 Task: Research Airbnb accommodation in Ushuaia, Argentina from 9th November, 2023 to 16th November, 2023 for 2 adults.2 bedrooms having 2 beds and 1 bathroom. Property type can be flat. Amenities needed are: heating. Booking option can be shelf check-in. Look for 5 properties as per requirement.
Action: Mouse moved to (605, 122)
Screenshot: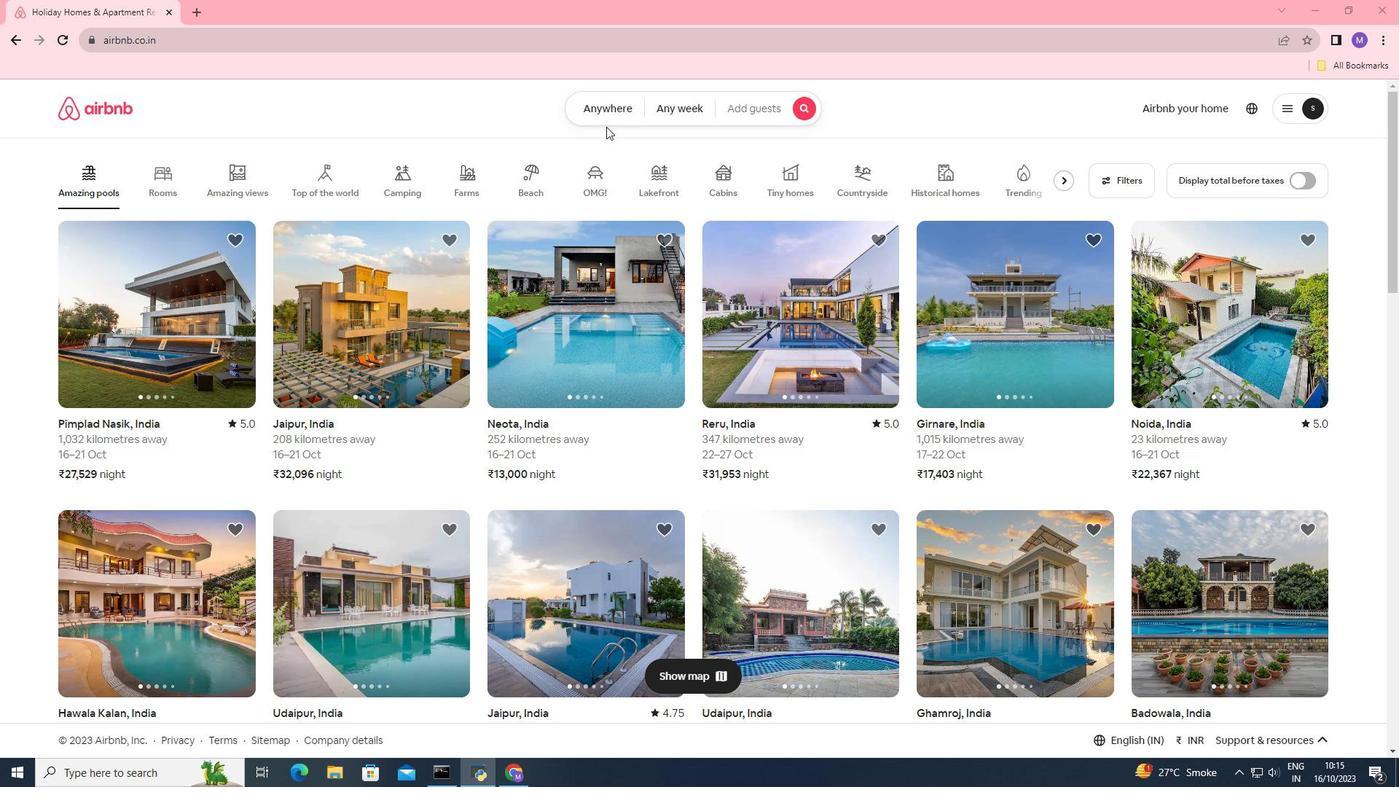 
Action: Mouse pressed left at (605, 122)
Screenshot: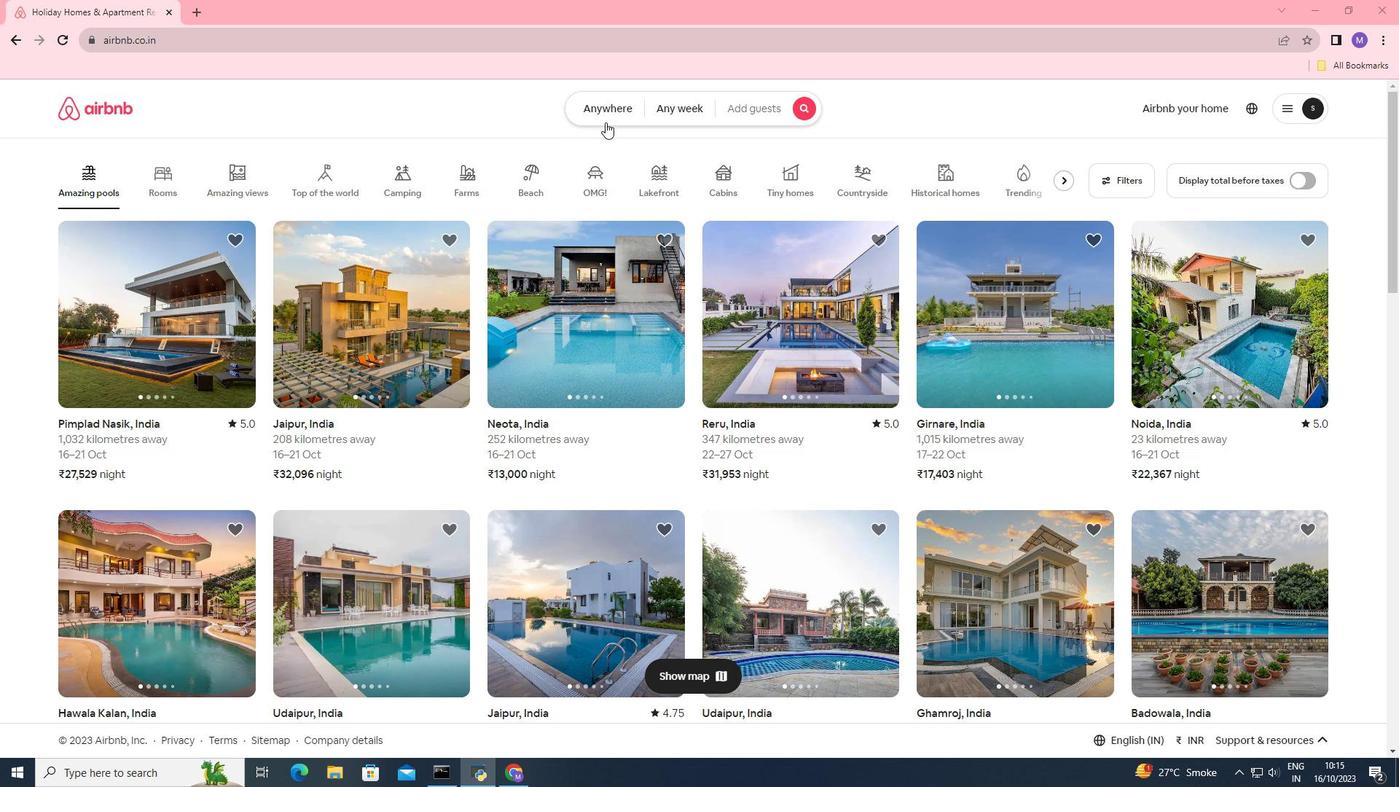 
Action: Mouse moved to (463, 159)
Screenshot: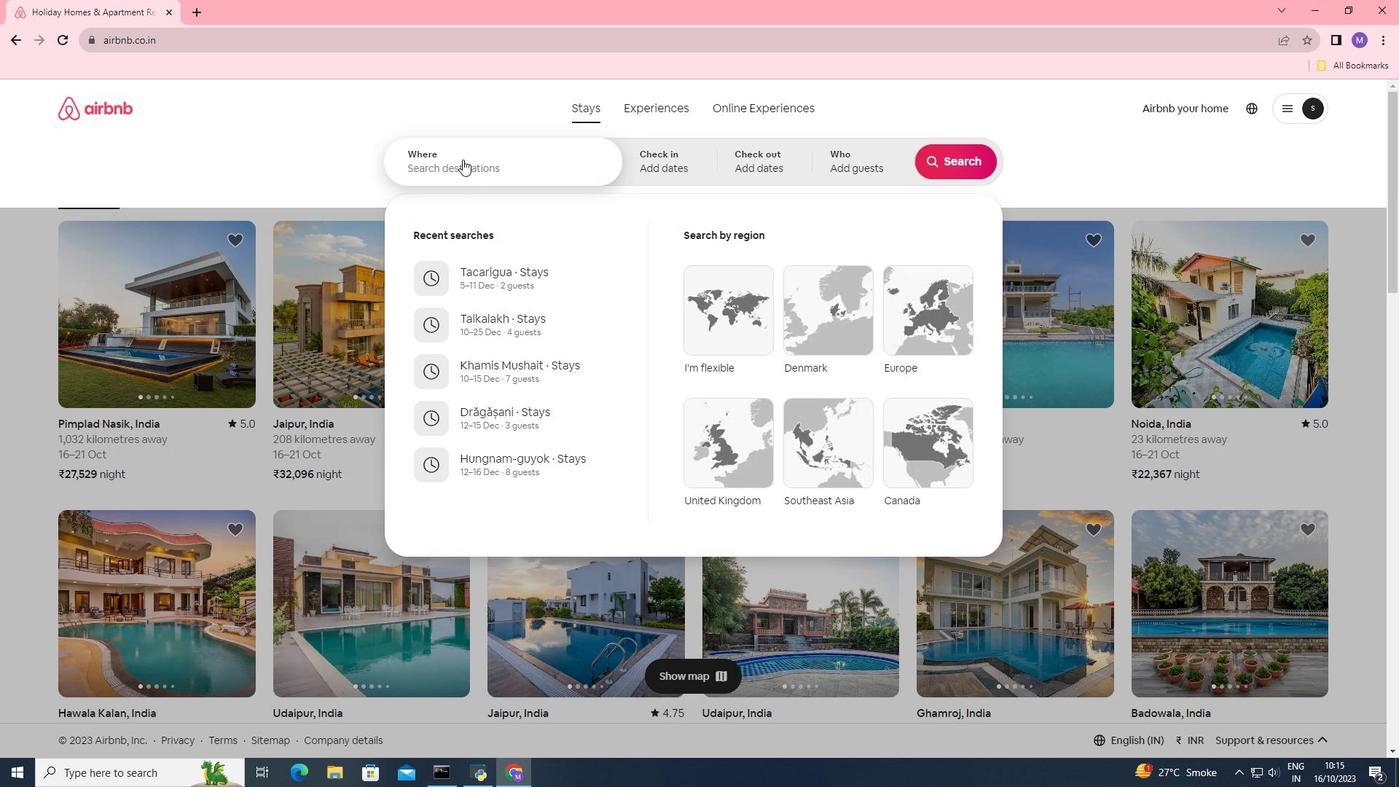 
Action: Mouse pressed left at (463, 159)
Screenshot: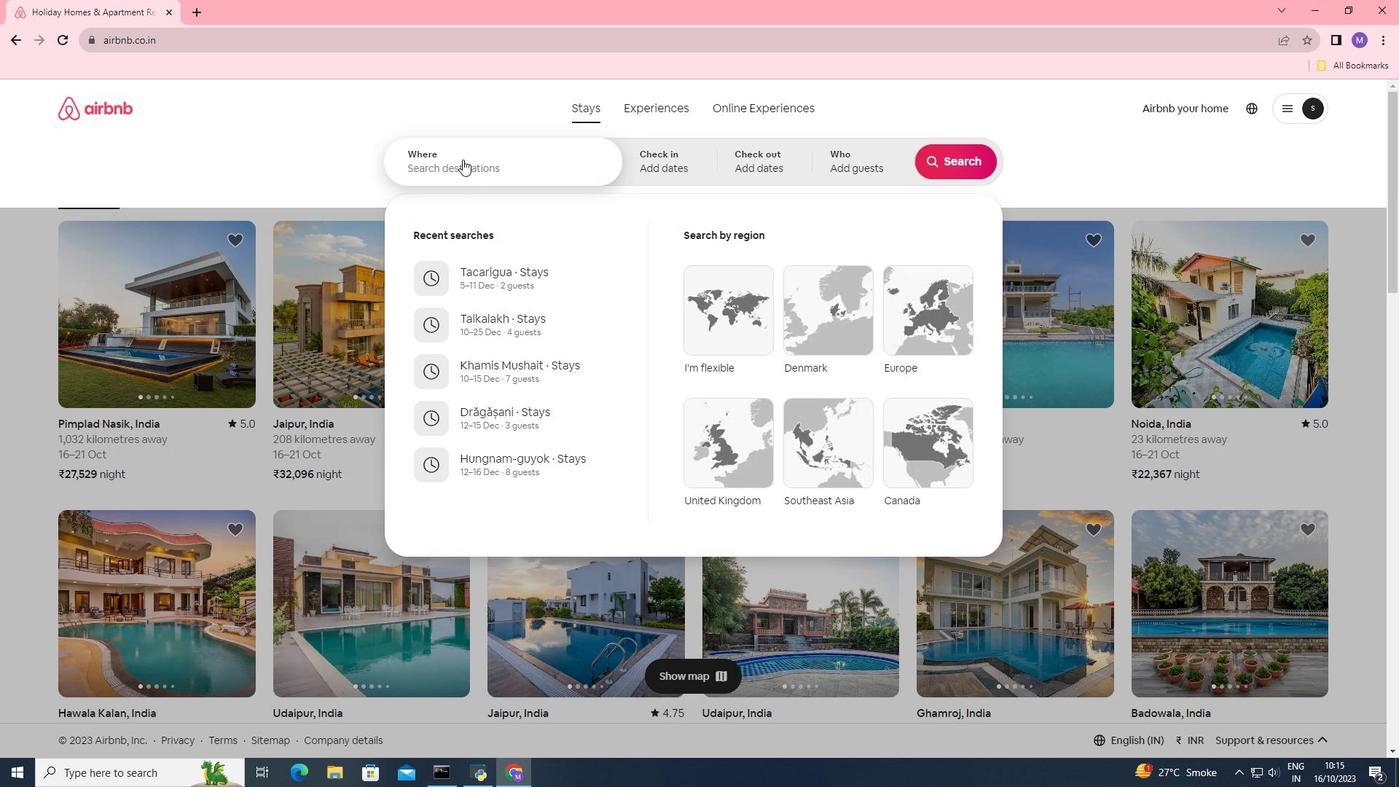 
Action: Key pressed <Key.shift>
Screenshot: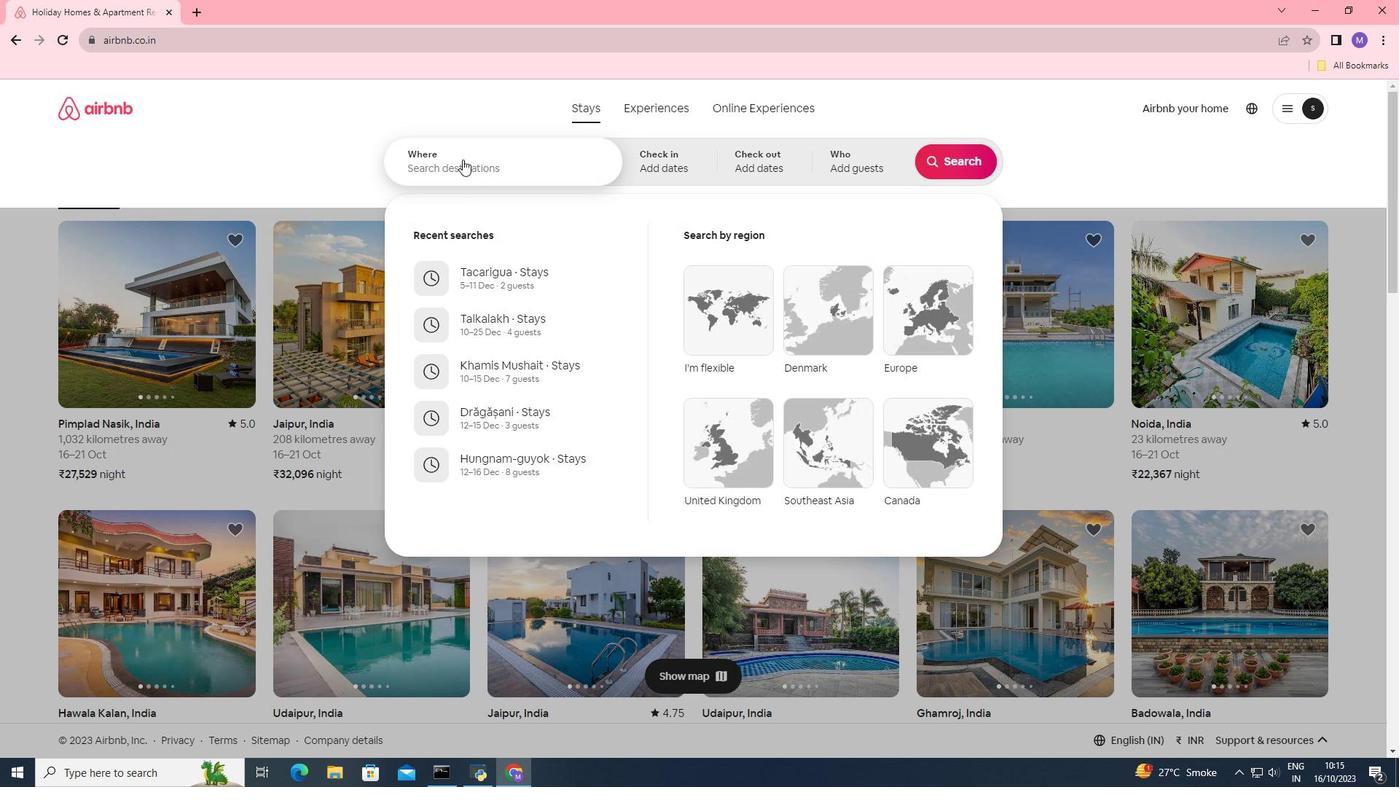 
Action: Mouse moved to (463, 158)
Screenshot: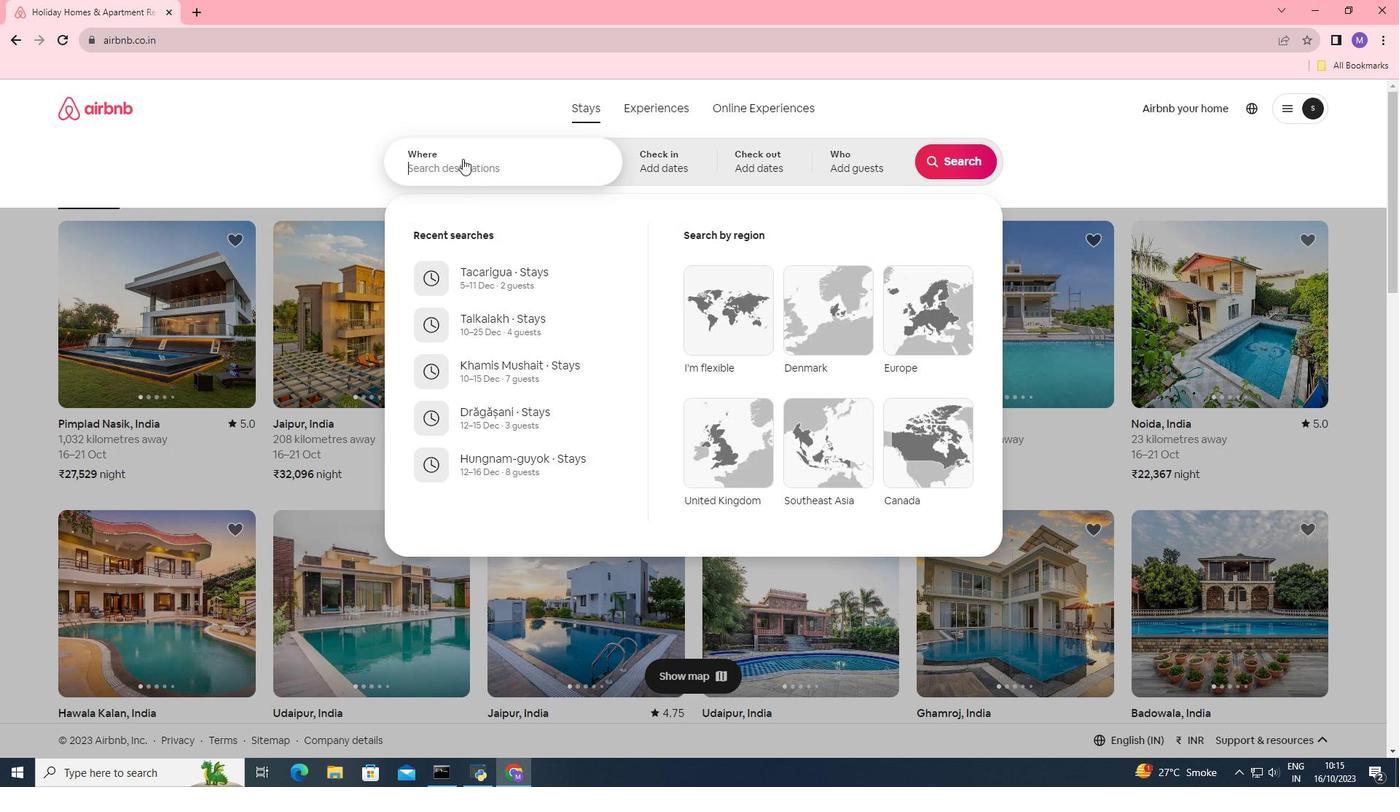 
Action: Key pressed <Key.shift><Key.shift><Key.shift><Key.shift>U
Screenshot: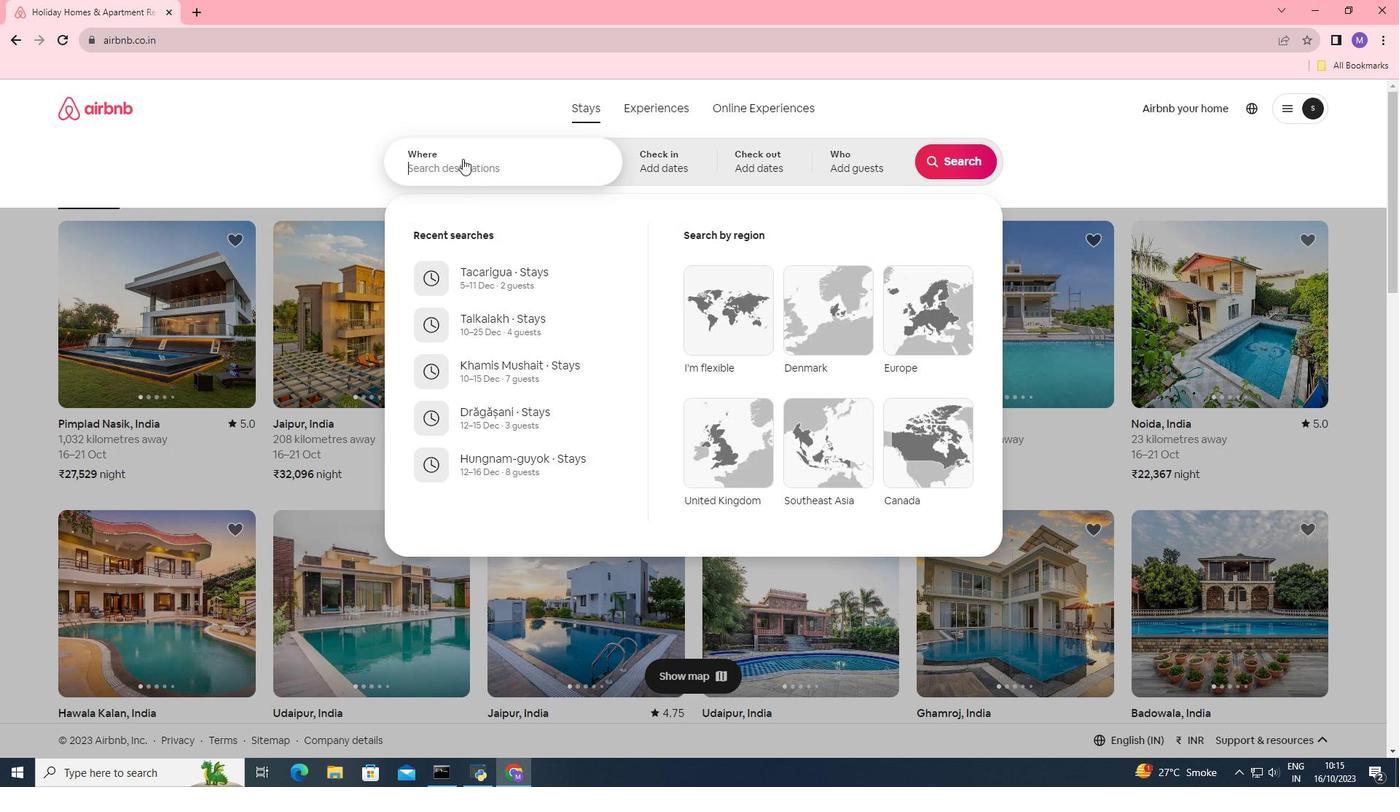 
Action: Mouse moved to (464, 158)
Screenshot: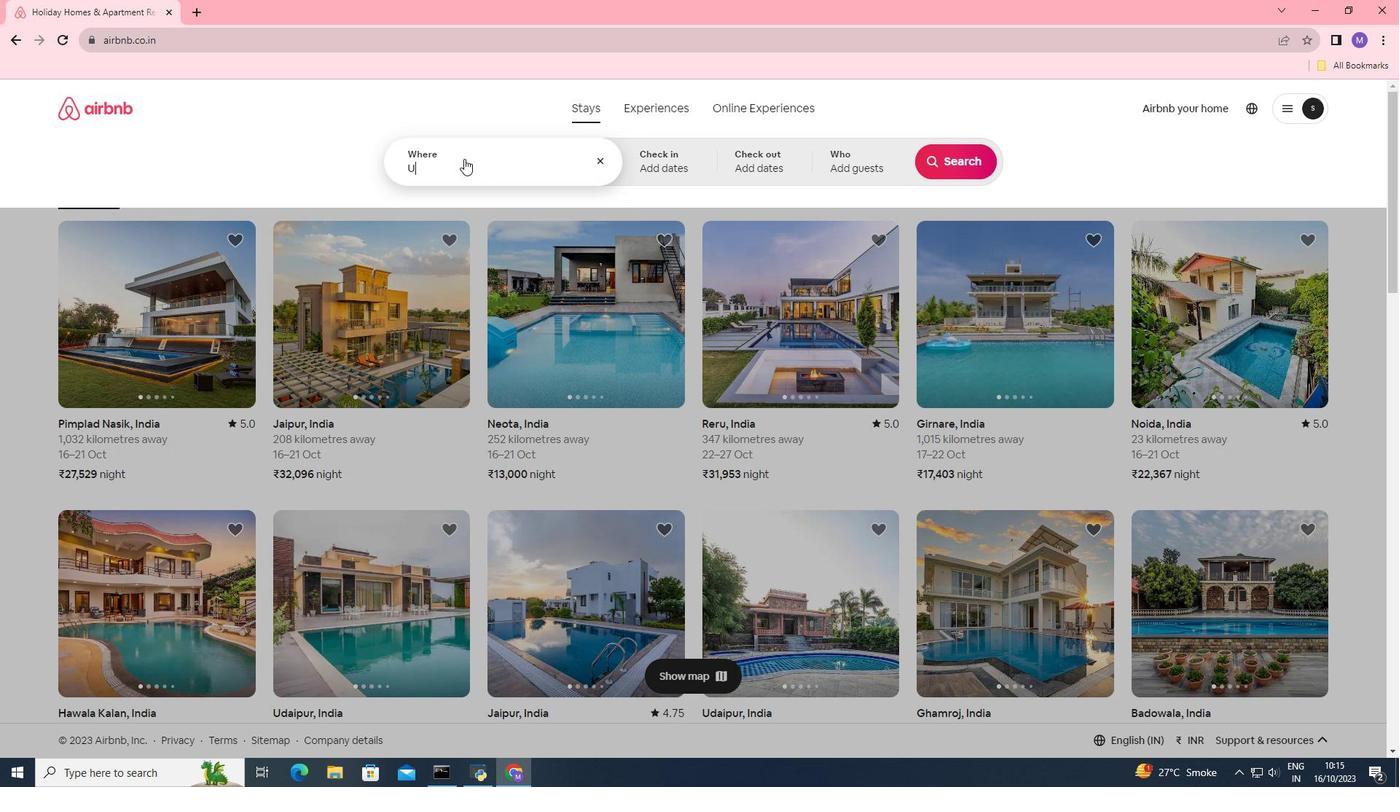 
Action: Key pressed shuaia,<Key.space><Key.shift>Argentia
Screenshot: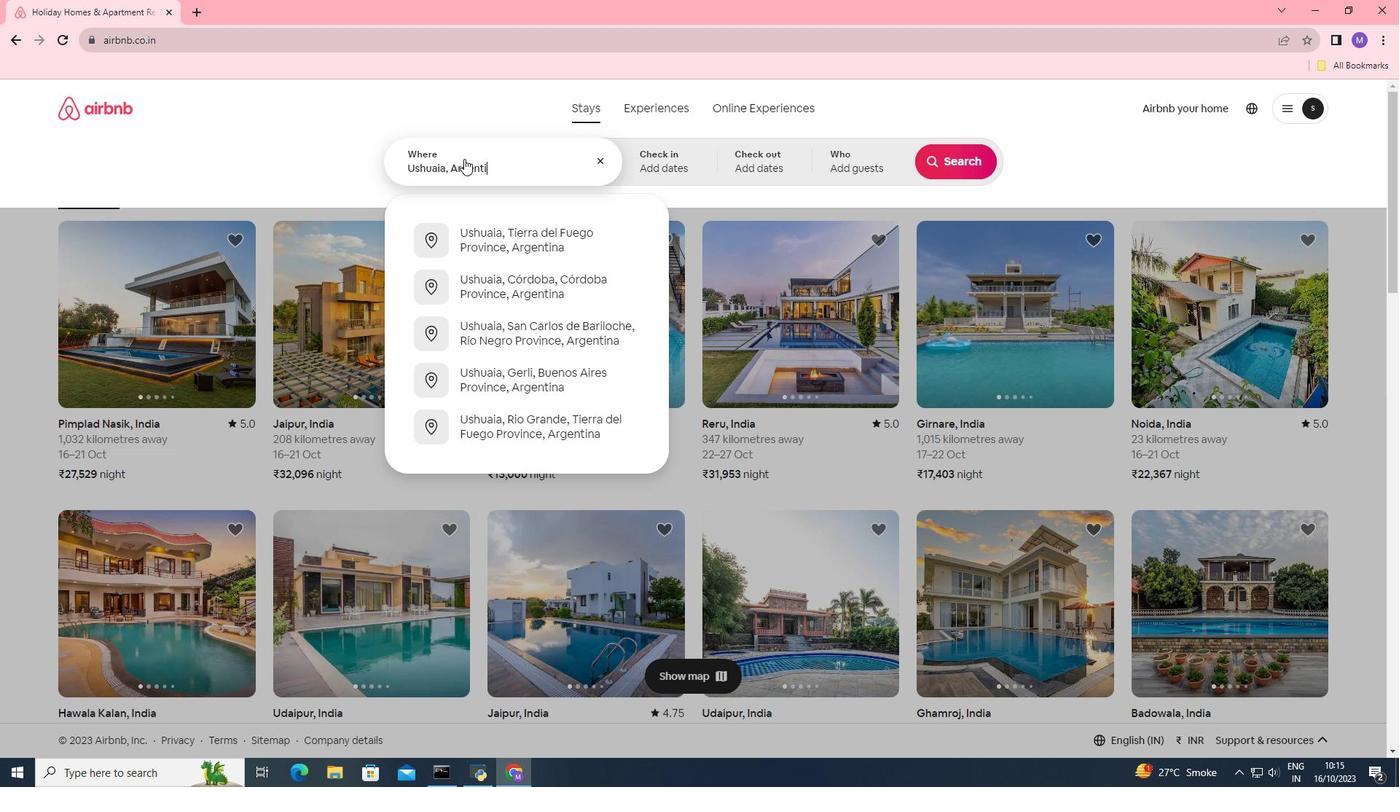 
Action: Mouse moved to (635, 169)
Screenshot: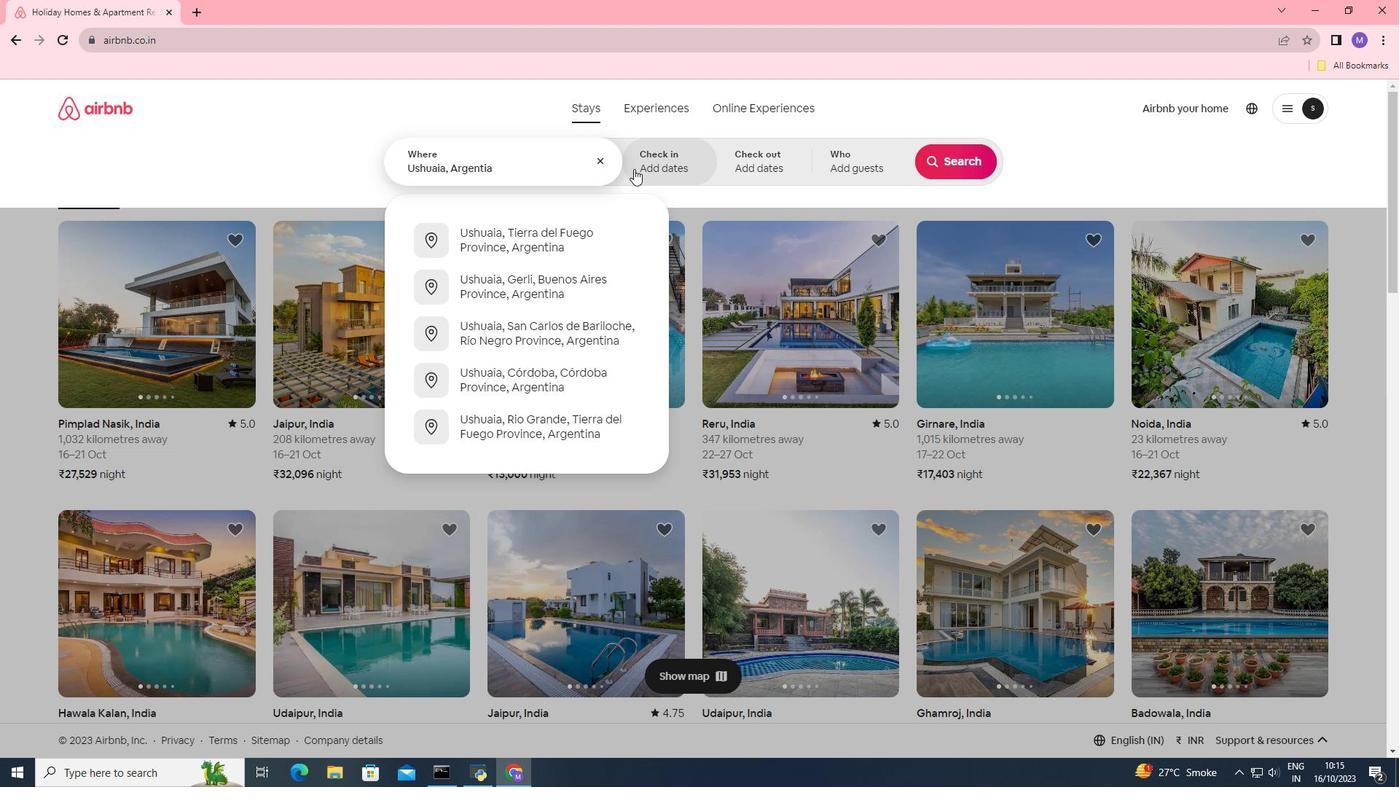 
Action: Mouse pressed left at (635, 169)
Screenshot: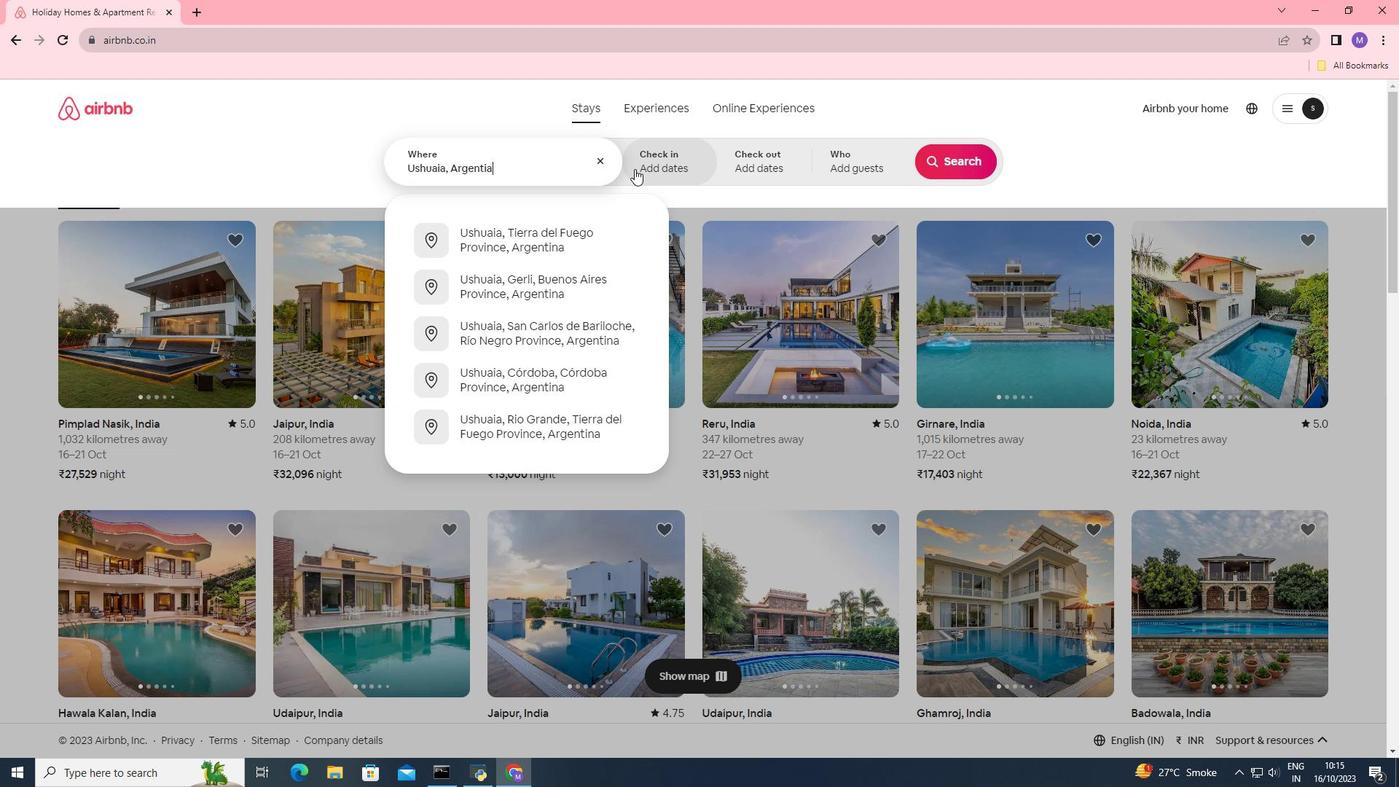 
Action: Mouse moved to (867, 377)
Screenshot: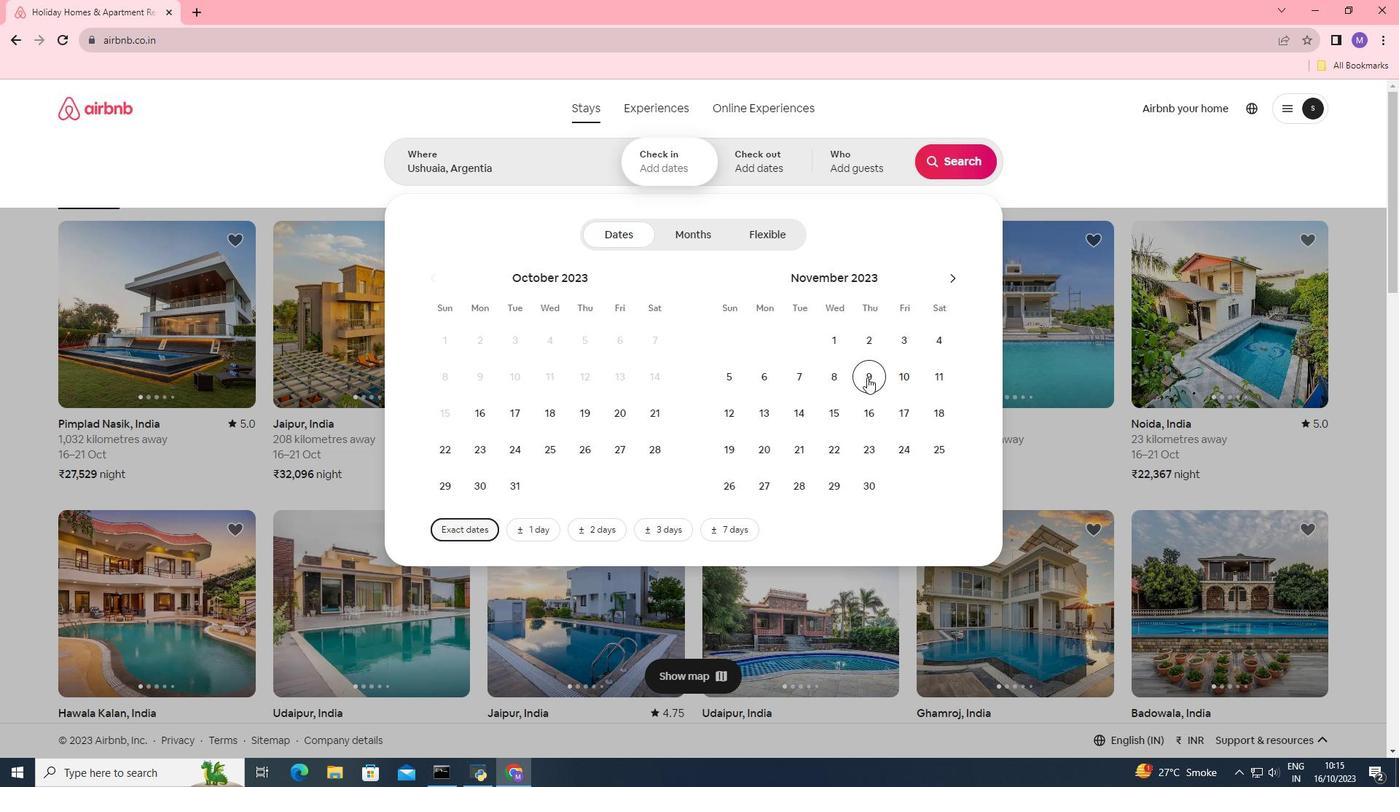 
Action: Mouse pressed left at (867, 377)
Screenshot: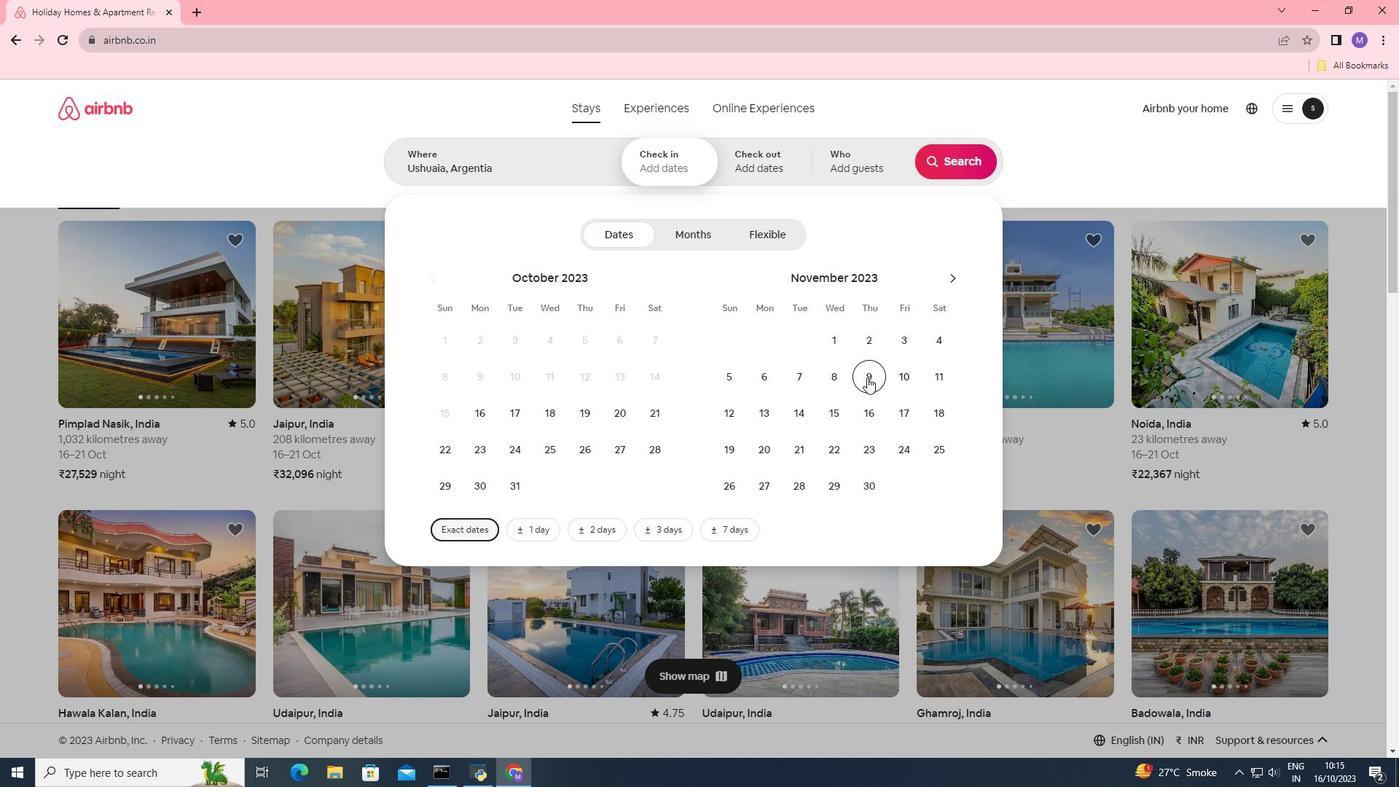 
Action: Mouse moved to (867, 421)
Screenshot: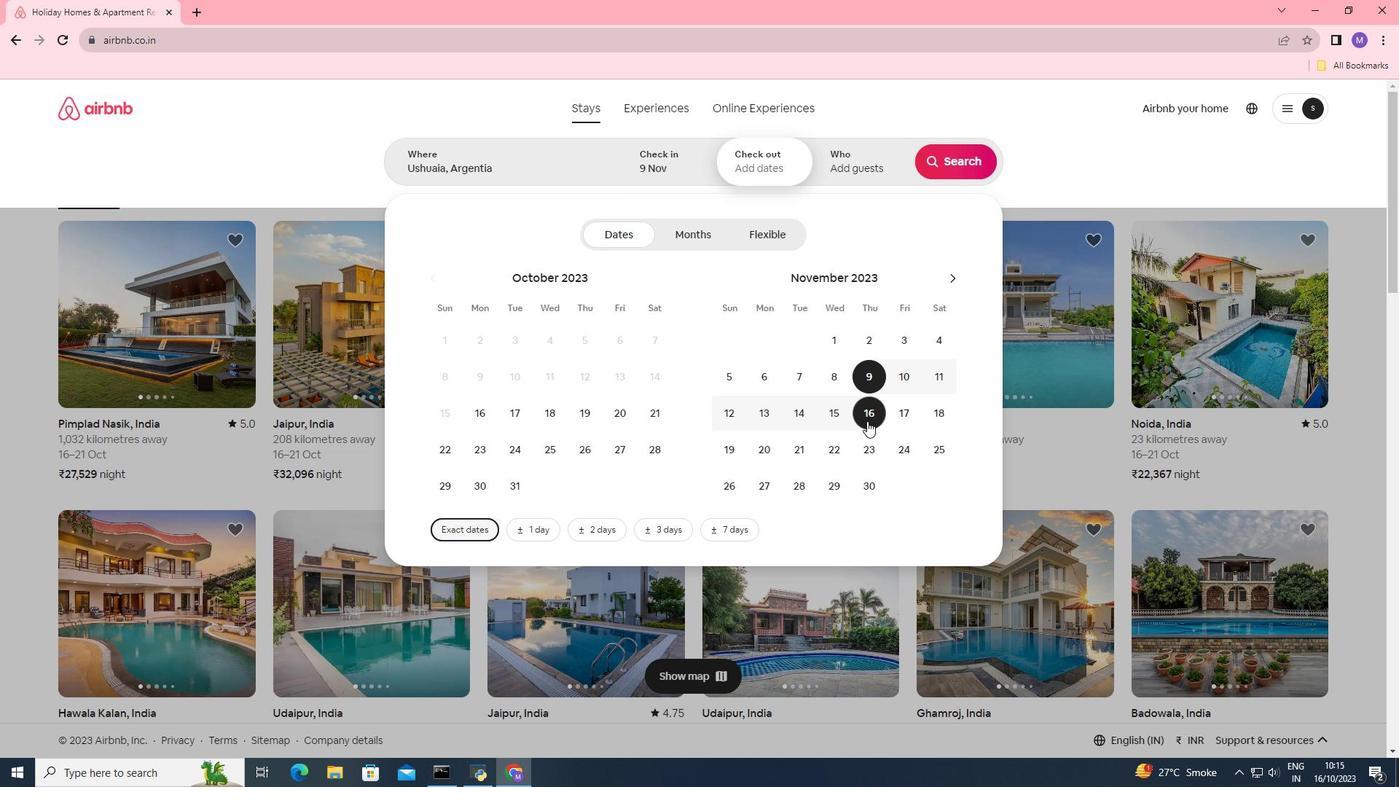 
Action: Mouse pressed left at (867, 421)
Screenshot: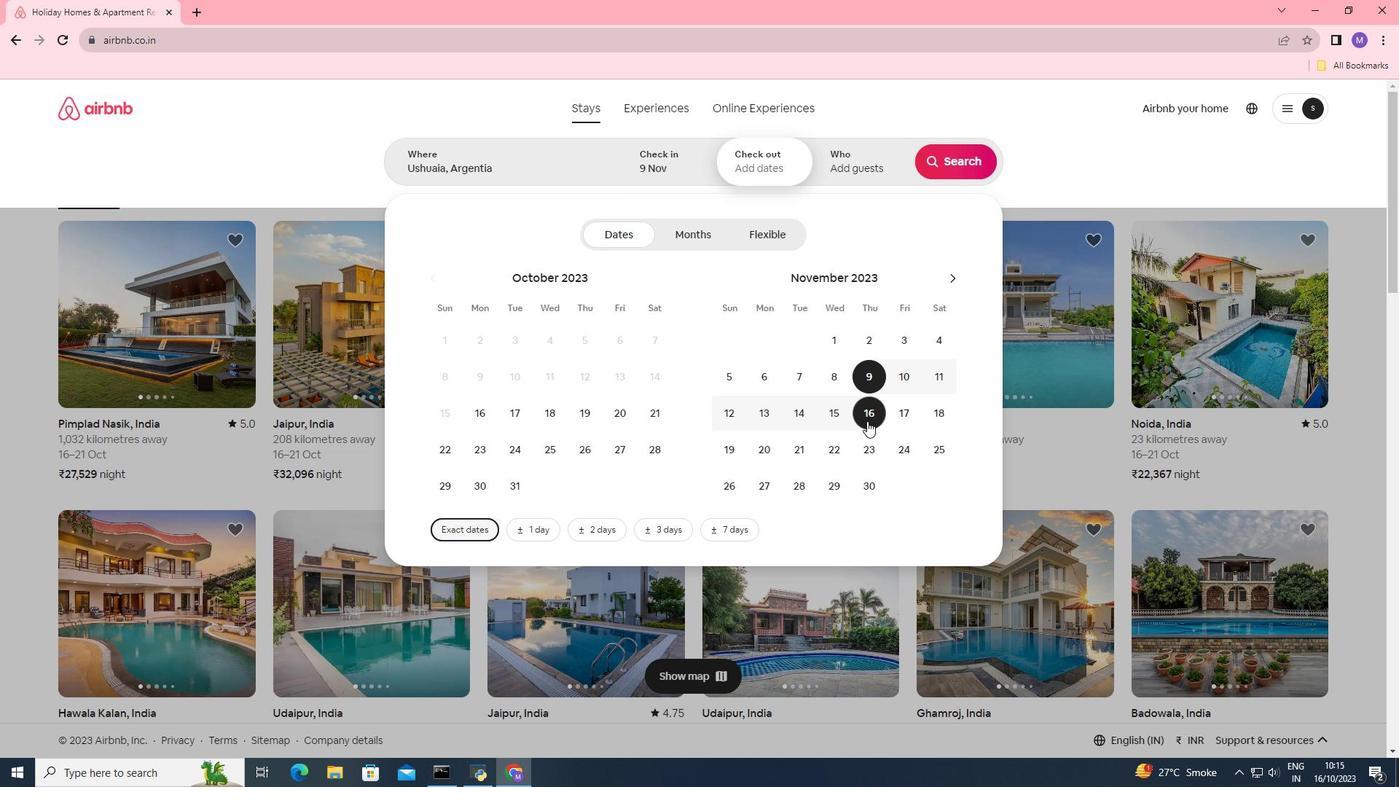 
Action: Mouse moved to (856, 158)
Screenshot: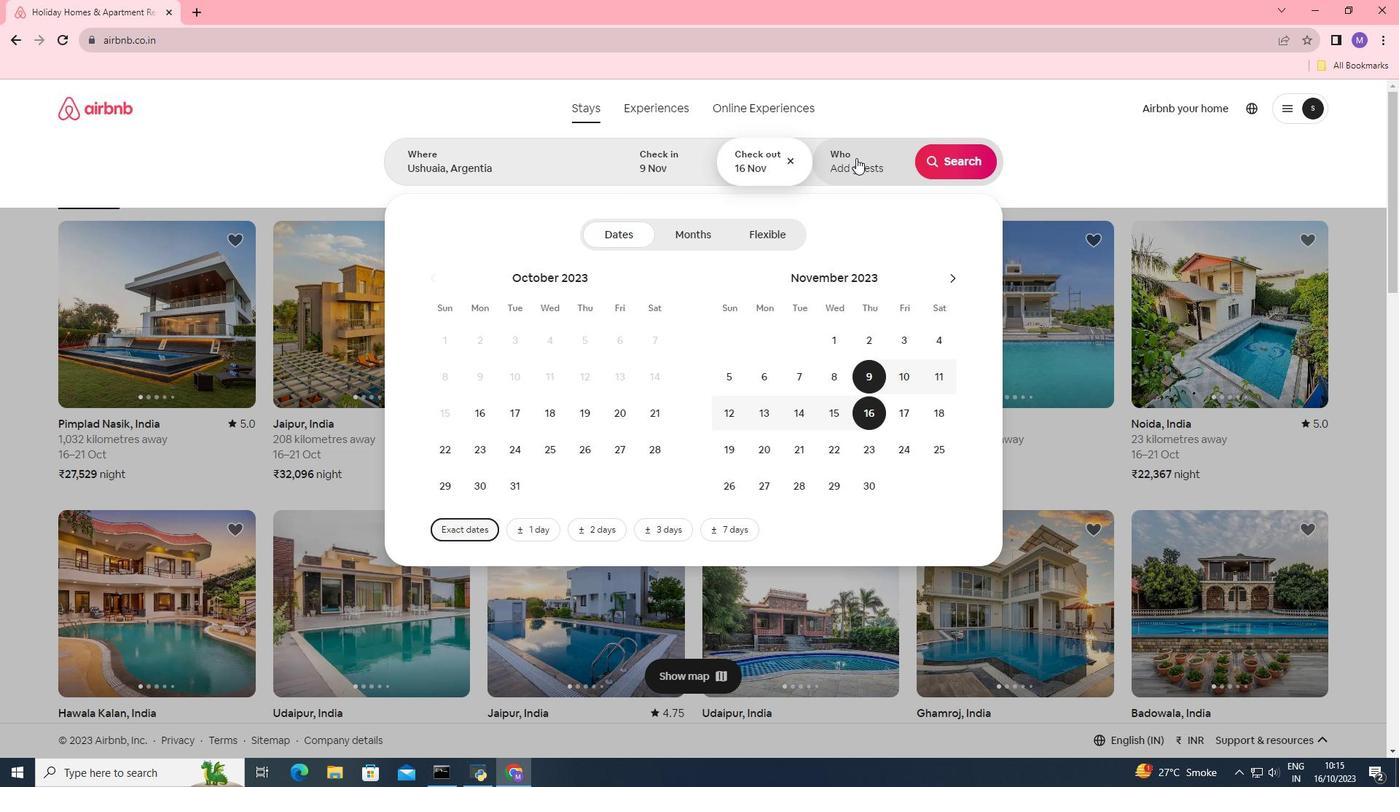 
Action: Mouse pressed left at (856, 158)
Screenshot: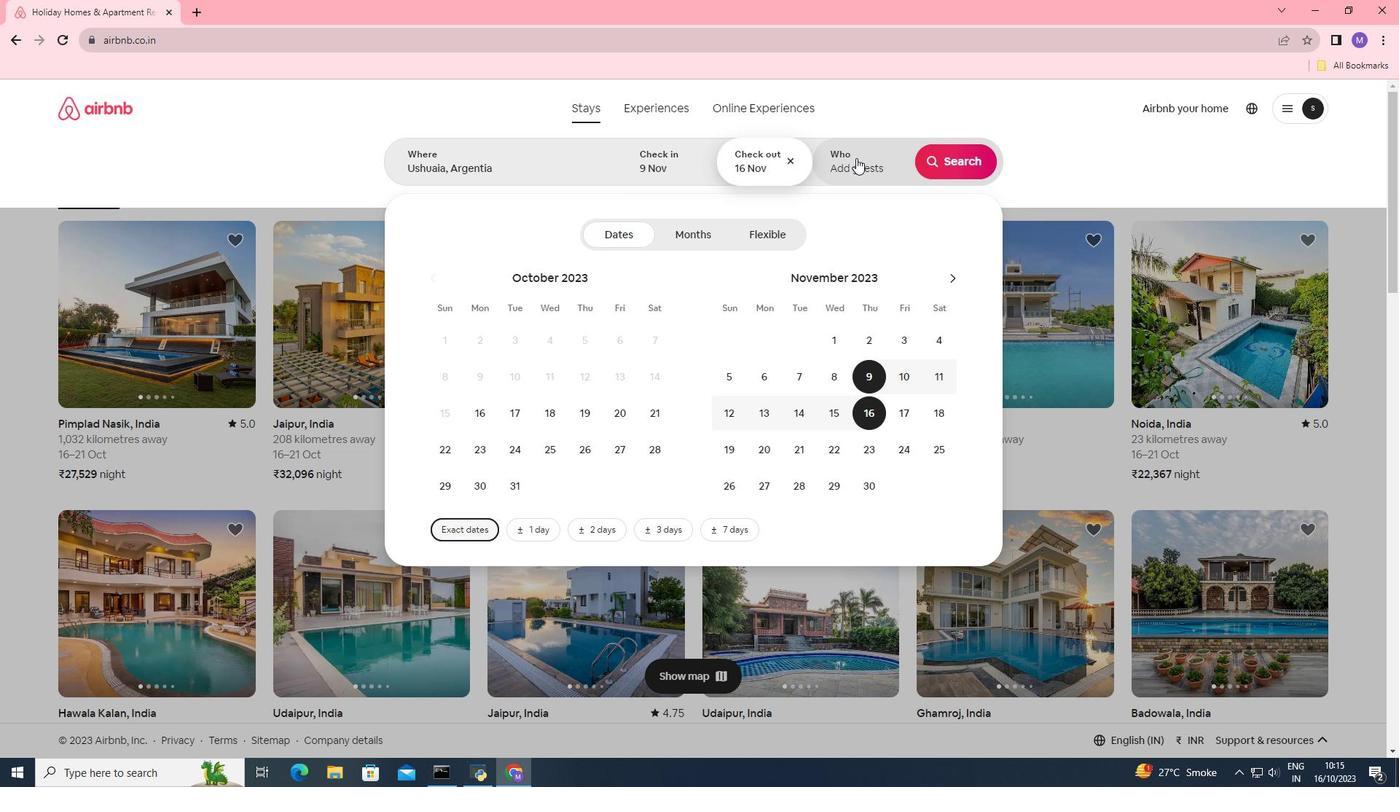
Action: Mouse moved to (961, 239)
Screenshot: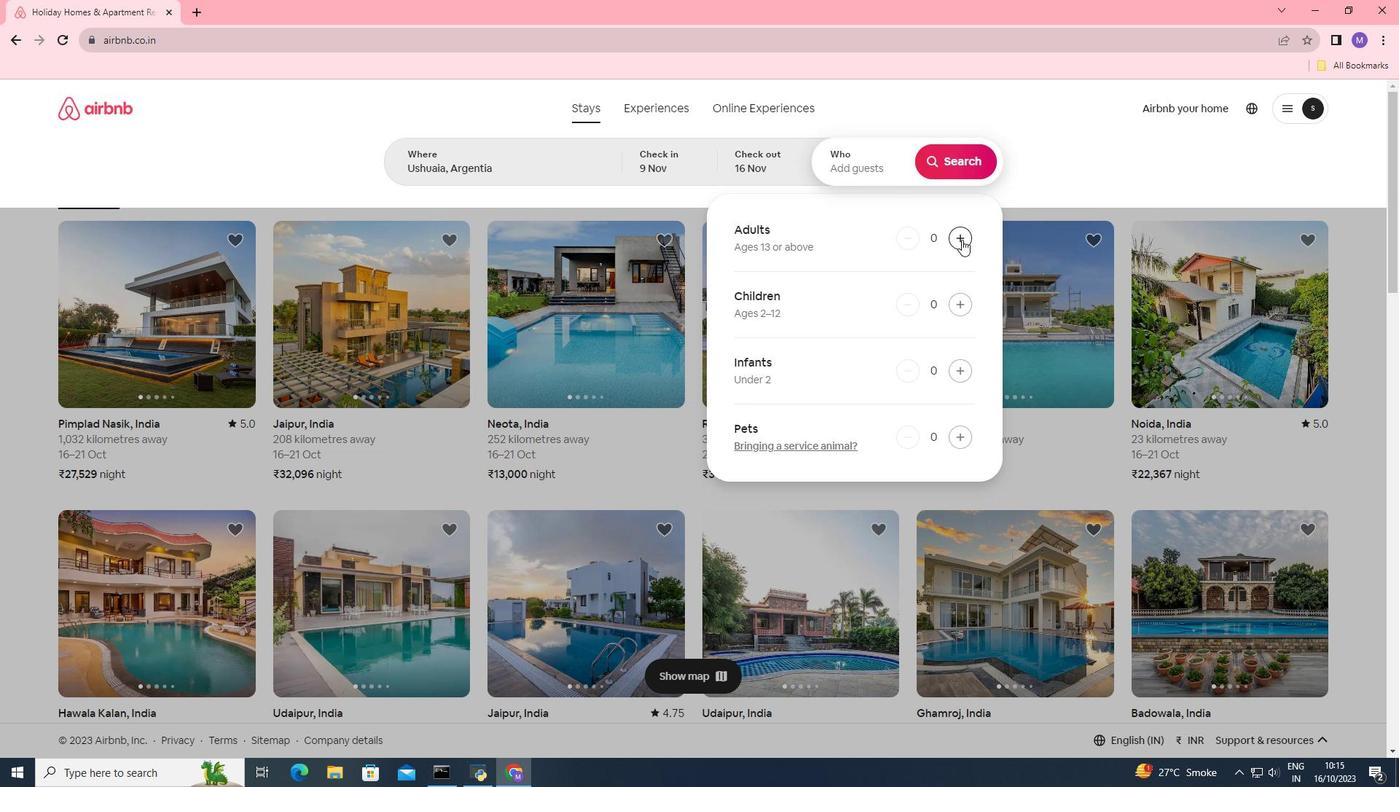 
Action: Mouse pressed left at (961, 239)
Screenshot: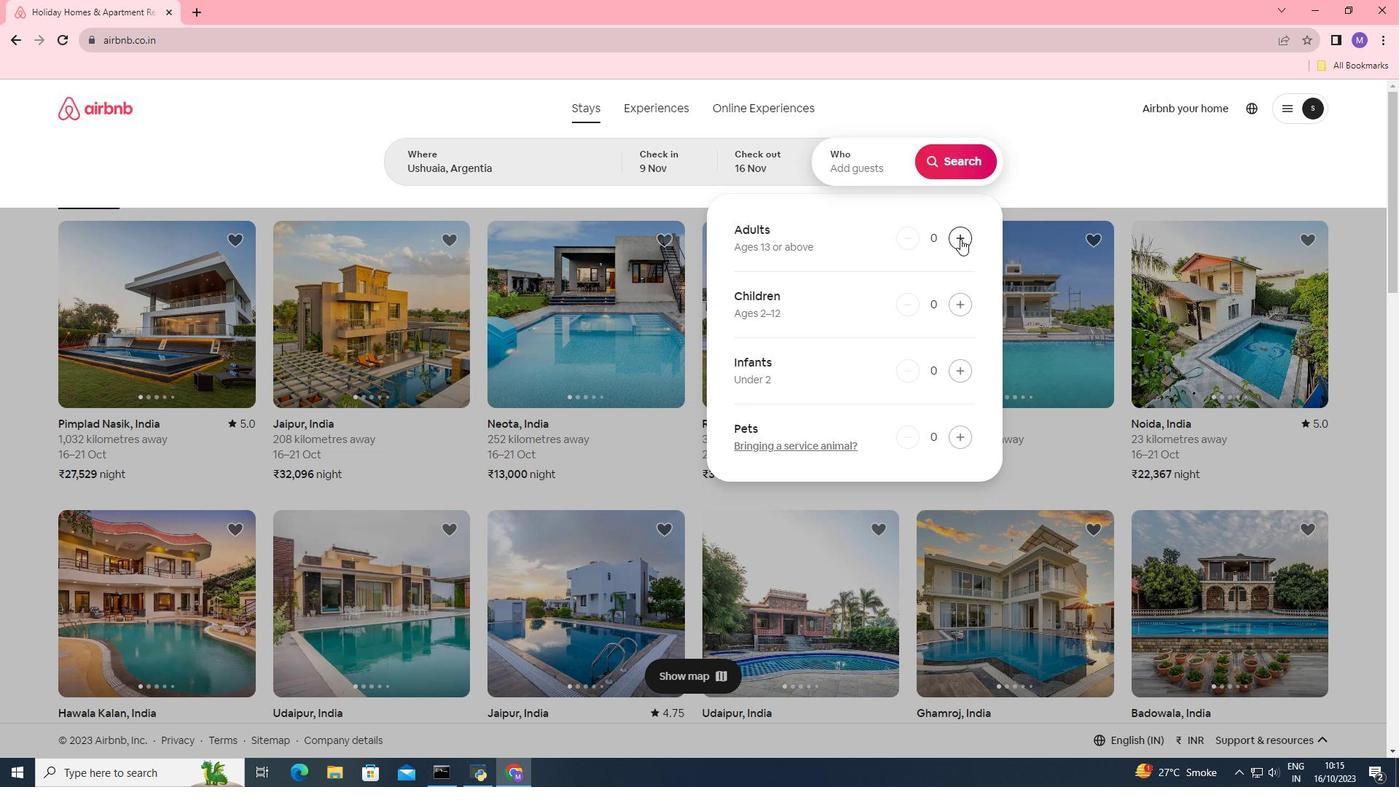 
Action: Mouse moved to (950, 241)
Screenshot: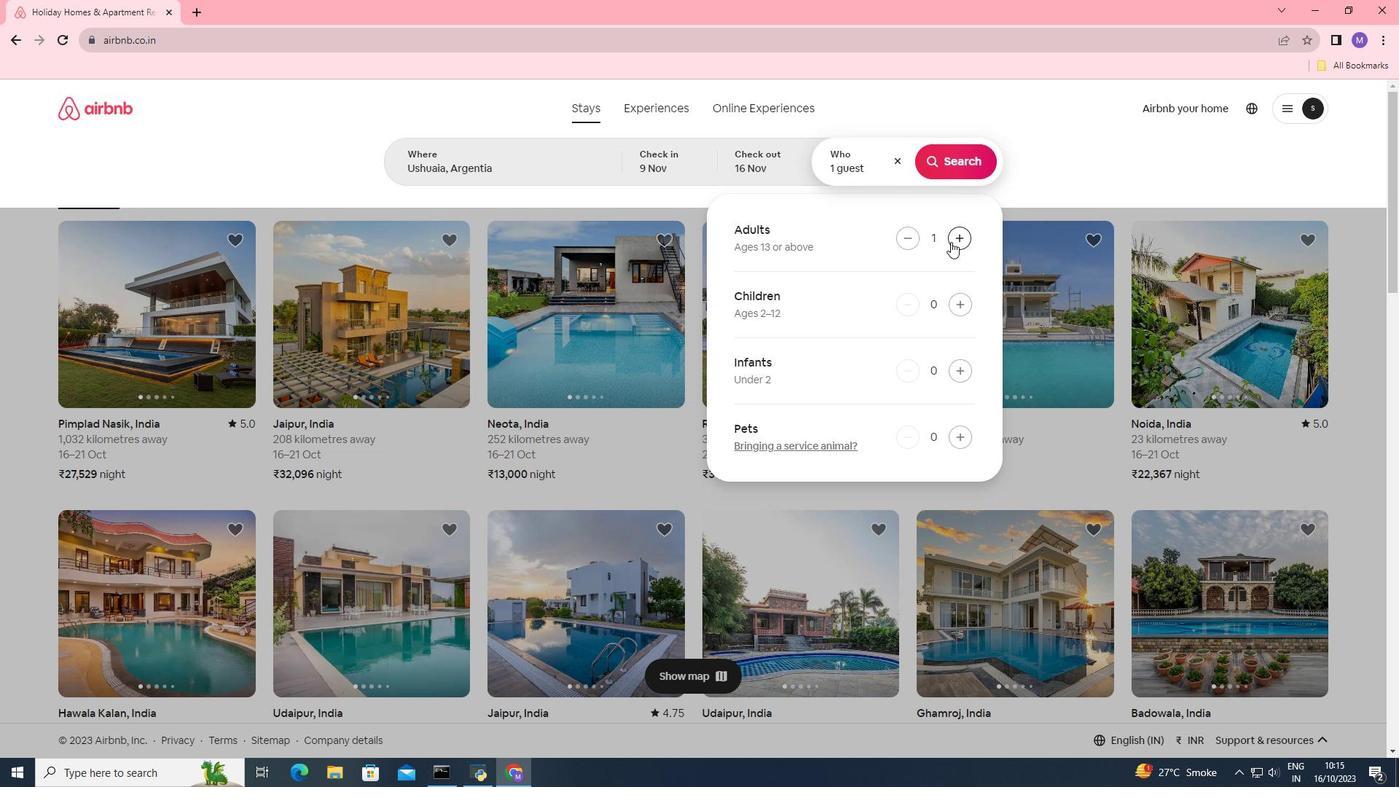 
Action: Mouse pressed left at (950, 241)
Screenshot: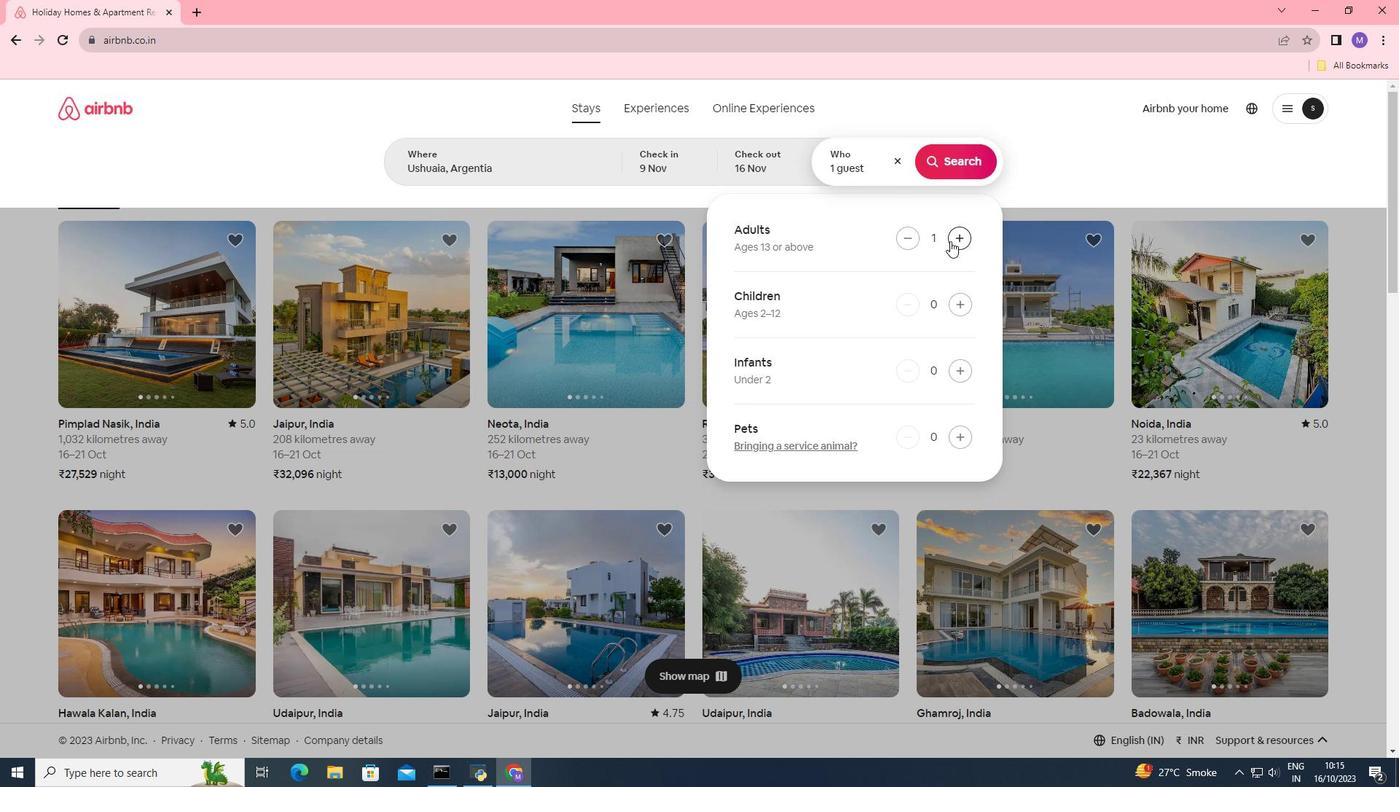 
Action: Mouse moved to (974, 161)
Screenshot: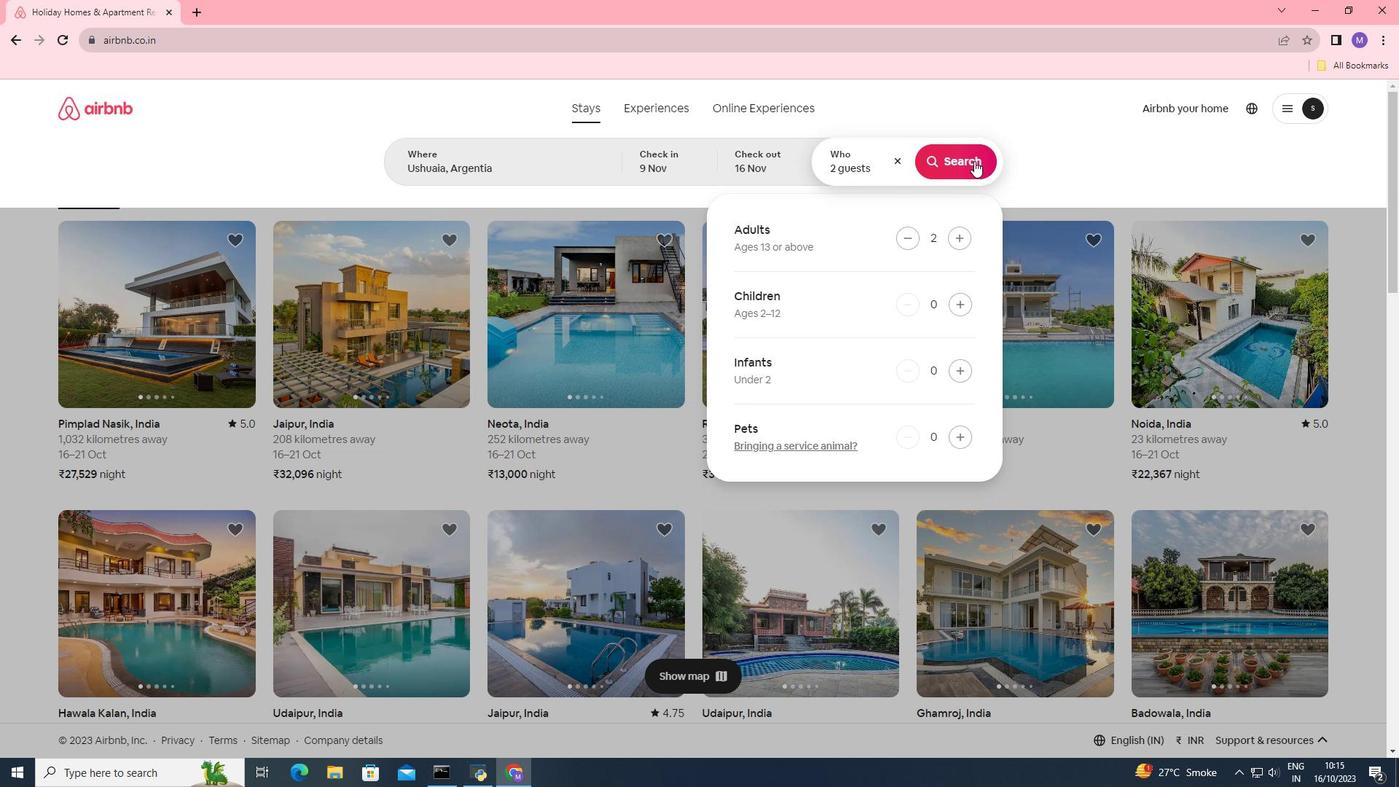 
Action: Mouse pressed left at (974, 161)
Screenshot: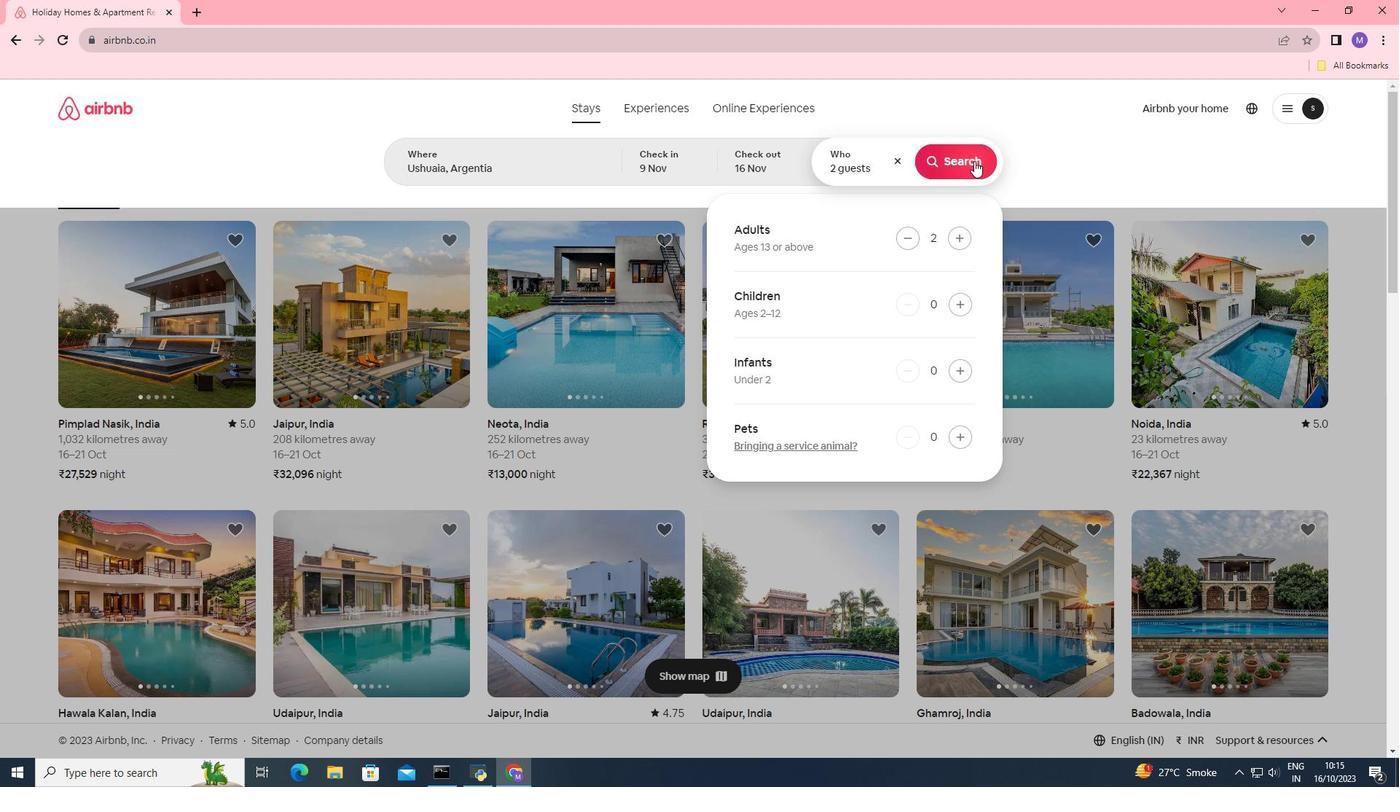 
Action: Mouse moved to (1156, 169)
Screenshot: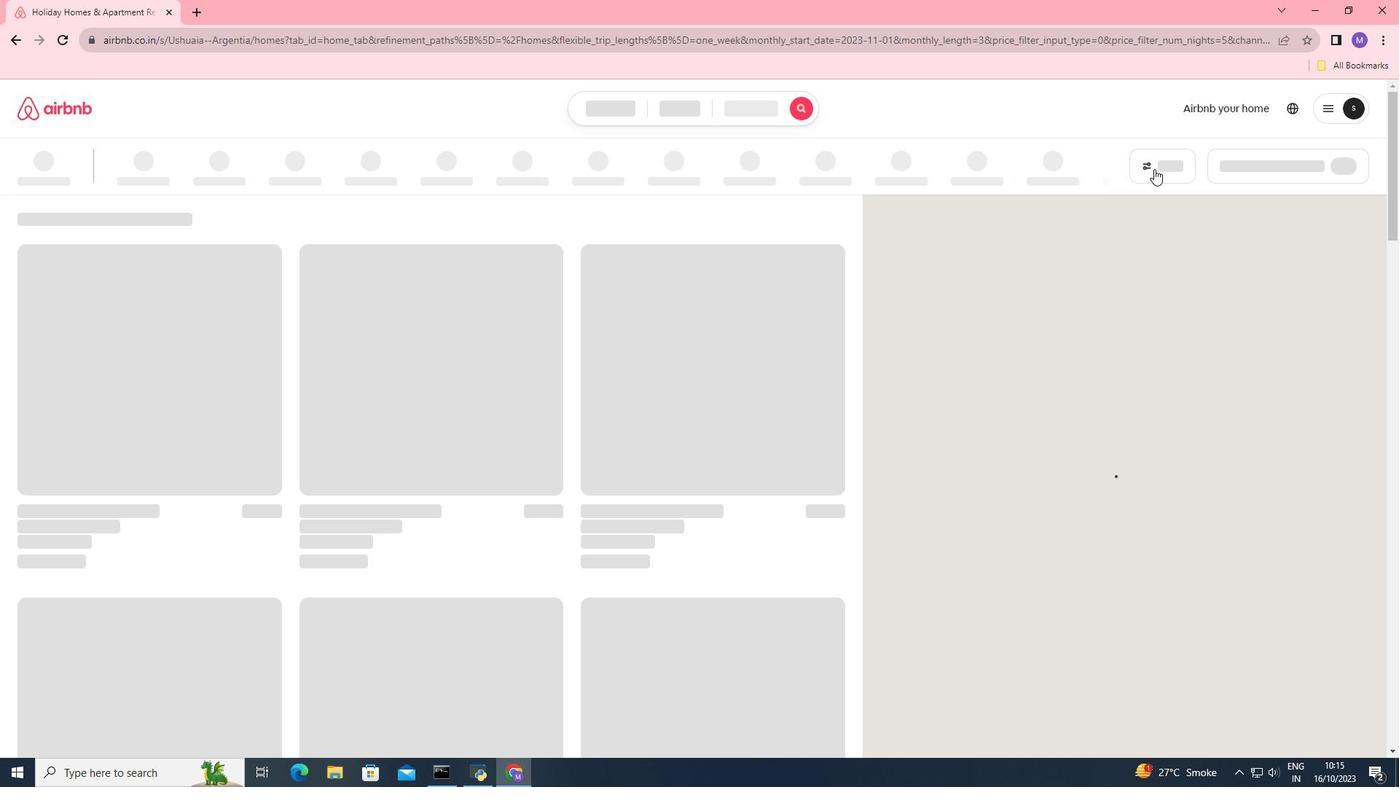 
Action: Mouse pressed left at (1156, 169)
Screenshot: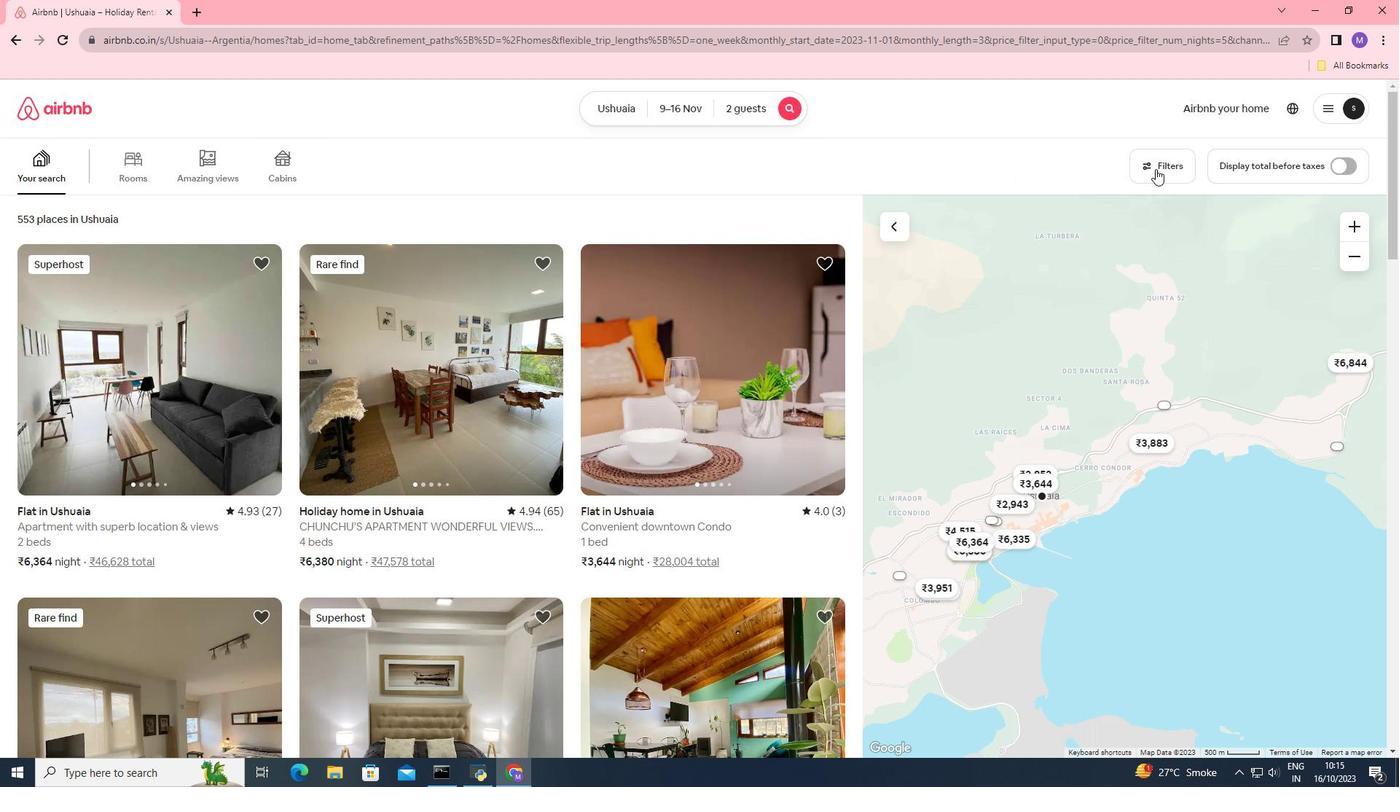 
Action: Mouse moved to (751, 468)
Screenshot: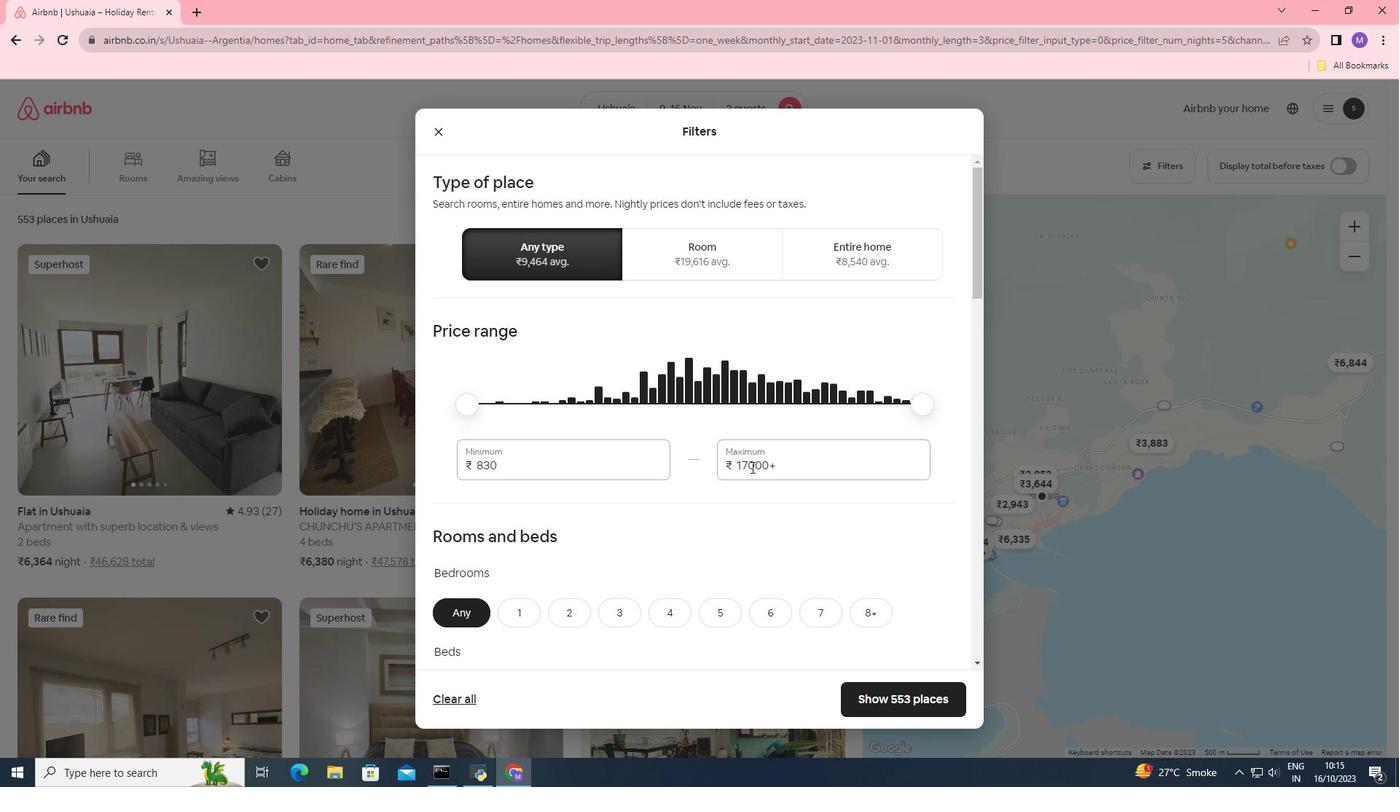 
Action: Mouse scrolled (751, 468) with delta (0, 0)
Screenshot: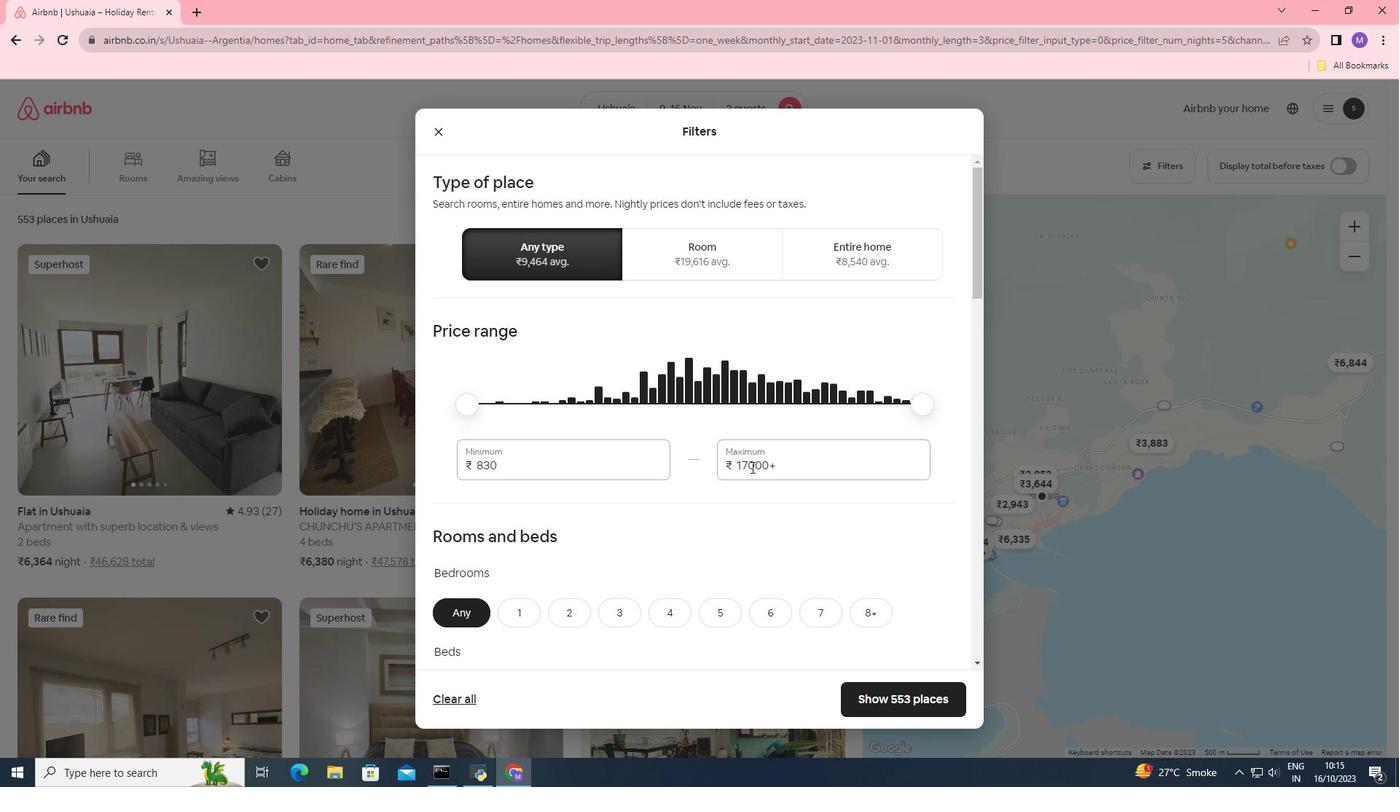 
Action: Mouse moved to (729, 409)
Screenshot: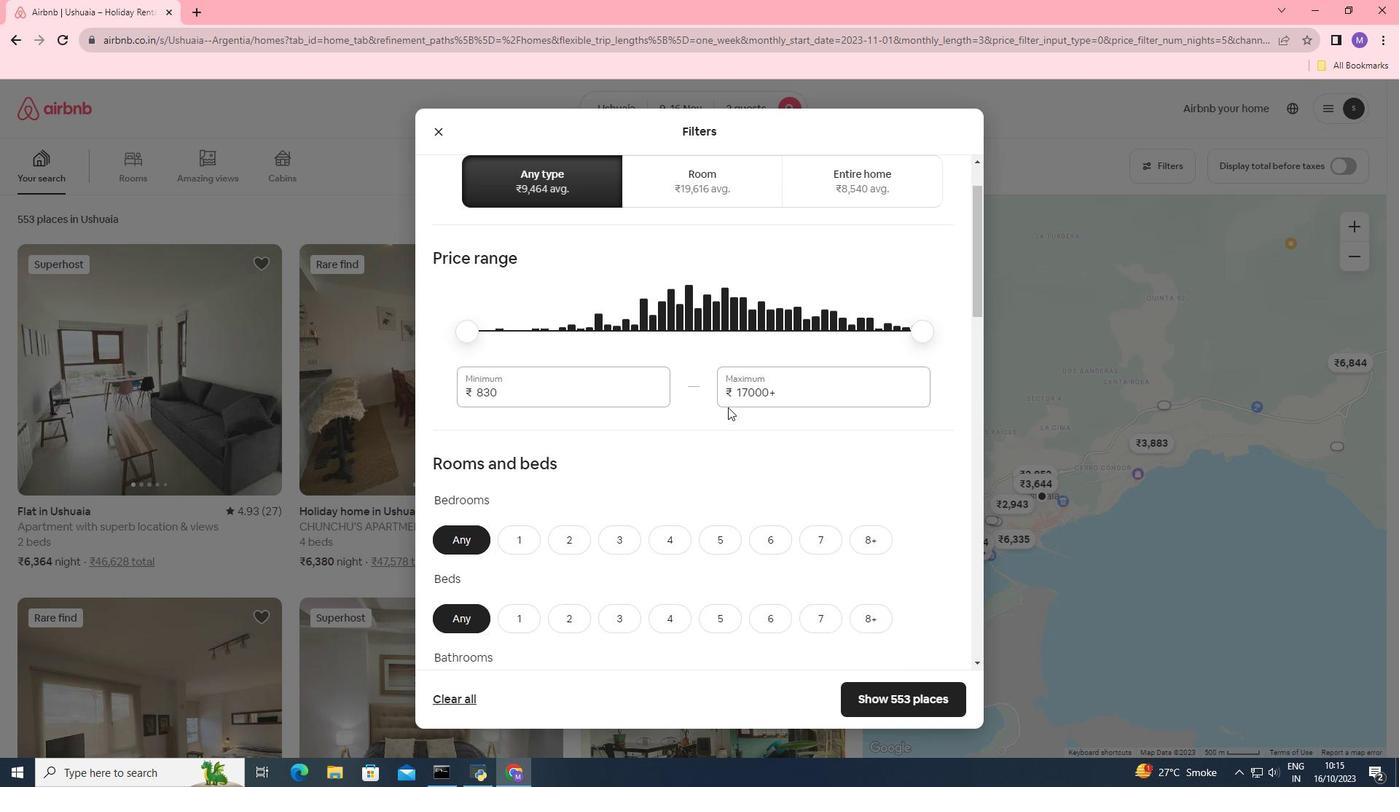 
Action: Mouse scrolled (729, 408) with delta (0, 0)
Screenshot: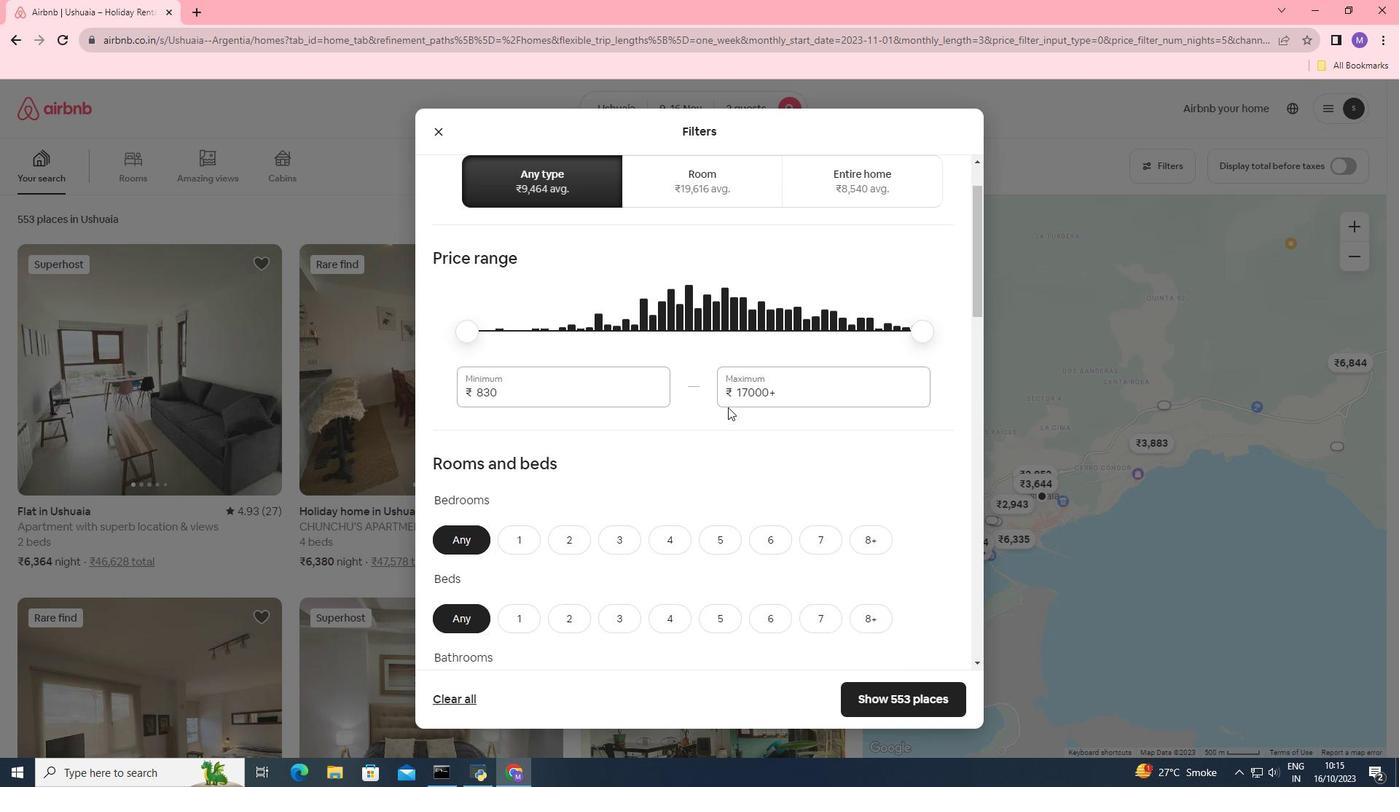 
Action: Mouse moved to (555, 470)
Screenshot: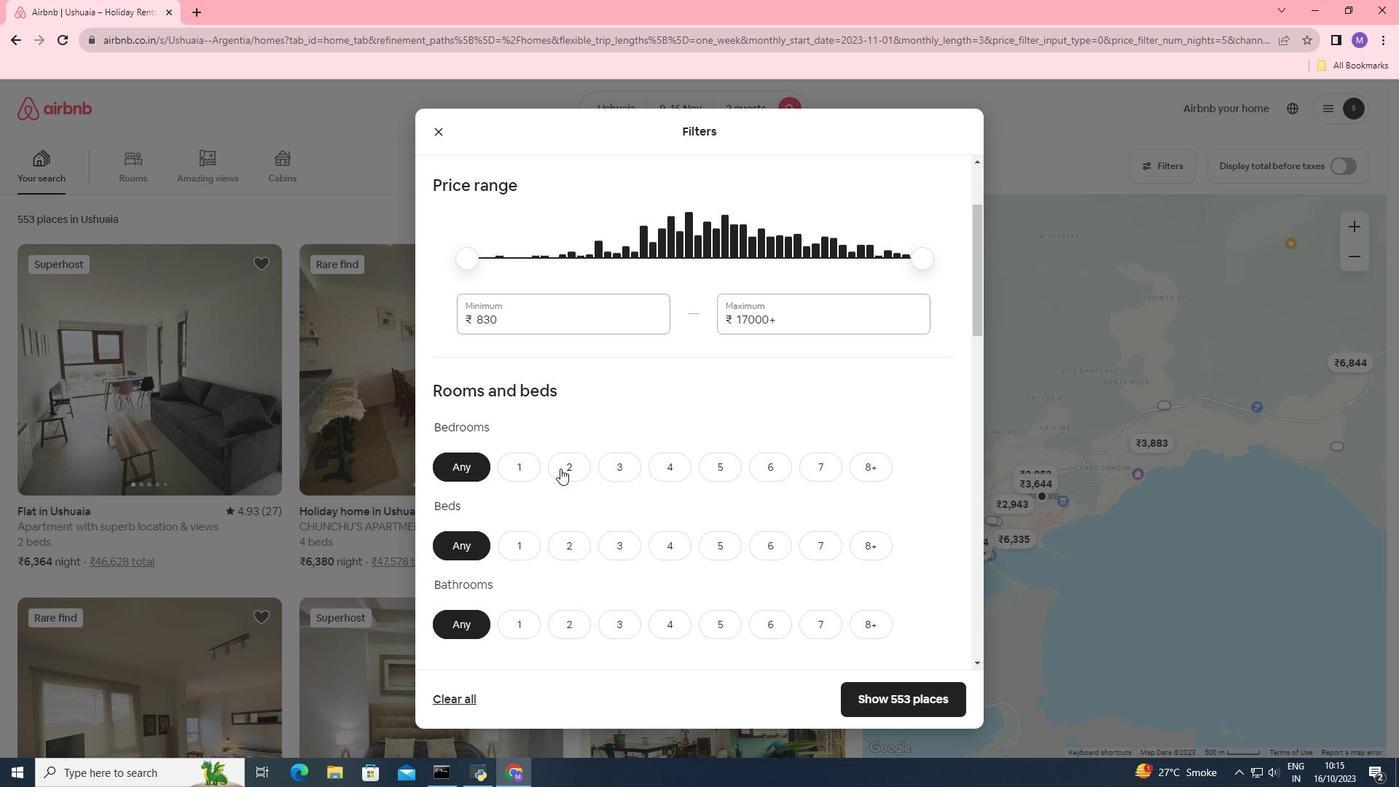 
Action: Mouse pressed left at (555, 470)
Screenshot: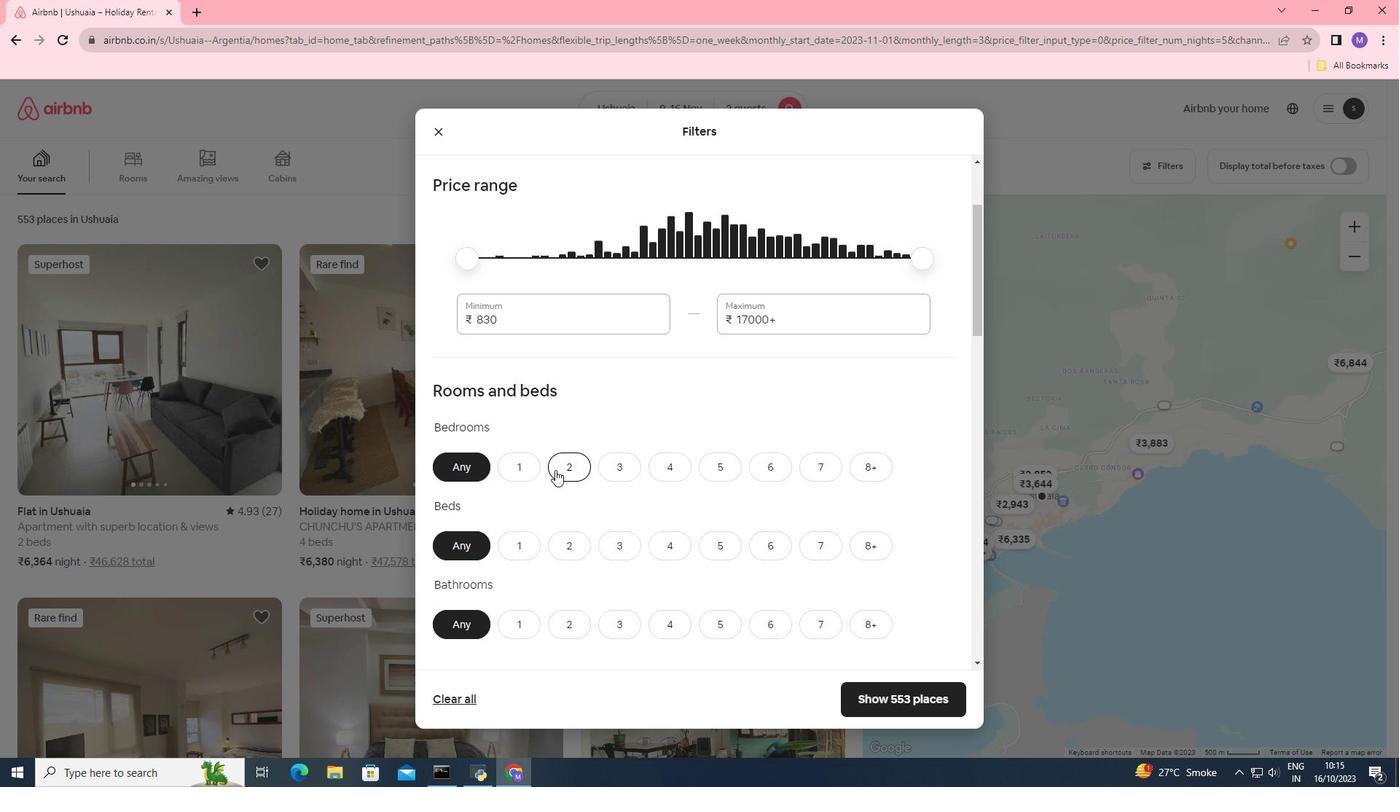 
Action: Mouse moved to (559, 543)
Screenshot: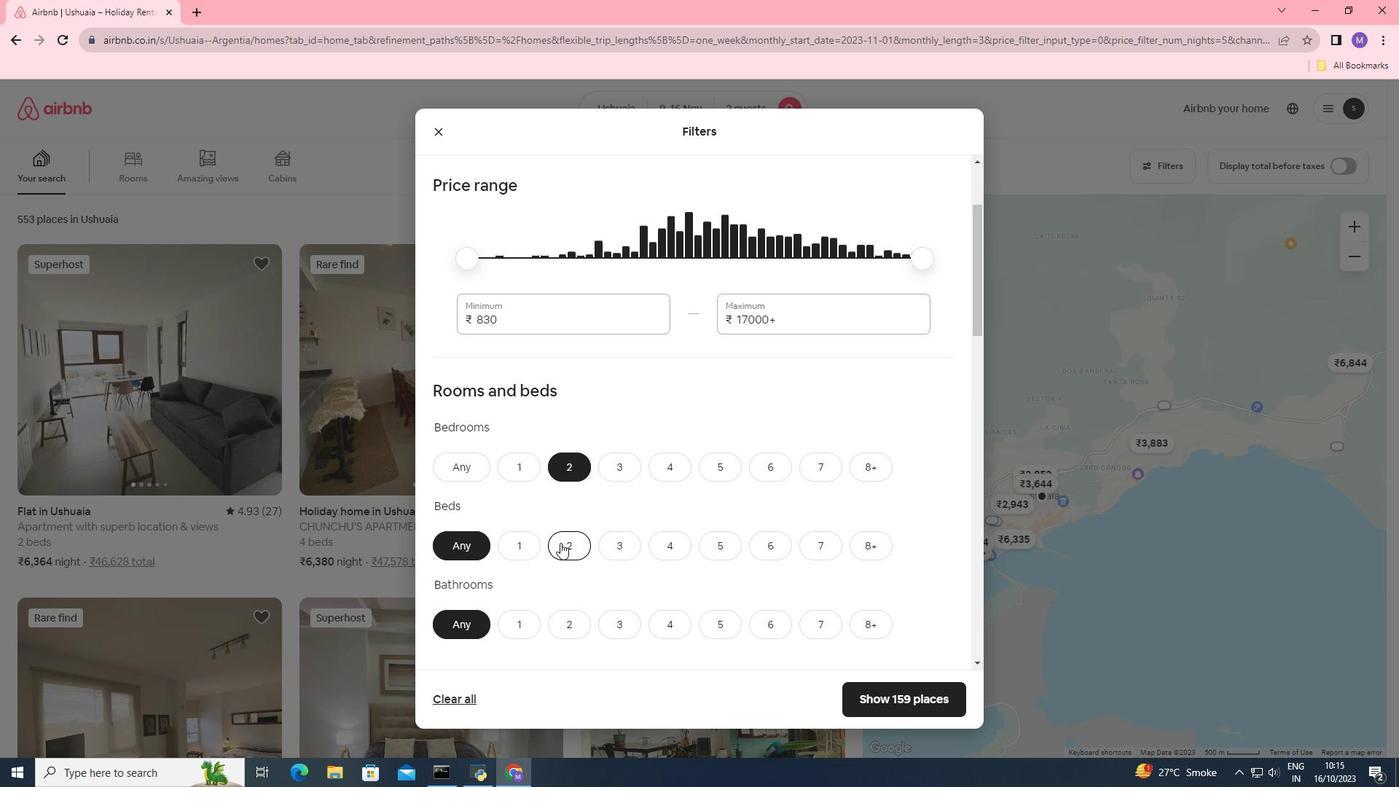 
Action: Mouse pressed left at (559, 543)
Screenshot: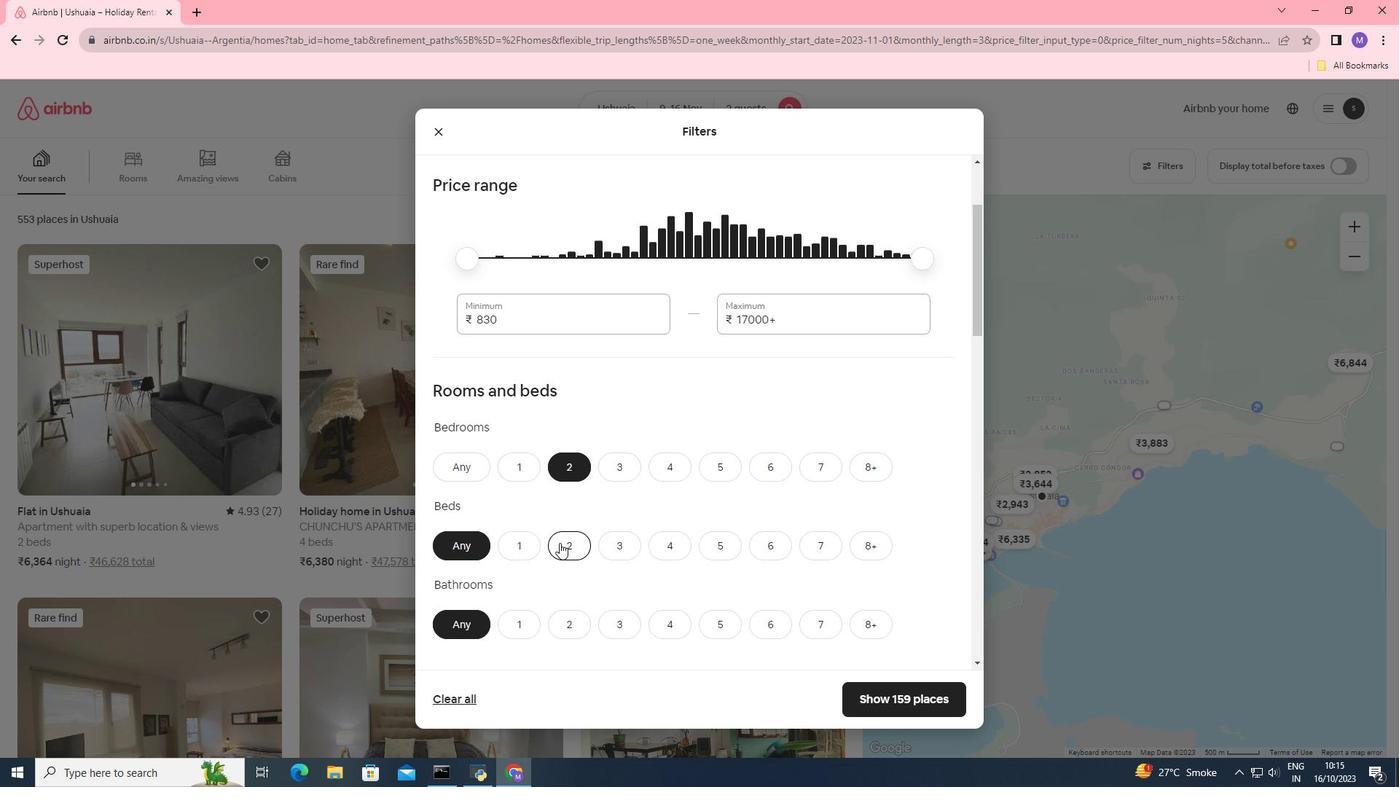 
Action: Mouse moved to (522, 624)
Screenshot: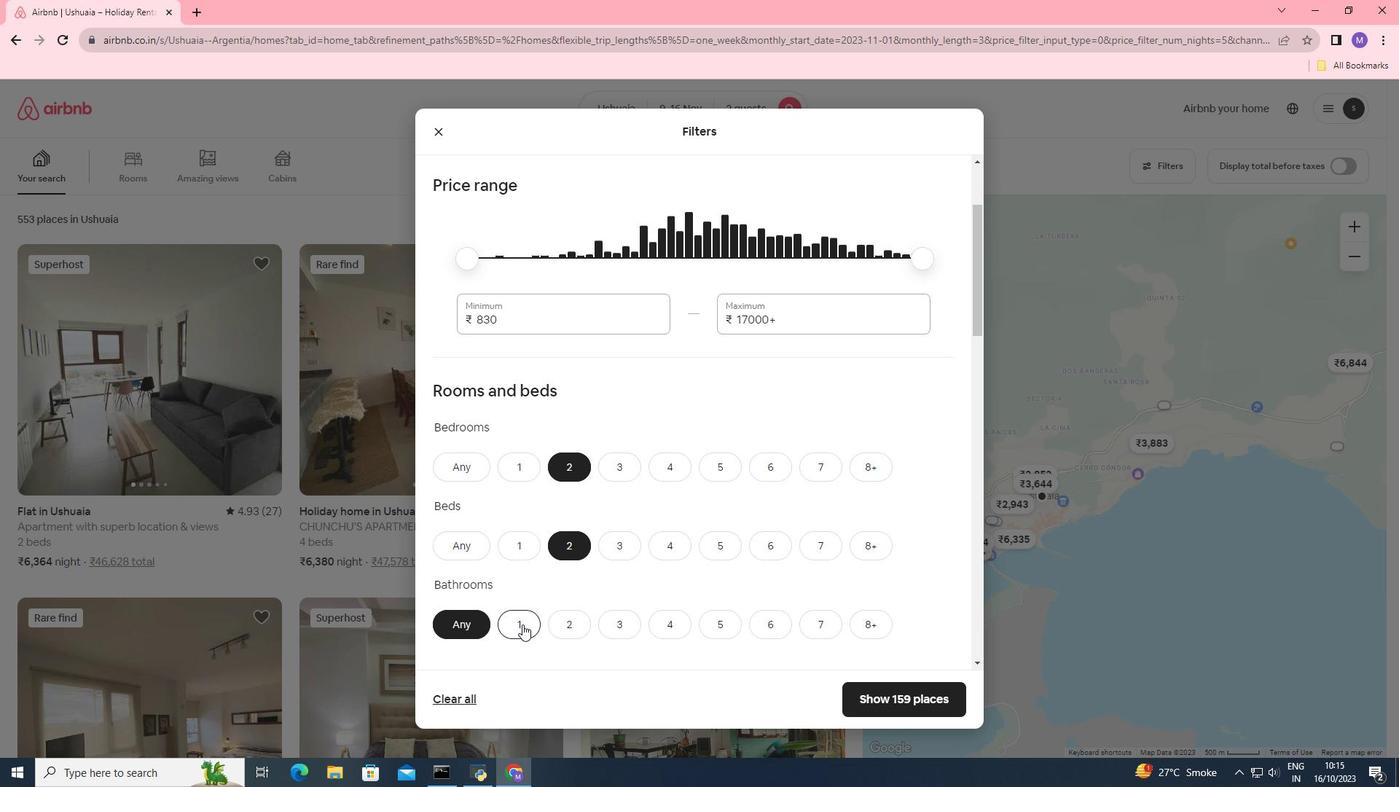 
Action: Mouse pressed left at (522, 624)
Screenshot: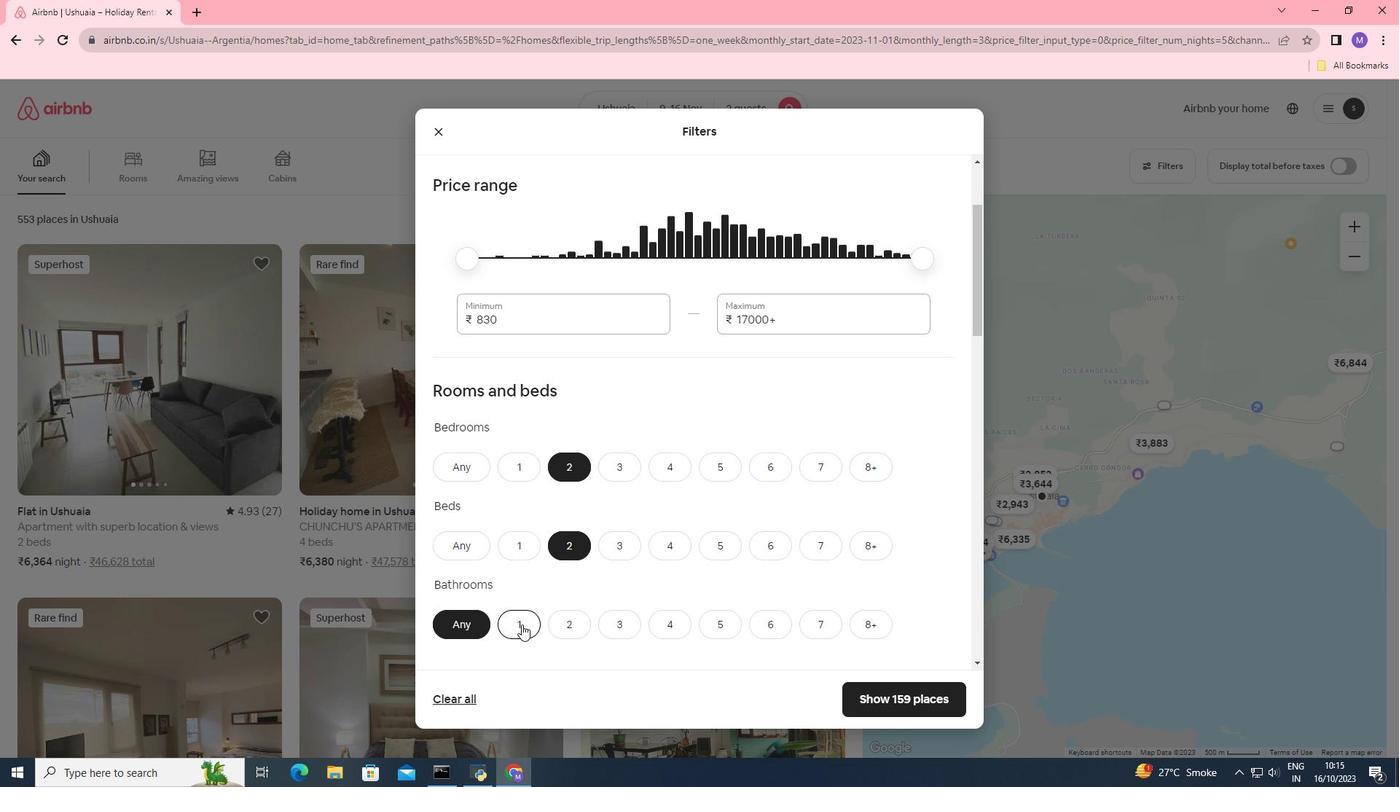 
Action: Mouse moved to (764, 448)
Screenshot: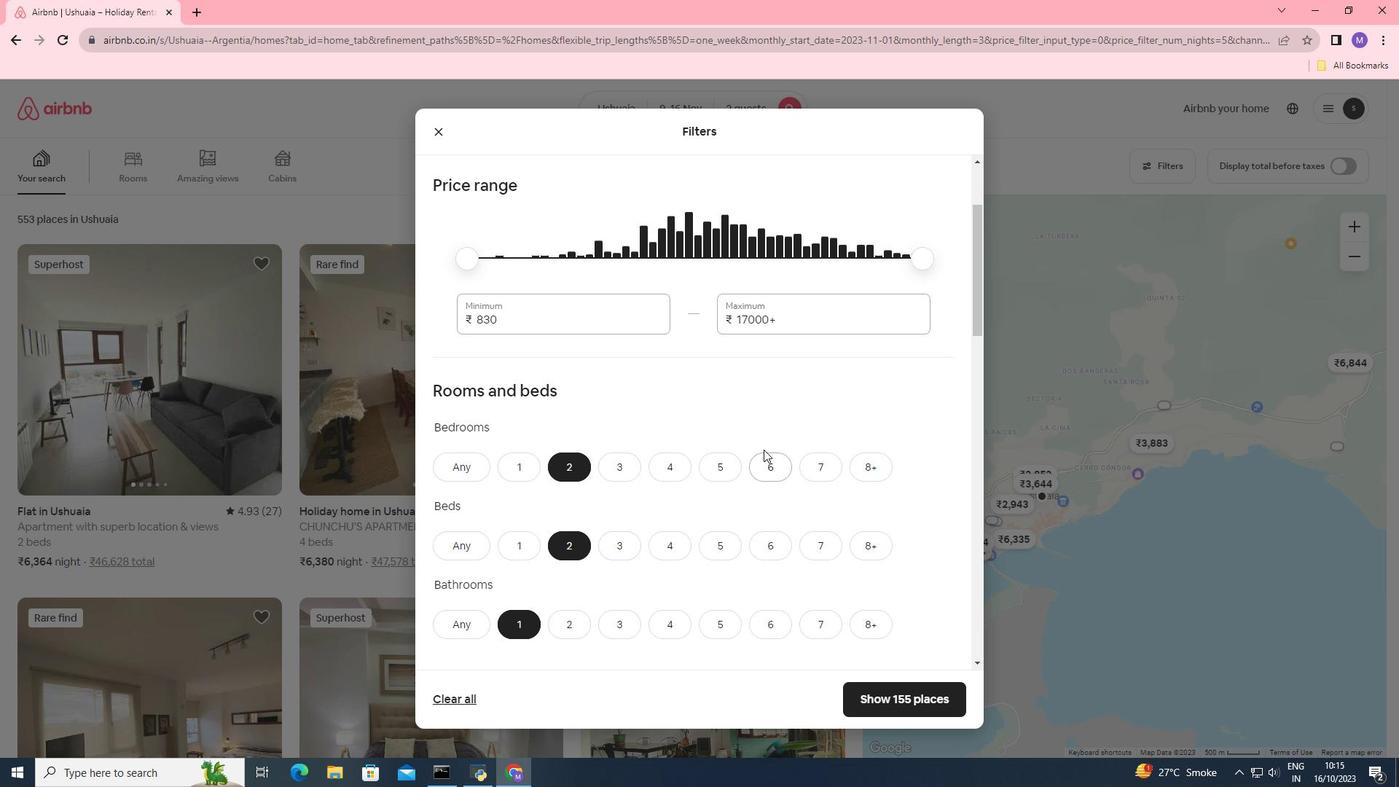
Action: Mouse scrolled (764, 447) with delta (0, 0)
Screenshot: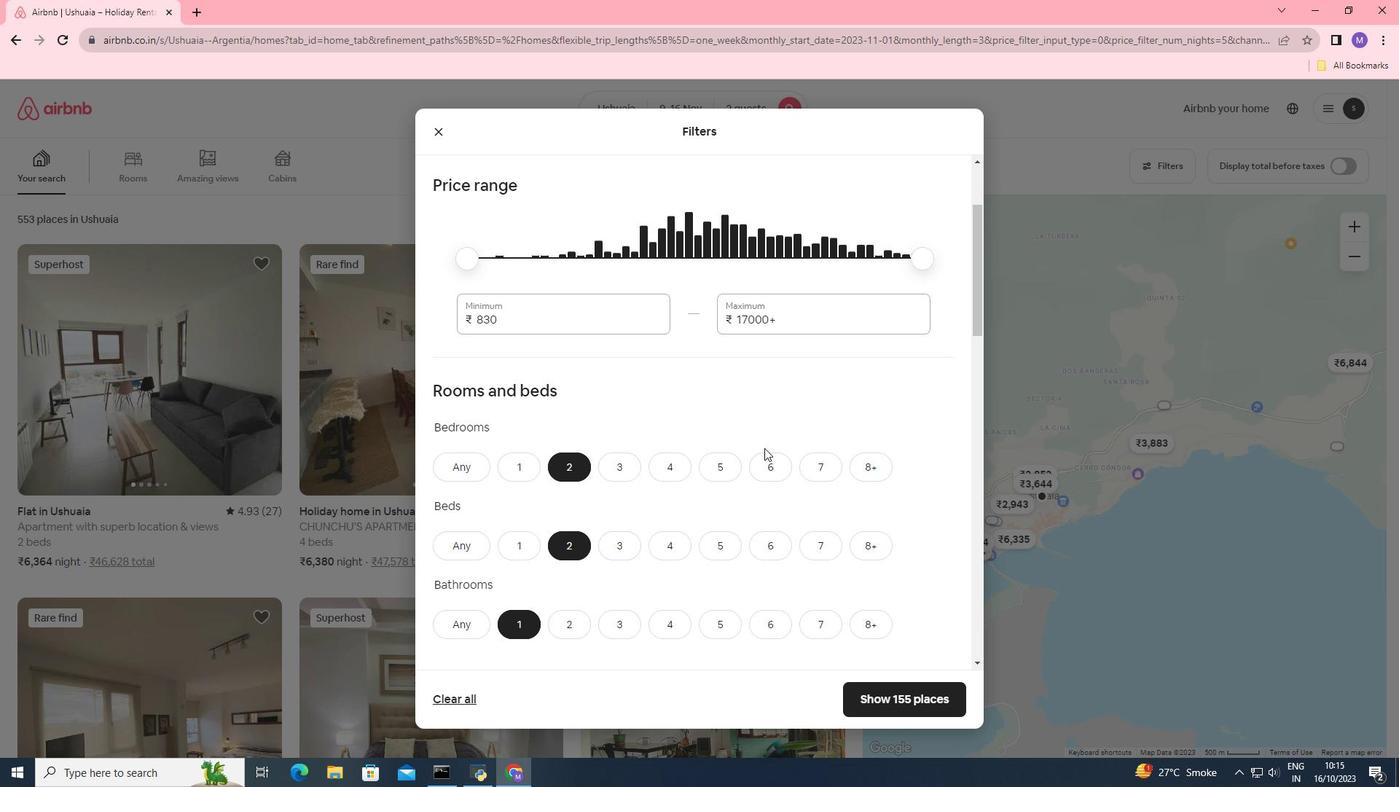 
Action: Mouse moved to (765, 448)
Screenshot: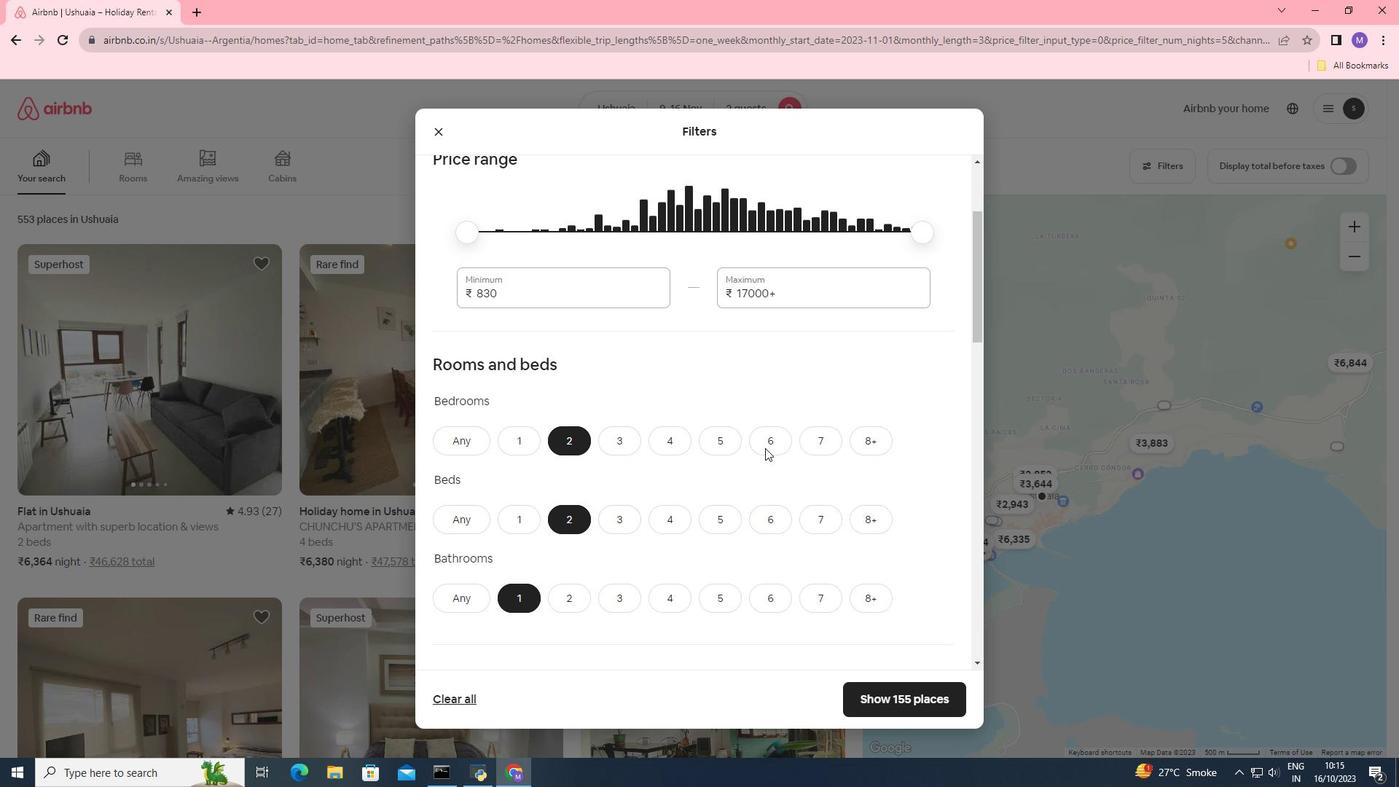 
Action: Mouse scrolled (765, 447) with delta (0, 0)
Screenshot: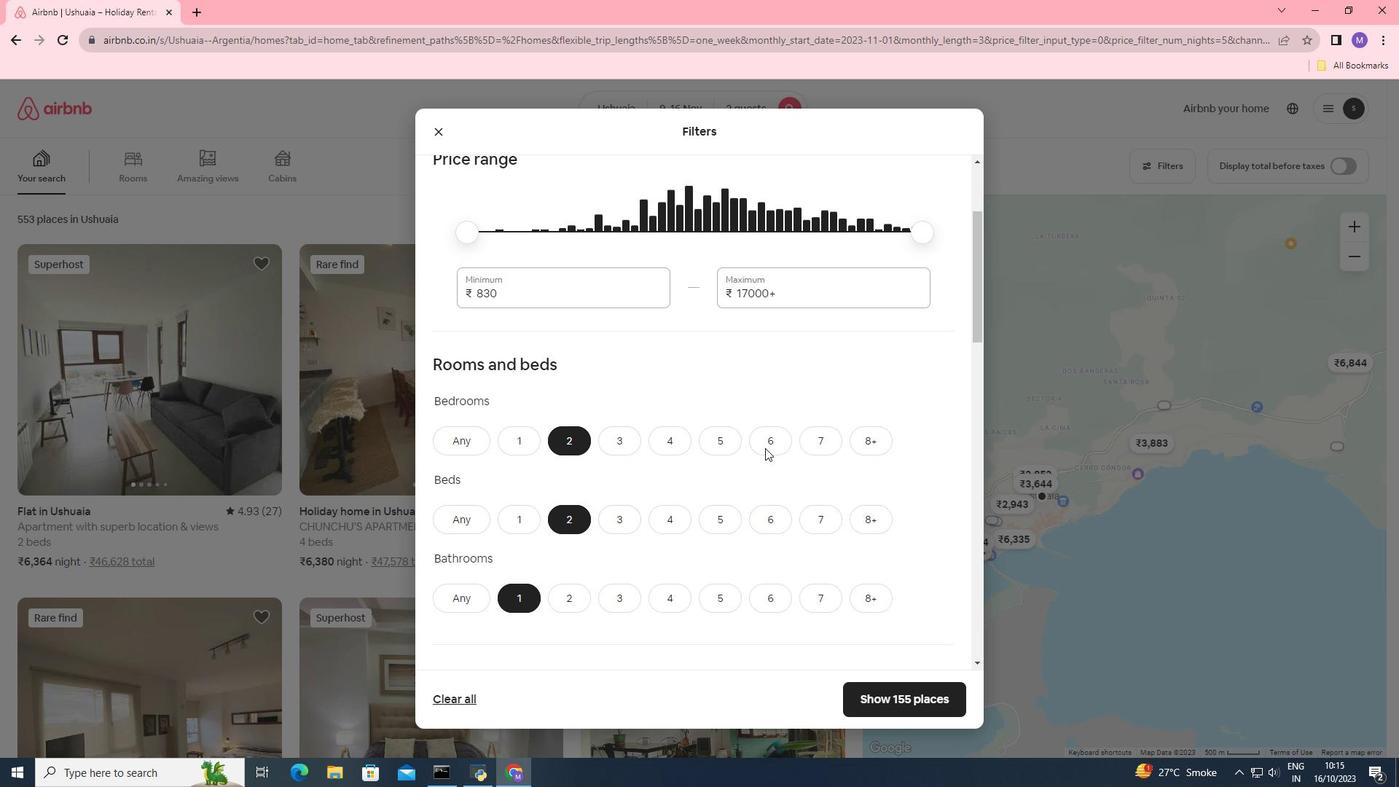 
Action: Mouse moved to (802, 448)
Screenshot: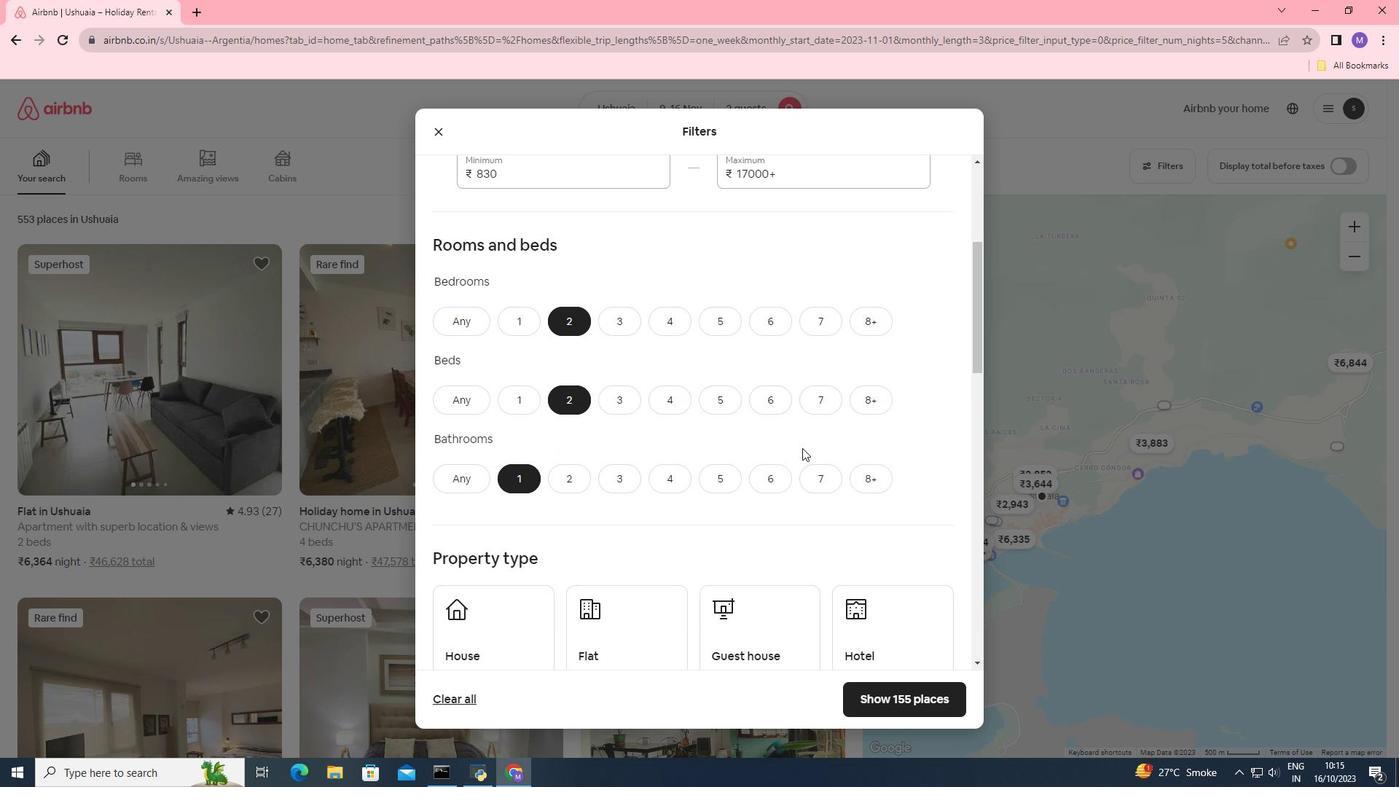 
Action: Mouse scrolled (802, 447) with delta (0, 0)
Screenshot: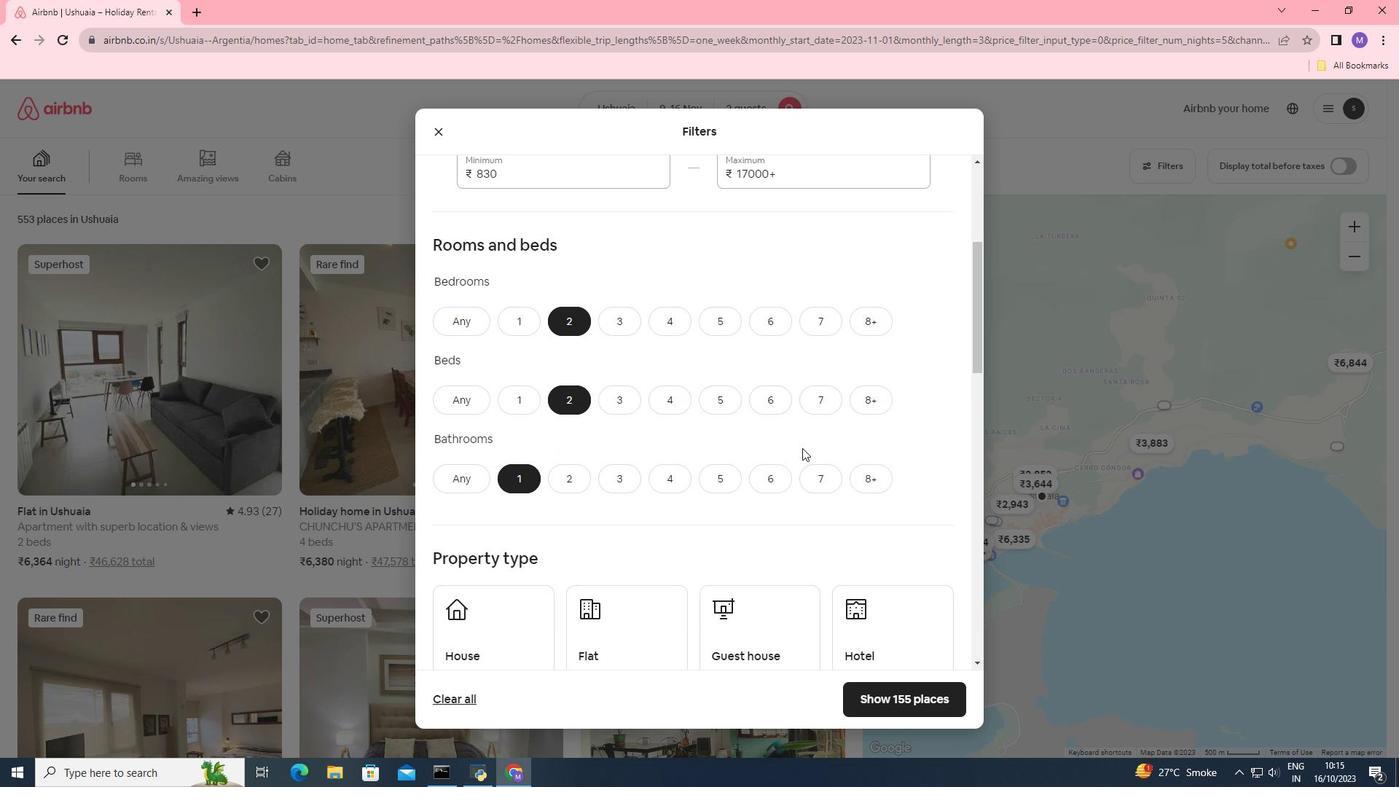 
Action: Mouse scrolled (802, 447) with delta (0, 0)
Screenshot: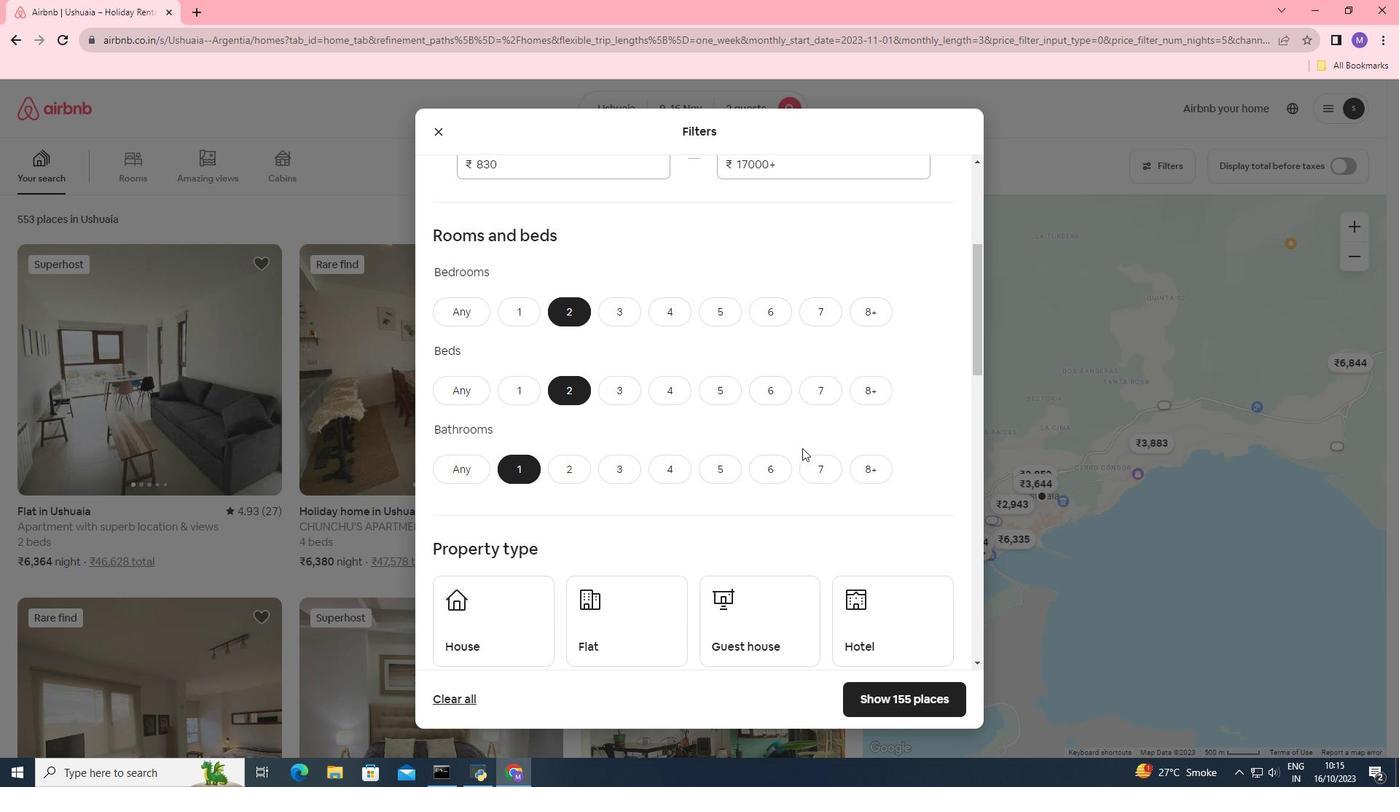 
Action: Mouse moved to (633, 464)
Screenshot: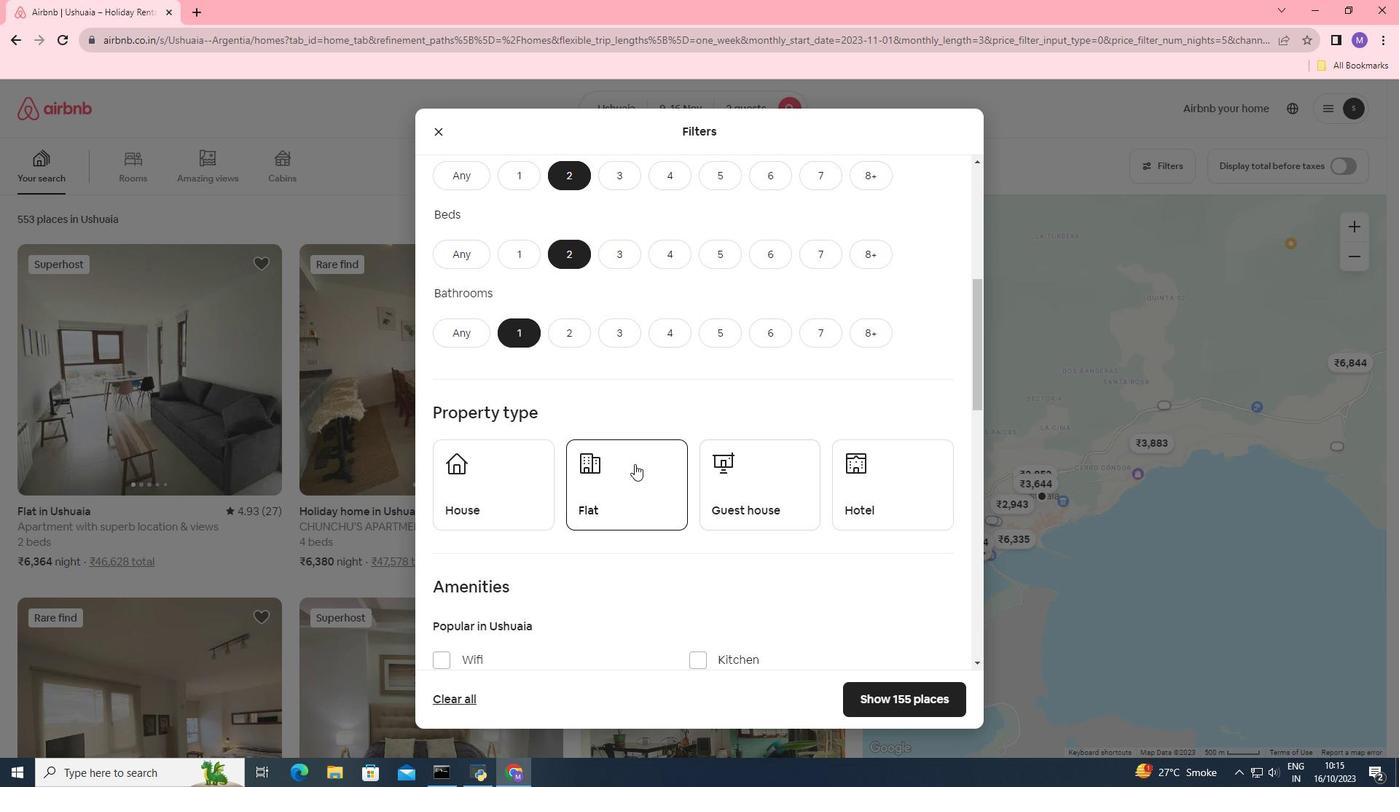 
Action: Mouse pressed left at (633, 464)
Screenshot: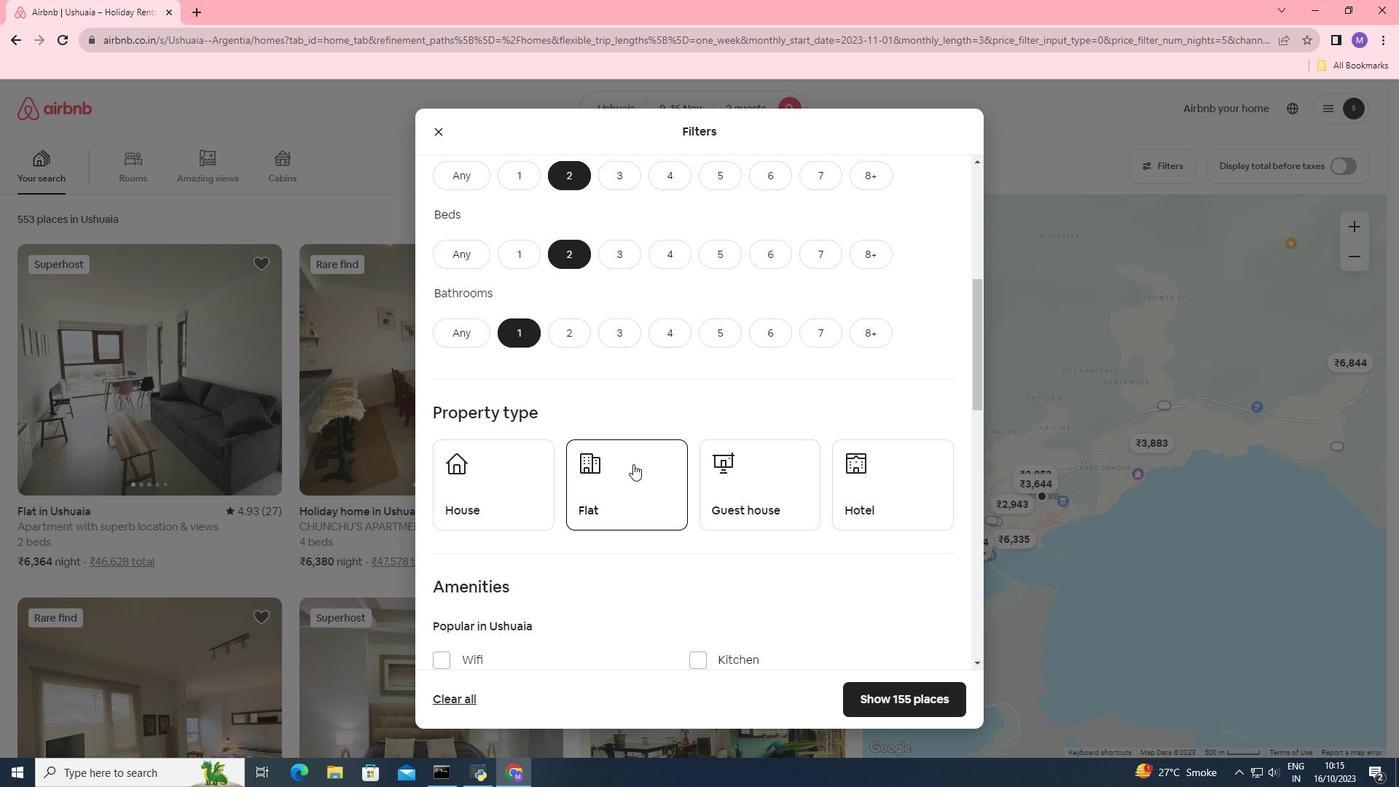 
Action: Mouse moved to (803, 361)
Screenshot: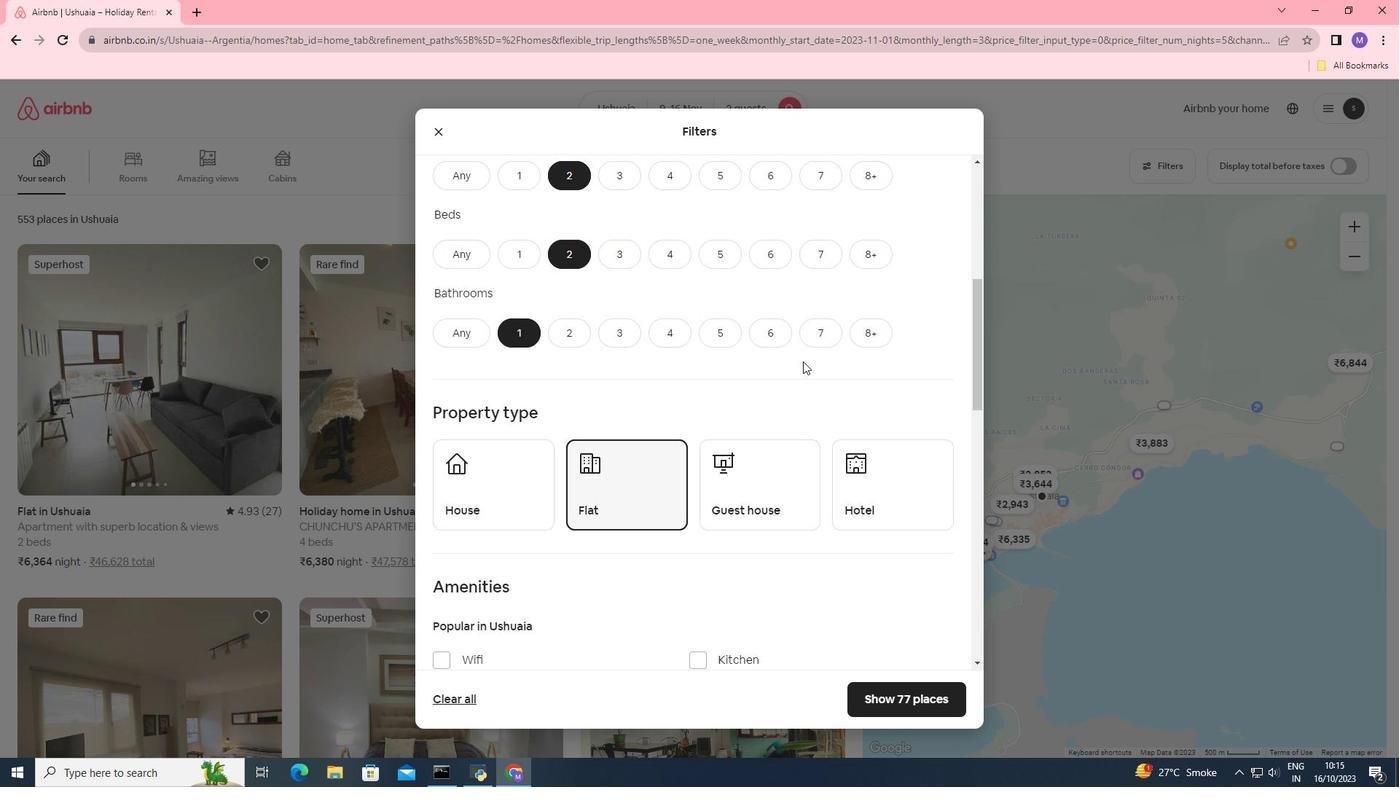 
Action: Mouse scrolled (803, 360) with delta (0, 0)
Screenshot: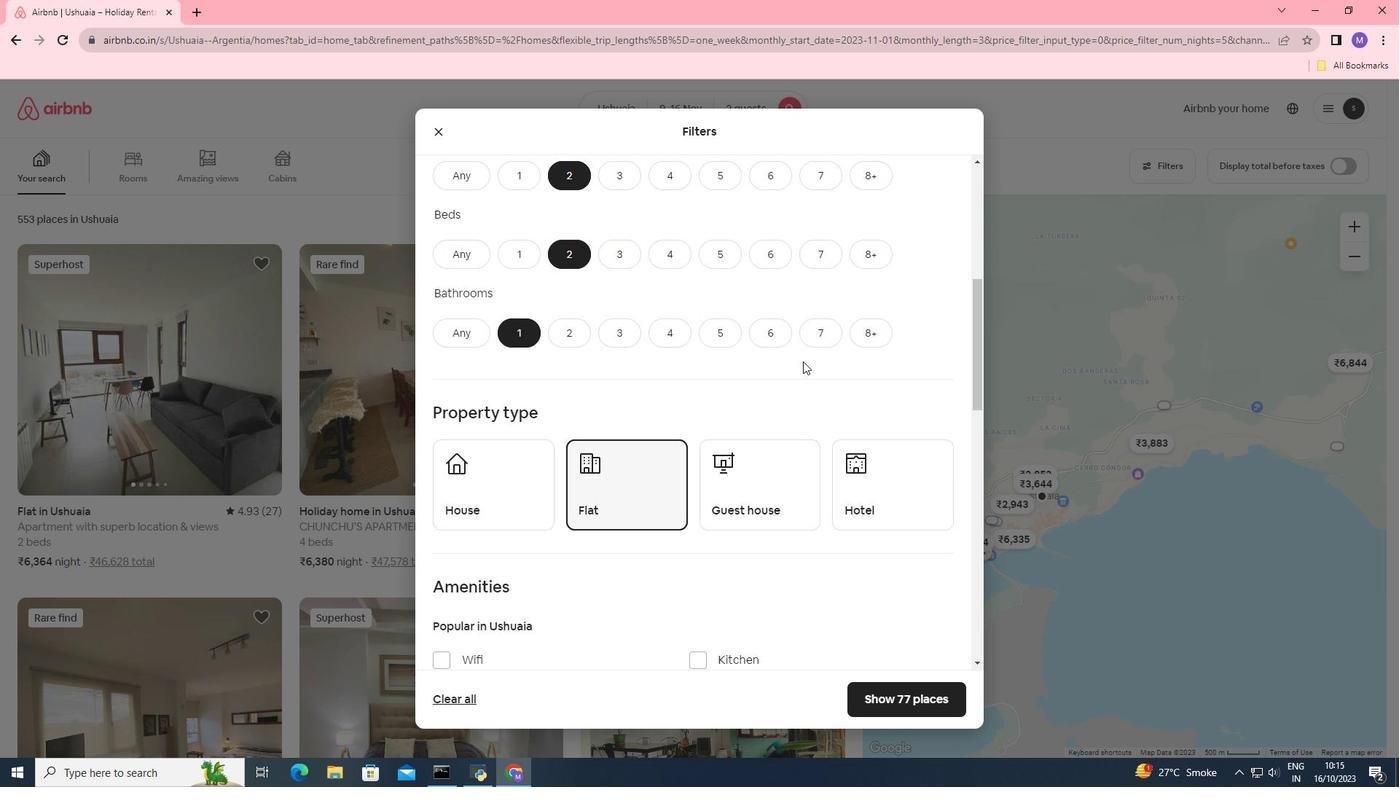
Action: Mouse scrolled (803, 360) with delta (0, 0)
Screenshot: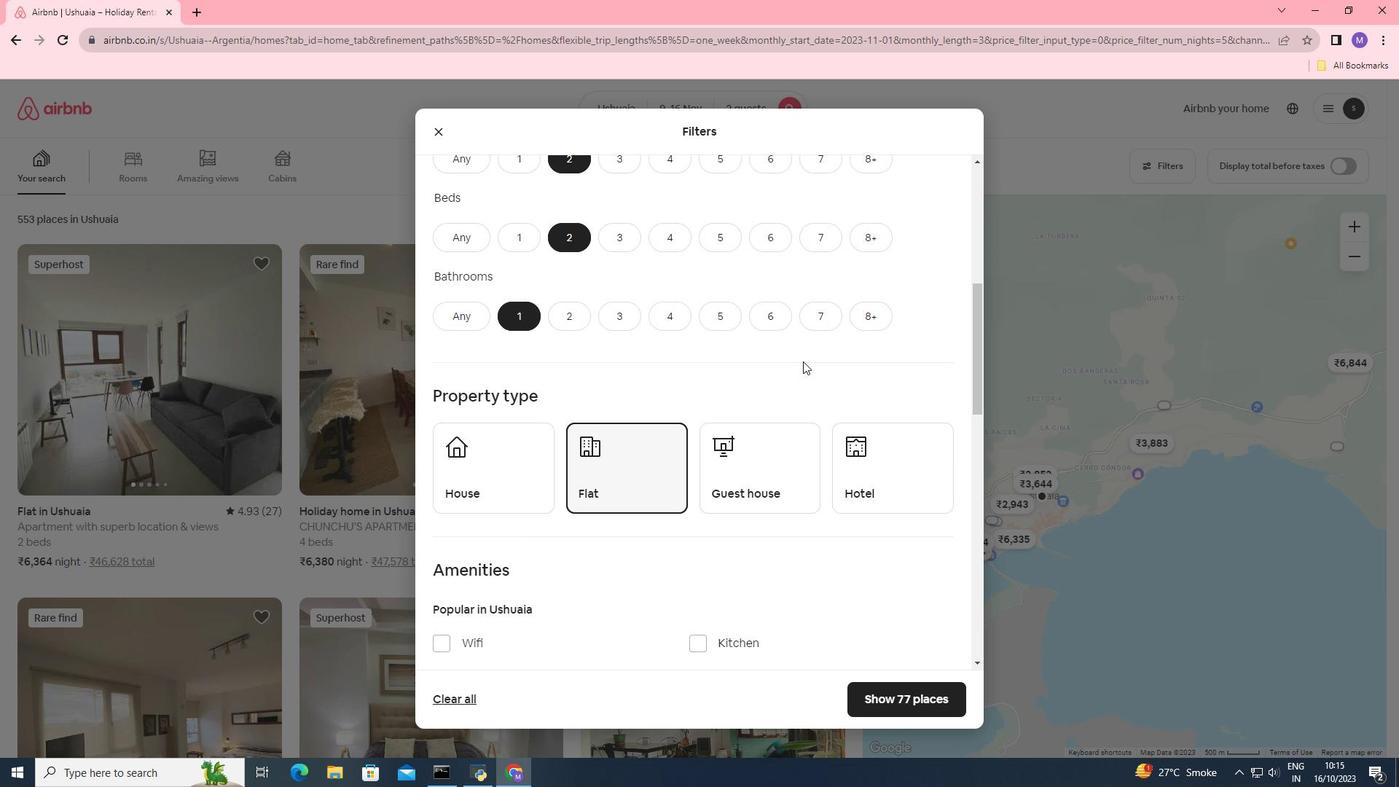 
Action: Mouse moved to (796, 361)
Screenshot: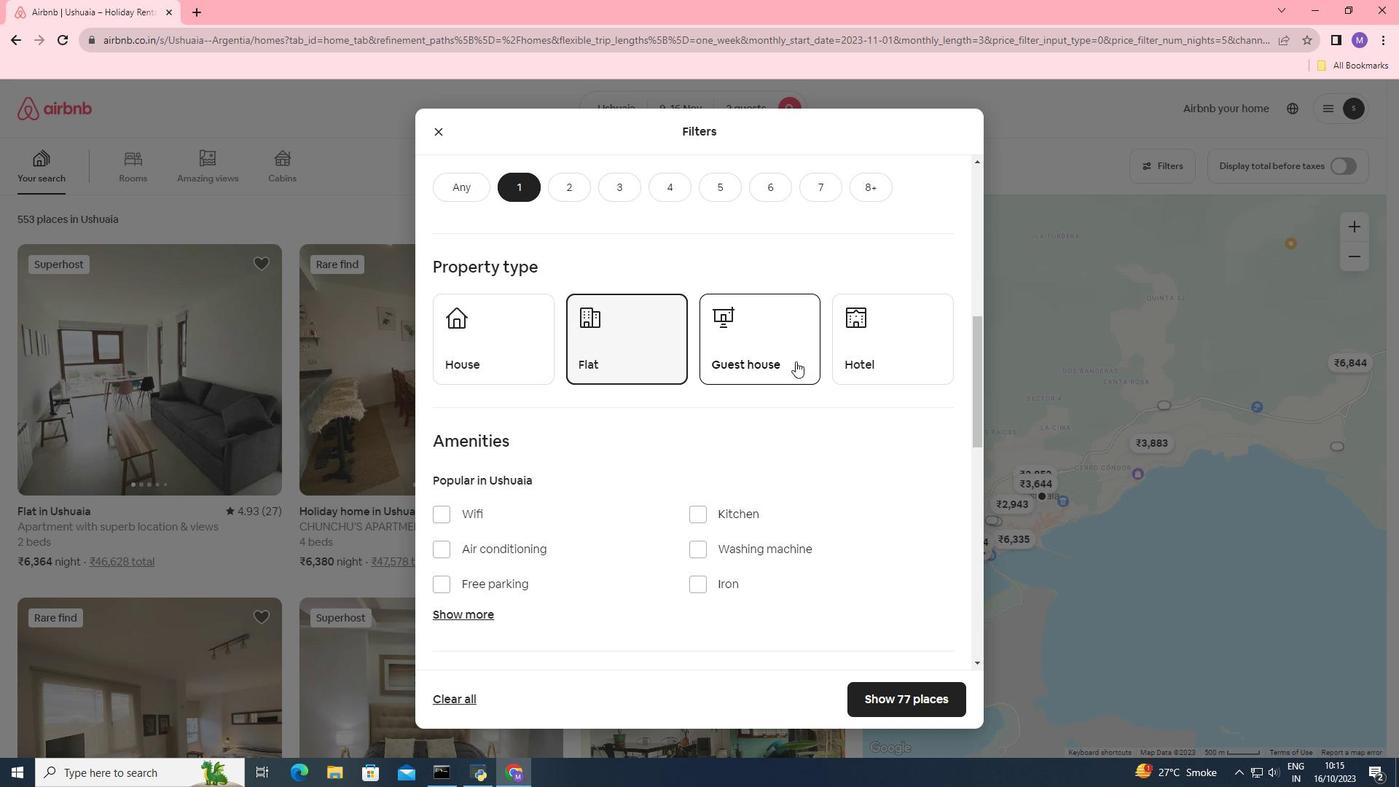 
Action: Mouse scrolled (796, 360) with delta (0, 0)
Screenshot: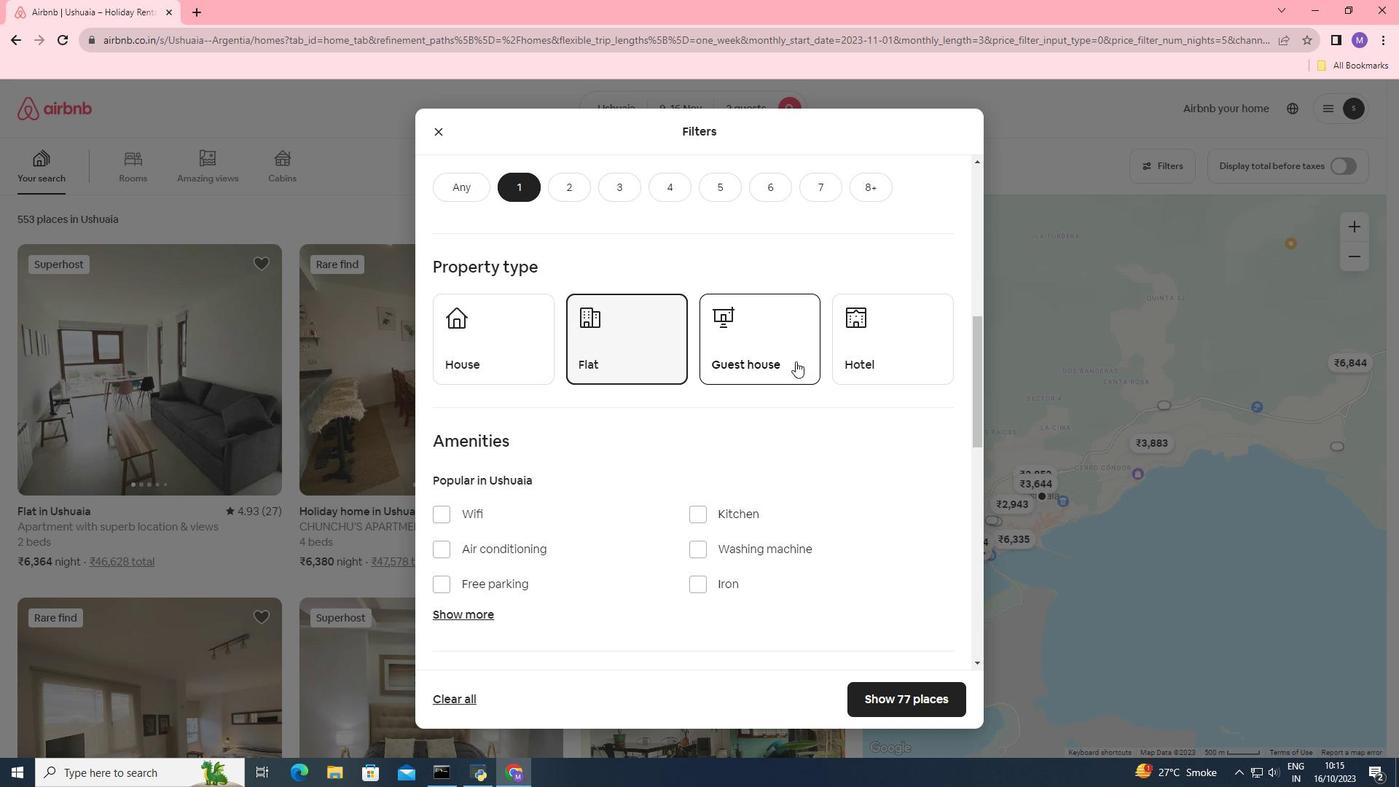
Action: Mouse moved to (446, 543)
Screenshot: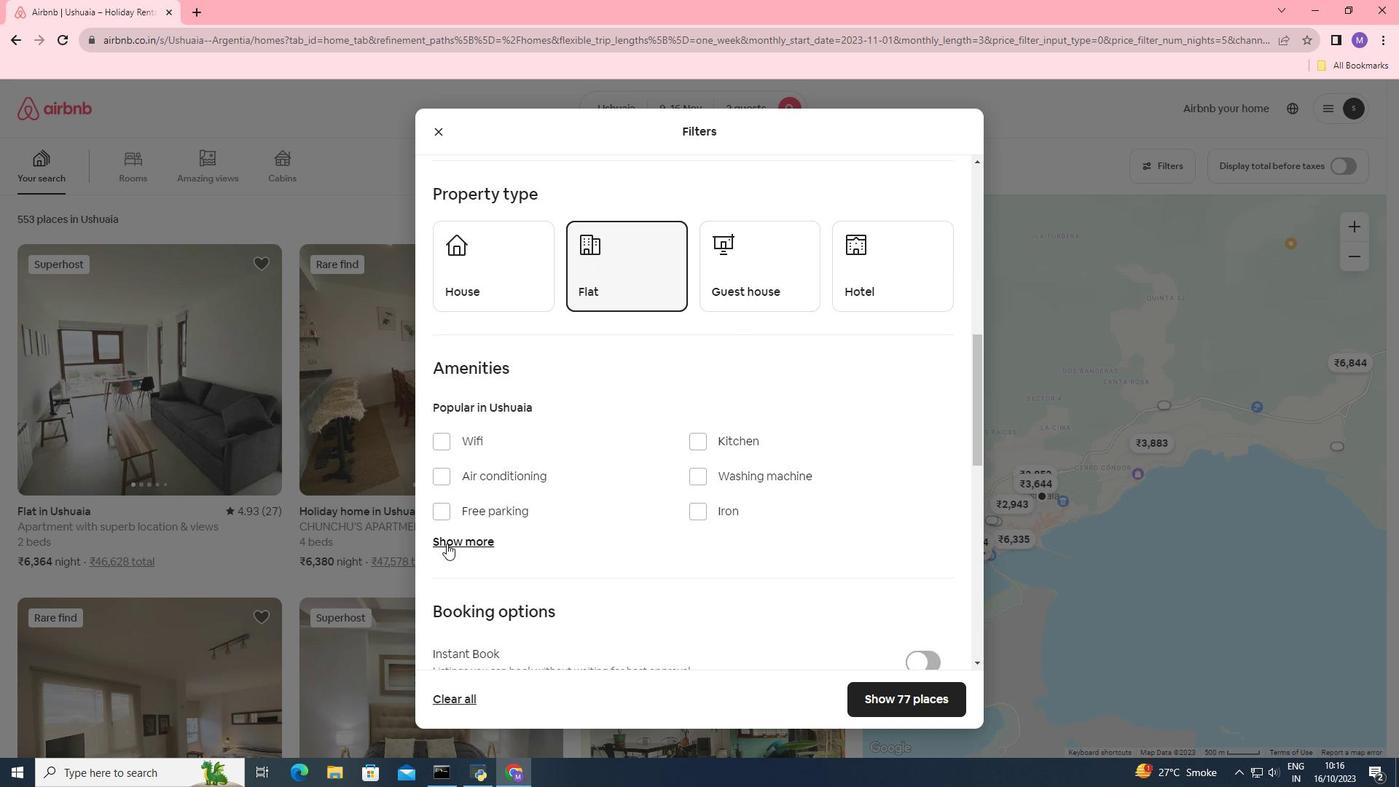 
Action: Mouse pressed left at (446, 543)
Screenshot: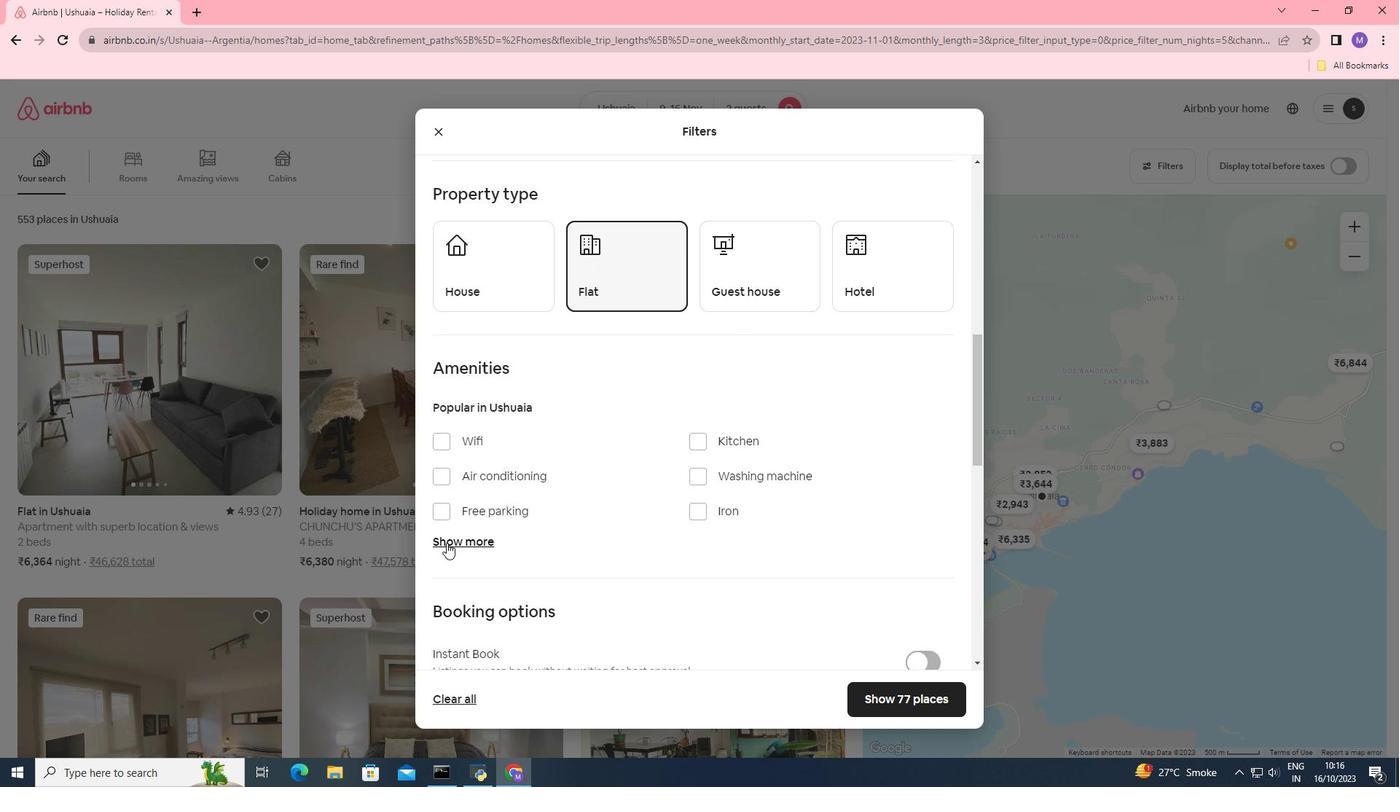 
Action: Mouse moved to (738, 473)
Screenshot: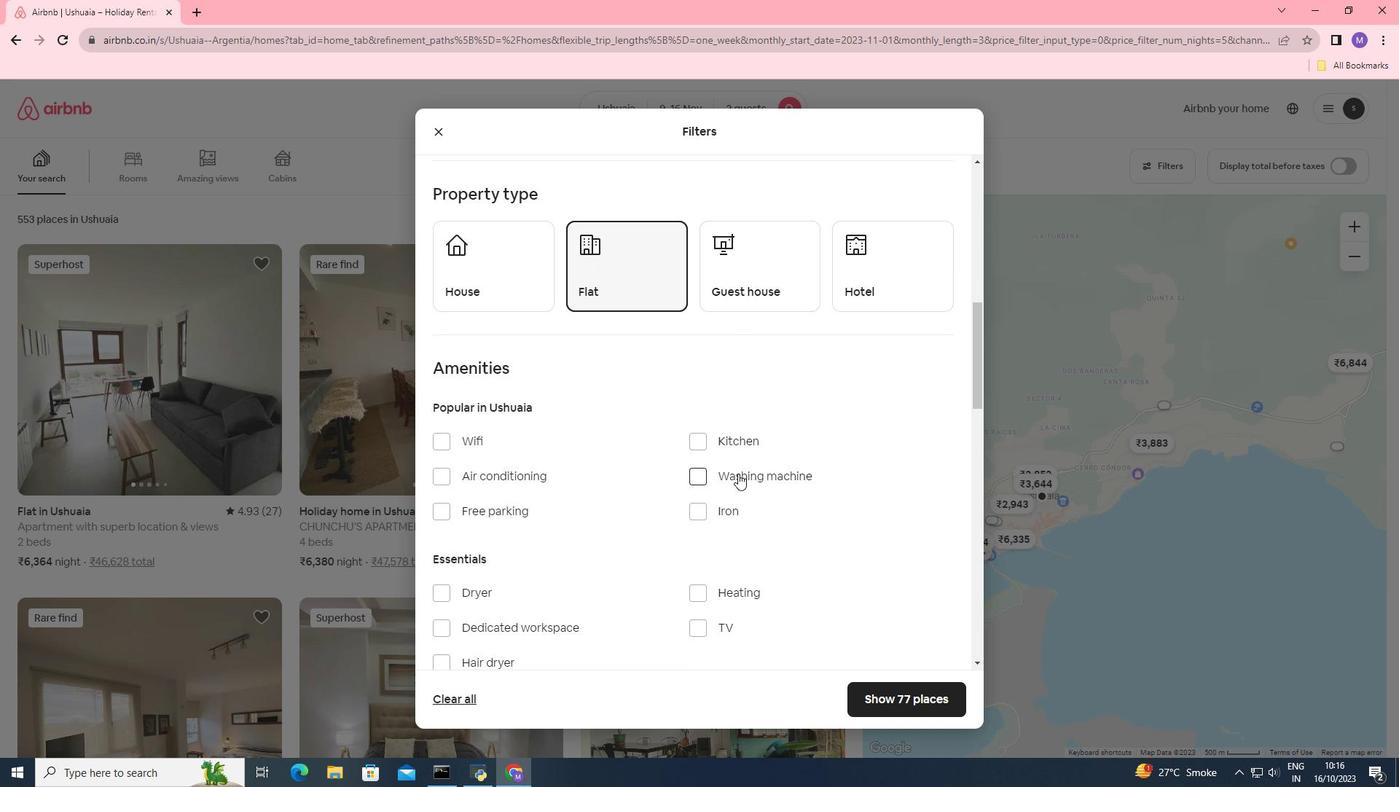 
Action: Mouse scrolled (738, 473) with delta (0, 0)
Screenshot: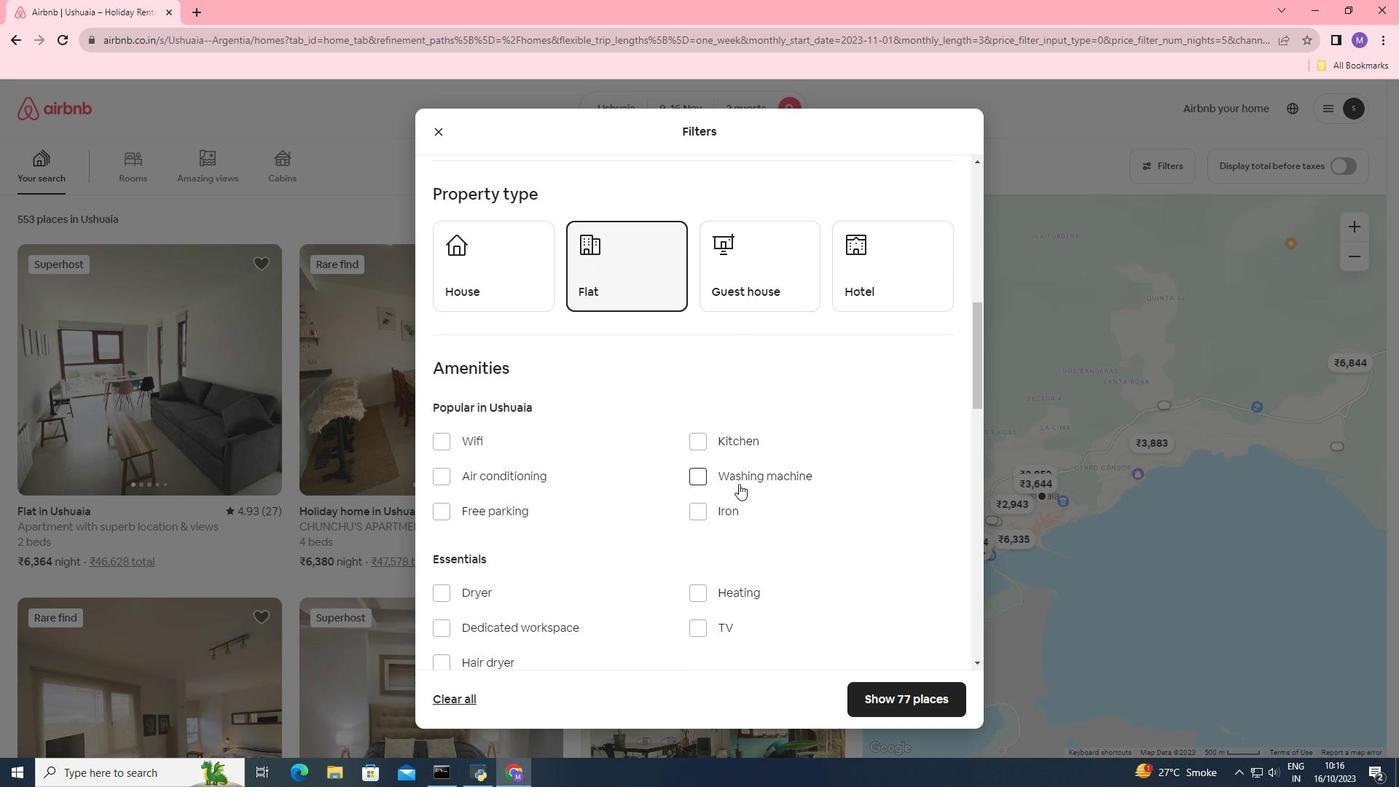 
Action: Mouse moved to (696, 523)
Screenshot: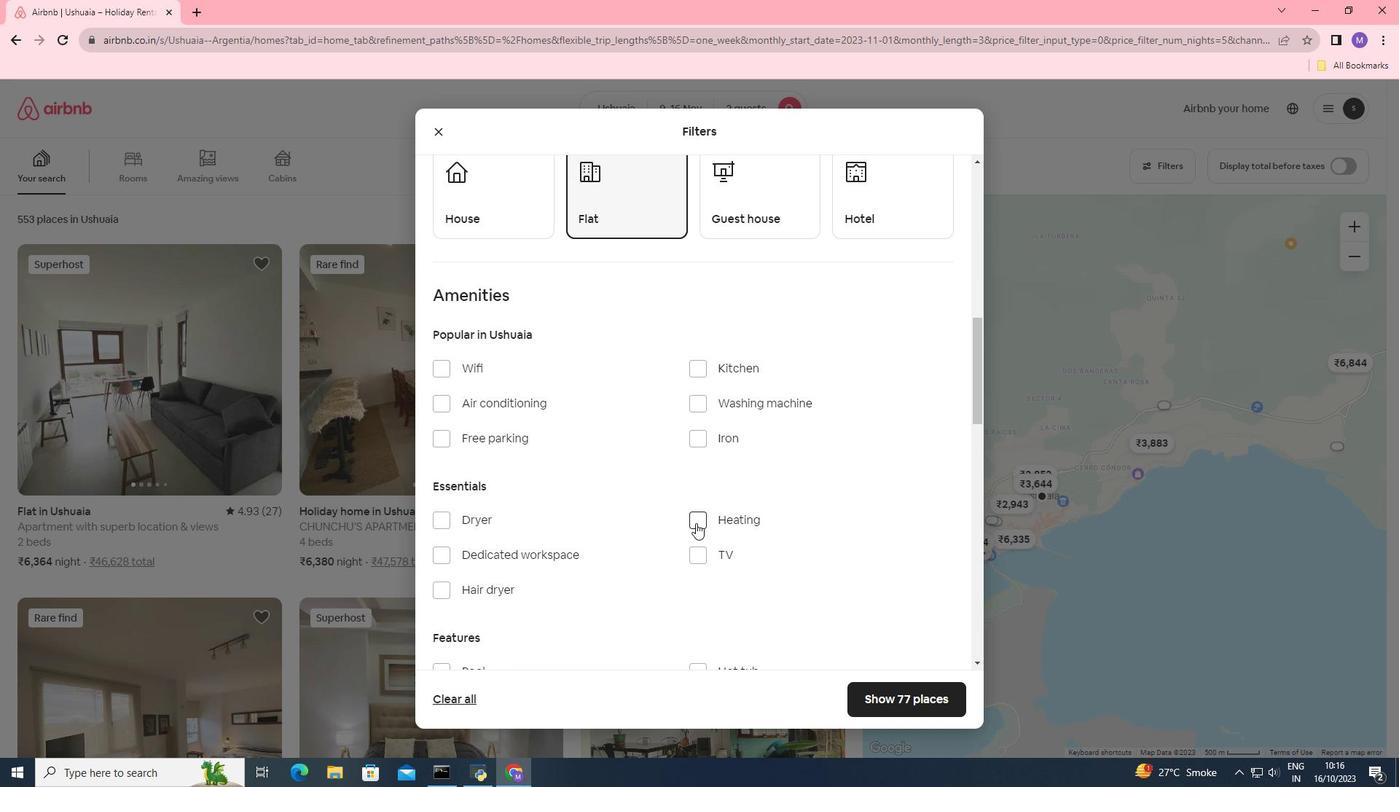 
Action: Mouse pressed left at (696, 523)
Screenshot: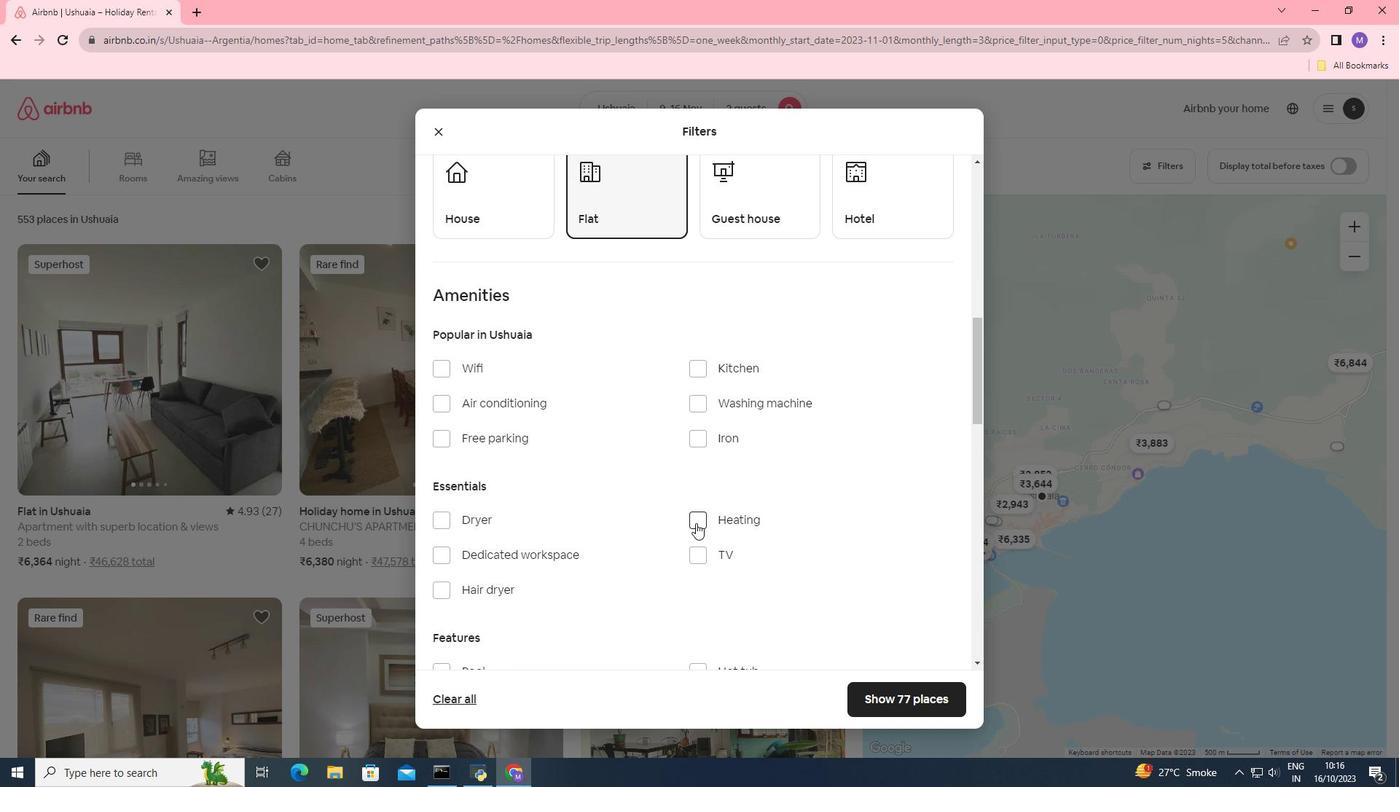 
Action: Mouse moved to (844, 409)
Screenshot: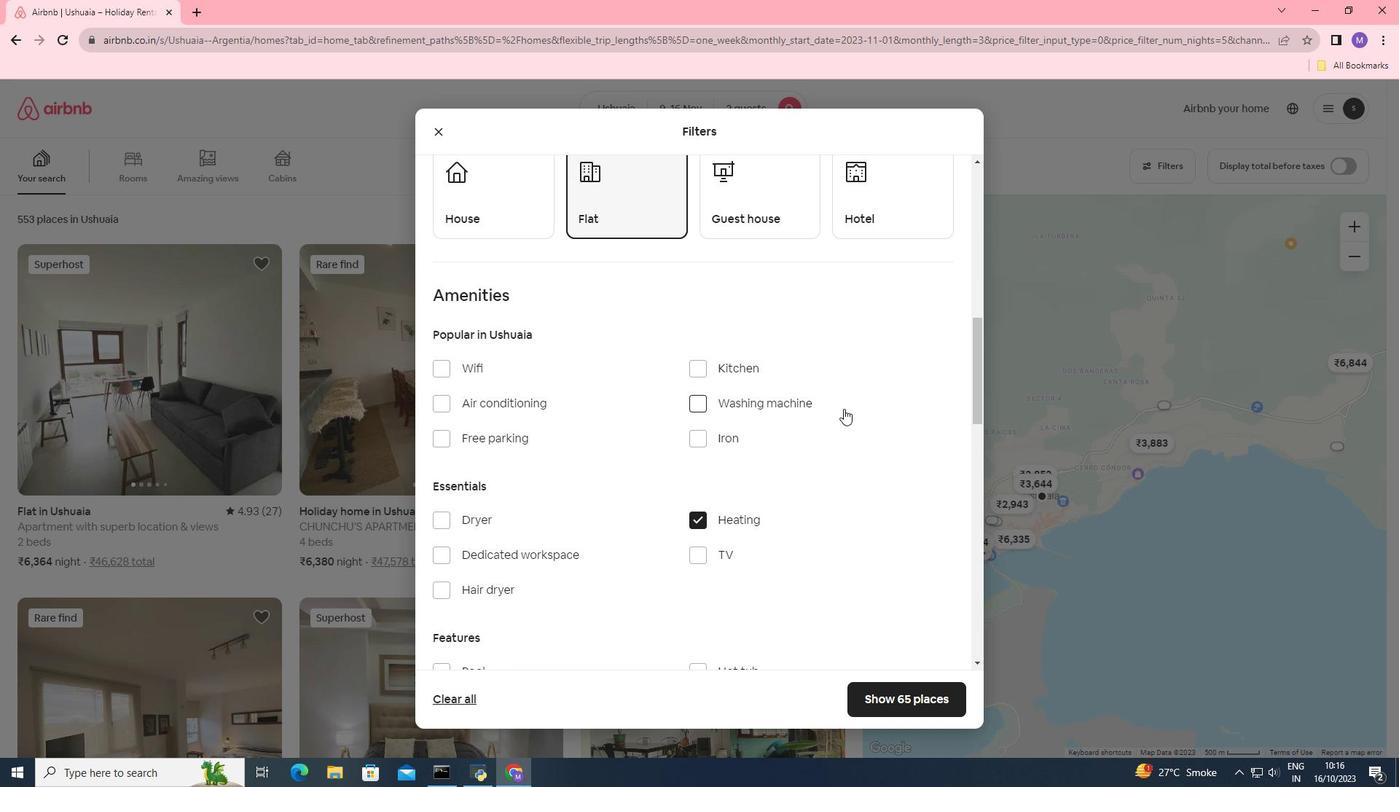 
Action: Mouse scrolled (844, 408) with delta (0, 0)
Screenshot: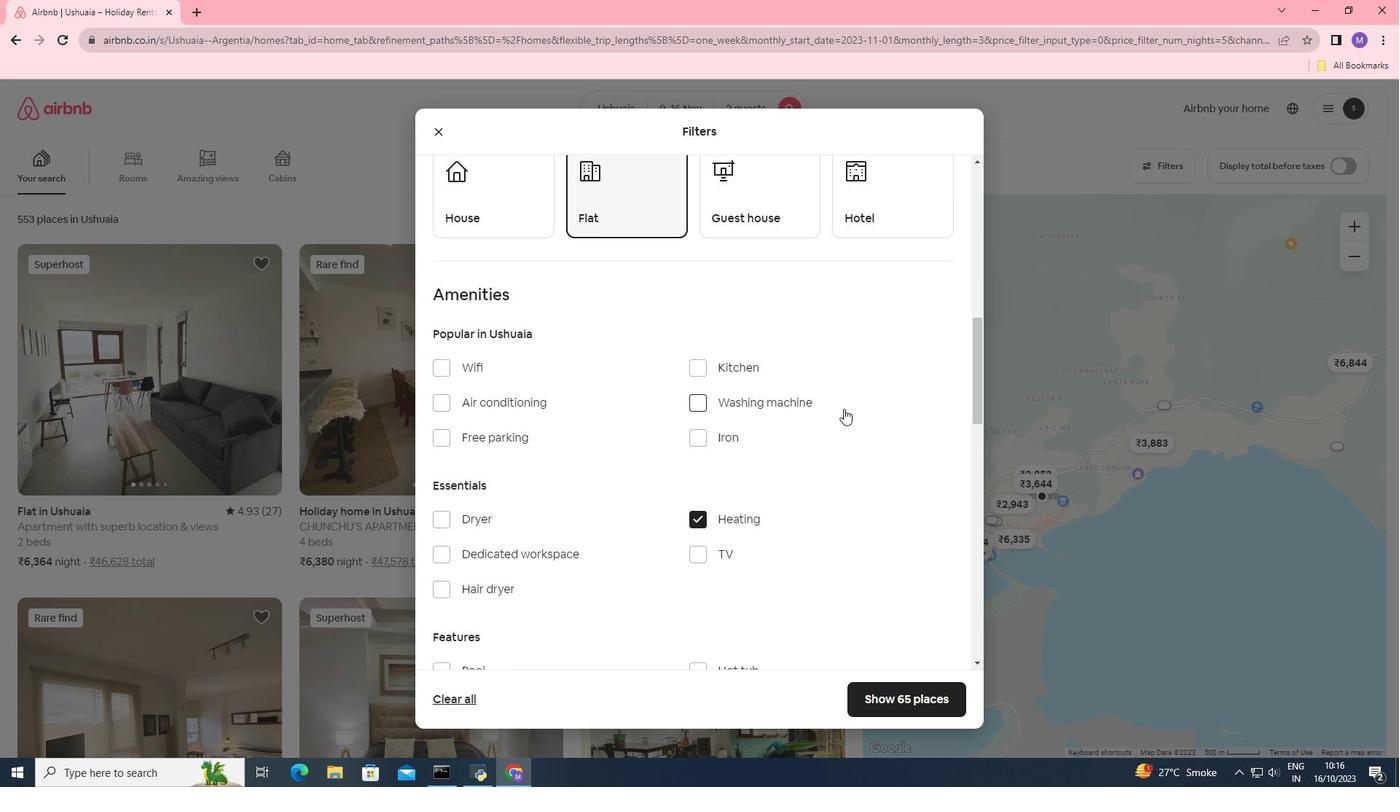 
Action: Mouse scrolled (844, 408) with delta (0, 0)
Screenshot: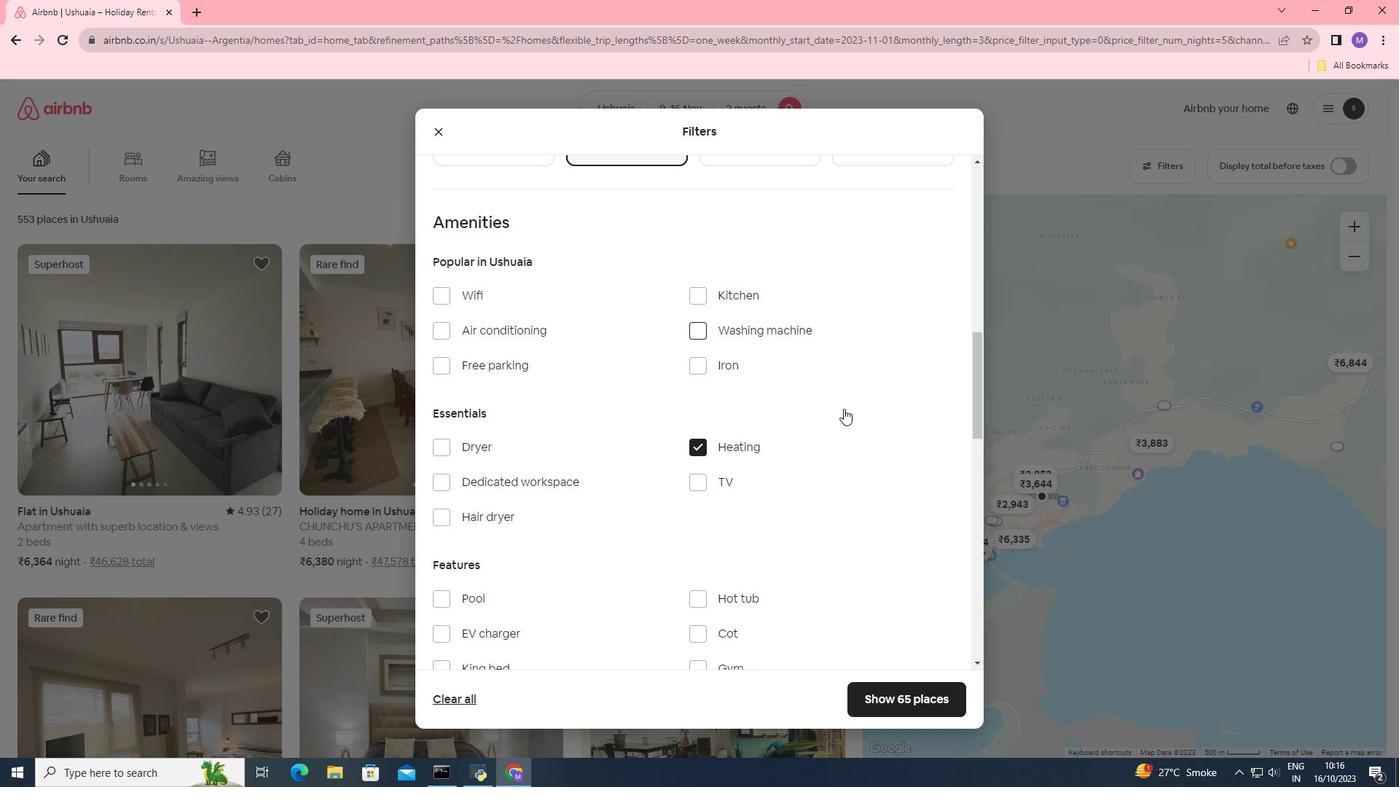 
Action: Mouse moved to (850, 406)
Screenshot: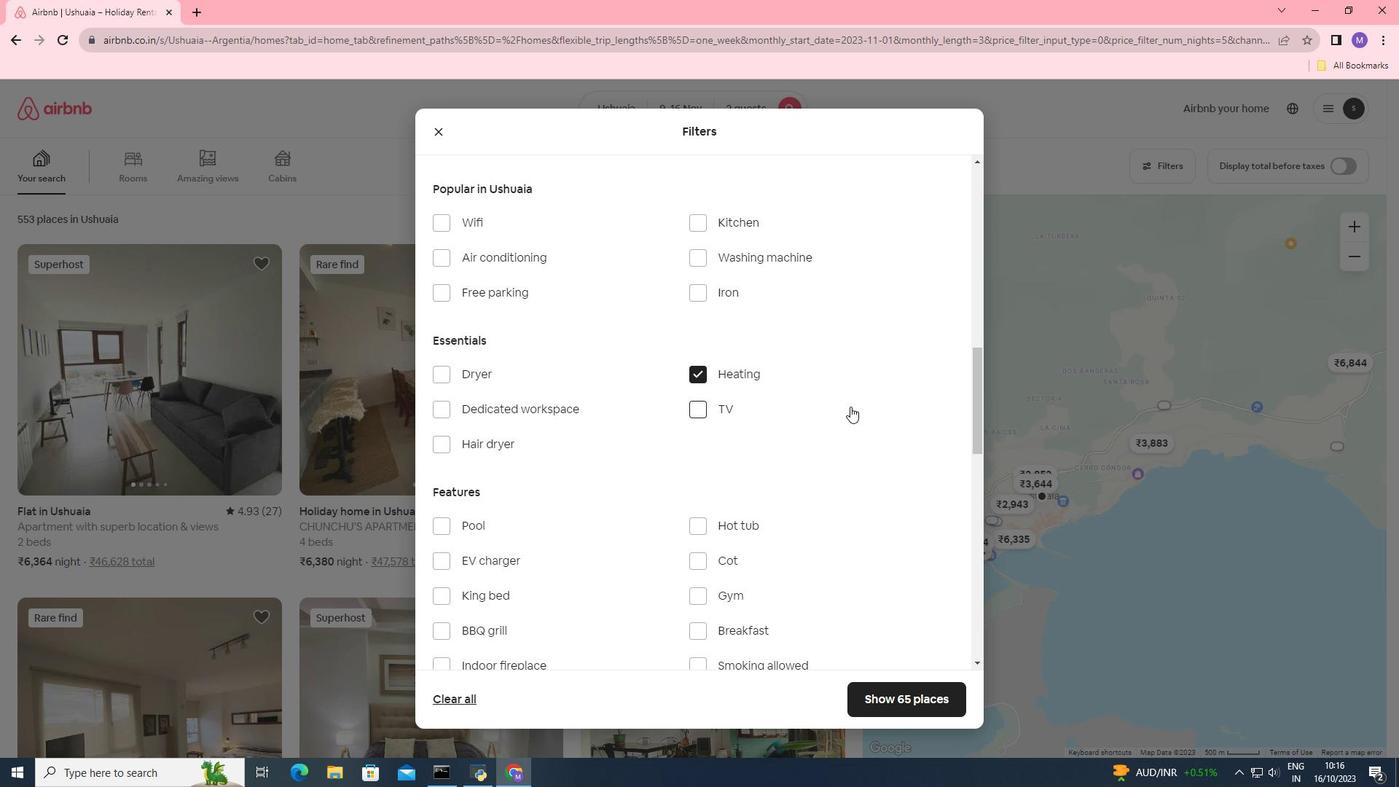 
Action: Mouse scrolled (850, 406) with delta (0, 0)
Screenshot: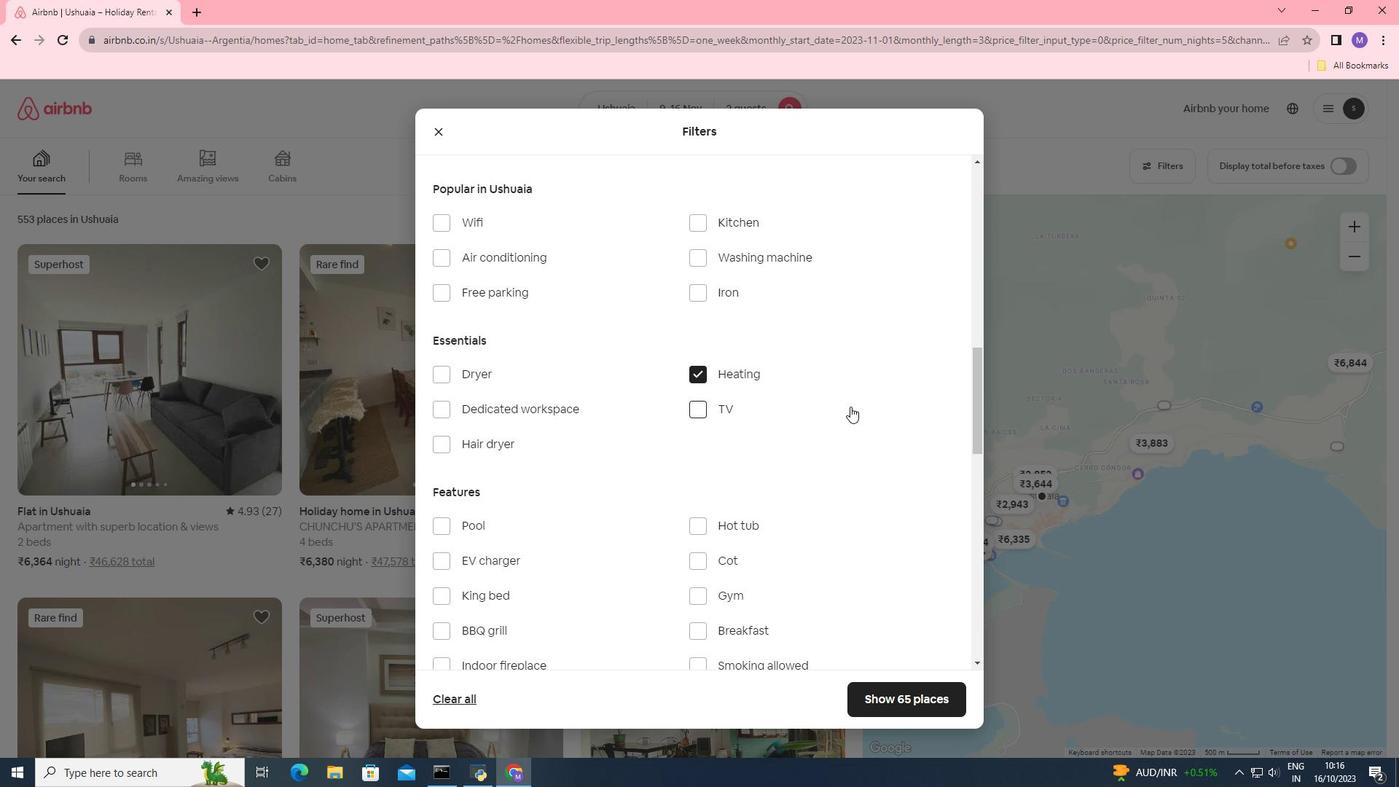 
Action: Mouse moved to (906, 438)
Screenshot: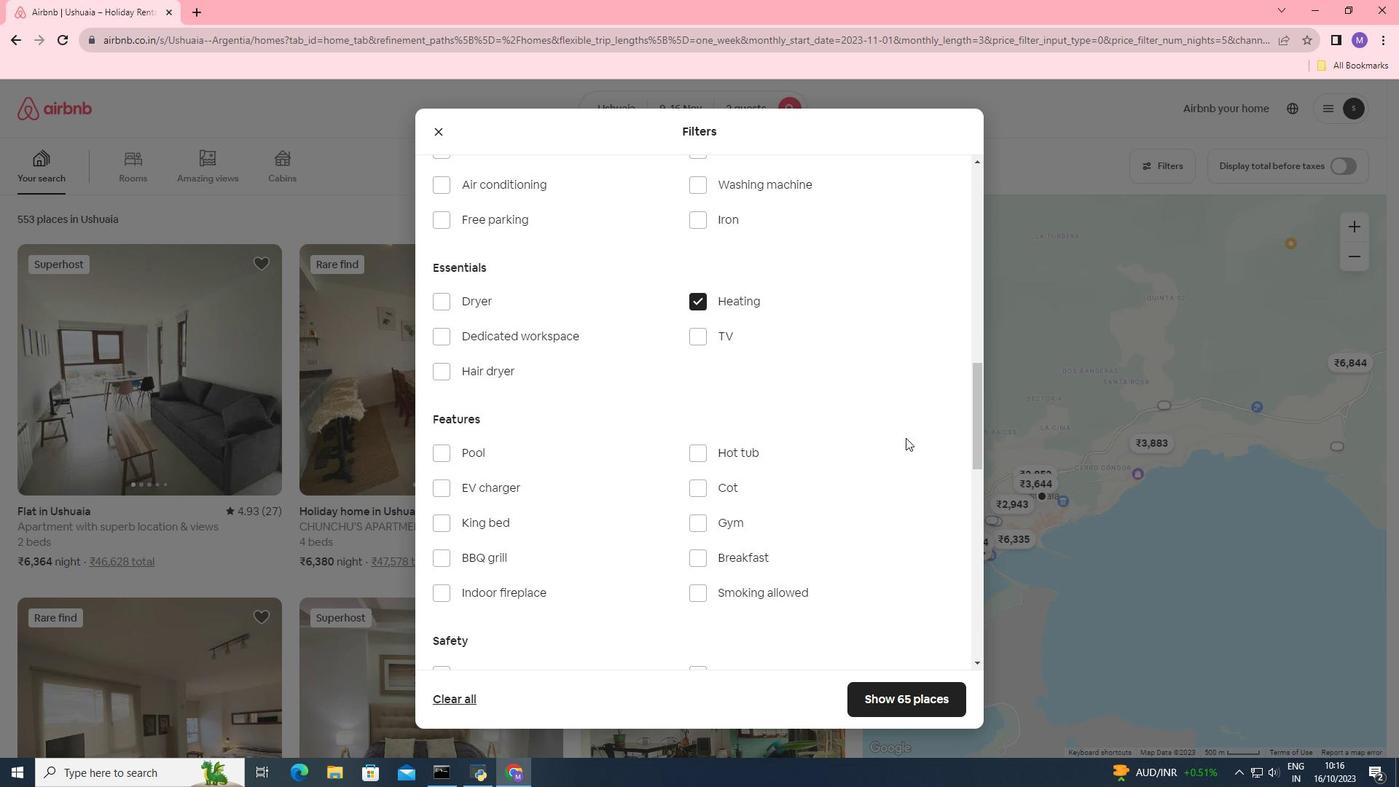 
Action: Mouse scrolled (906, 437) with delta (0, 0)
Screenshot: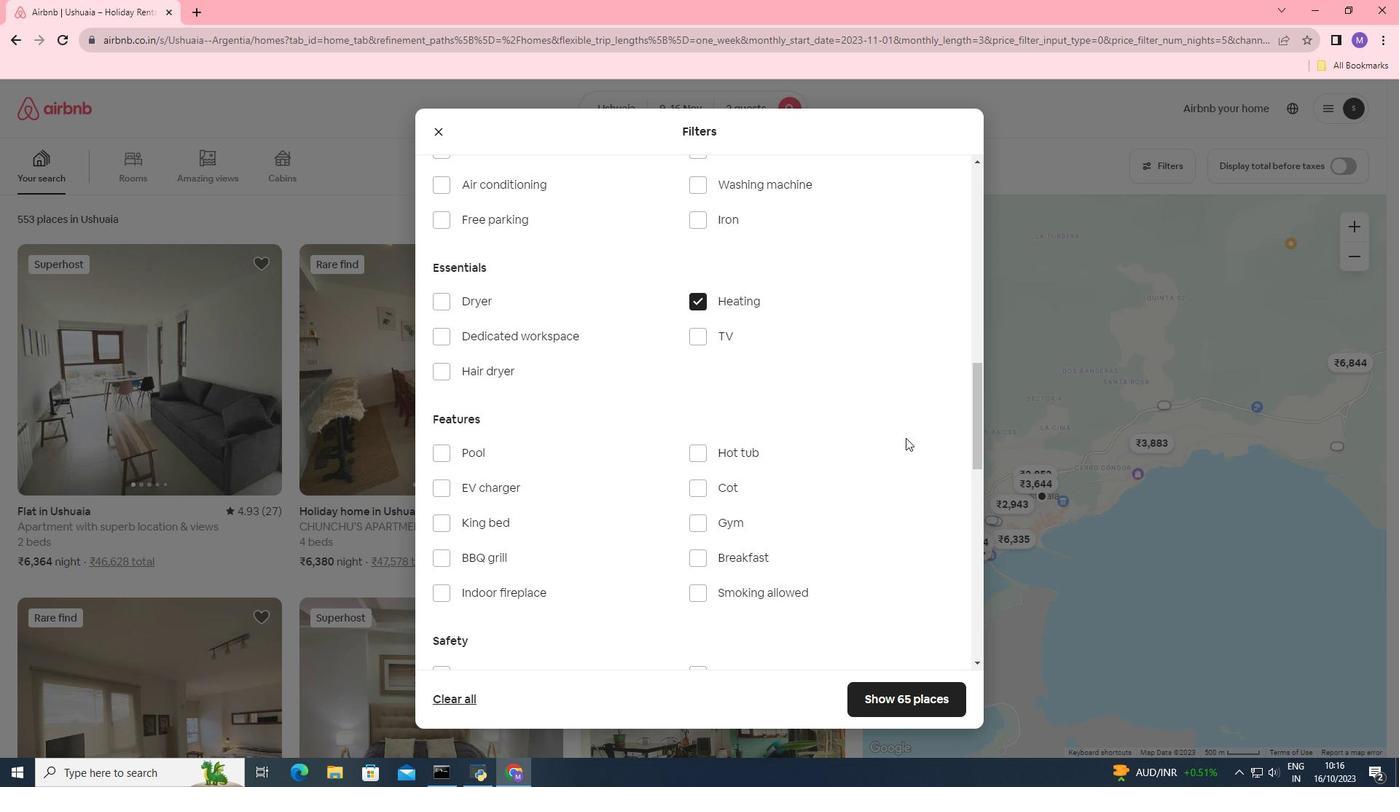 
Action: Mouse scrolled (906, 437) with delta (0, 0)
Screenshot: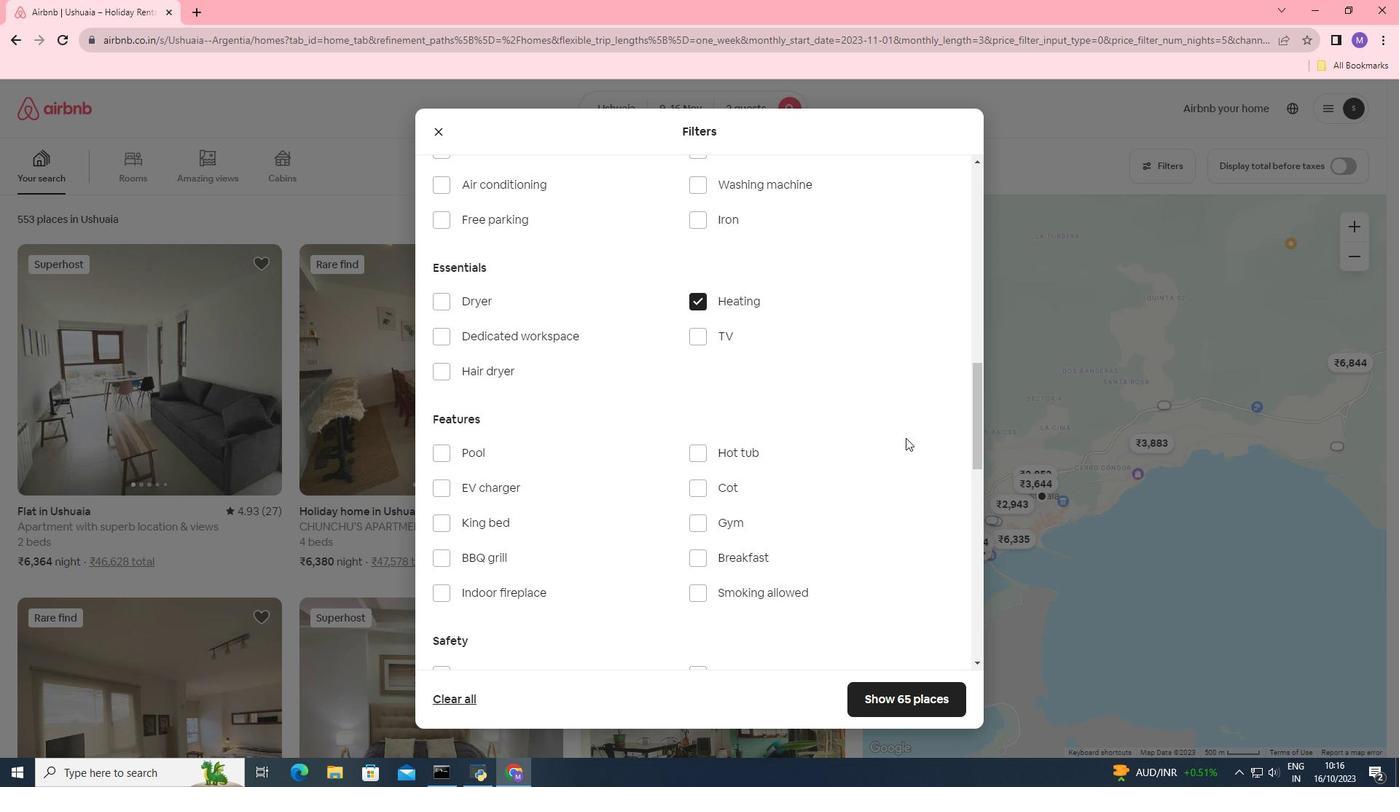
Action: Mouse moved to (934, 487)
Screenshot: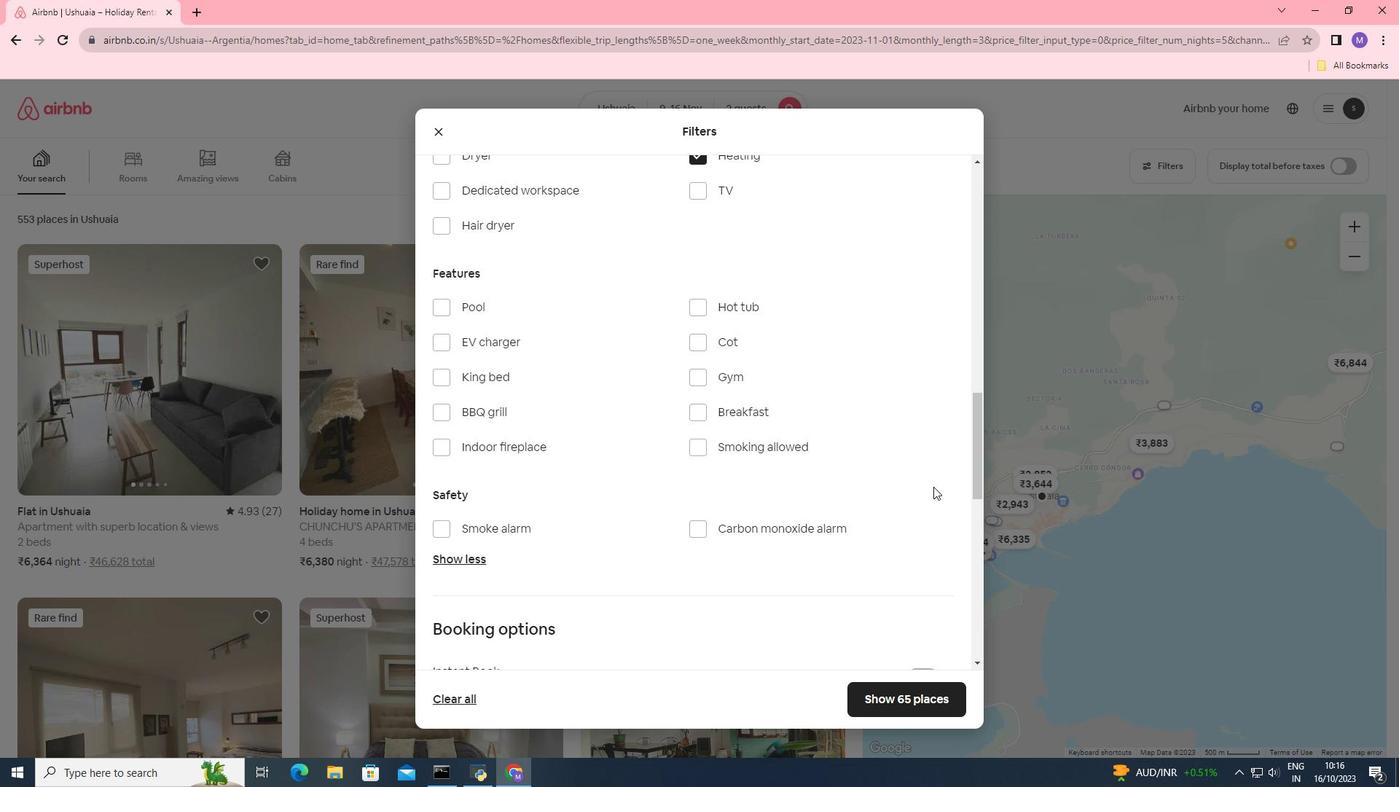 
Action: Mouse scrolled (934, 486) with delta (0, 0)
Screenshot: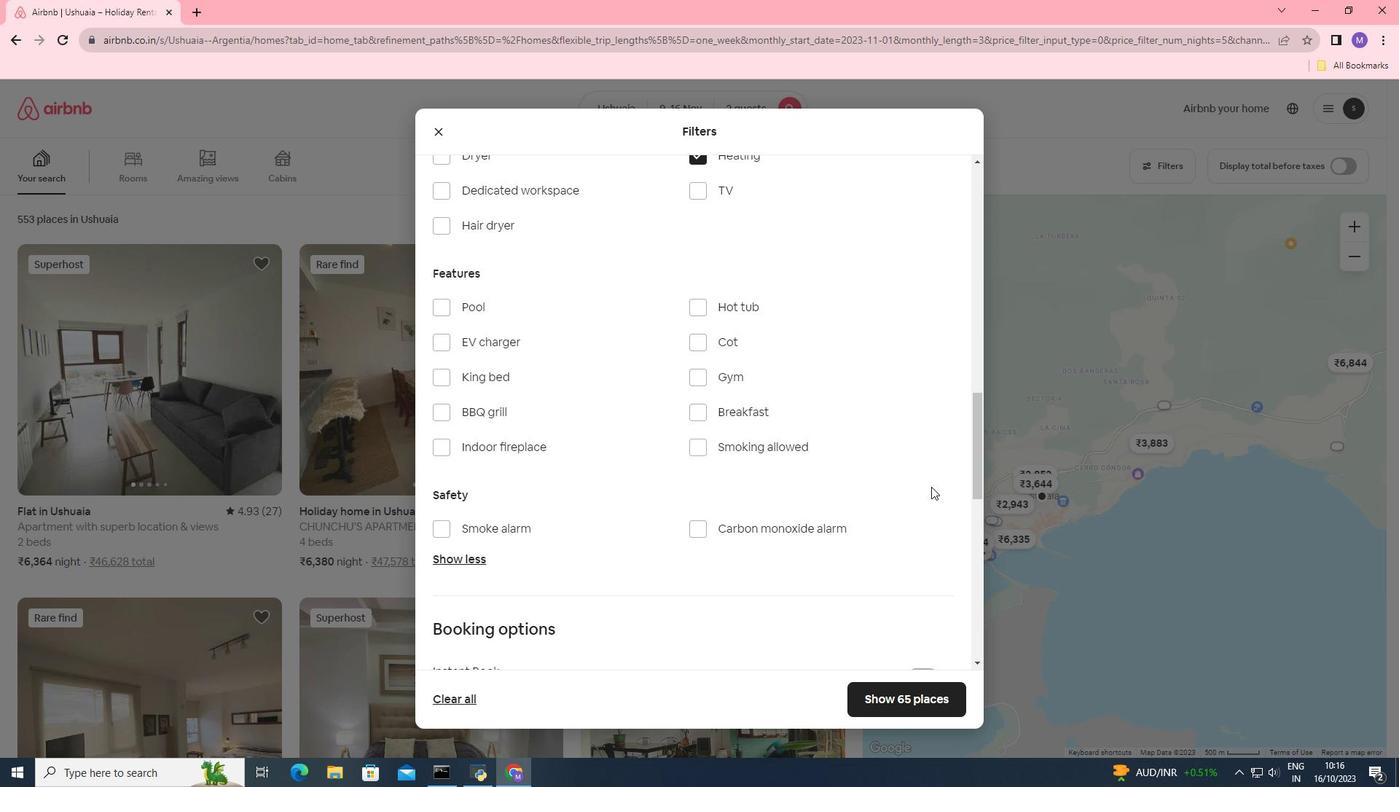 
Action: Mouse moved to (931, 487)
Screenshot: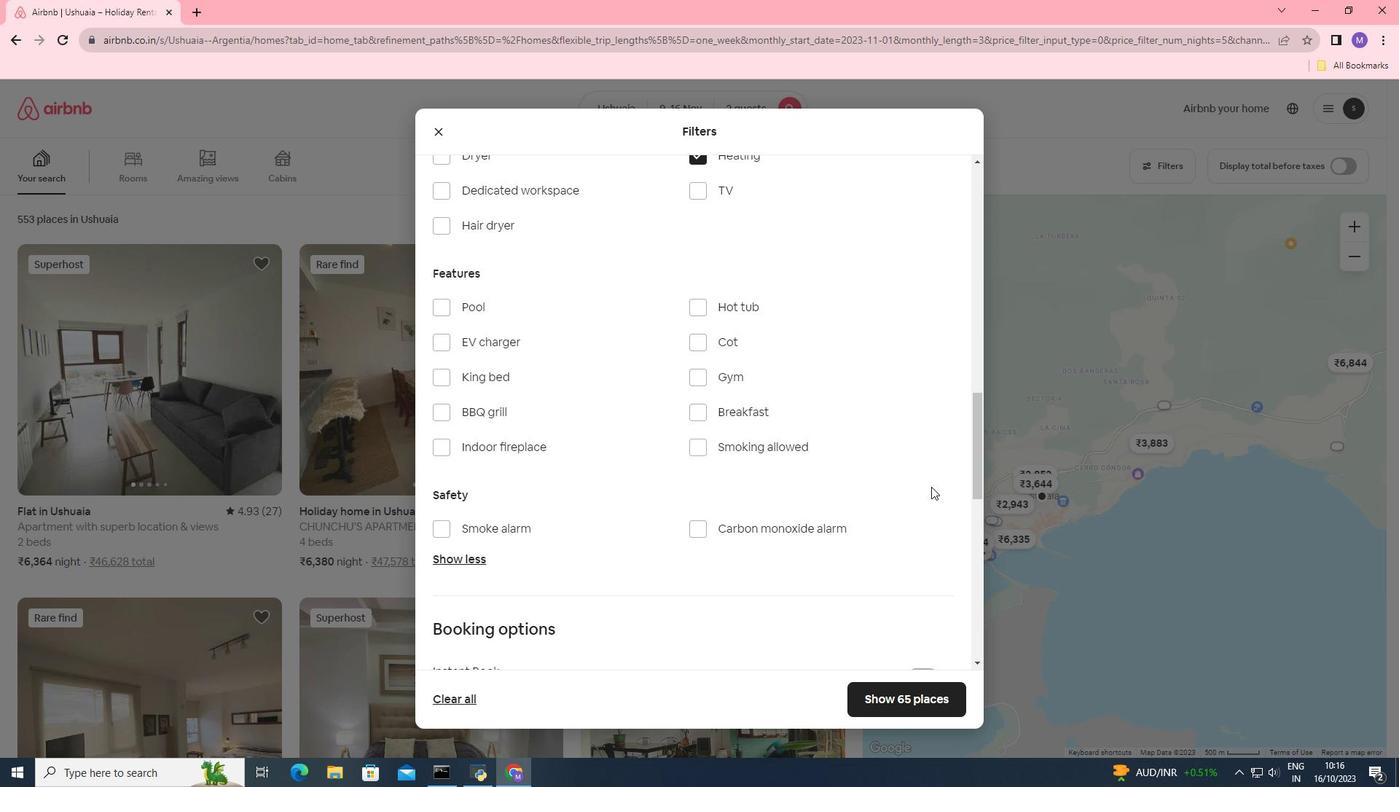 
Action: Mouse scrolled (931, 486) with delta (0, 0)
Screenshot: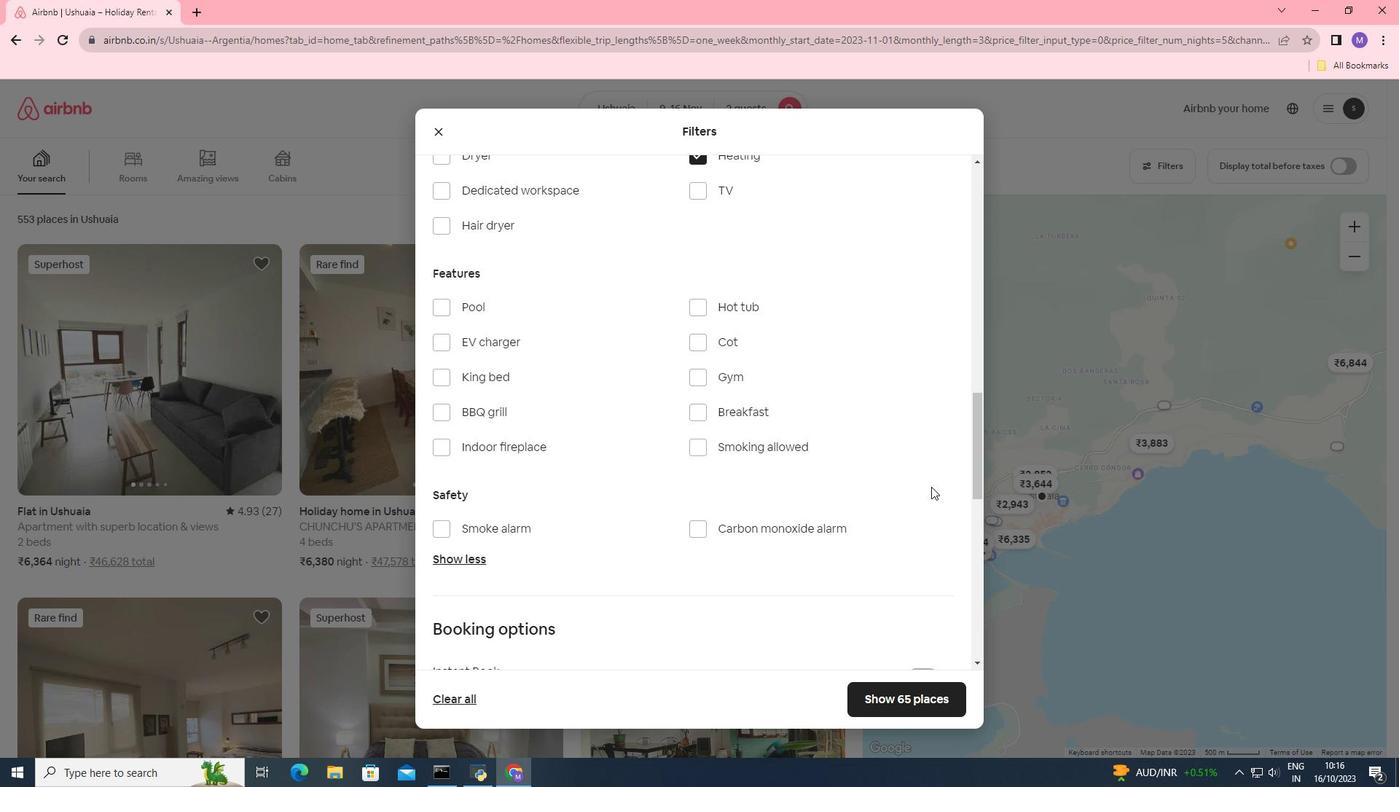
Action: Mouse moved to (930, 487)
Screenshot: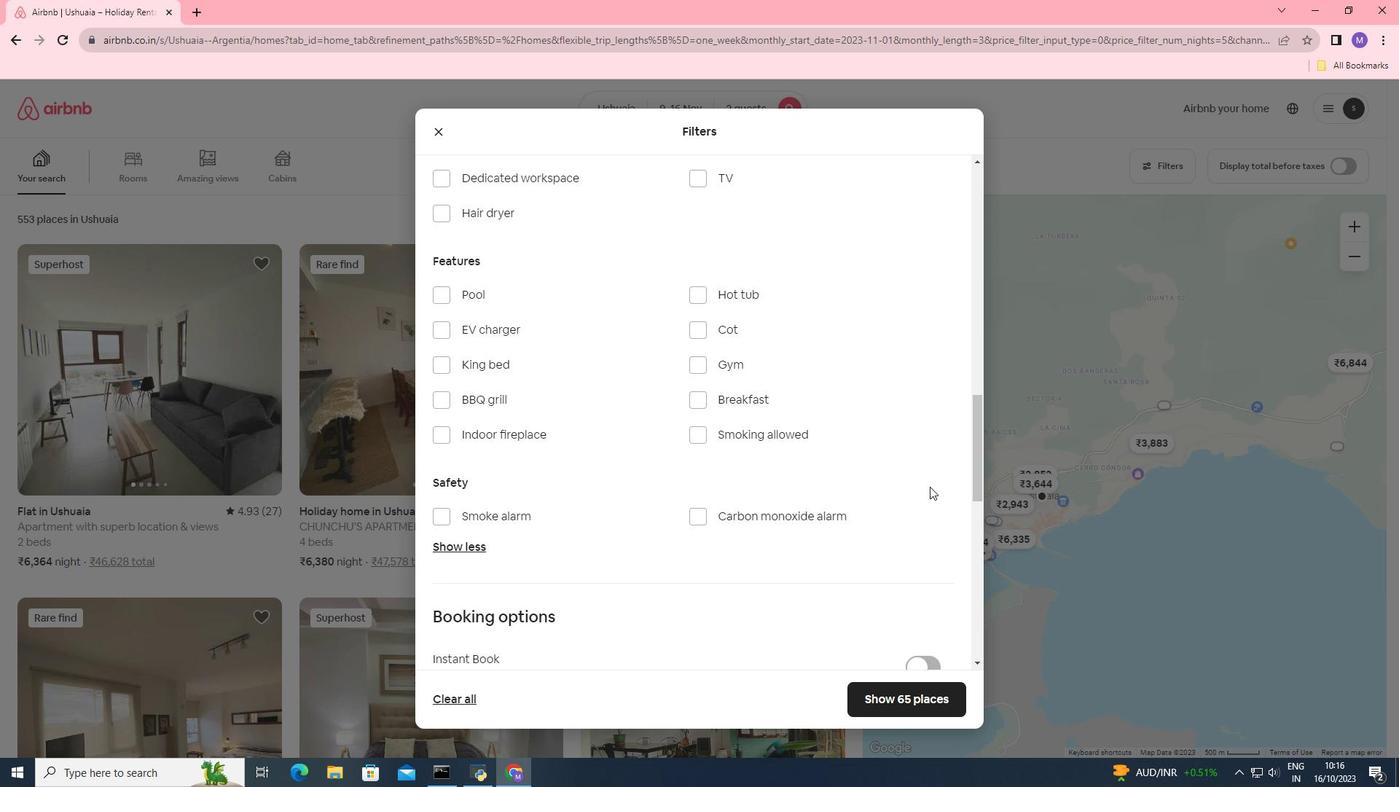 
Action: Mouse scrolled (930, 486) with delta (0, 0)
Screenshot: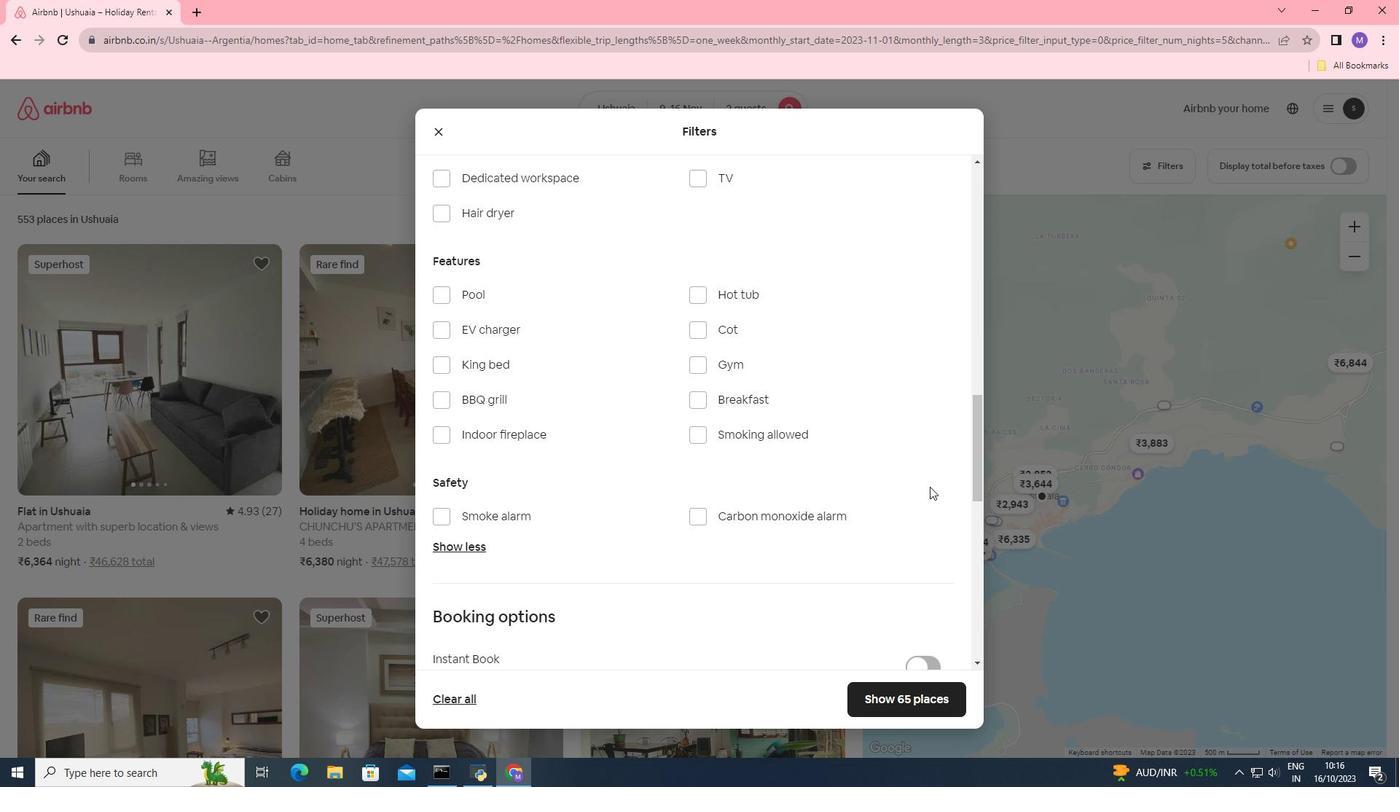 
Action: Mouse moved to (929, 510)
Screenshot: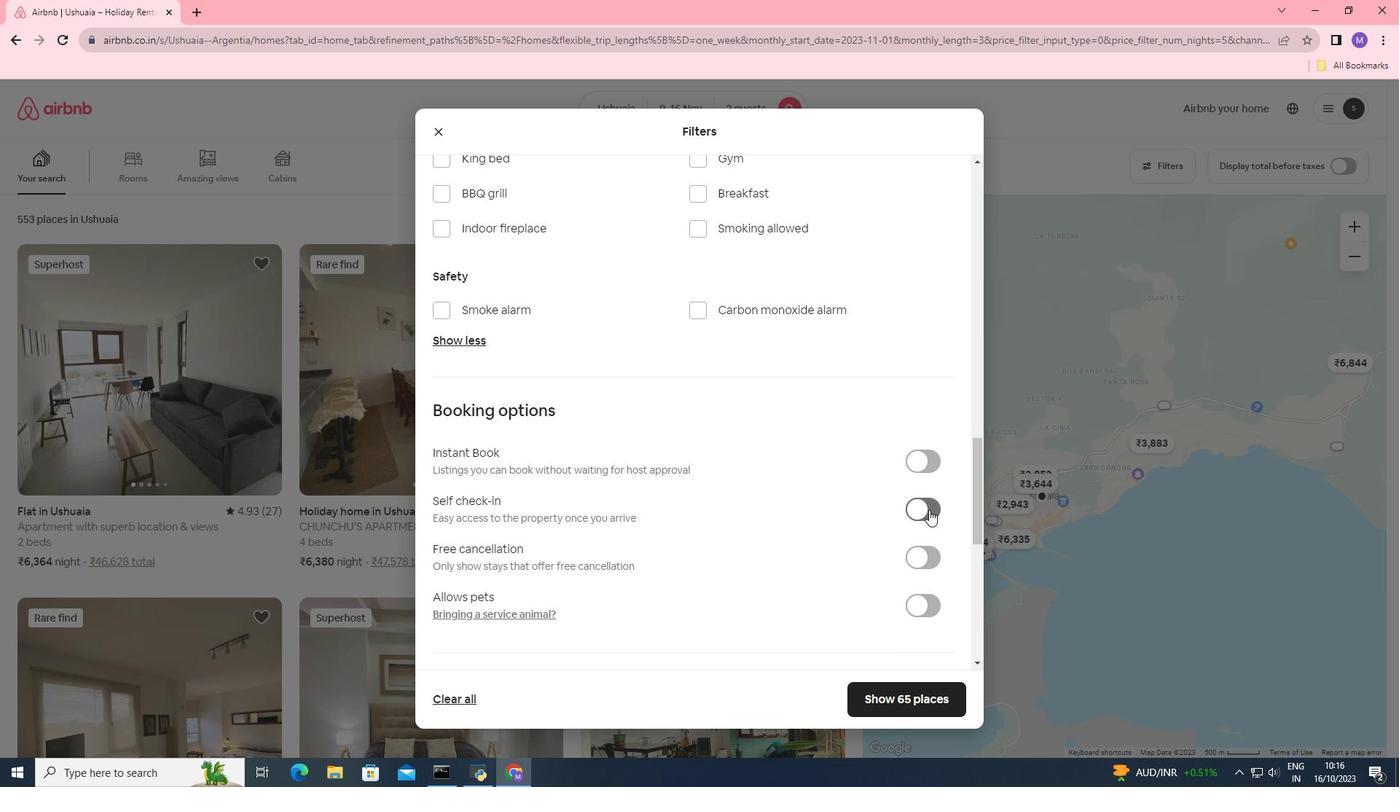
Action: Mouse pressed left at (929, 510)
Screenshot: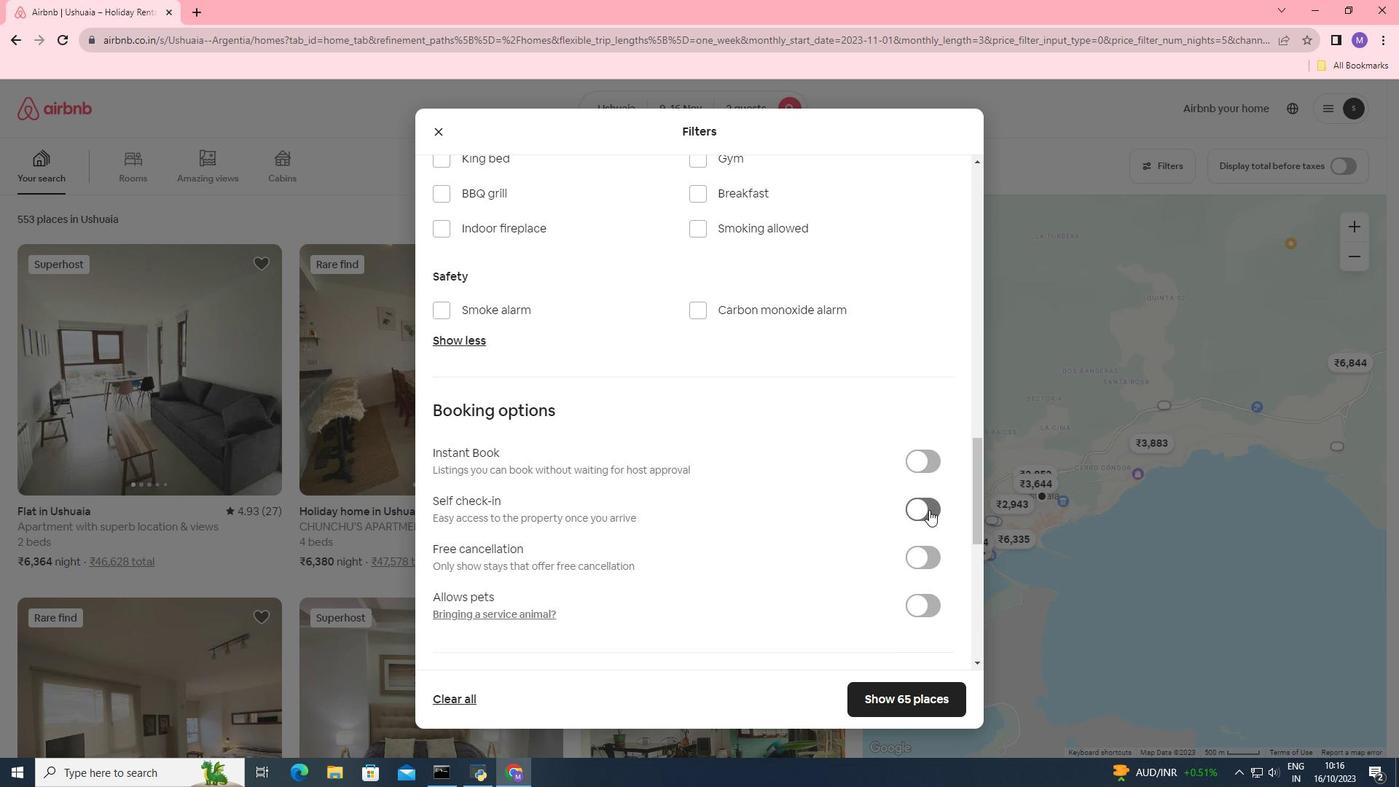 
Action: Mouse moved to (885, 698)
Screenshot: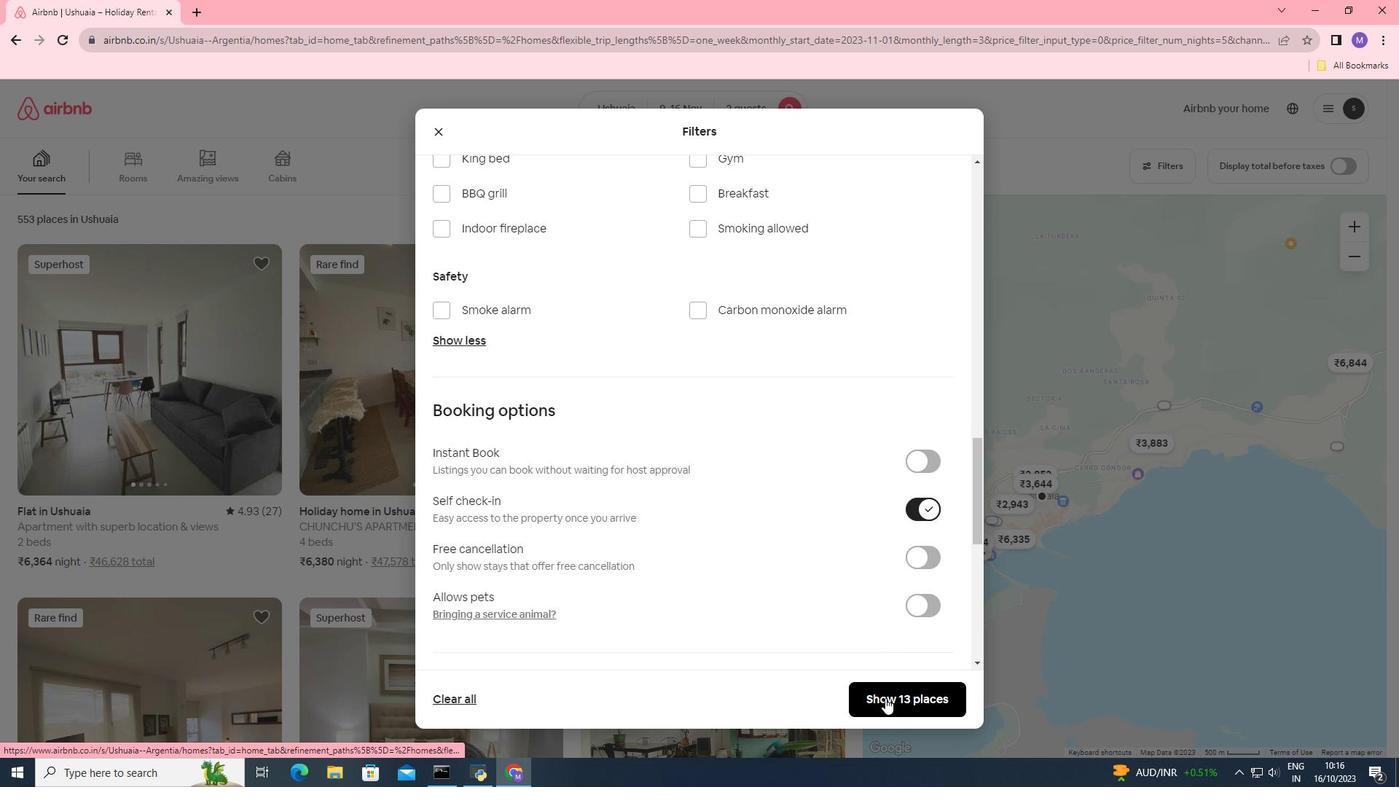 
Action: Mouse pressed left at (885, 698)
Screenshot: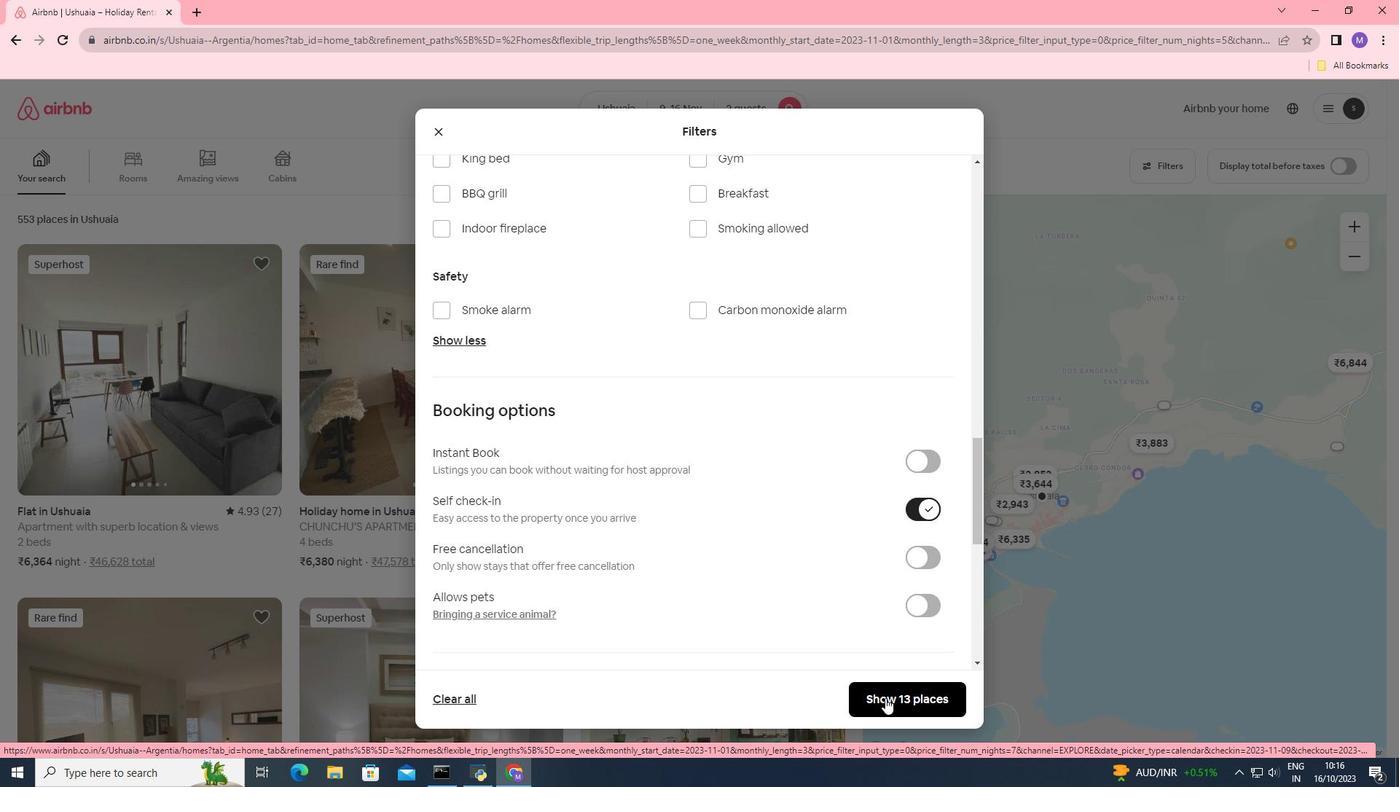 
Action: Mouse moved to (156, 382)
Screenshot: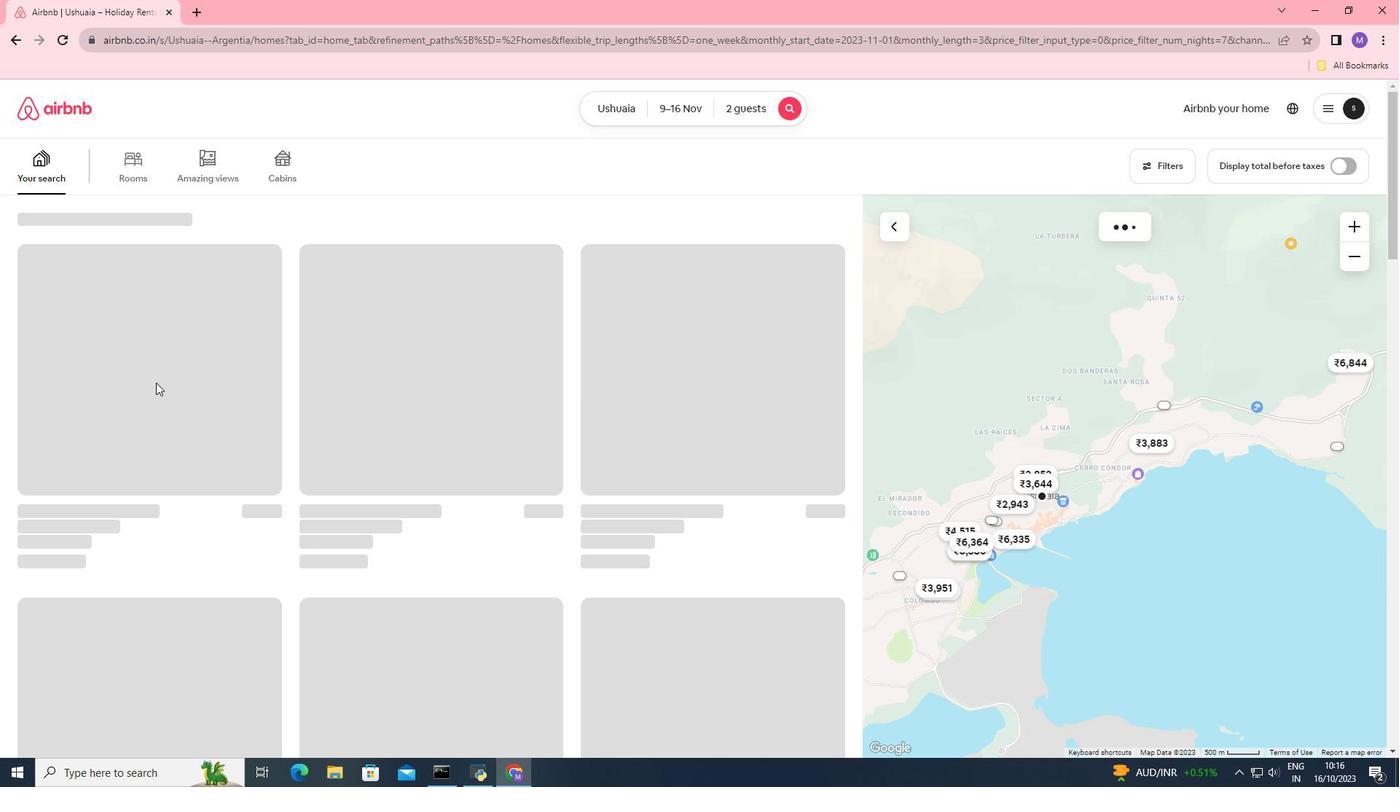 
Action: Mouse pressed left at (156, 382)
Screenshot: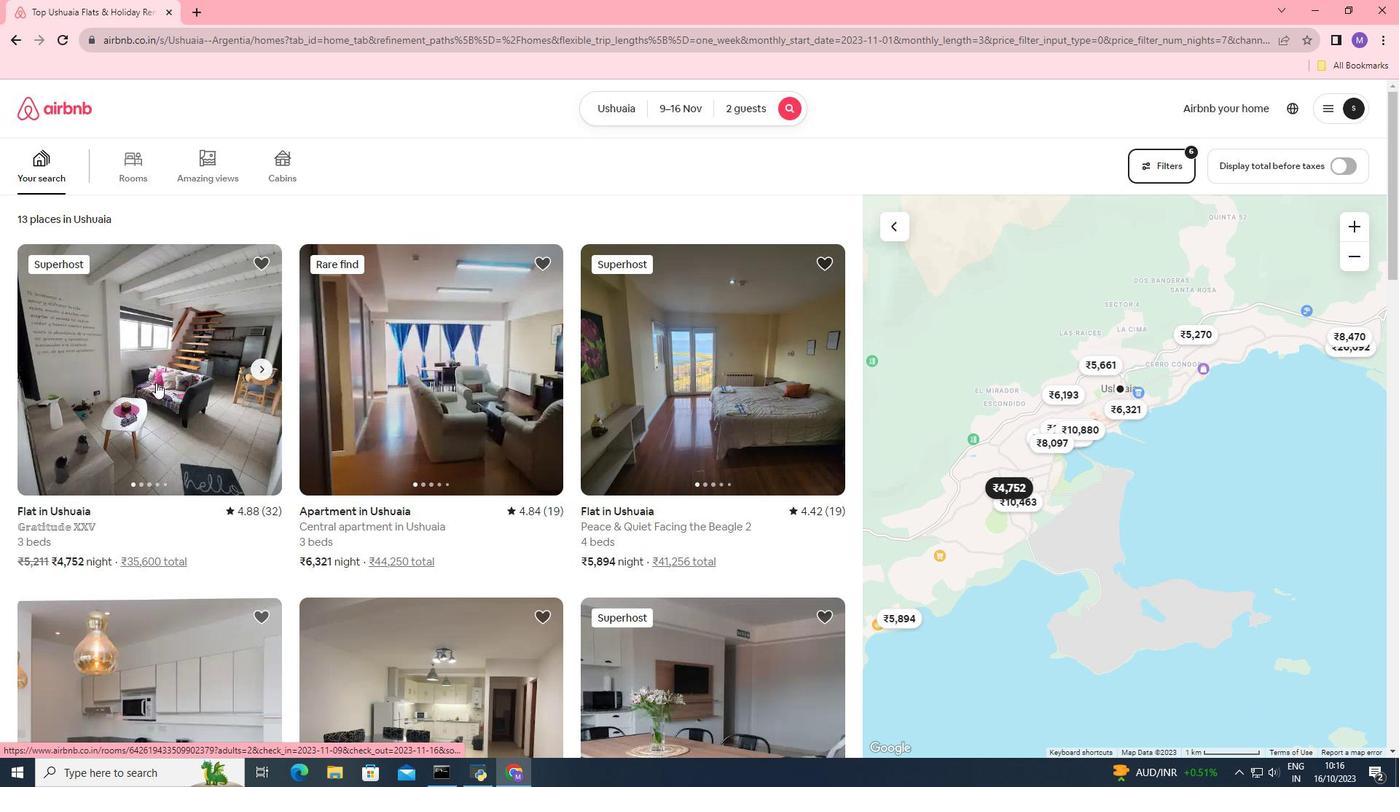 
Action: Mouse moved to (1017, 548)
Screenshot: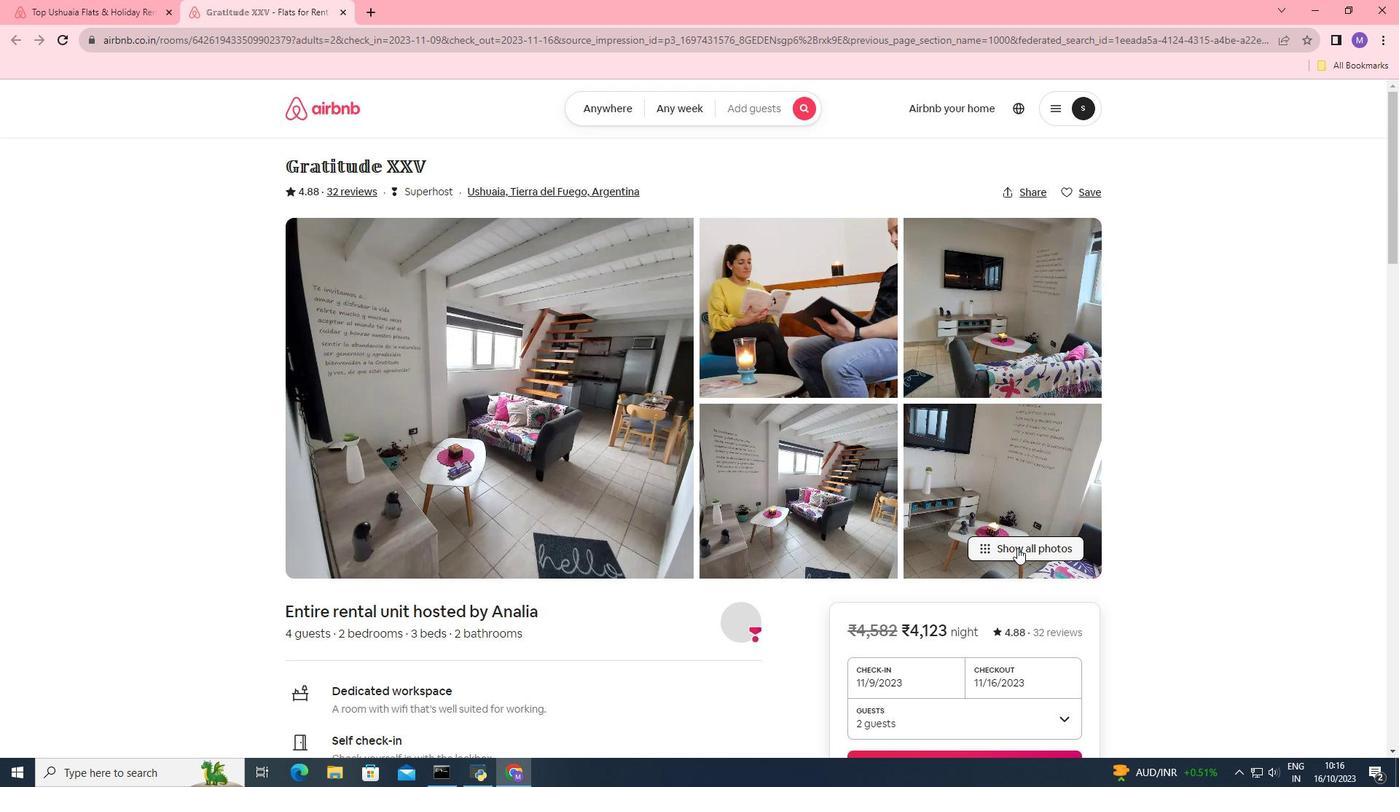 
Action: Mouse pressed left at (1017, 548)
Screenshot: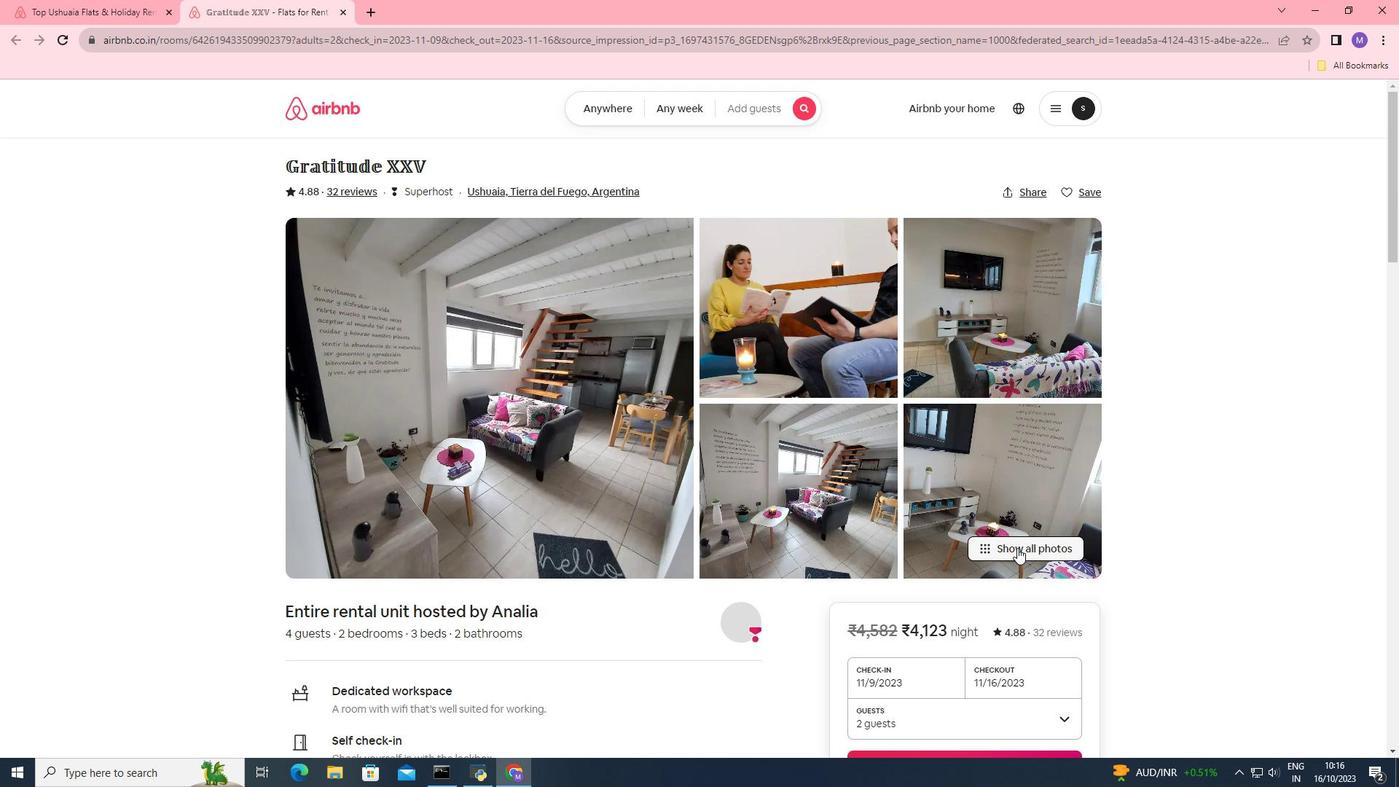 
Action: Mouse moved to (798, 434)
Screenshot: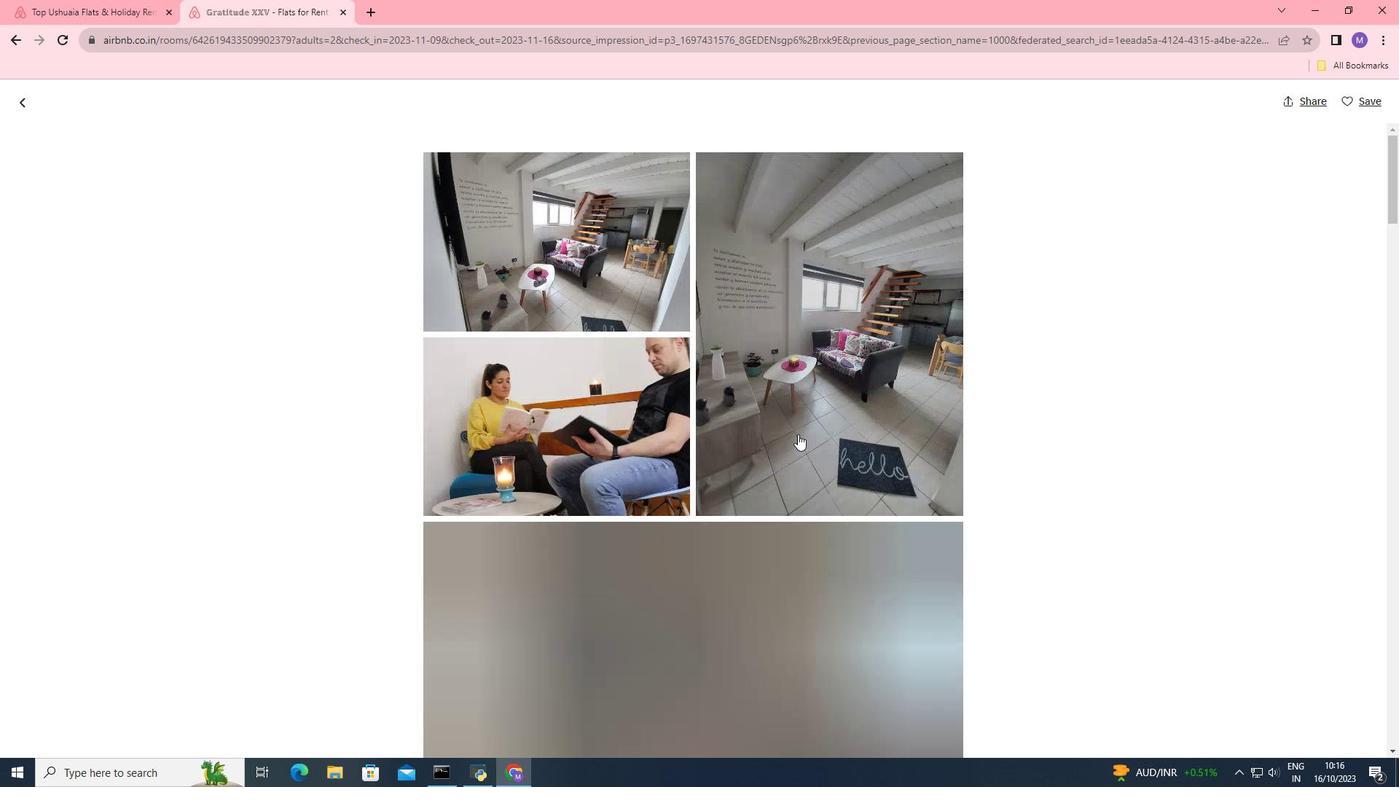 
Action: Mouse scrolled (798, 433) with delta (0, 0)
Screenshot: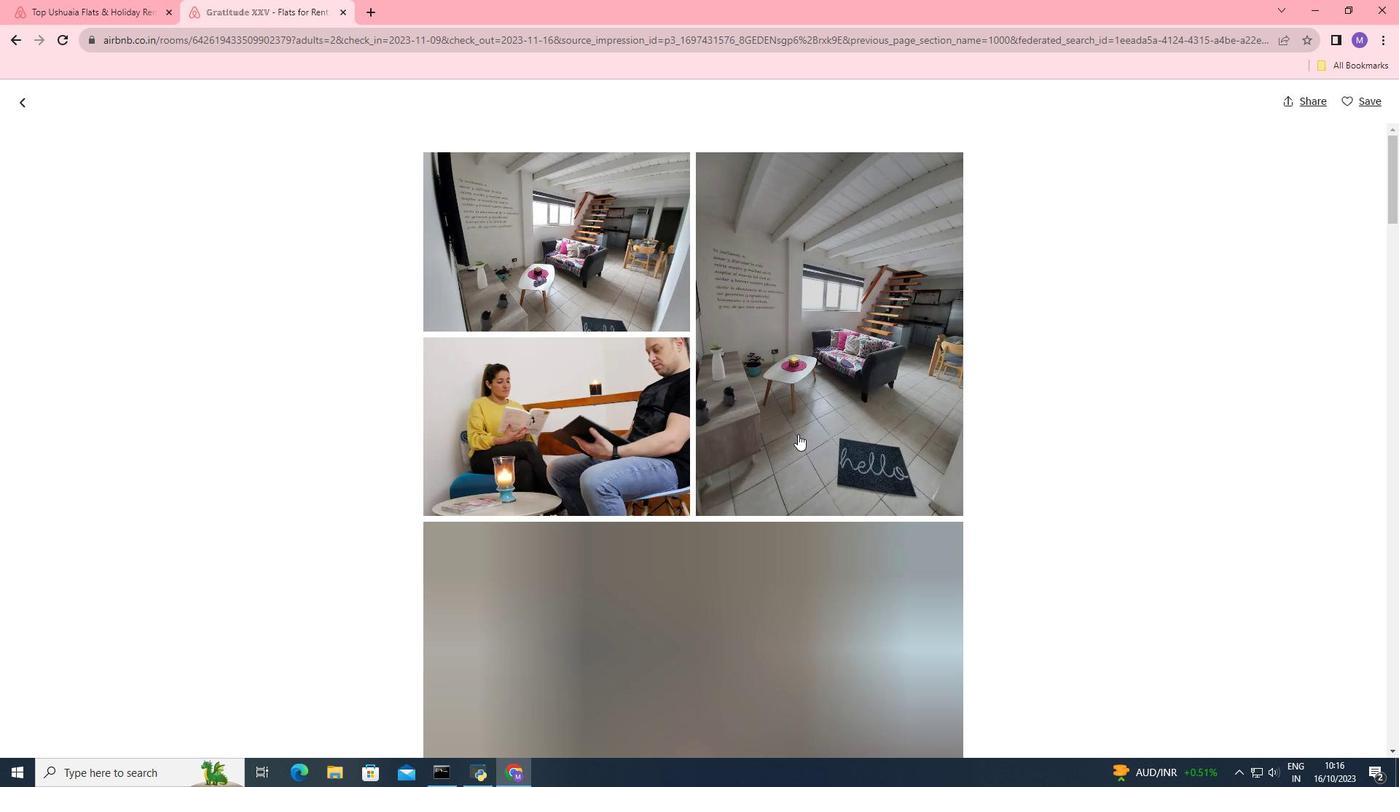 
Action: Mouse scrolled (798, 433) with delta (0, 0)
Screenshot: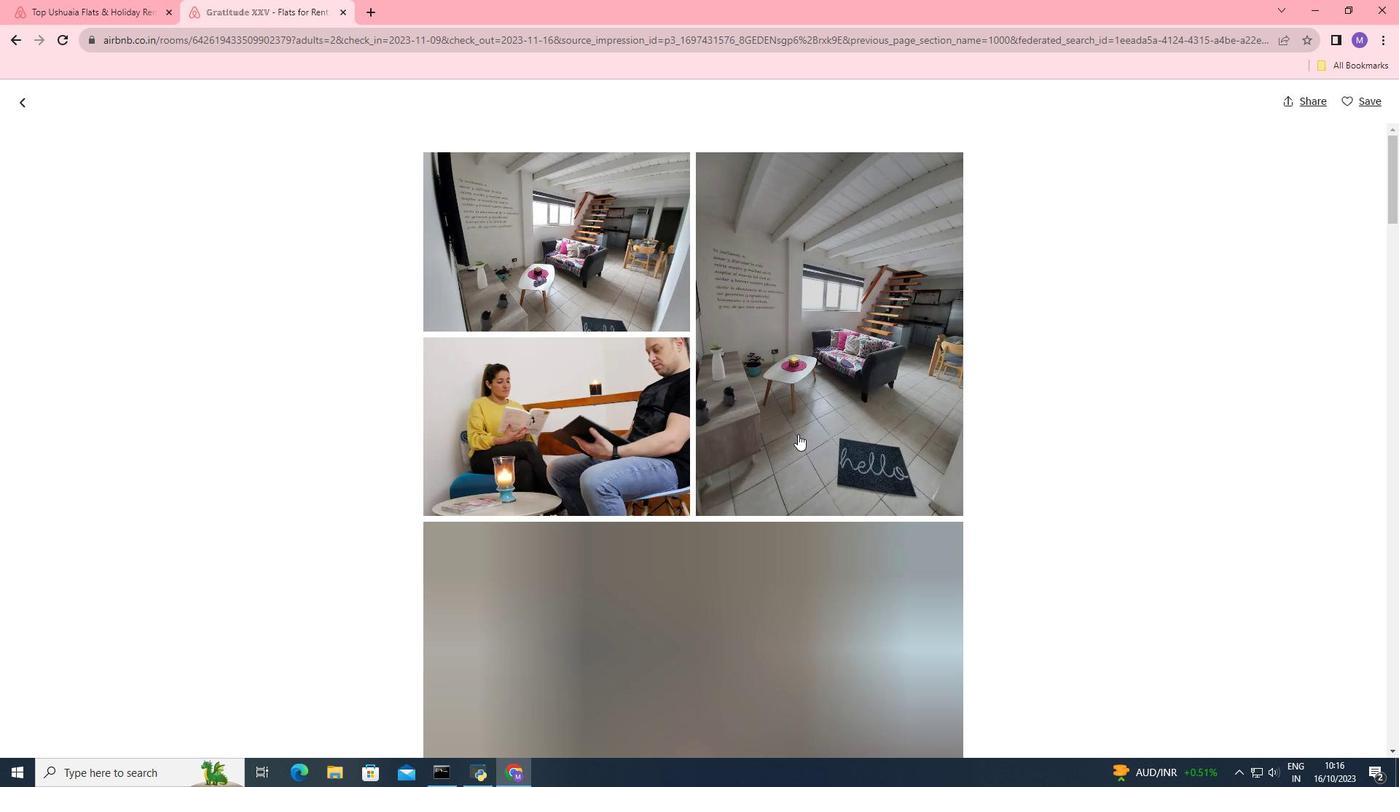 
Action: Mouse scrolled (798, 433) with delta (0, 0)
Screenshot: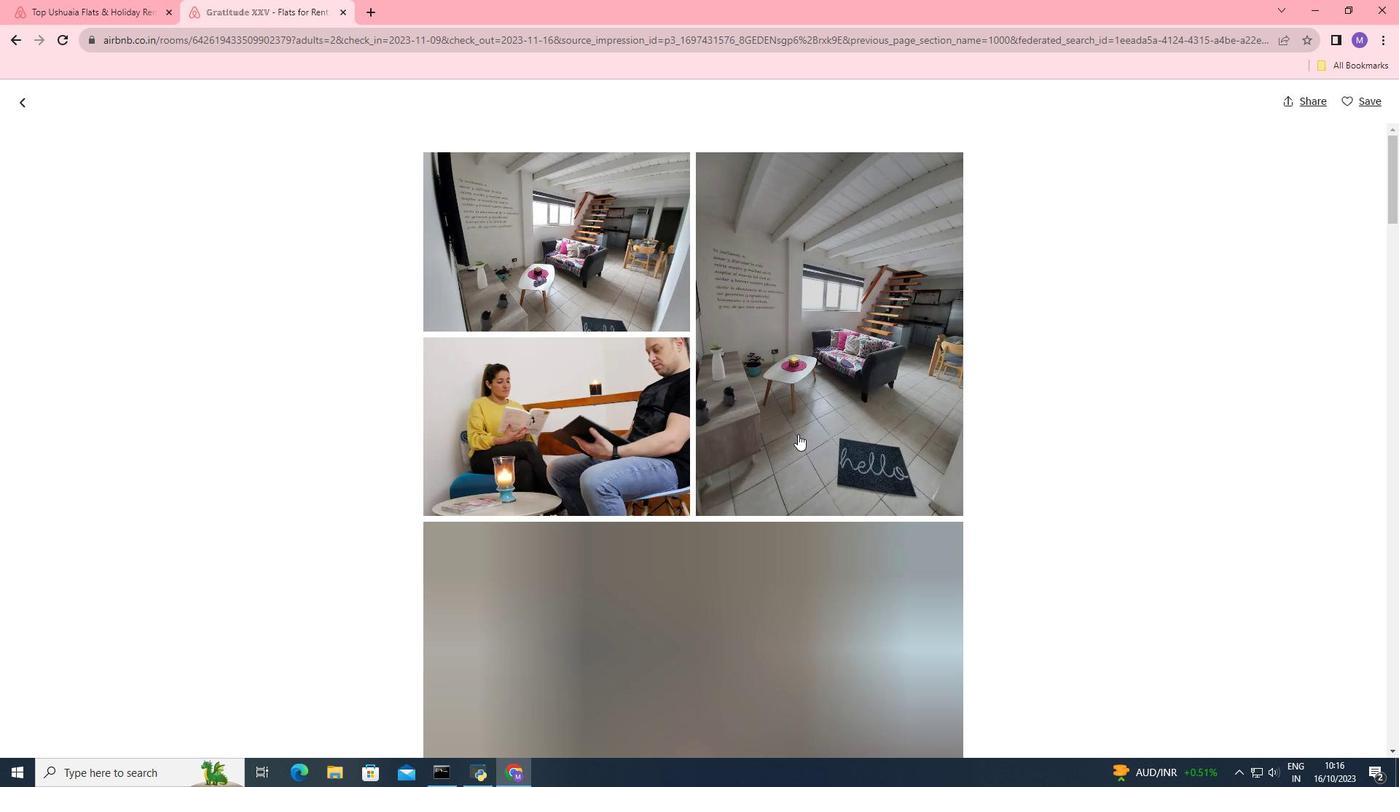
Action: Mouse scrolled (798, 433) with delta (0, 0)
Screenshot: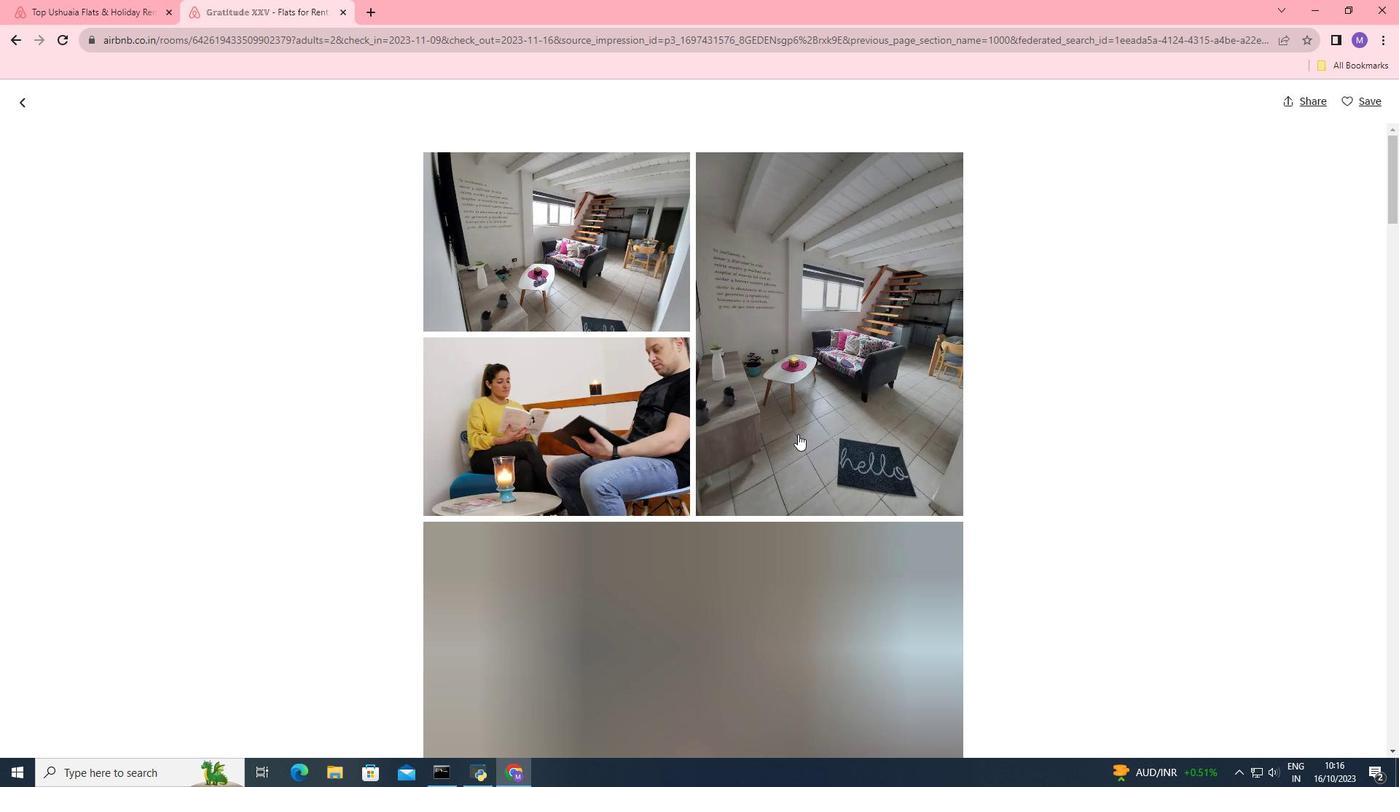 
Action: Mouse scrolled (798, 433) with delta (0, 0)
Screenshot: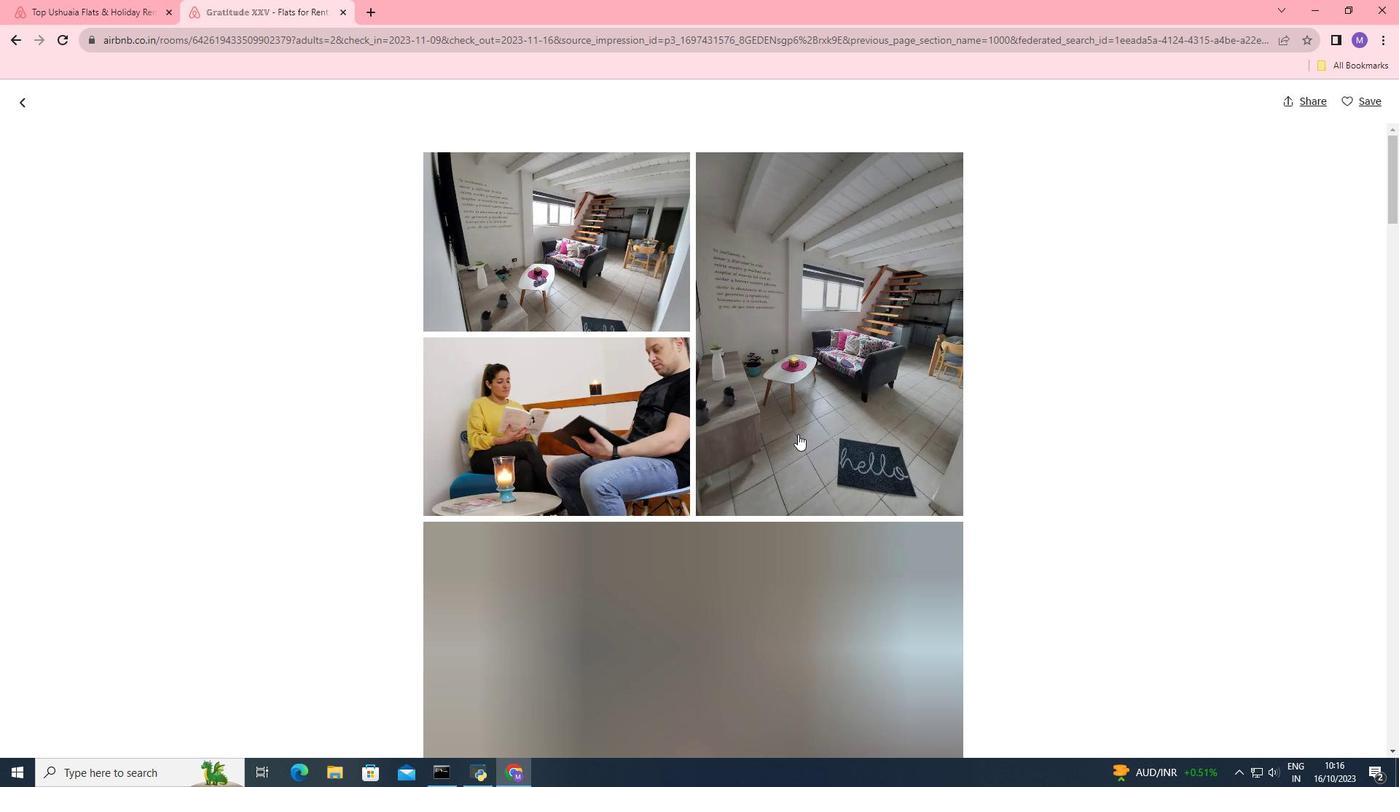 
Action: Mouse scrolled (798, 433) with delta (0, 0)
Screenshot: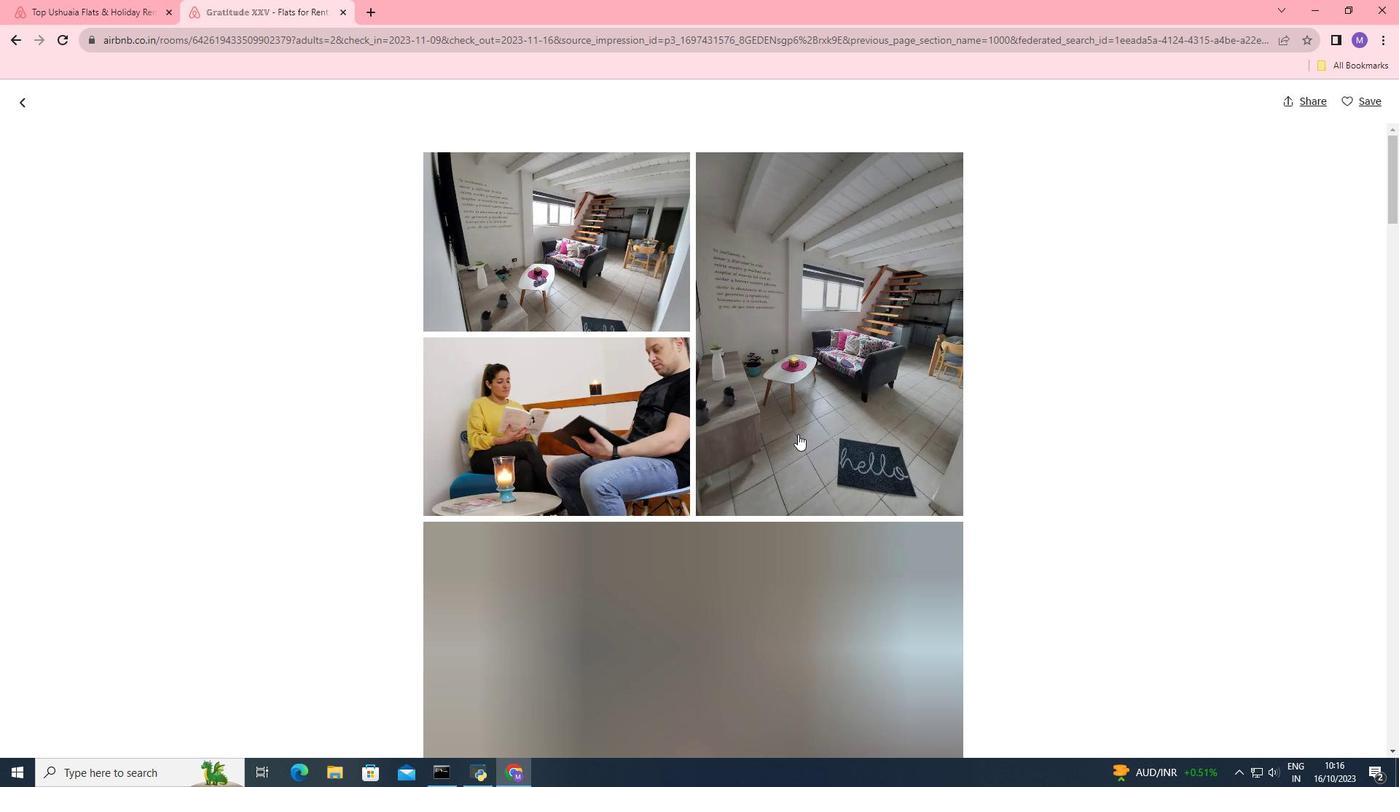
Action: Mouse scrolled (798, 433) with delta (0, 0)
Screenshot: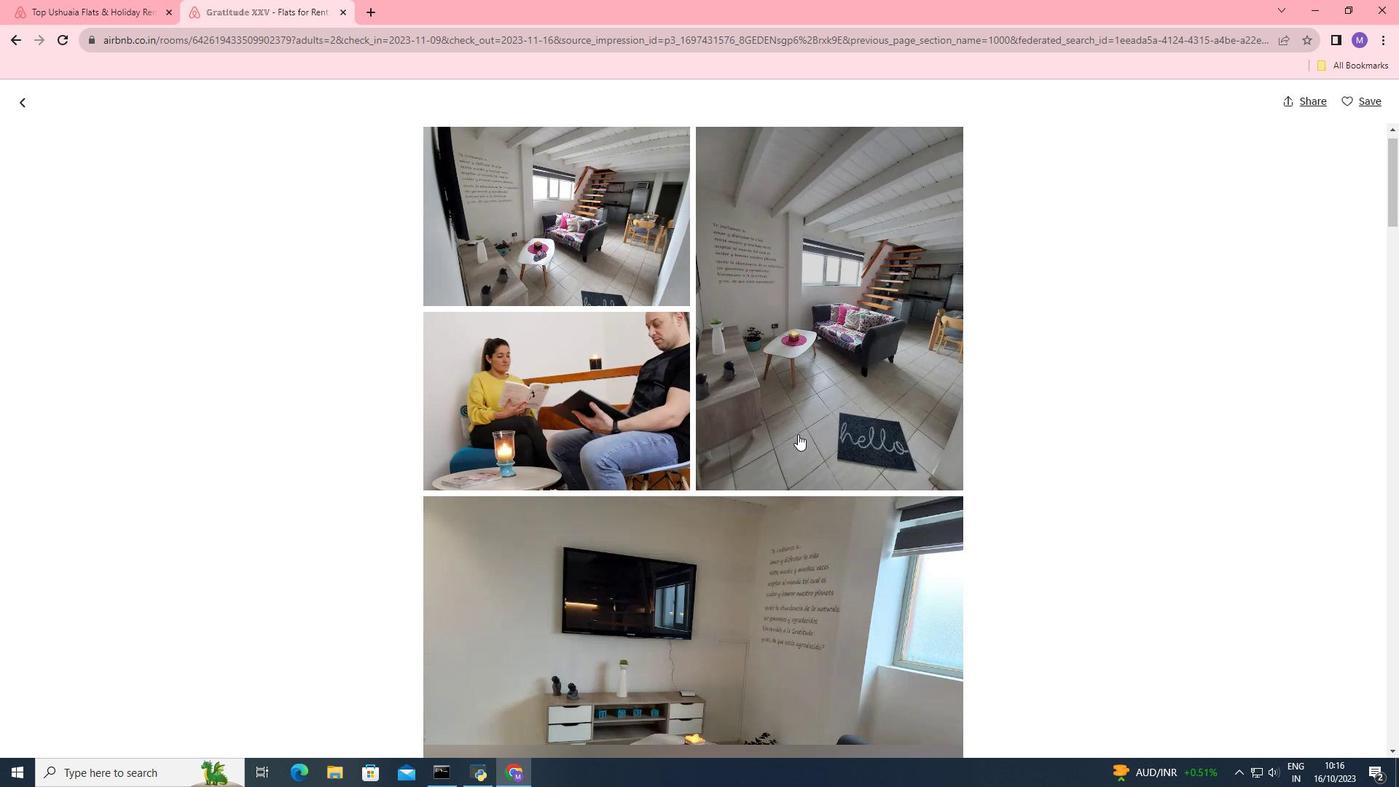 
Action: Mouse scrolled (798, 433) with delta (0, 0)
Screenshot: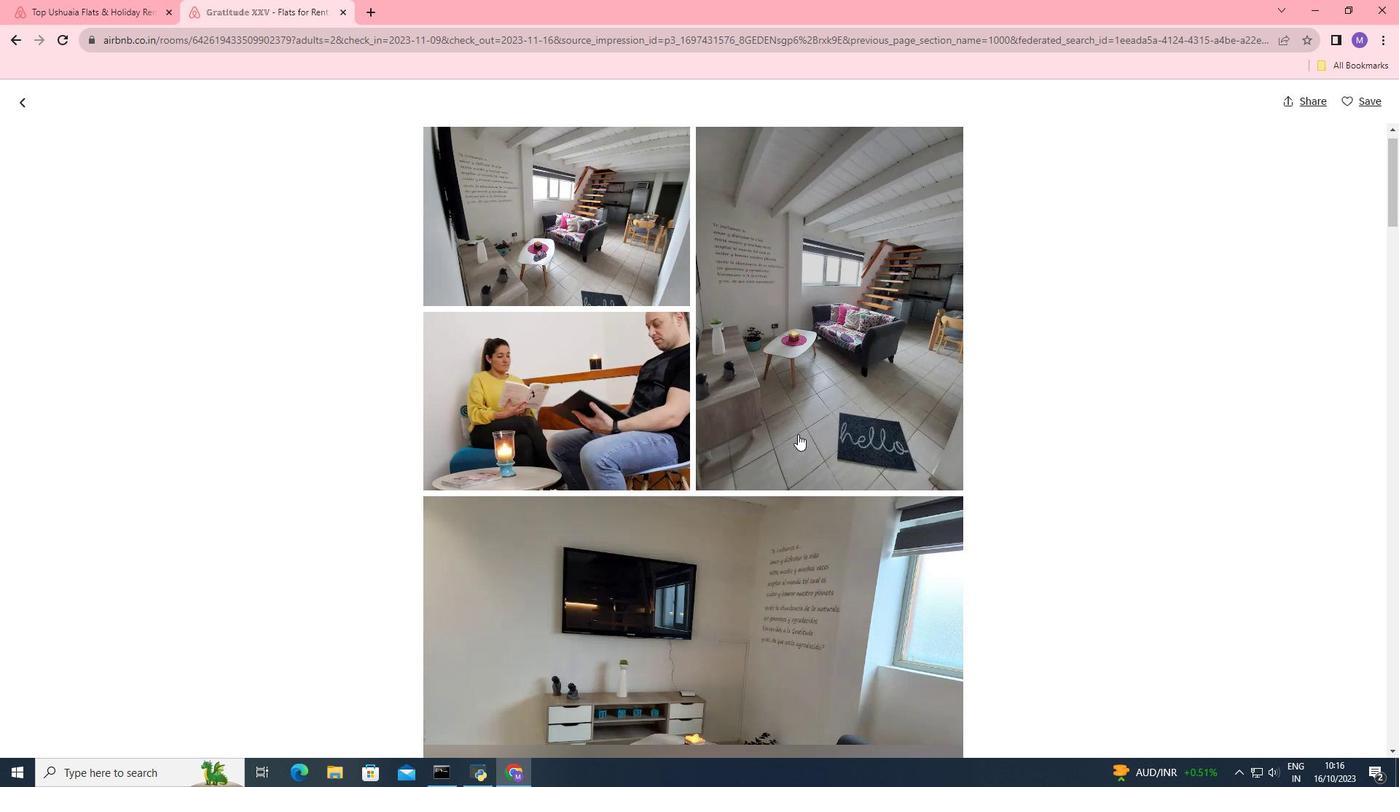 
Action: Mouse scrolled (798, 433) with delta (0, 0)
Screenshot: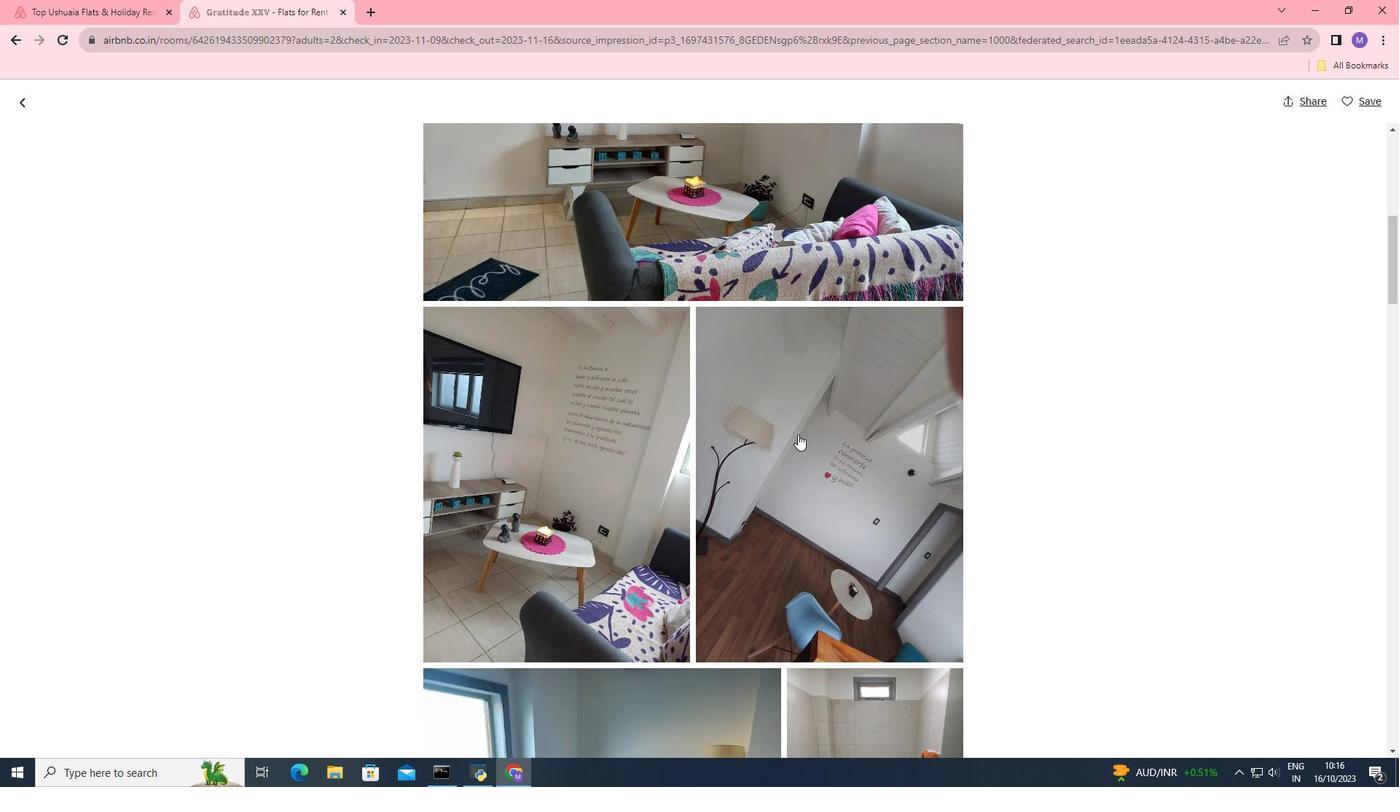 
Action: Mouse scrolled (798, 433) with delta (0, 0)
Screenshot: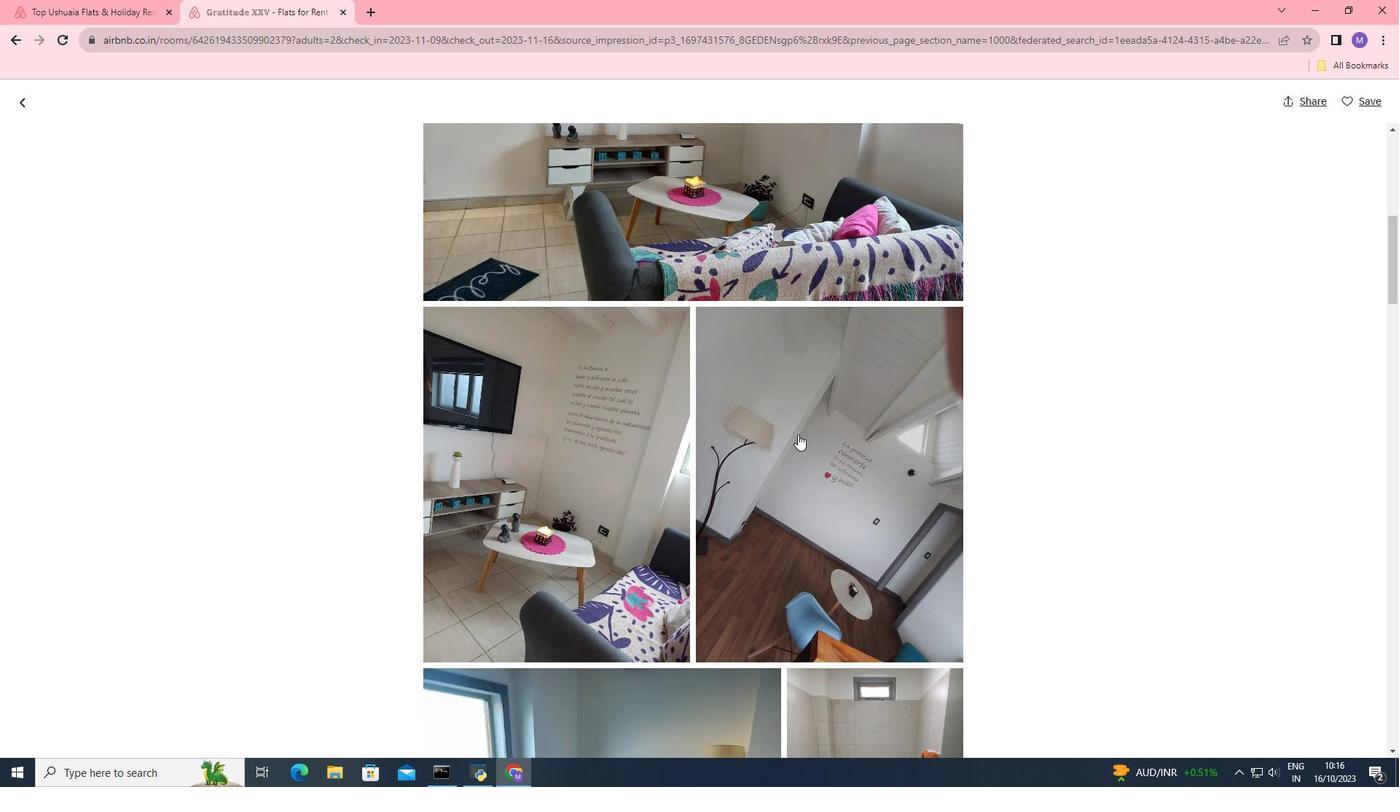 
Action: Mouse scrolled (798, 433) with delta (0, 0)
Screenshot: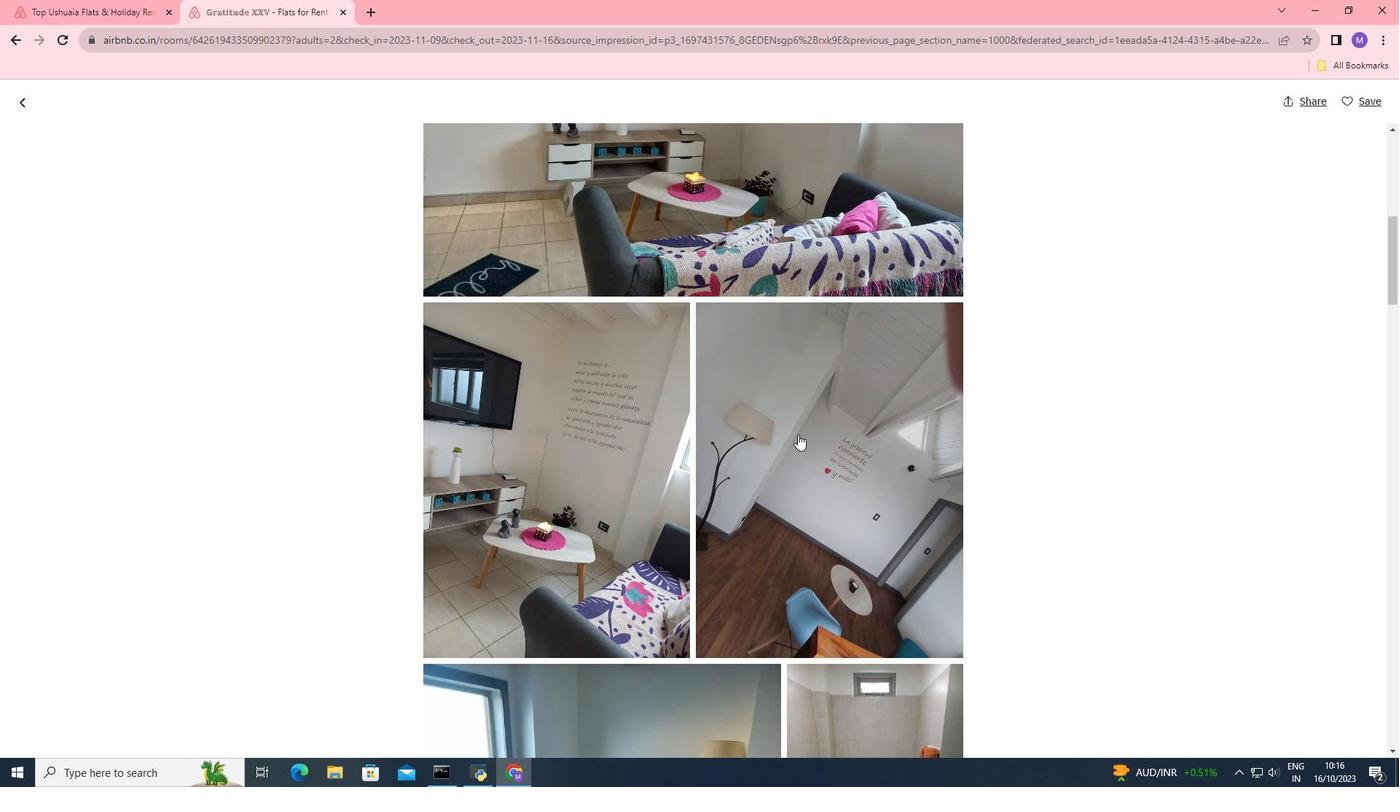 
Action: Mouse scrolled (798, 433) with delta (0, 0)
Screenshot: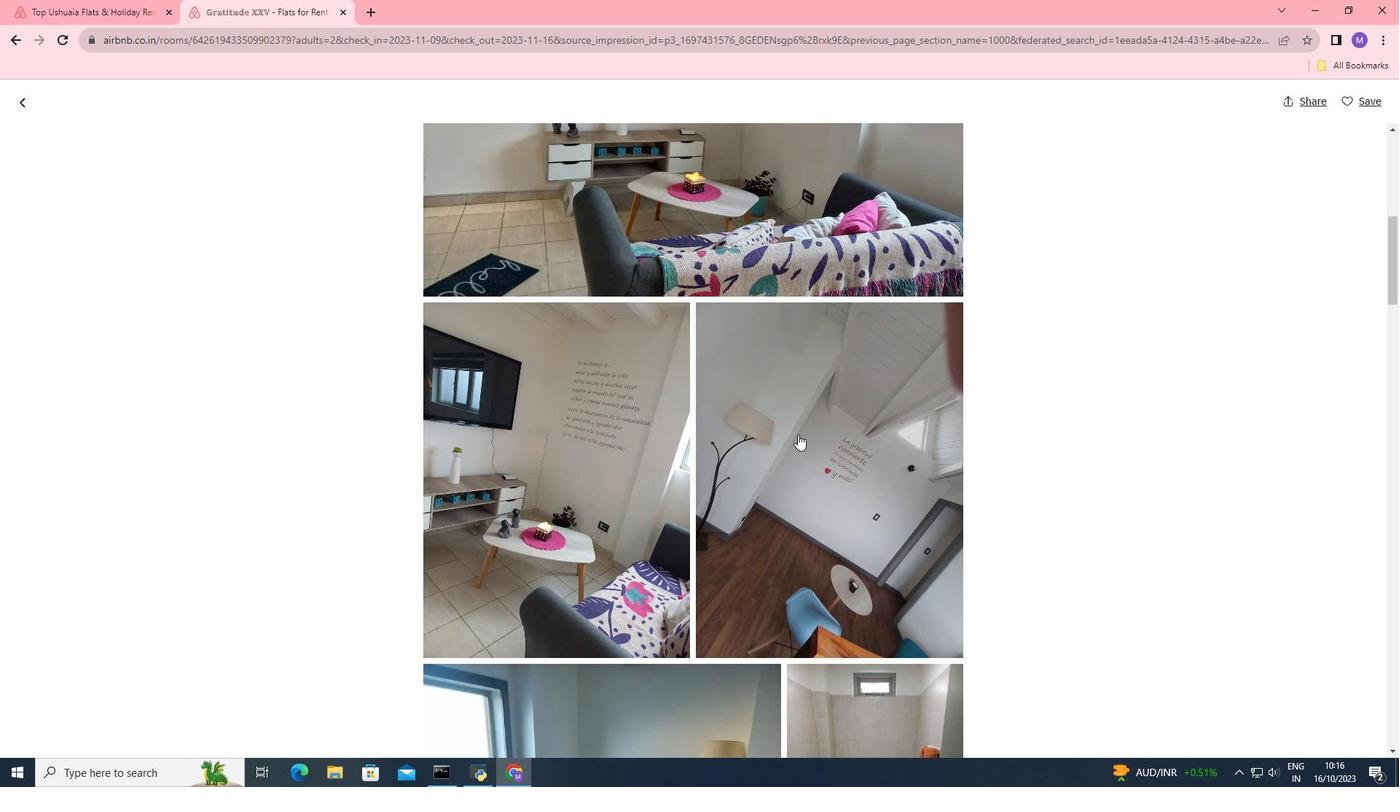 
Action: Mouse scrolled (798, 433) with delta (0, 0)
Screenshot: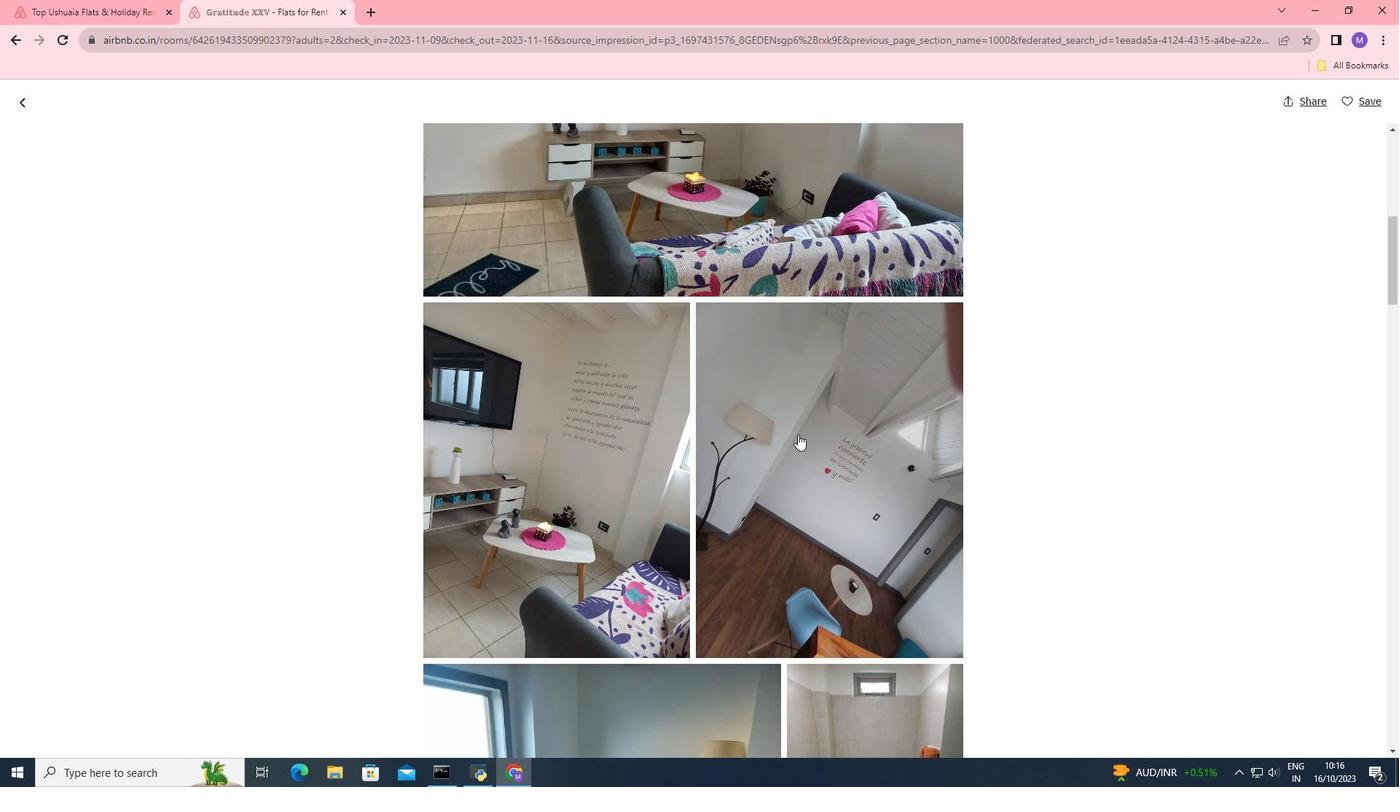 
Action: Mouse scrolled (798, 433) with delta (0, 0)
Screenshot: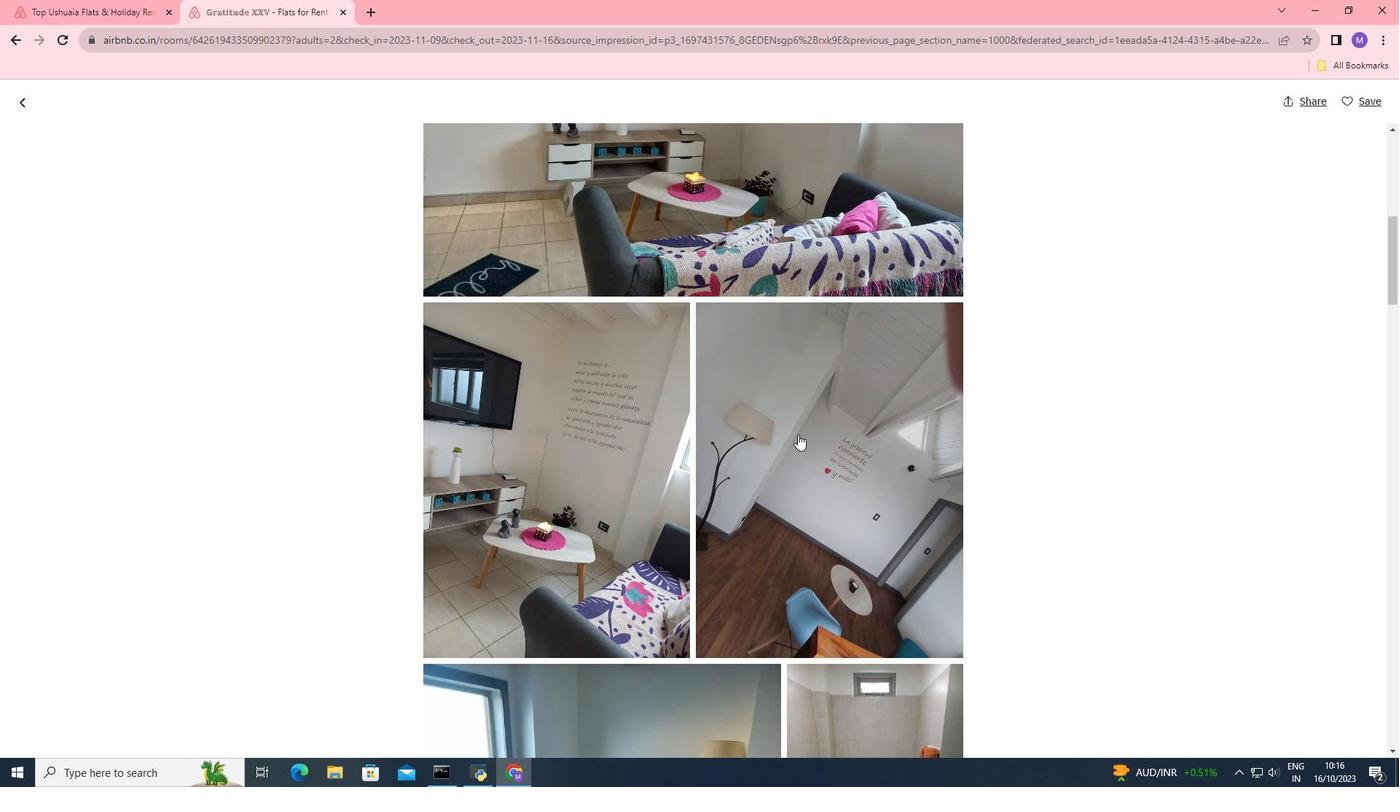 
Action: Mouse scrolled (798, 433) with delta (0, 0)
Screenshot: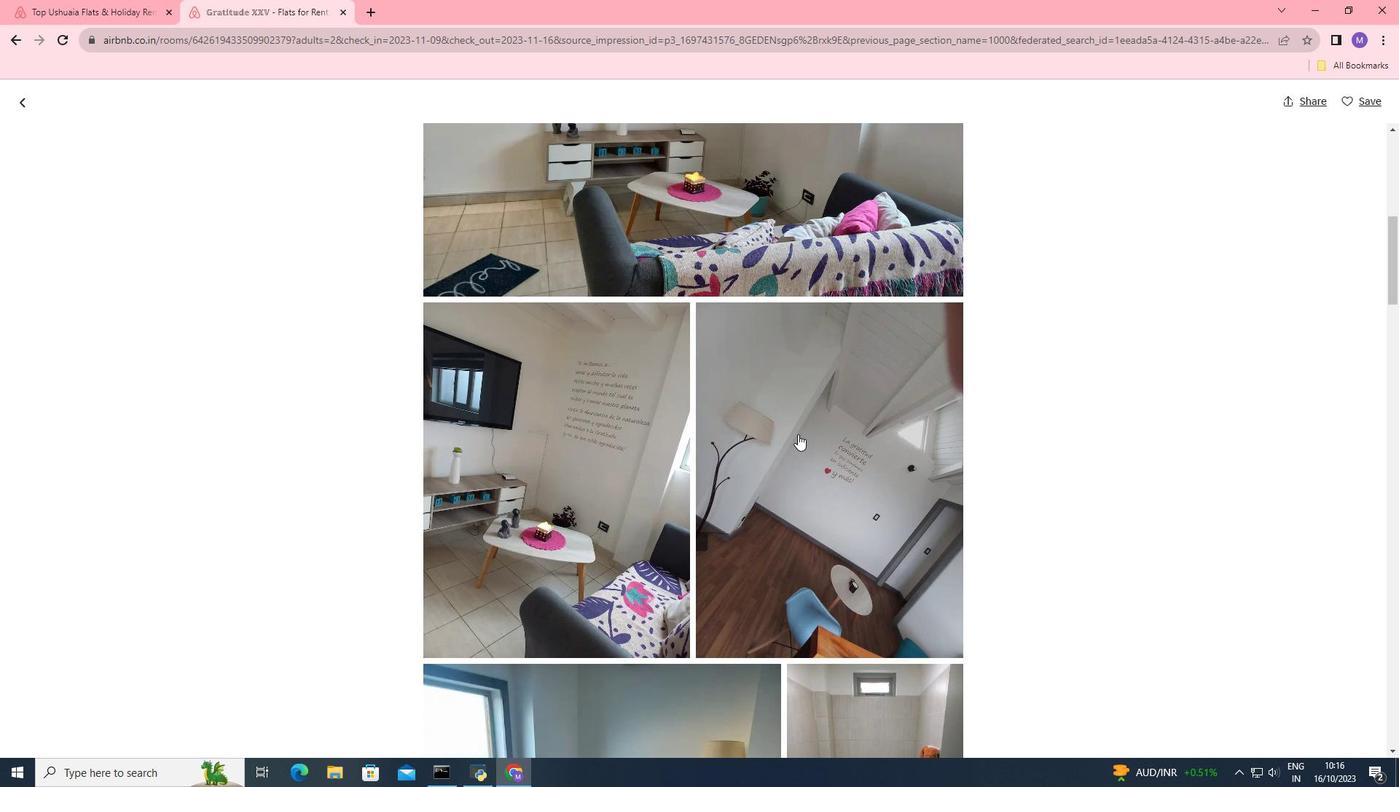 
Action: Mouse scrolled (798, 433) with delta (0, 0)
Screenshot: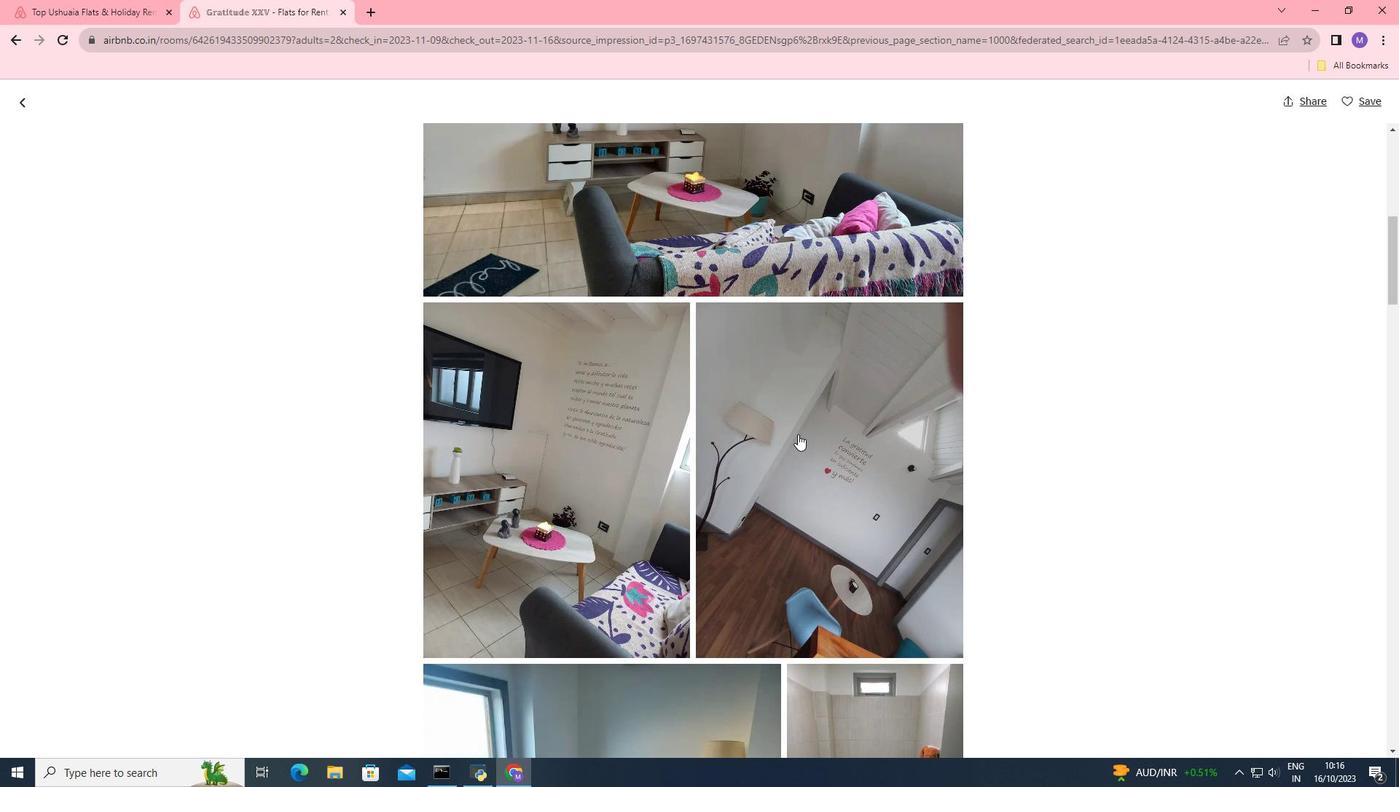 
Action: Mouse scrolled (798, 433) with delta (0, 0)
Screenshot: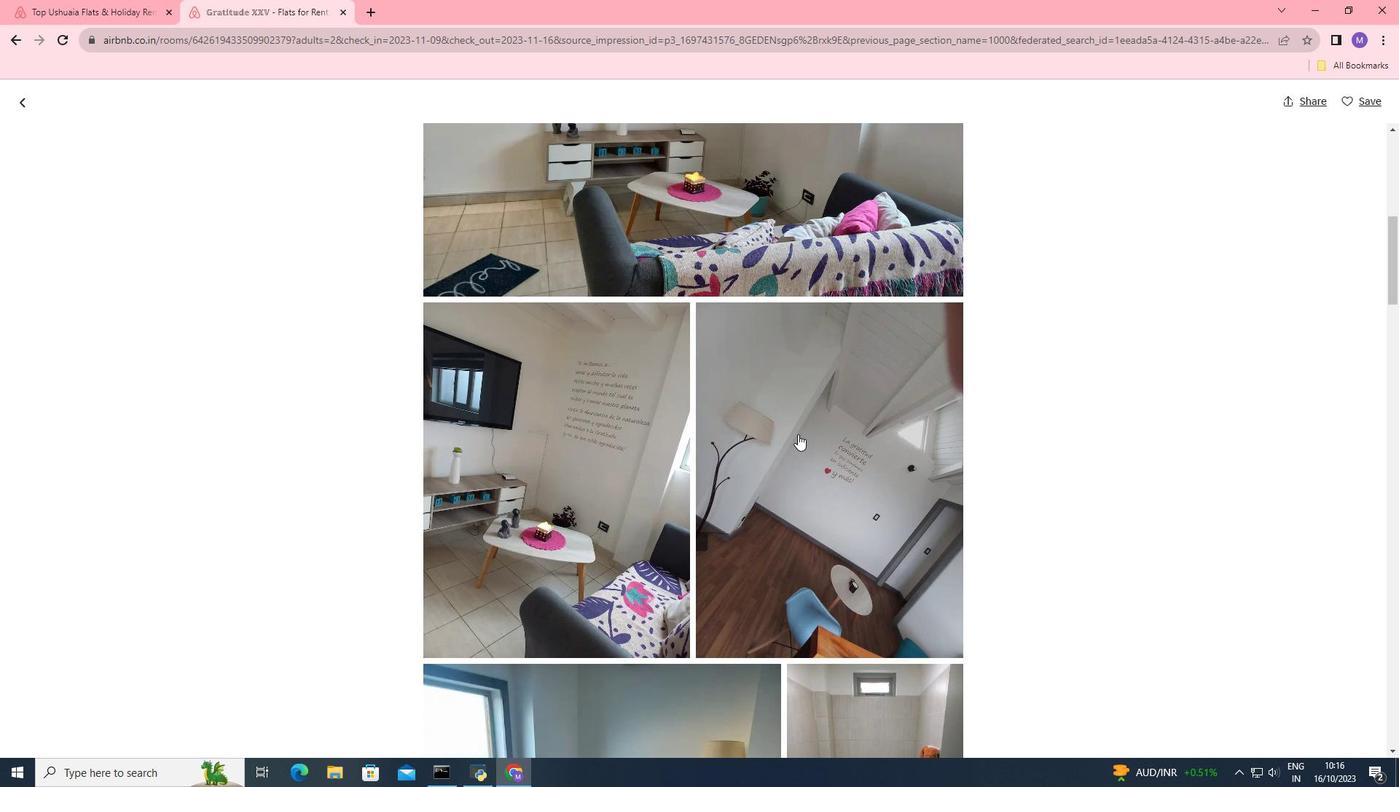 
Action: Mouse scrolled (798, 433) with delta (0, 0)
Screenshot: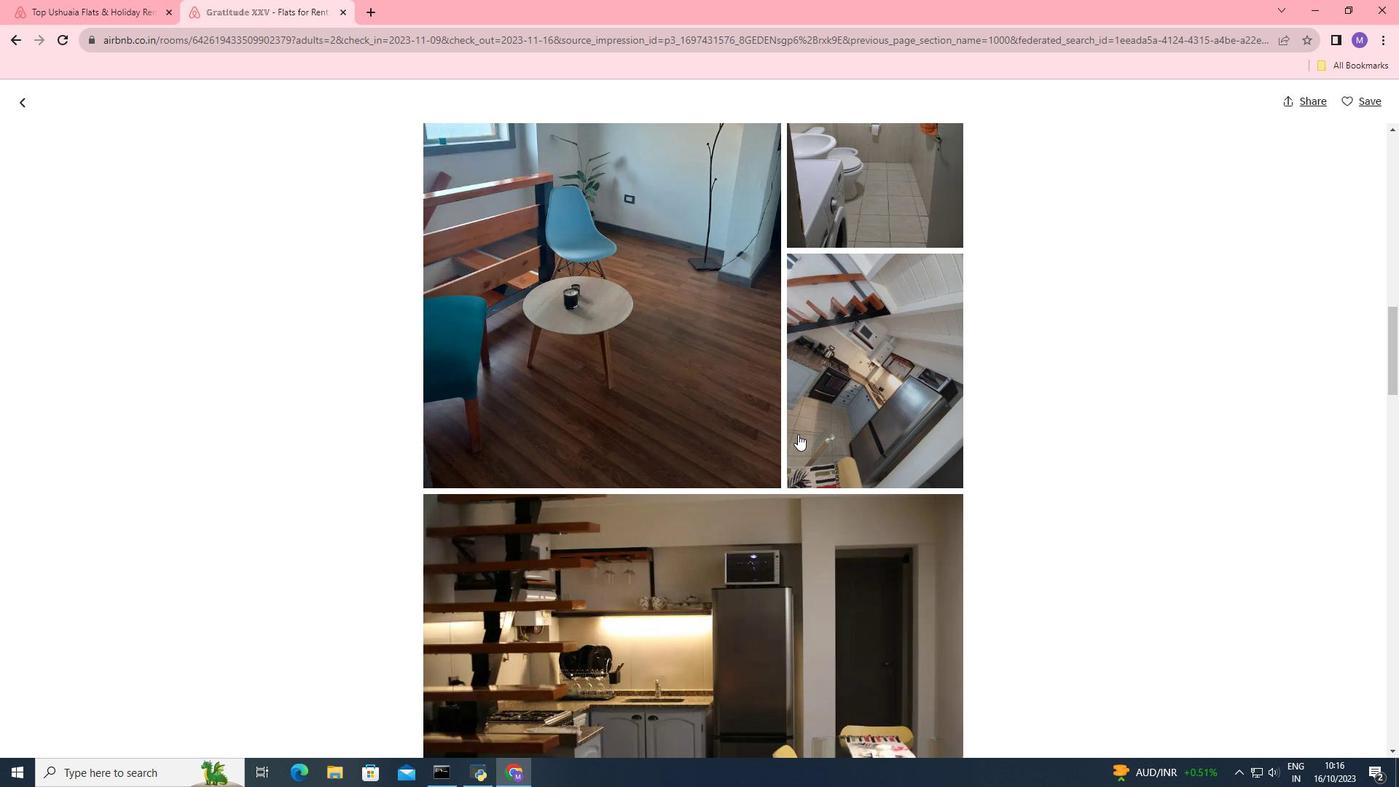 
Action: Mouse scrolled (798, 433) with delta (0, 0)
Screenshot: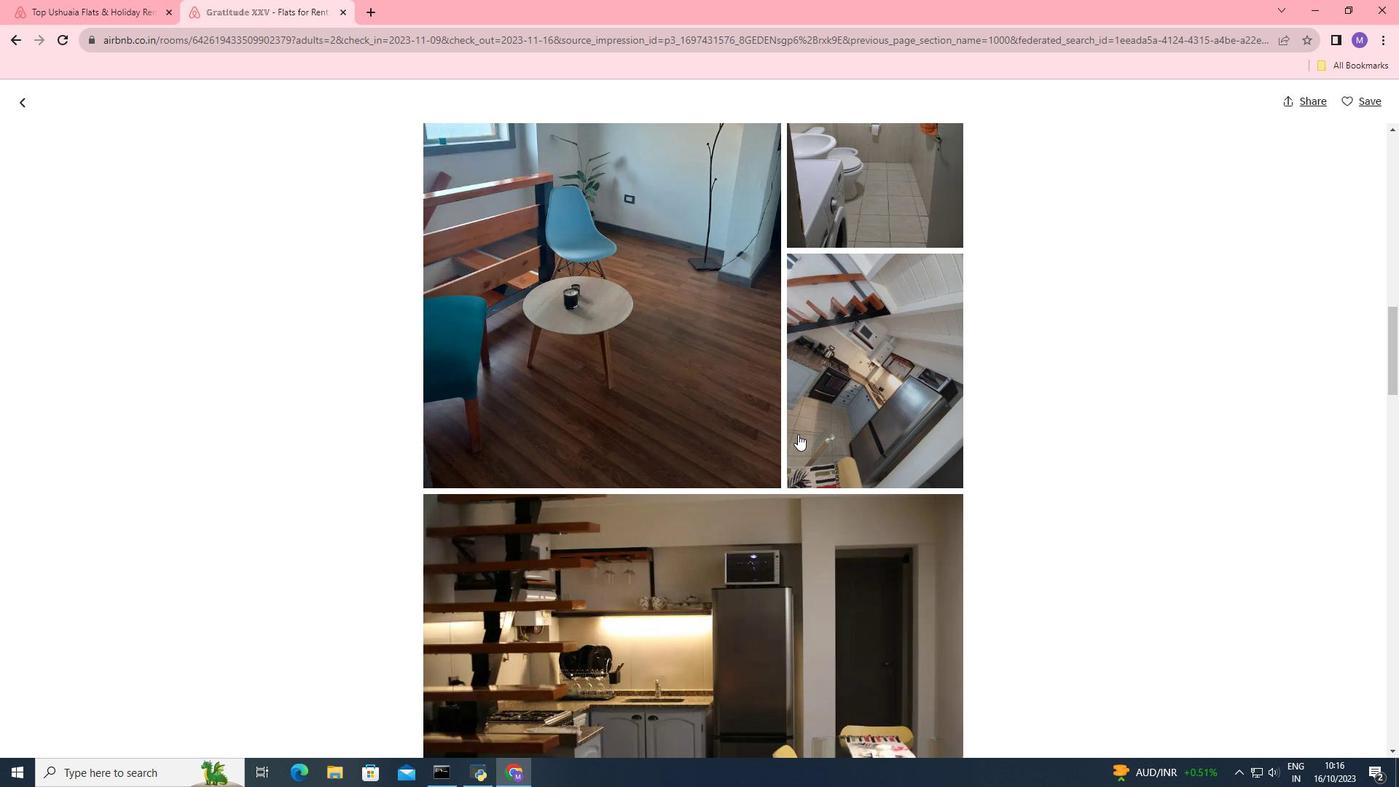 
Action: Mouse scrolled (798, 433) with delta (0, 0)
Screenshot: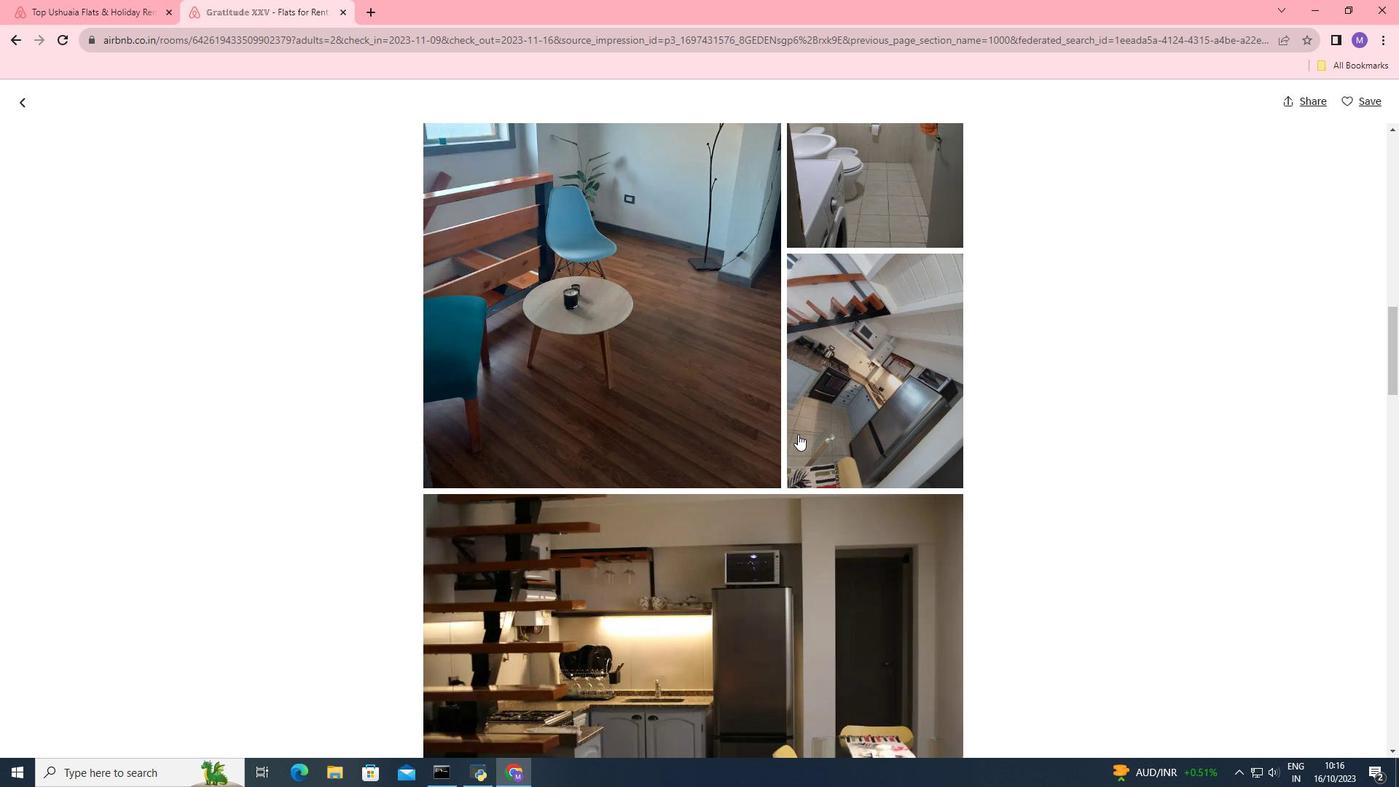 
Action: Mouse scrolled (798, 433) with delta (0, 0)
Screenshot: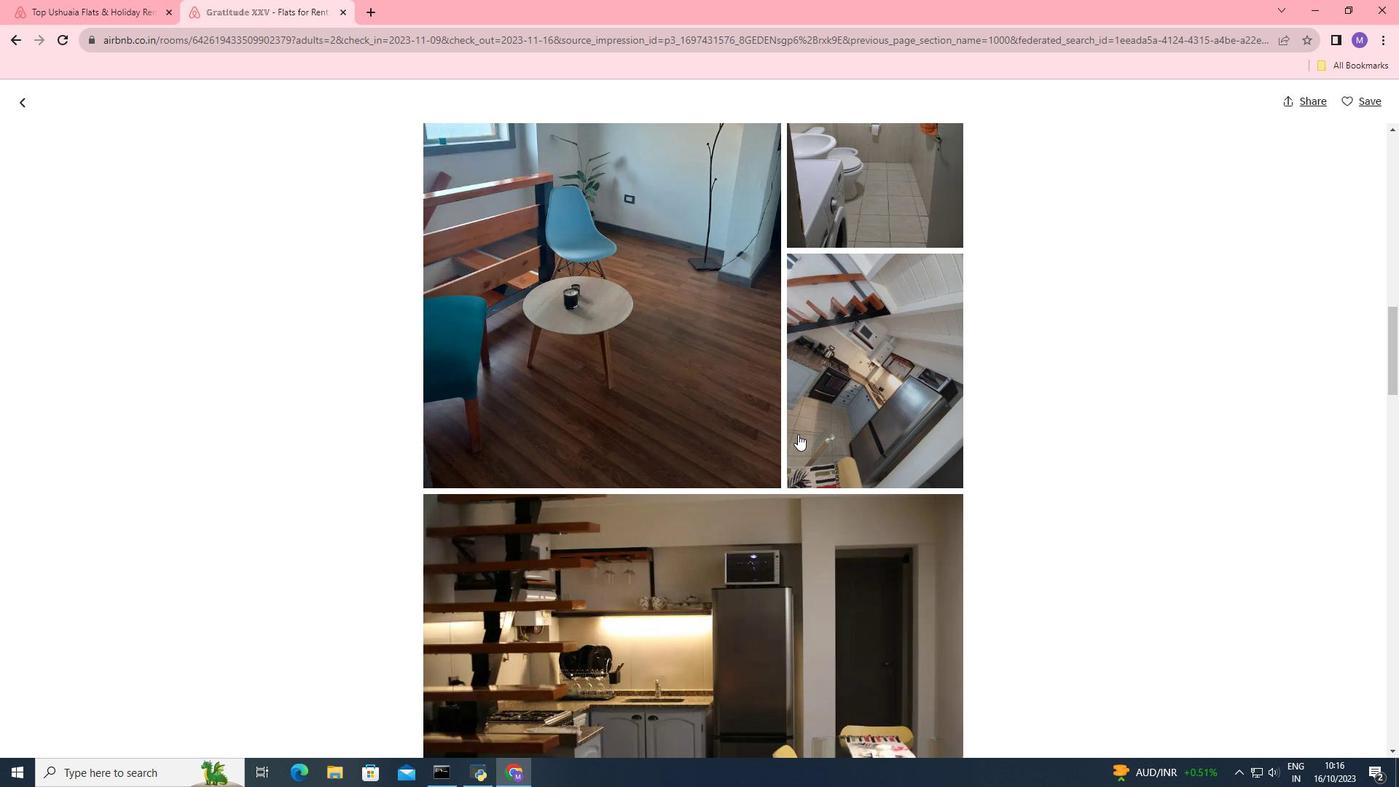 
Action: Mouse scrolled (798, 433) with delta (0, 0)
Screenshot: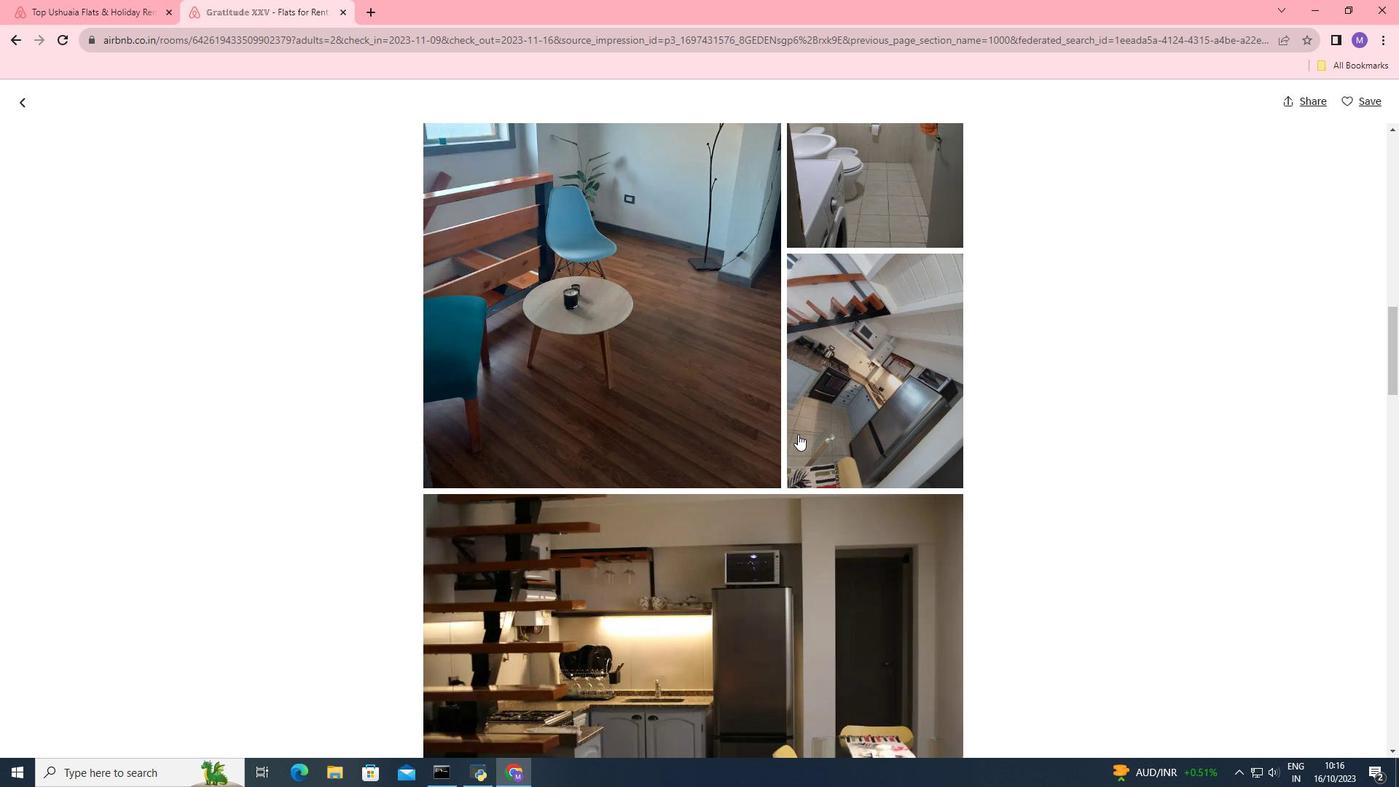 
Action: Mouse scrolled (798, 433) with delta (0, 0)
Screenshot: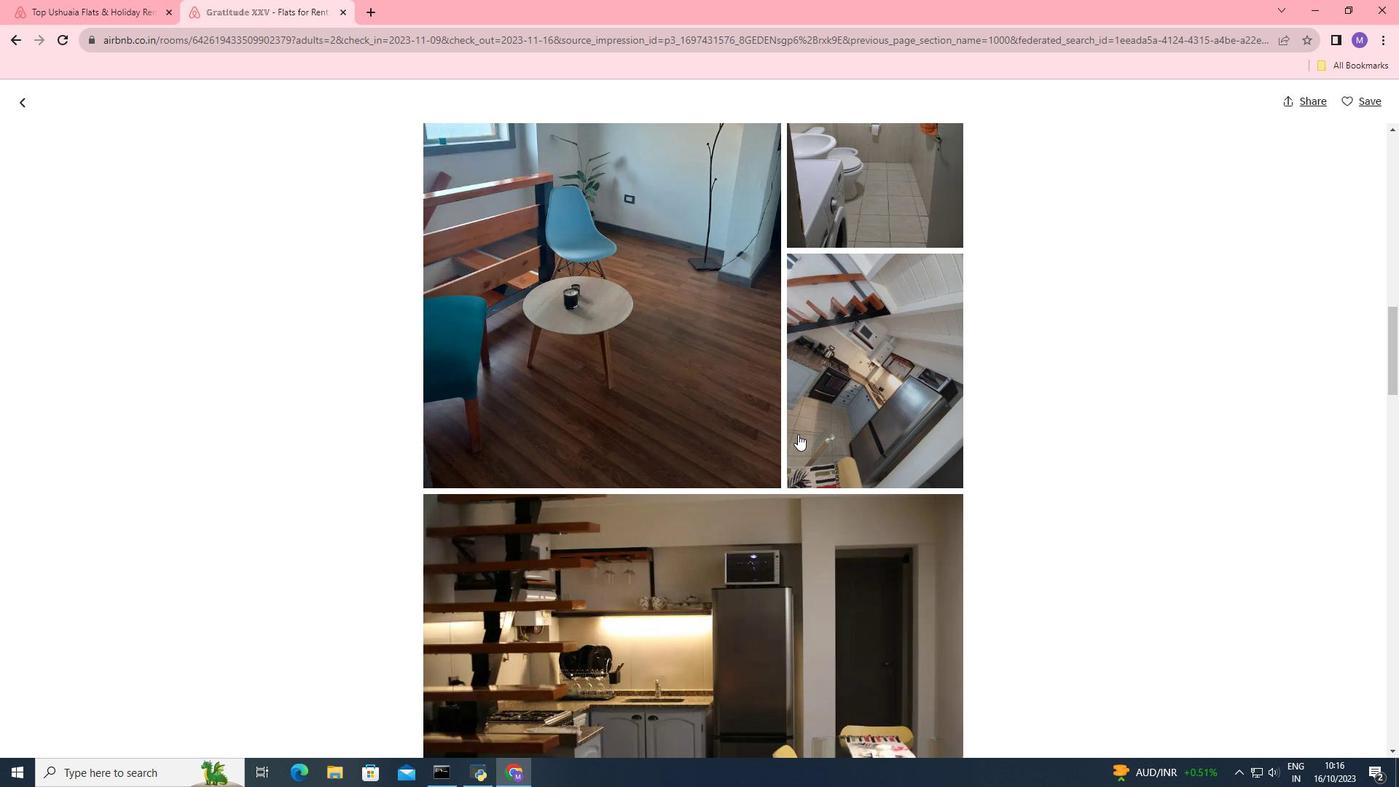 
Action: Mouse scrolled (798, 433) with delta (0, 0)
Screenshot: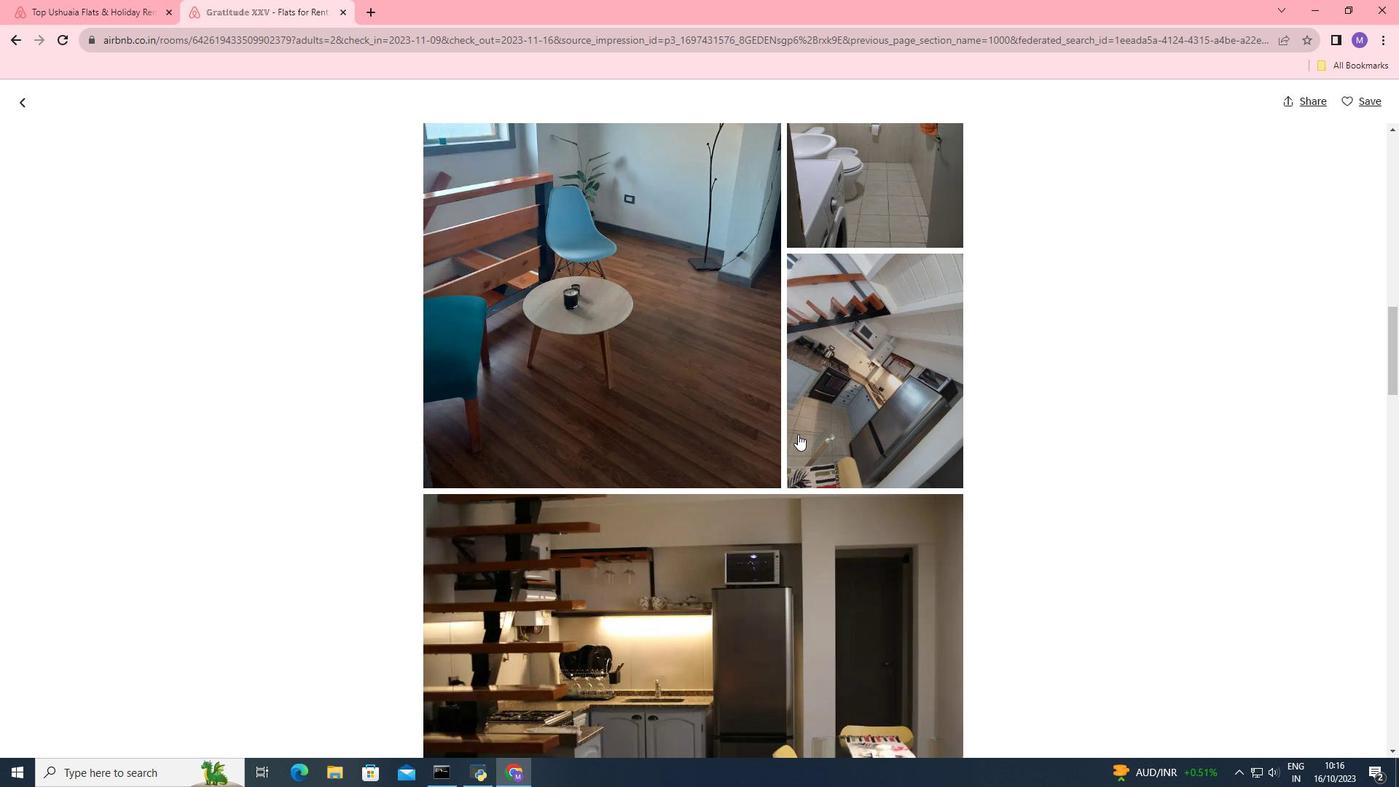
Action: Mouse scrolled (798, 433) with delta (0, 0)
Screenshot: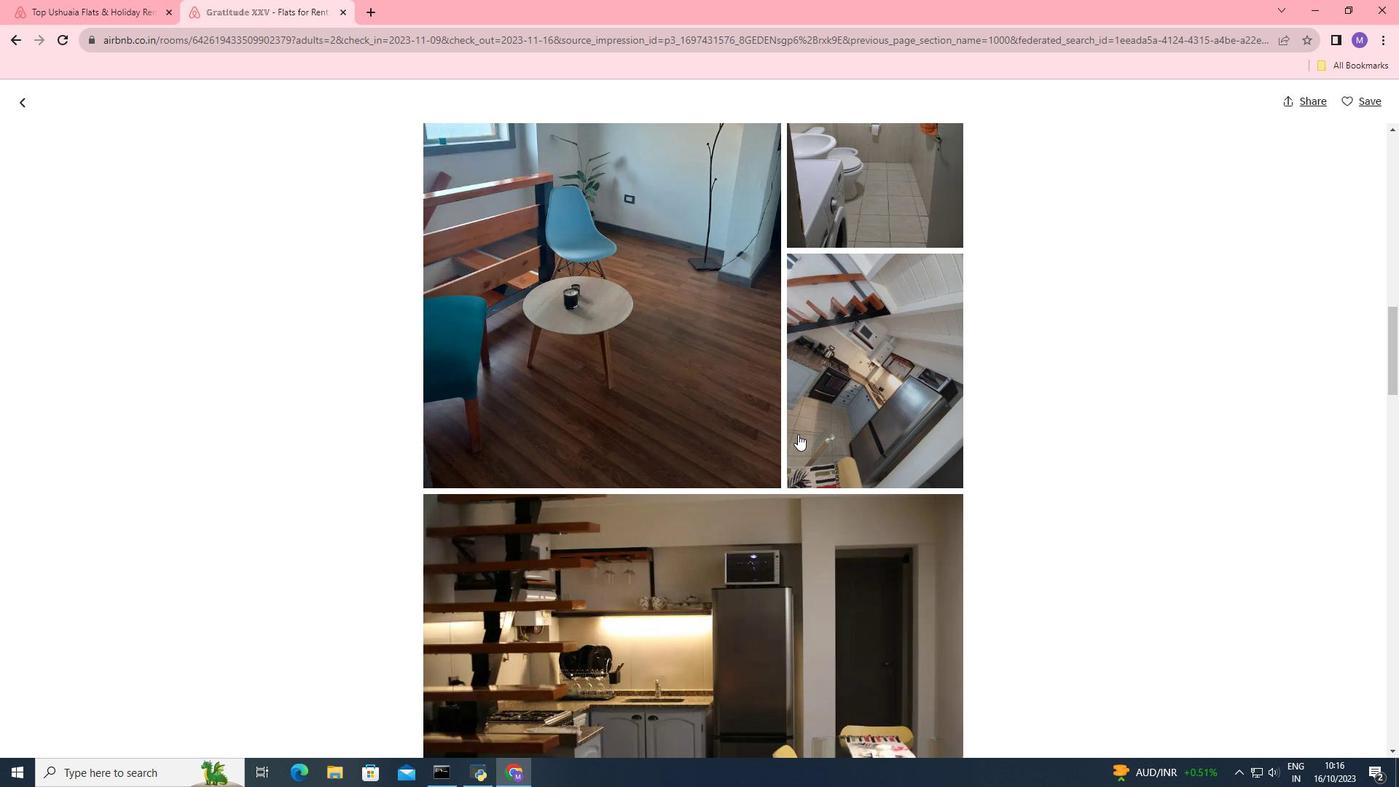 
Action: Mouse scrolled (798, 433) with delta (0, 0)
Screenshot: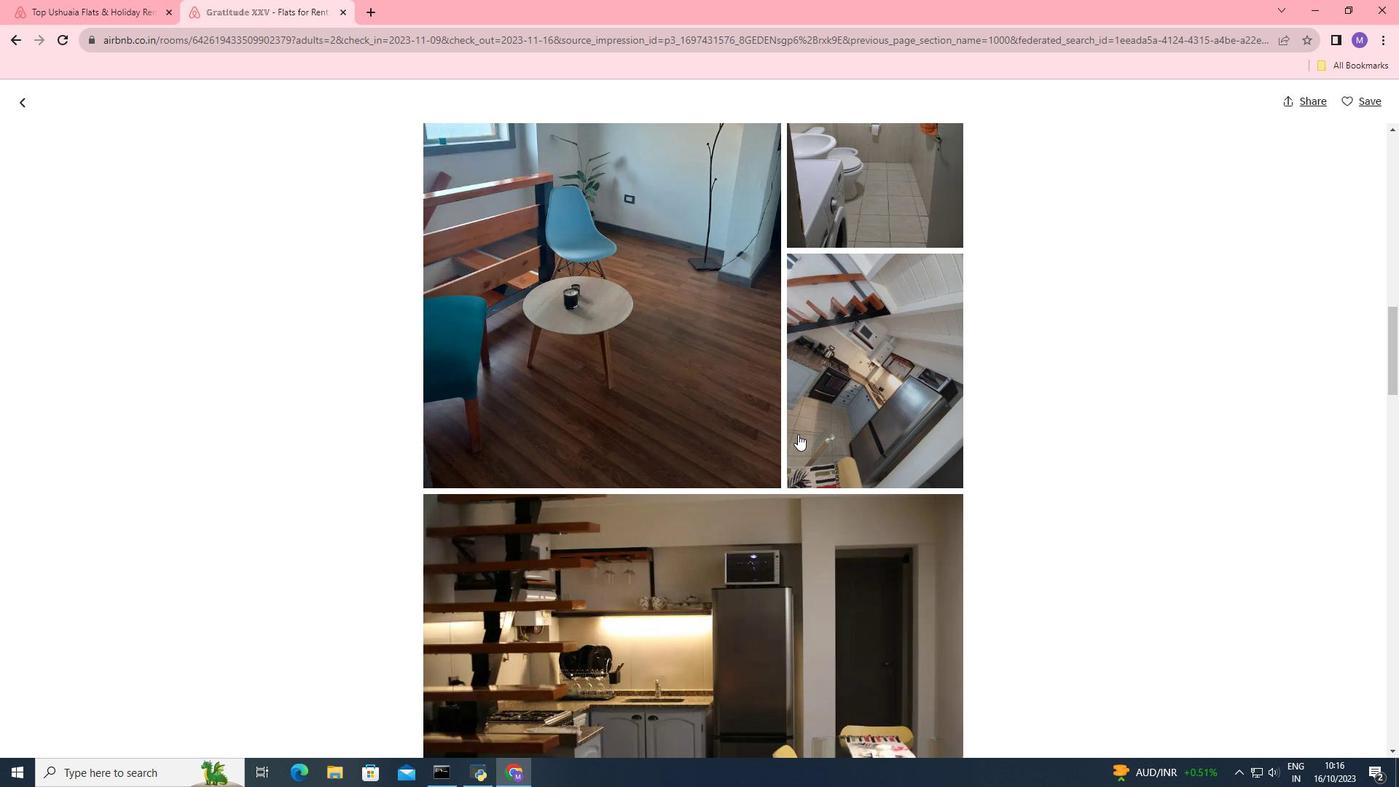 
Action: Mouse moved to (869, 479)
Screenshot: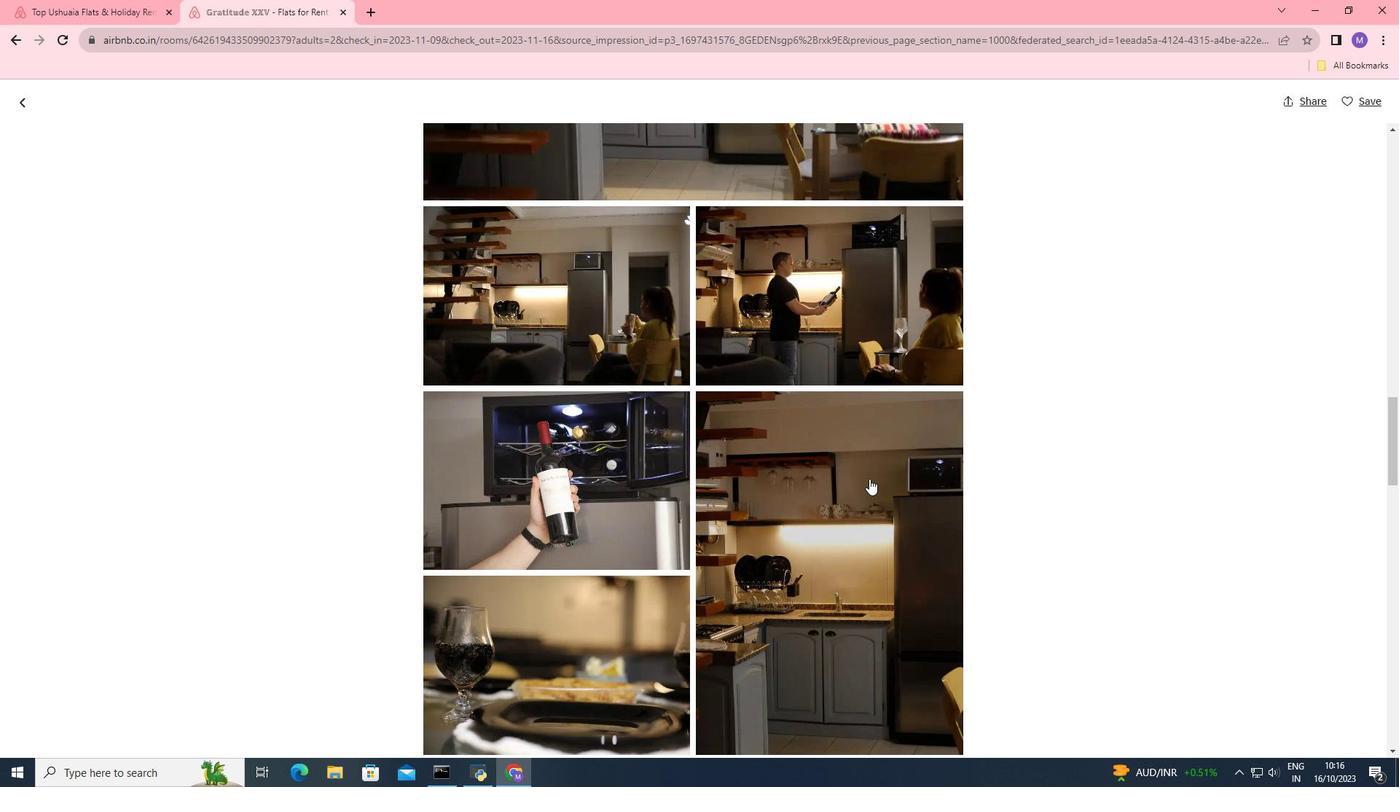 
Action: Mouse scrolled (869, 478) with delta (0, 0)
Screenshot: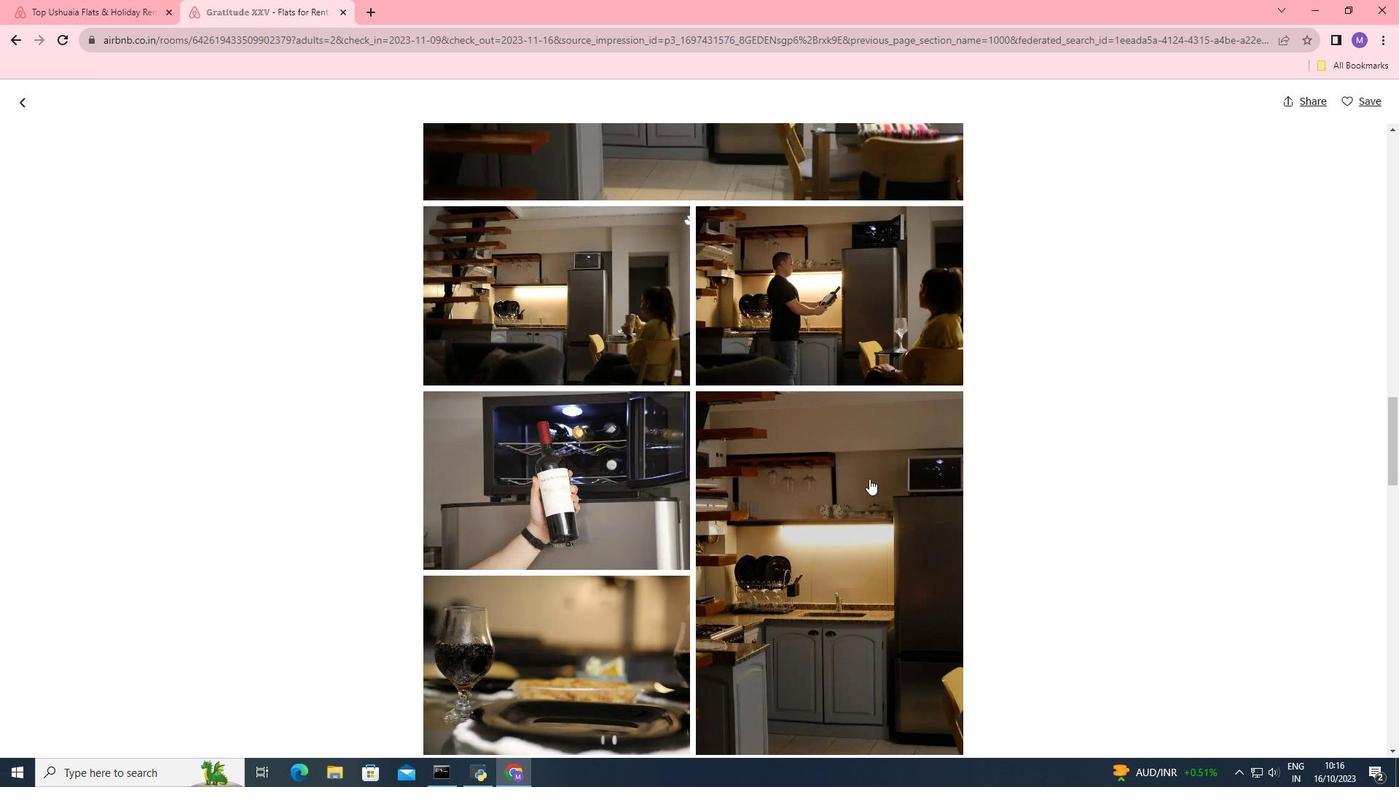 
Action: Mouse scrolled (869, 478) with delta (0, 0)
Screenshot: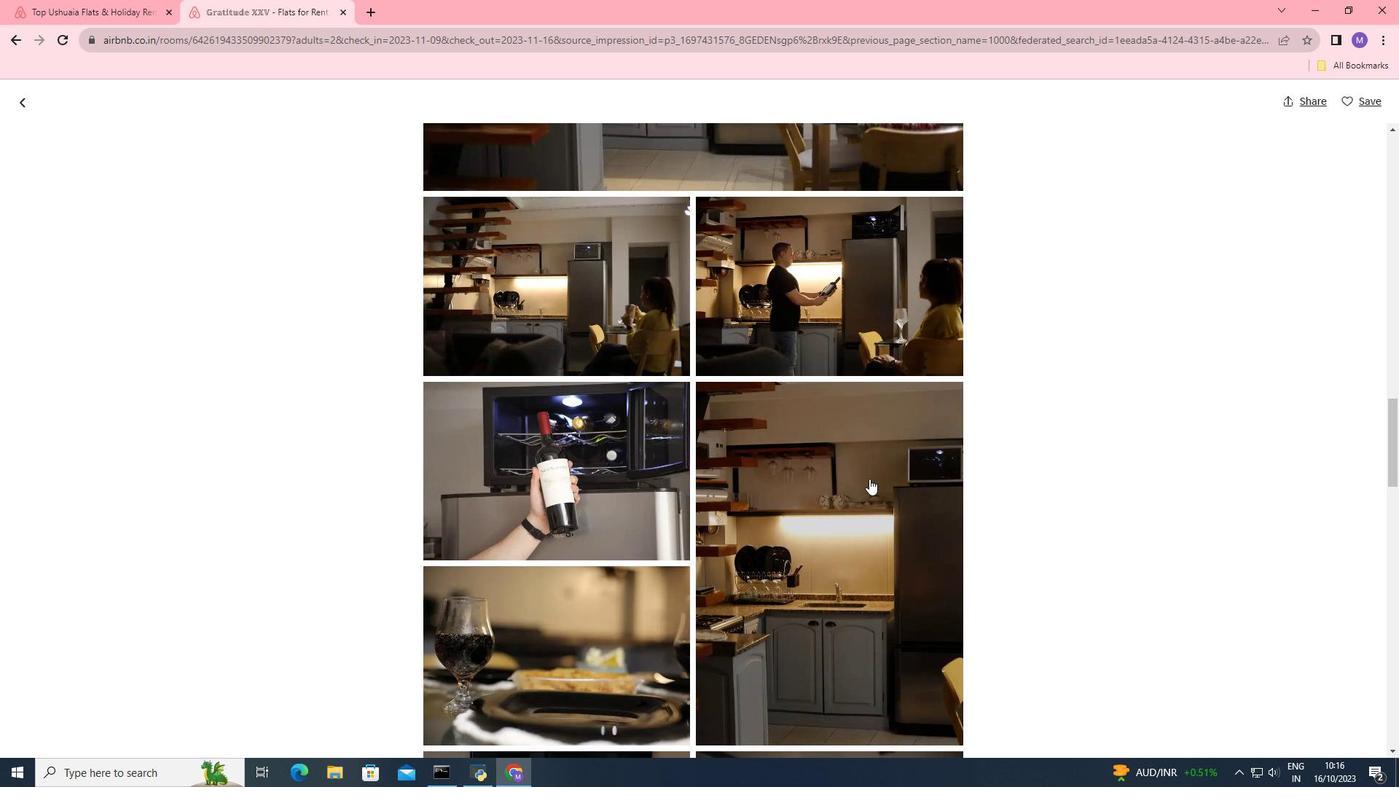 
Action: Mouse scrolled (869, 478) with delta (0, 0)
Screenshot: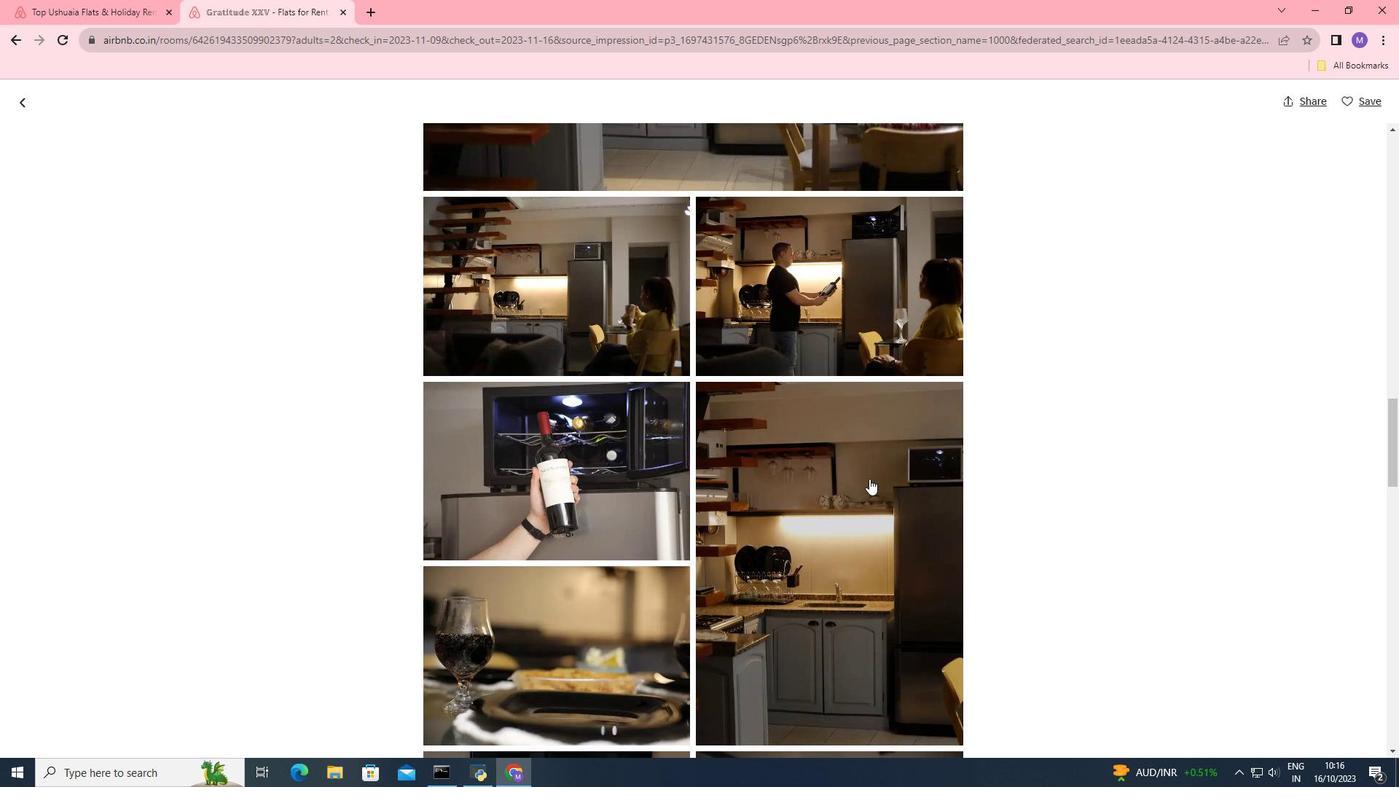 
Action: Mouse scrolled (869, 478) with delta (0, 0)
Screenshot: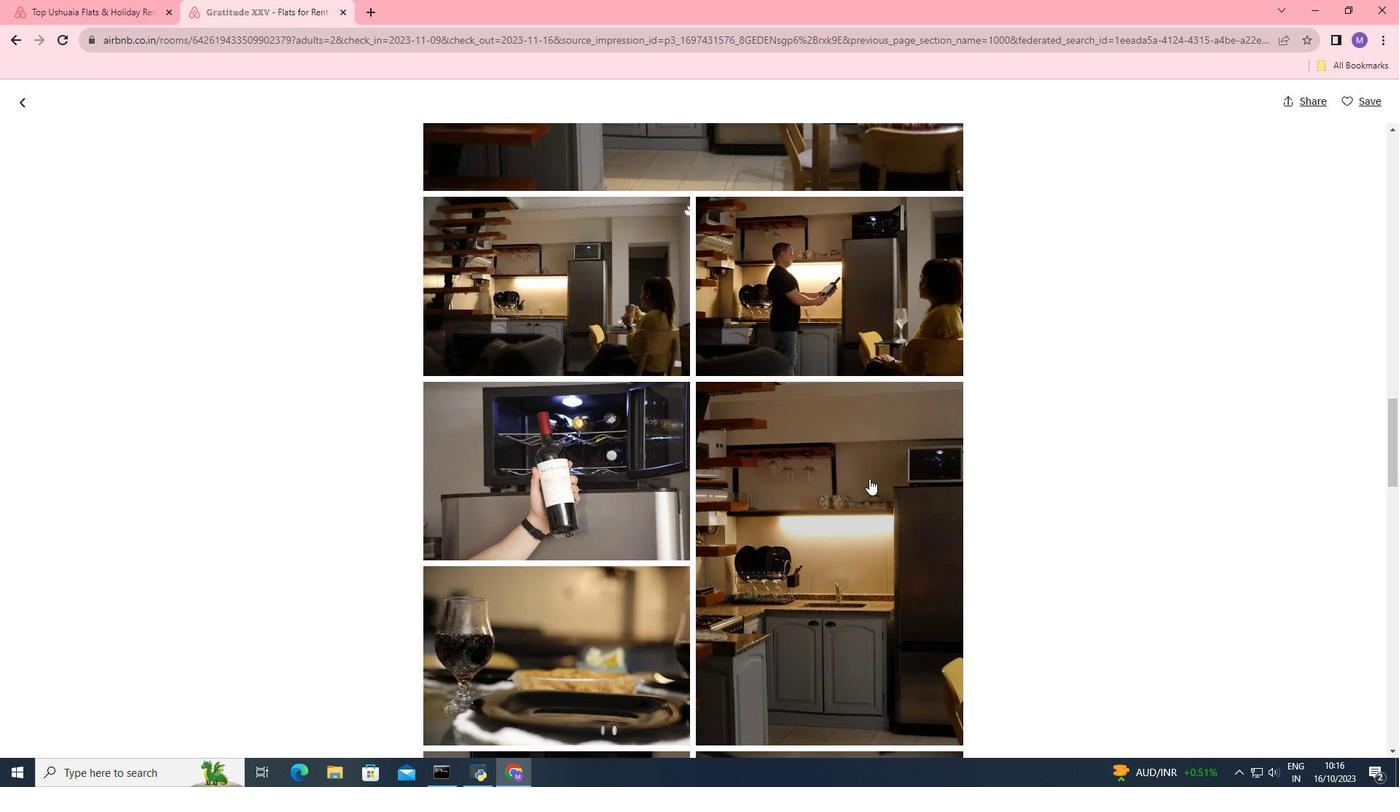 
Action: Mouse scrolled (869, 478) with delta (0, 0)
Screenshot: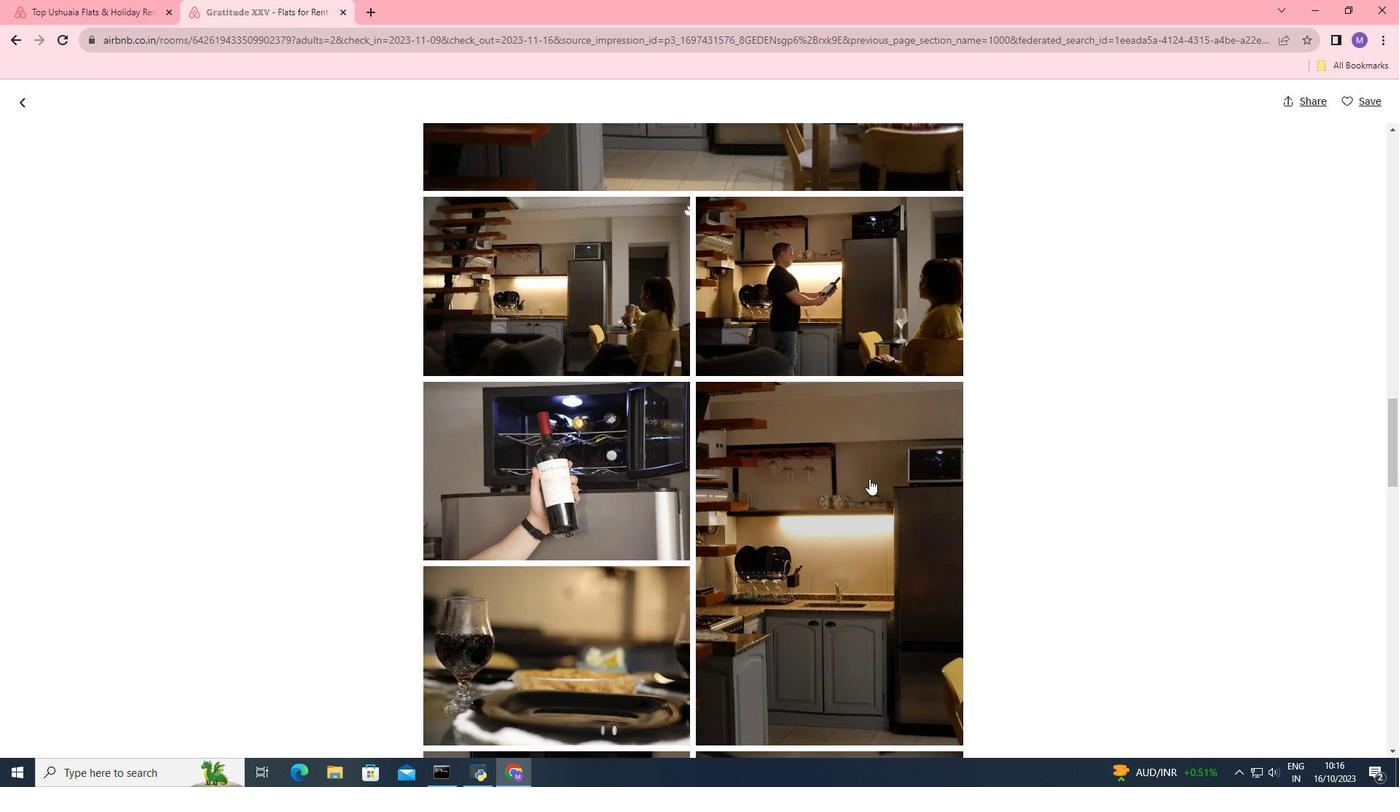 
Action: Mouse scrolled (869, 478) with delta (0, 0)
Screenshot: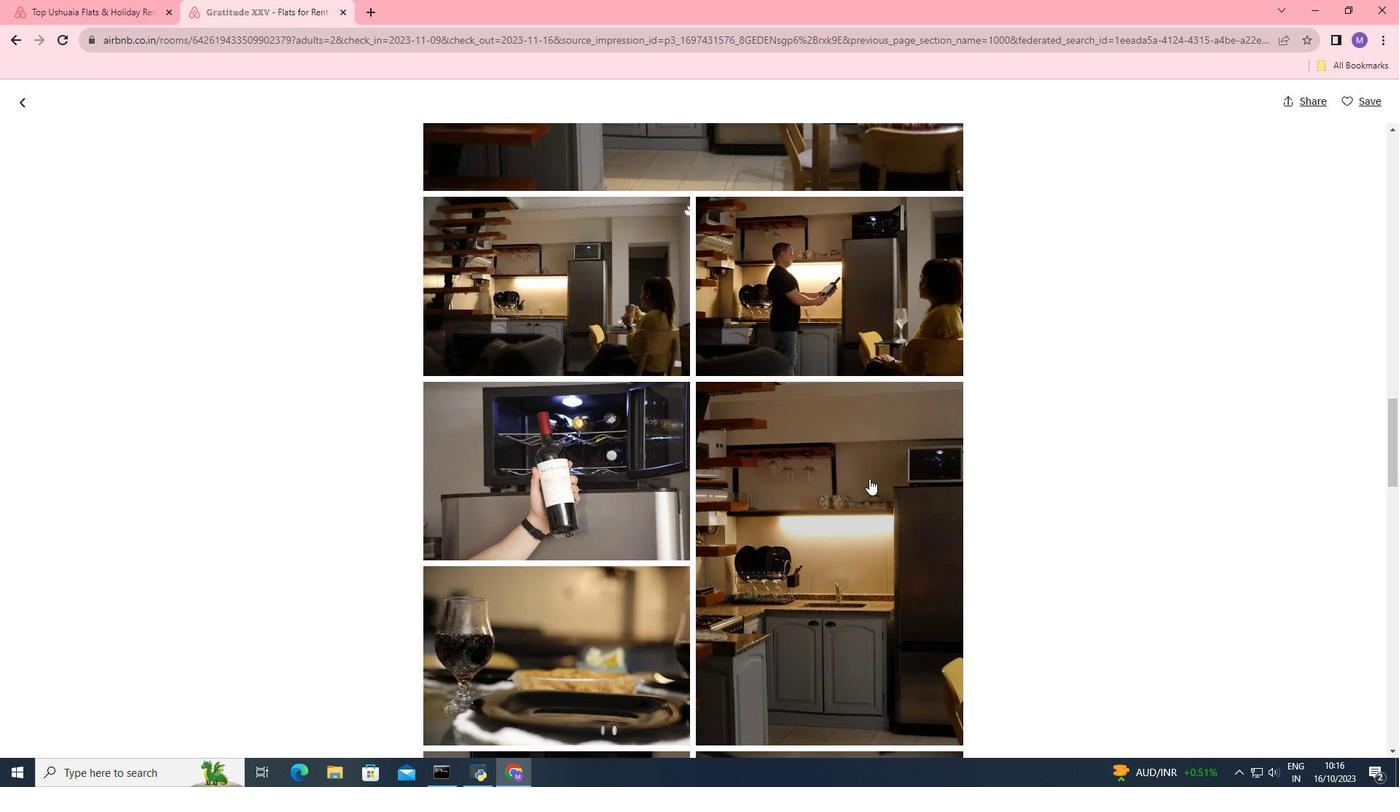 
Action: Mouse scrolled (869, 478) with delta (0, 0)
Screenshot: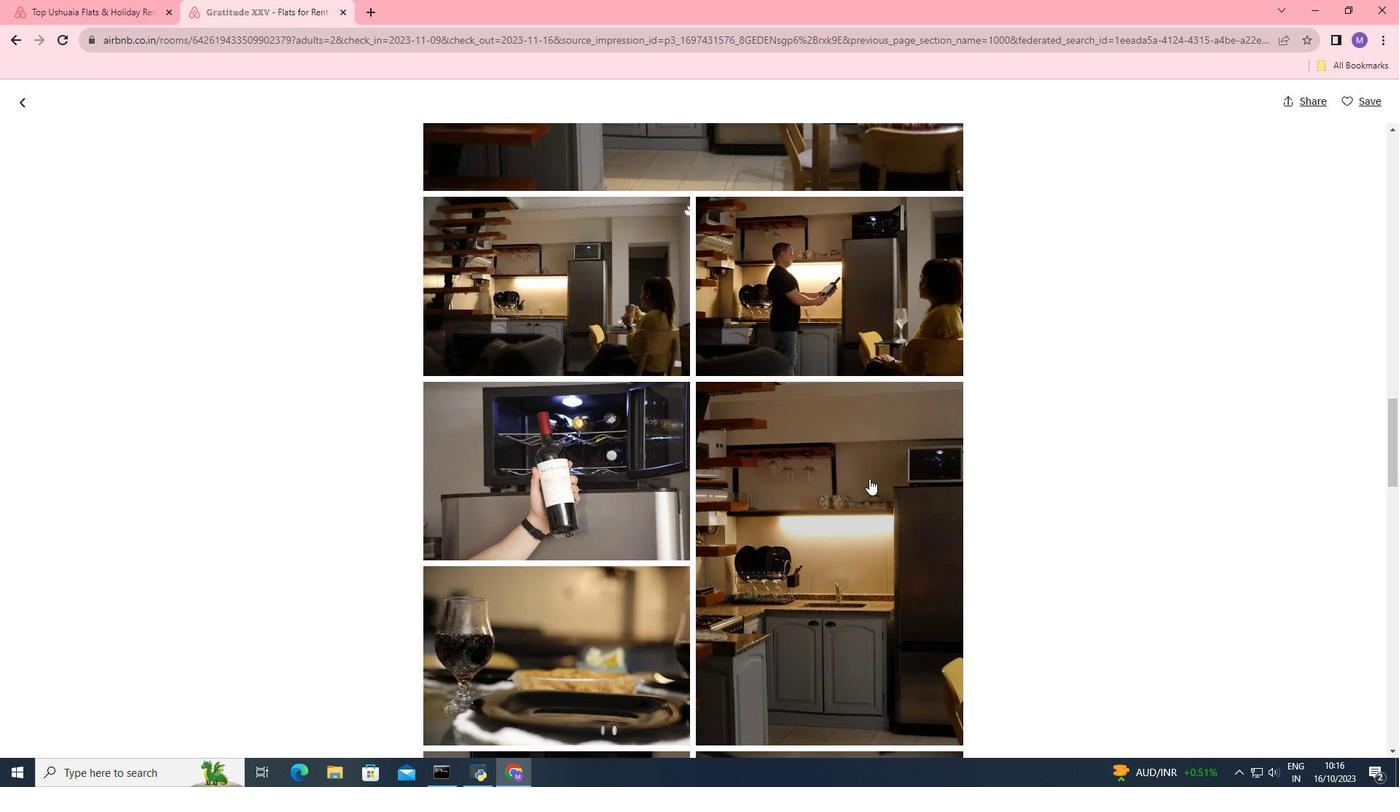 
Action: Mouse scrolled (869, 478) with delta (0, 0)
Screenshot: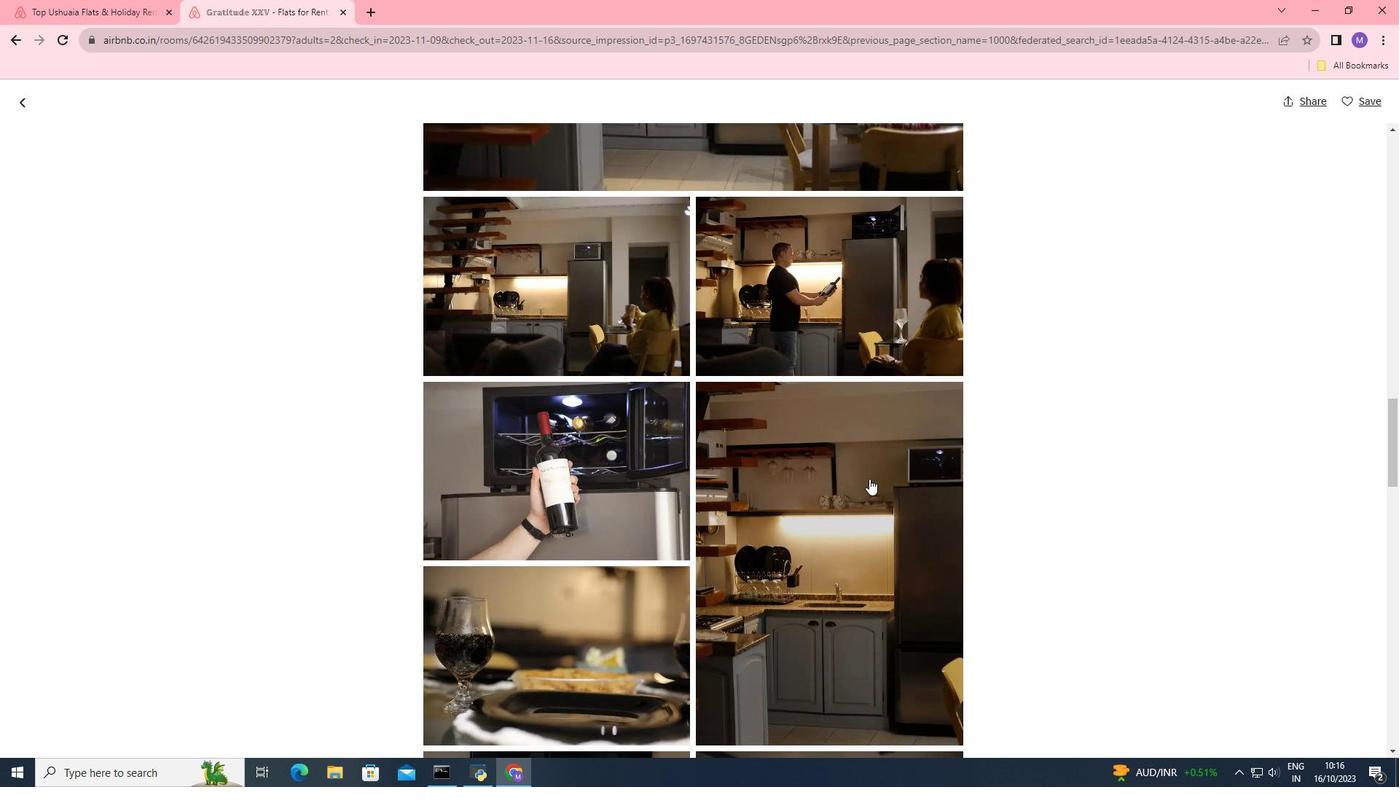 
Action: Mouse scrolled (869, 478) with delta (0, 0)
Screenshot: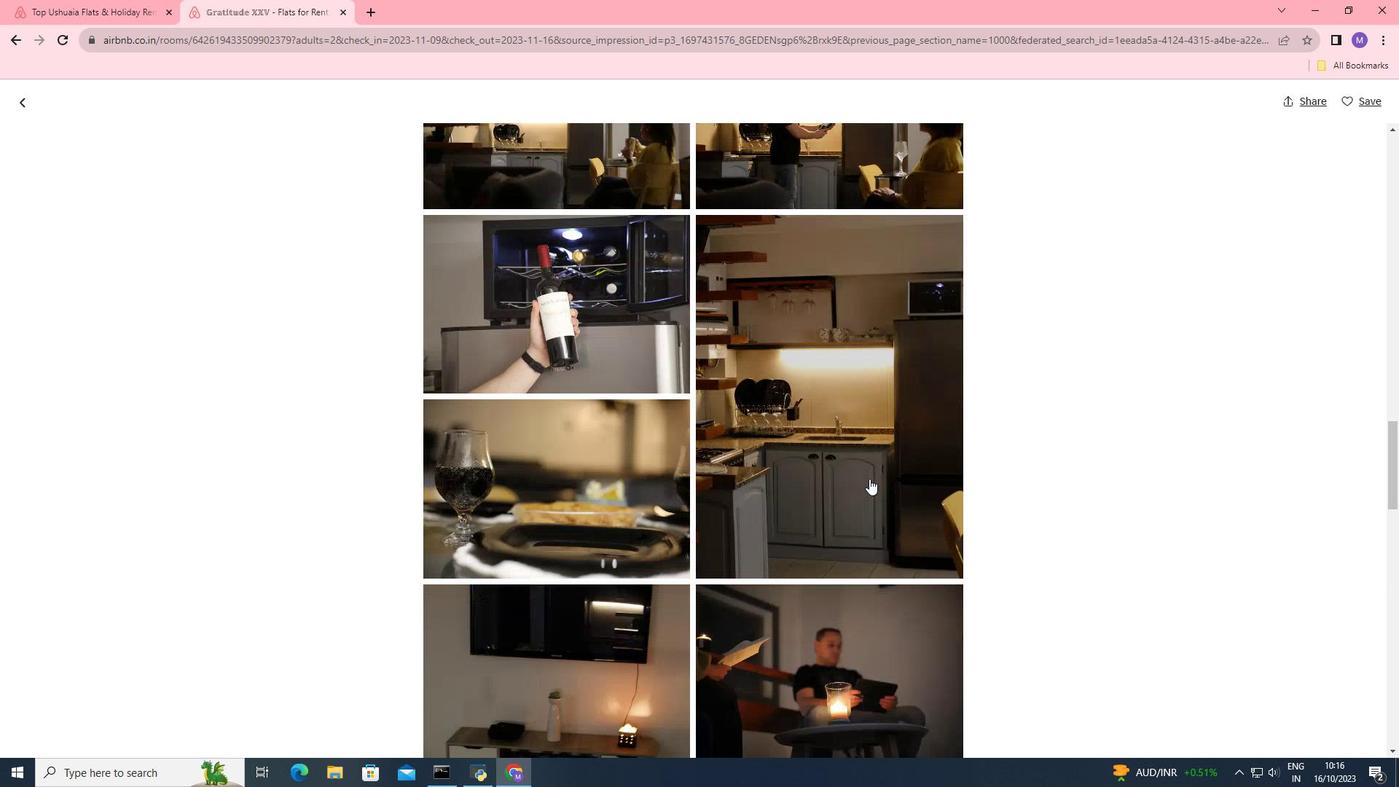 
Action: Mouse moved to (873, 480)
Screenshot: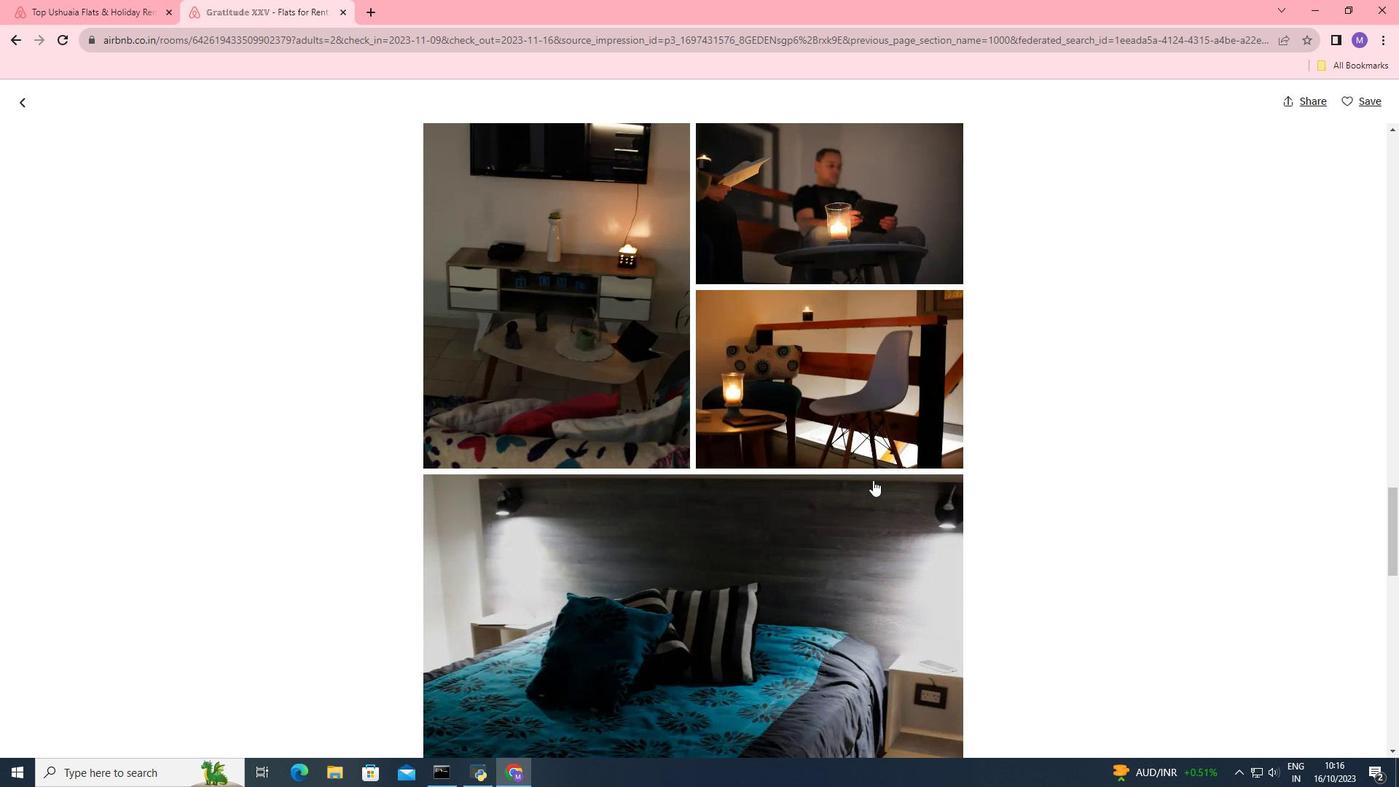 
Action: Mouse scrolled (873, 479) with delta (0, 0)
Screenshot: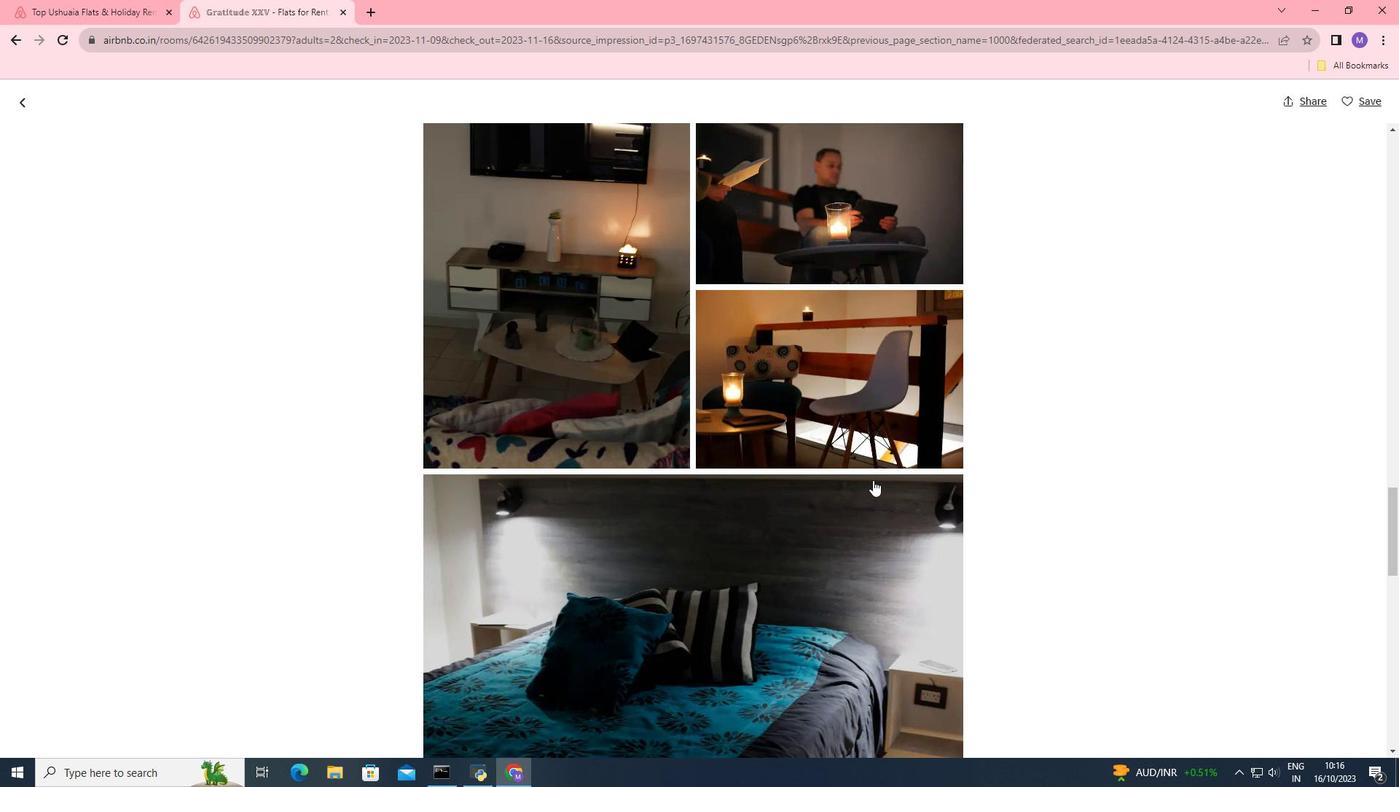 
Action: Mouse scrolled (873, 479) with delta (0, 0)
Screenshot: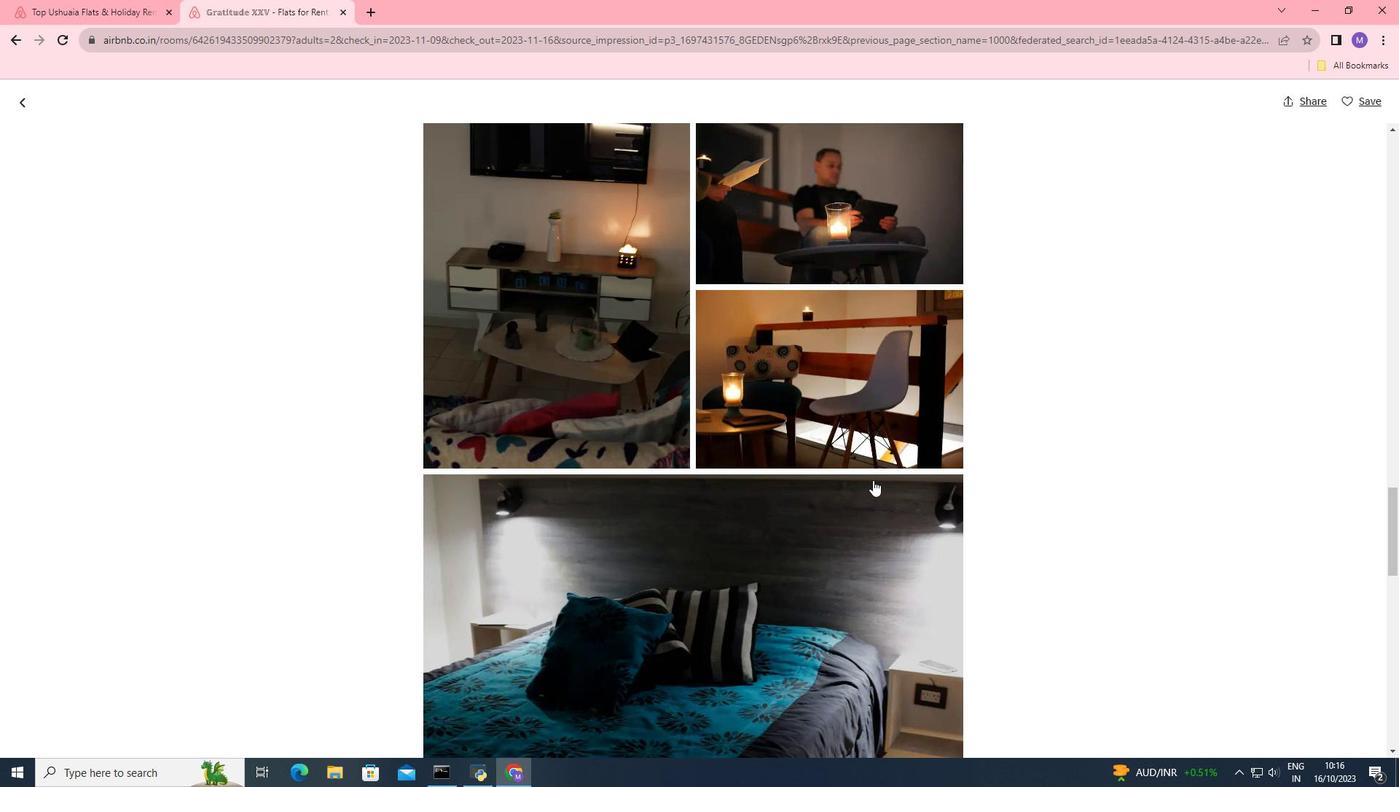 
Action: Mouse scrolled (873, 479) with delta (0, 0)
Screenshot: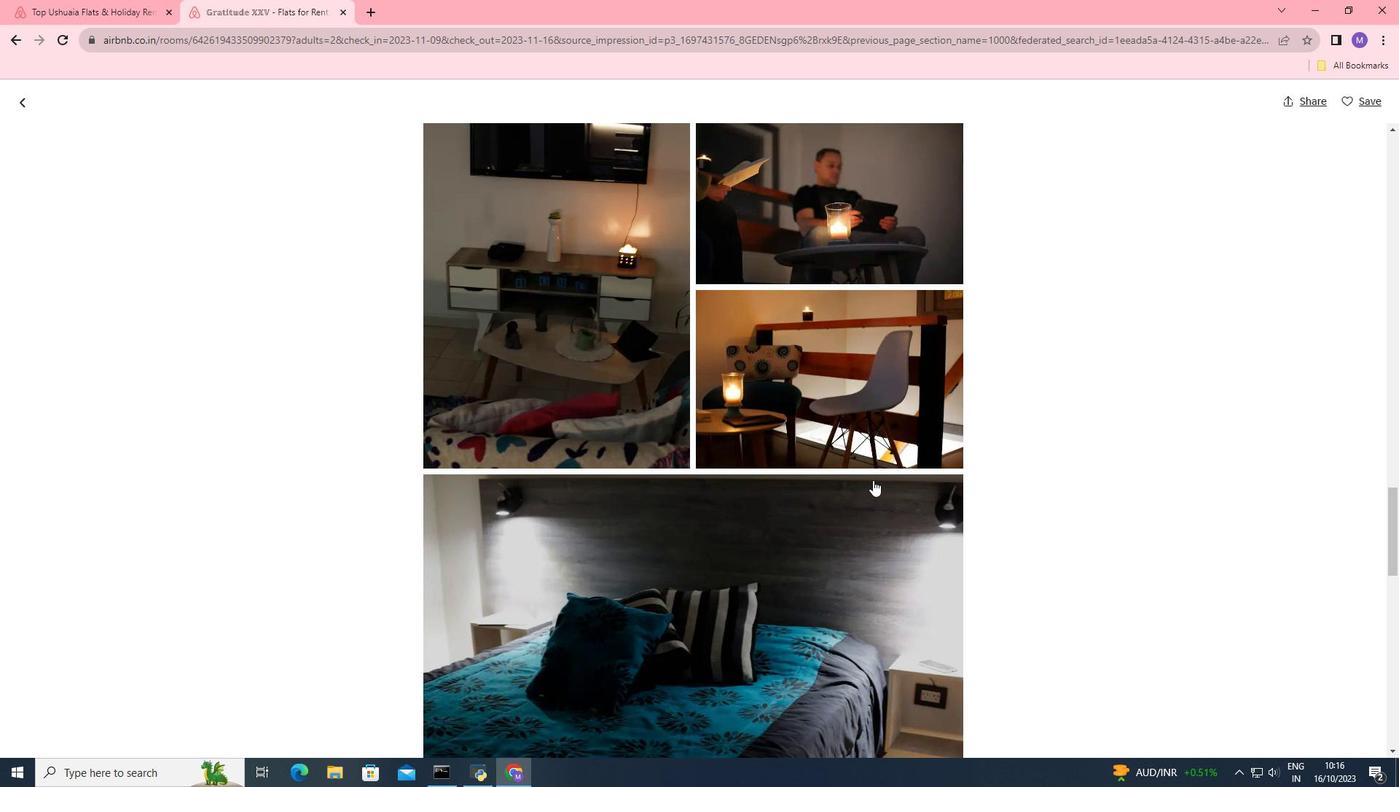 
Action: Mouse scrolled (873, 479) with delta (0, 0)
Screenshot: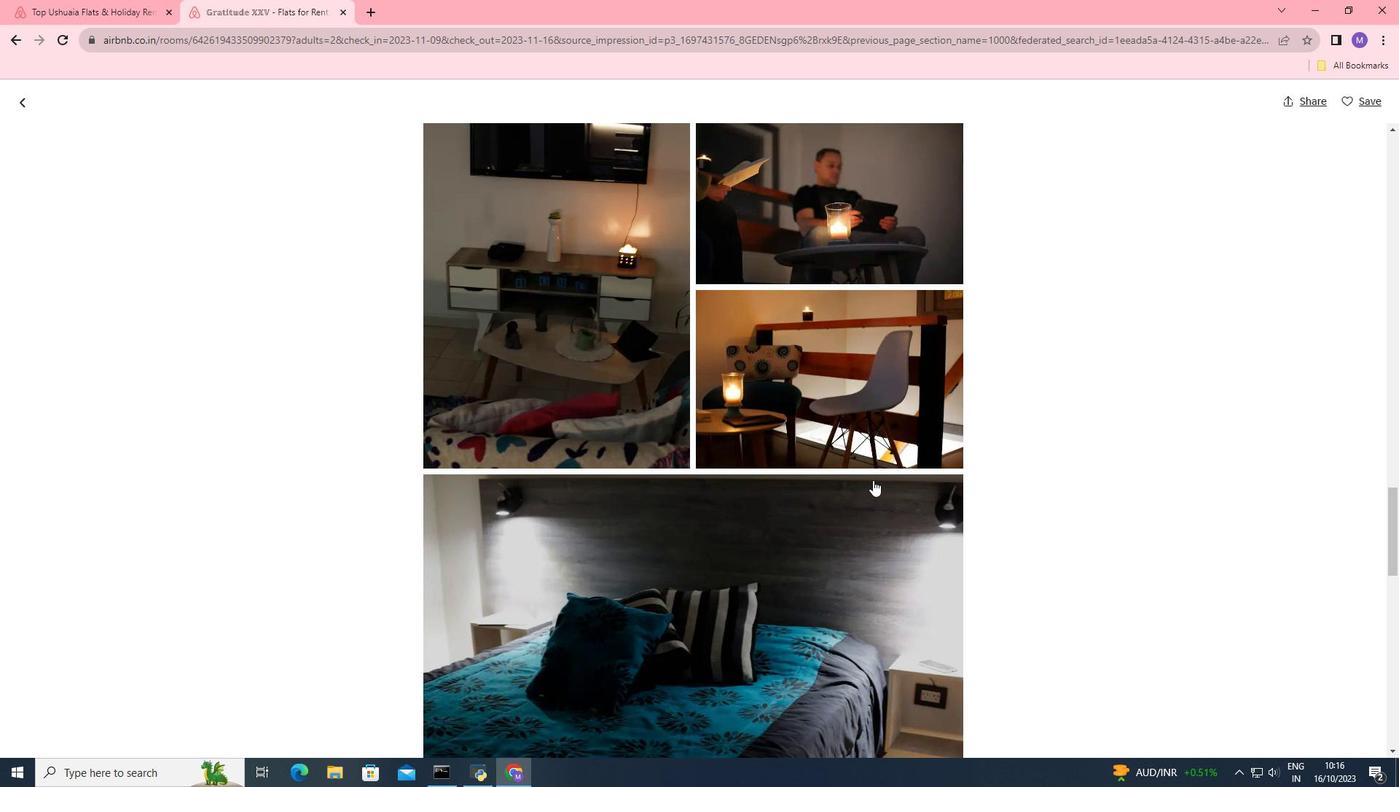 
Action: Mouse scrolled (873, 479) with delta (0, 0)
Screenshot: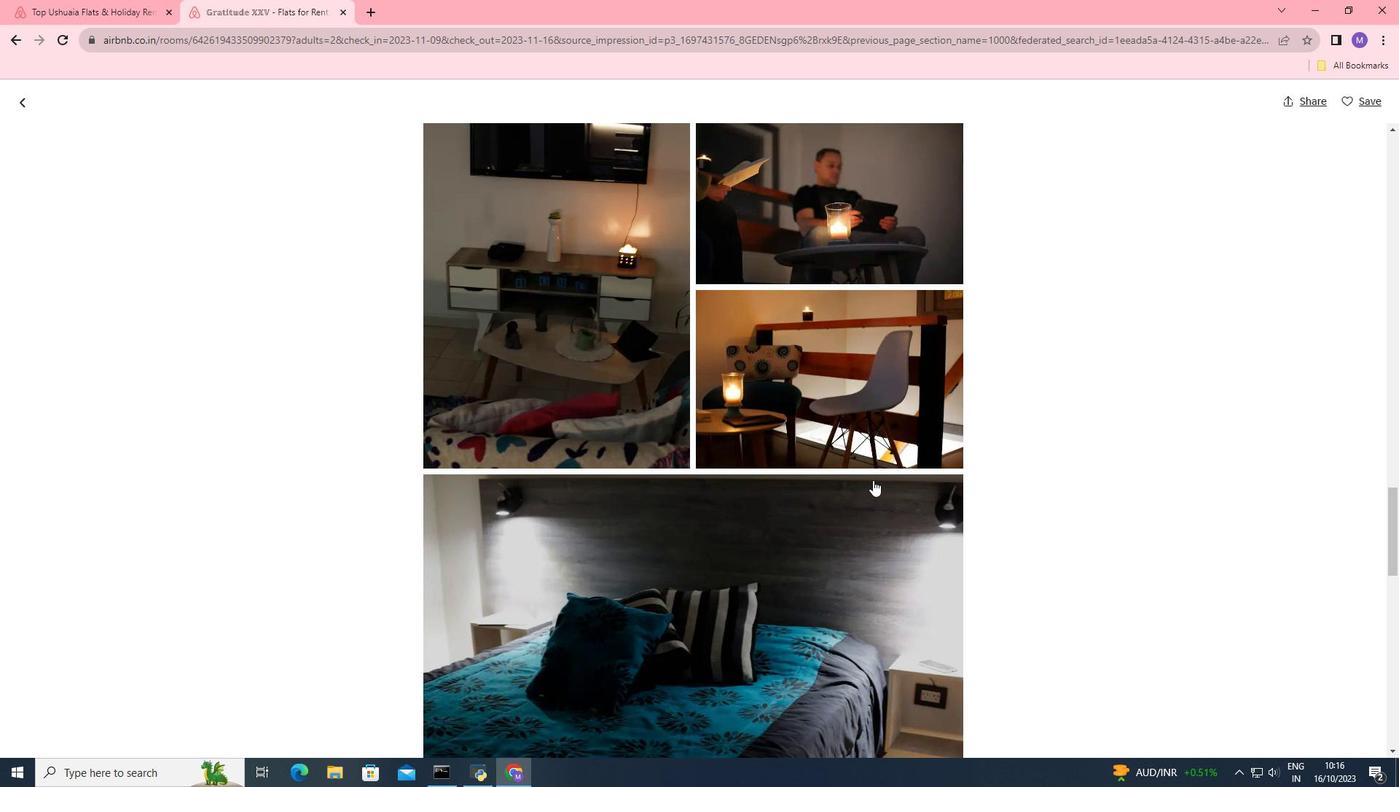 
Action: Mouse scrolled (873, 479) with delta (0, 0)
Screenshot: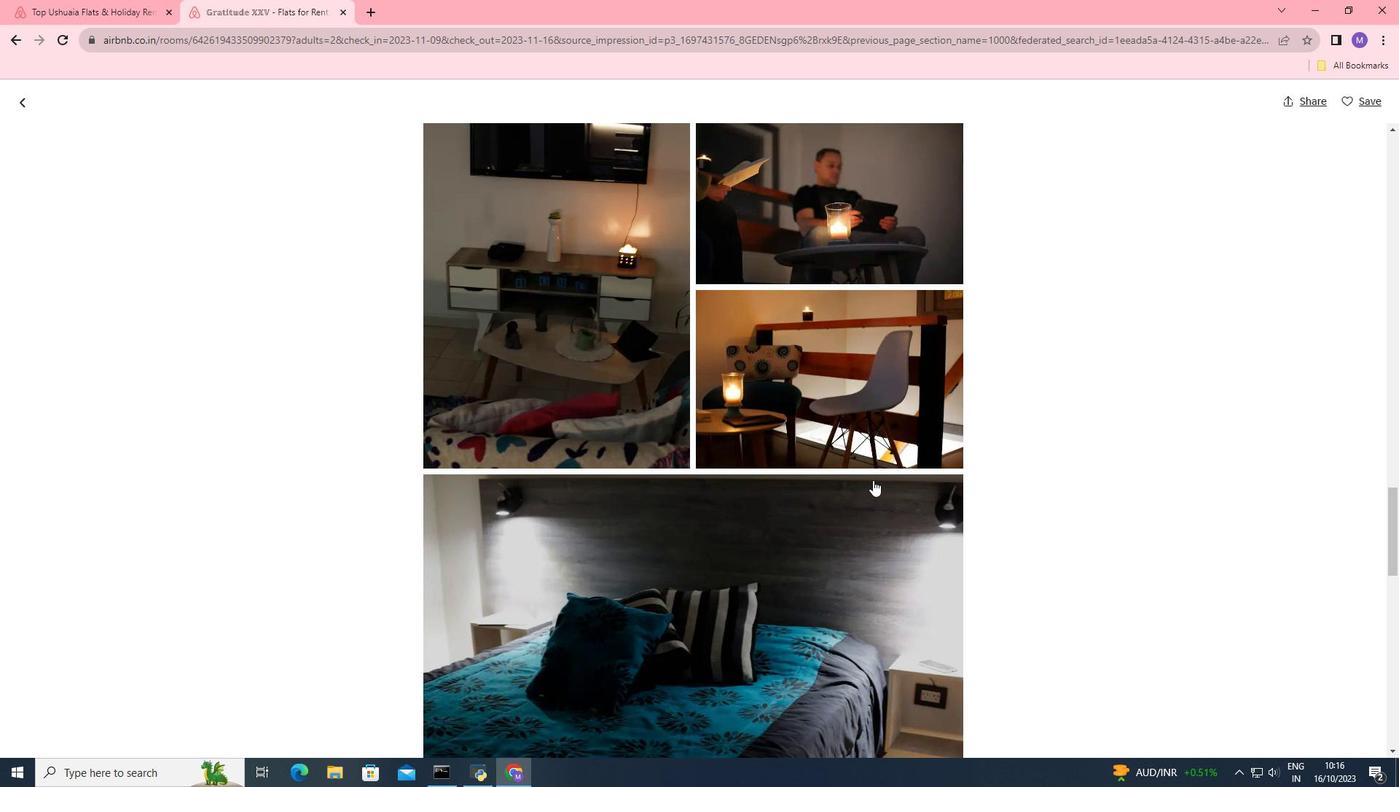 
Action: Mouse scrolled (873, 479) with delta (0, 0)
Screenshot: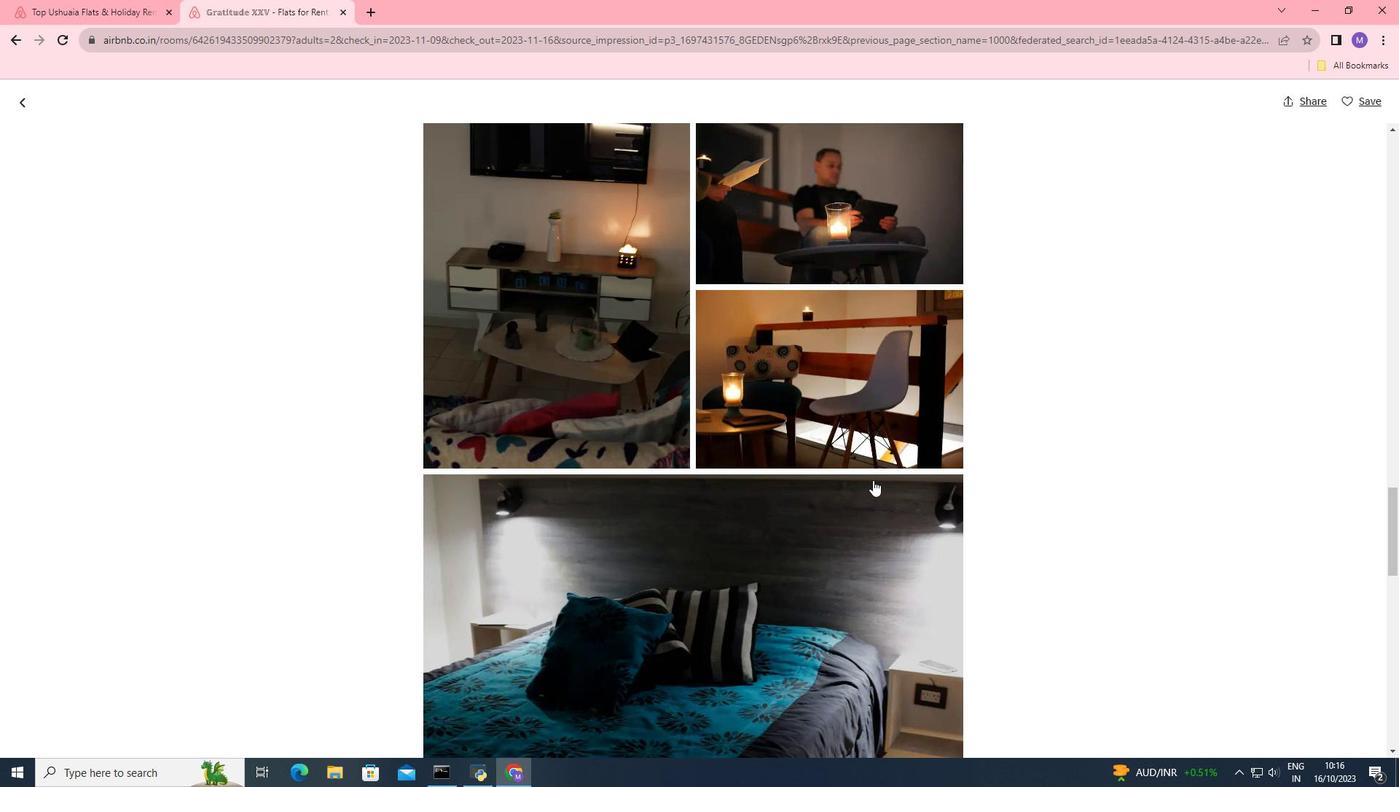 
Action: Mouse moved to (874, 480)
Screenshot: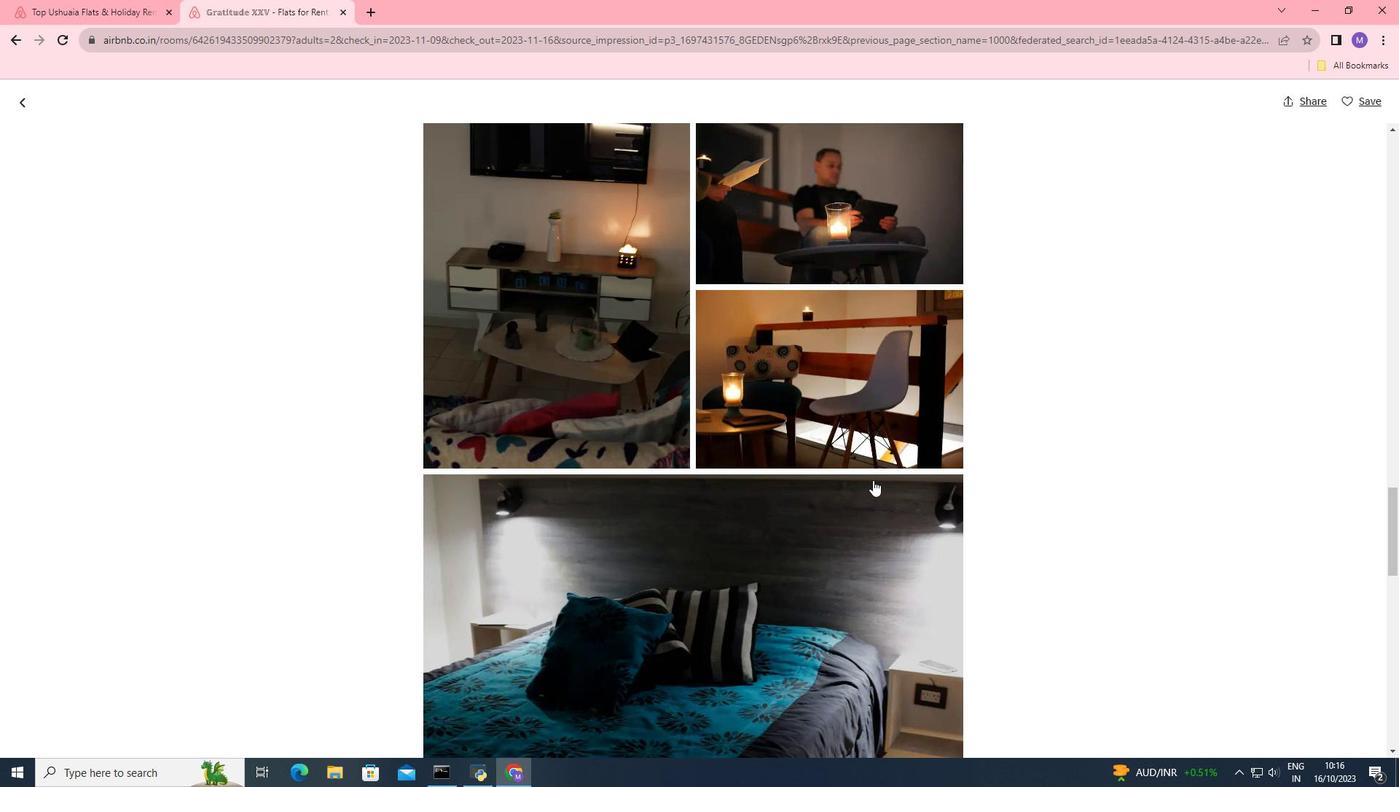 
Action: Mouse scrolled (874, 479) with delta (0, 0)
Screenshot: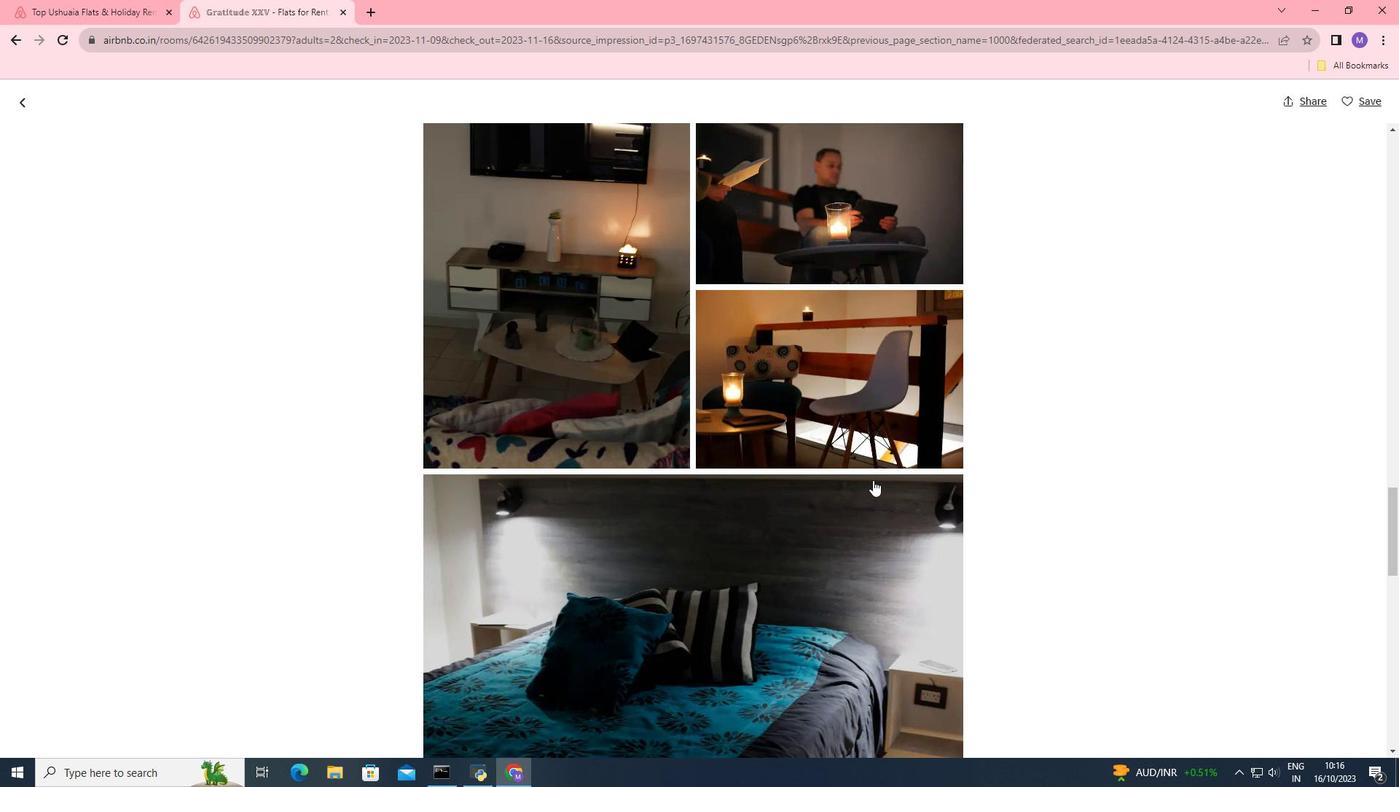 
Action: Mouse moved to (877, 484)
Screenshot: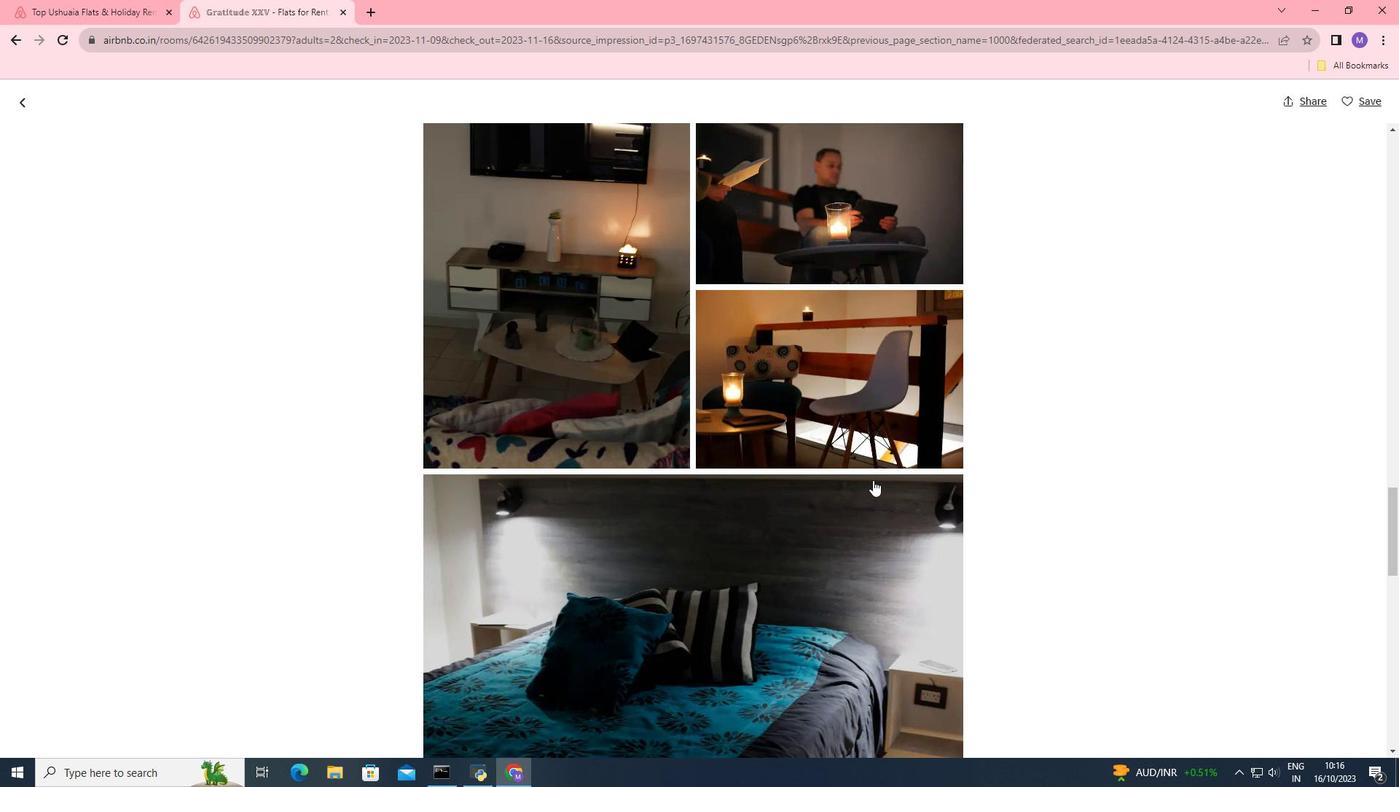 
Action: Mouse scrolled (877, 483) with delta (0, 0)
Screenshot: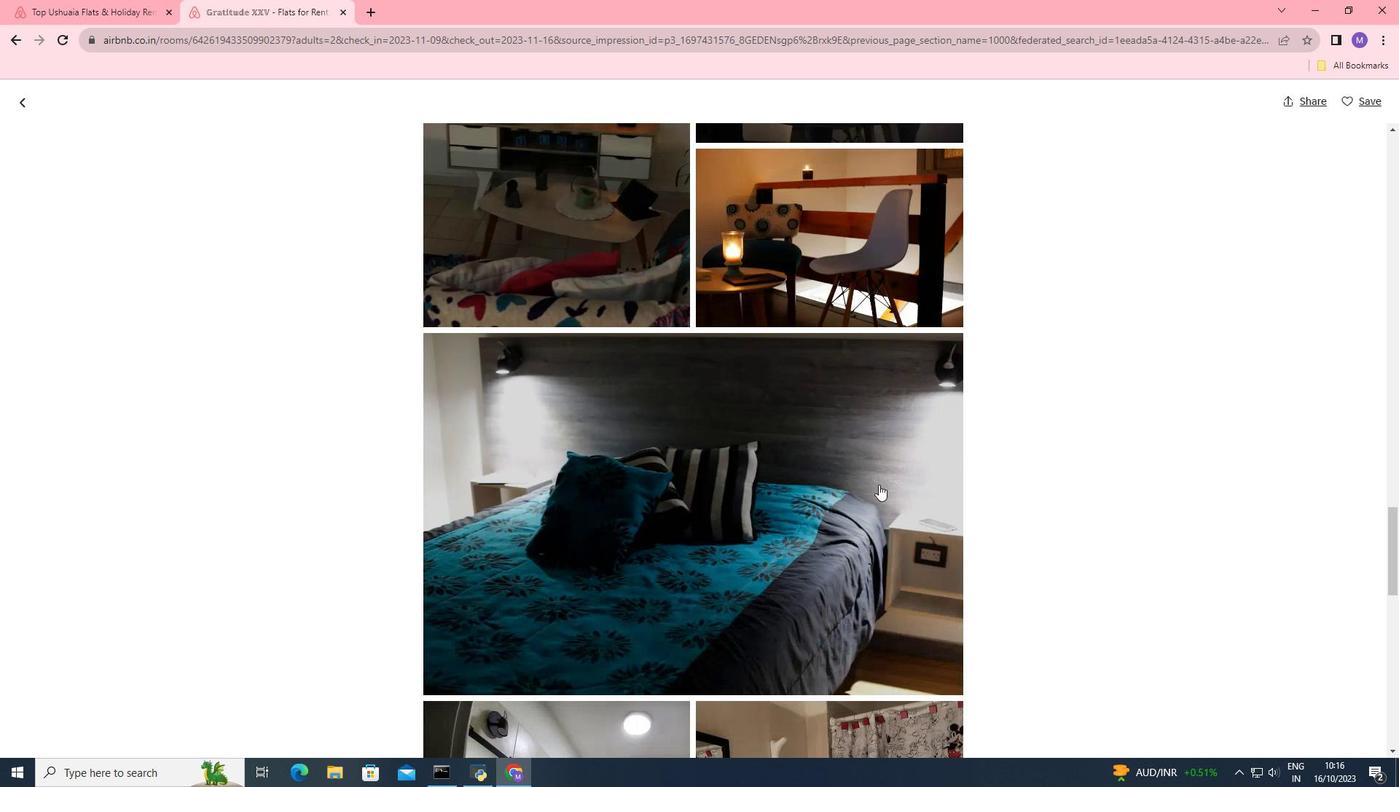 
Action: Mouse moved to (879, 484)
Screenshot: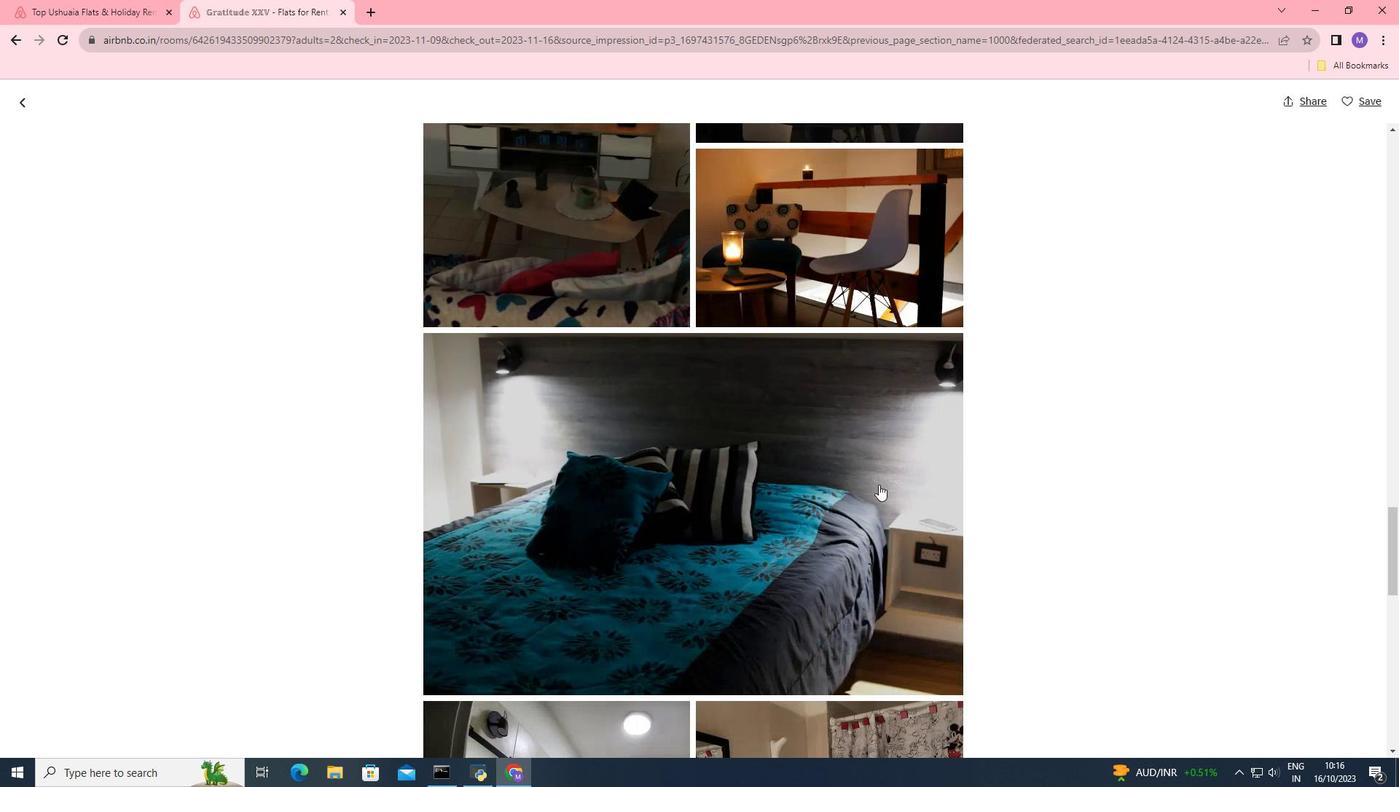 
Action: Mouse scrolled (879, 484) with delta (0, 0)
Screenshot: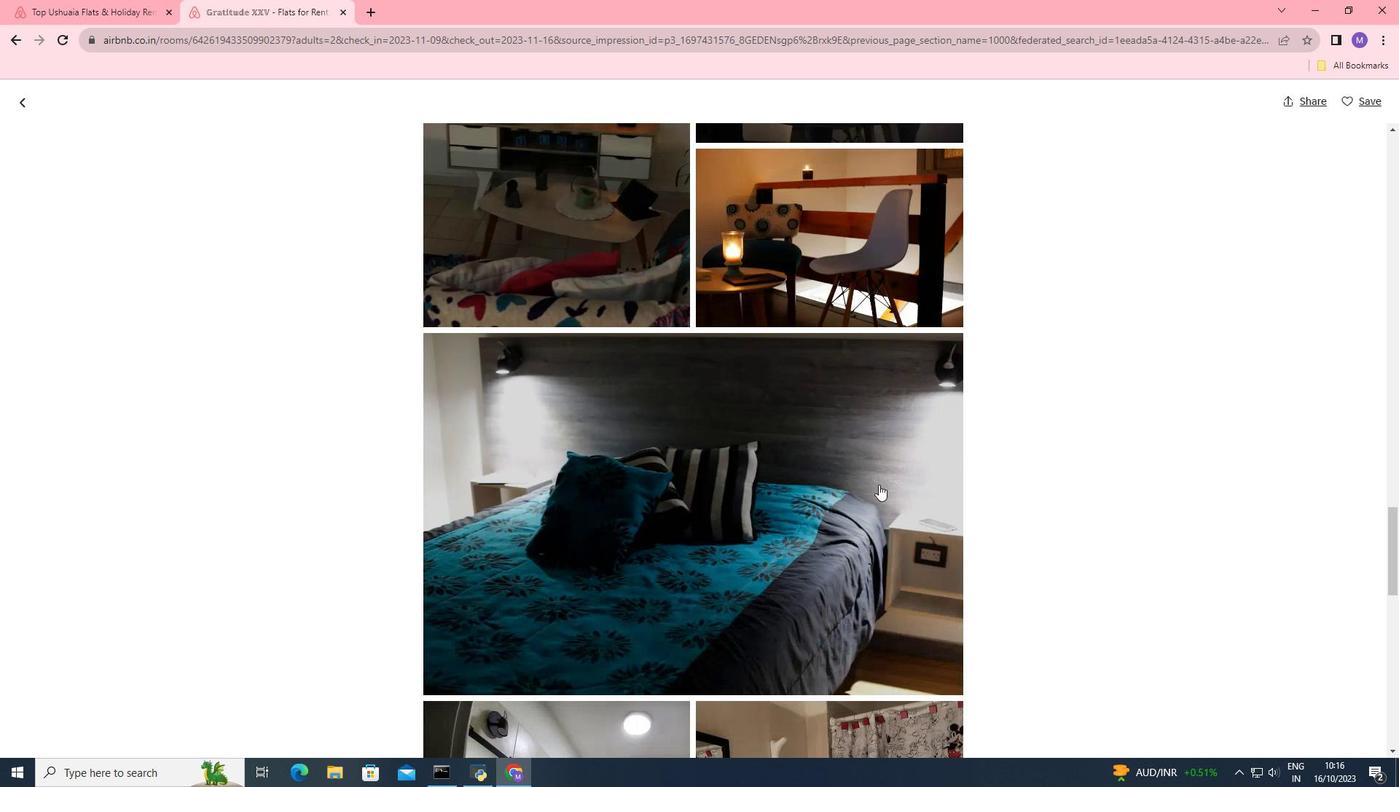 
Action: Mouse scrolled (879, 484) with delta (0, 0)
Screenshot: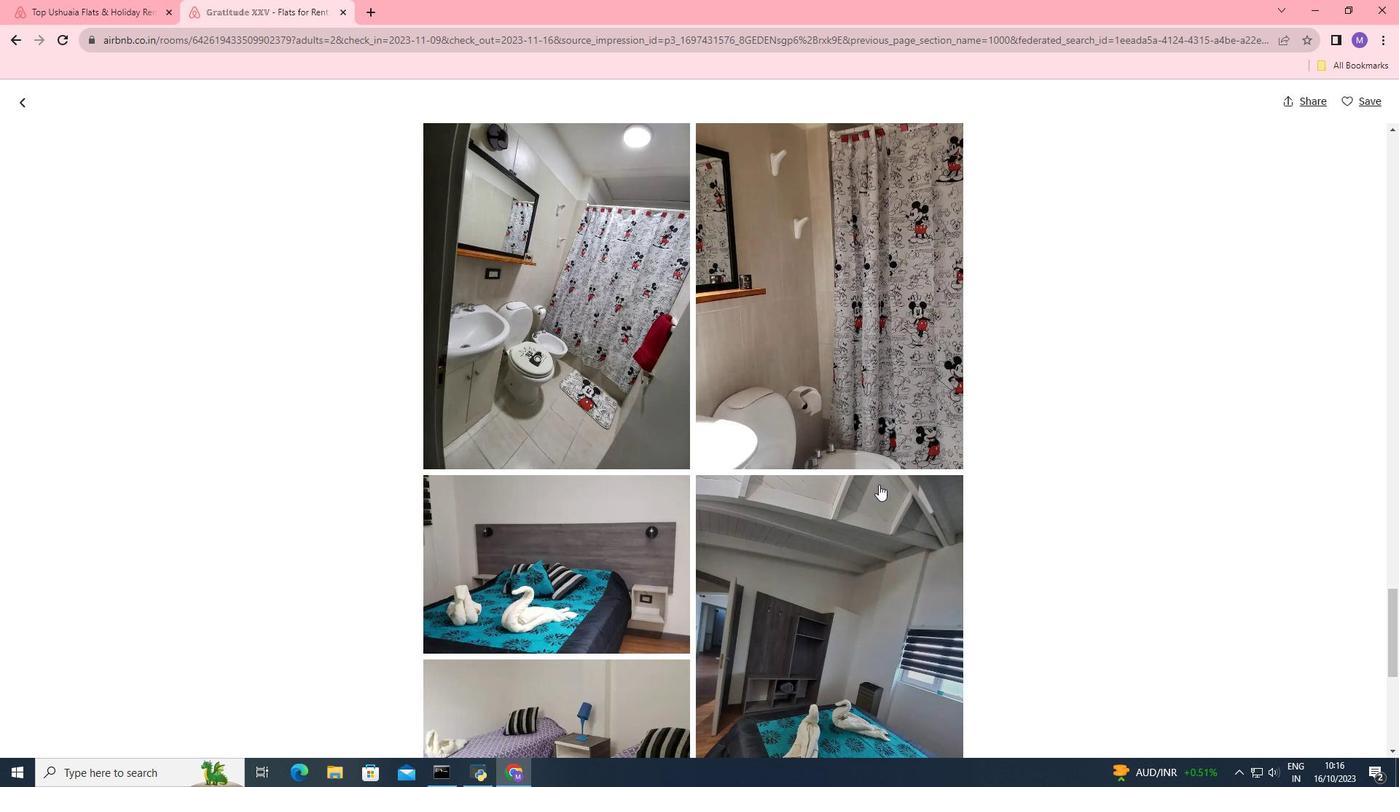 
Action: Mouse scrolled (879, 484) with delta (0, 0)
Screenshot: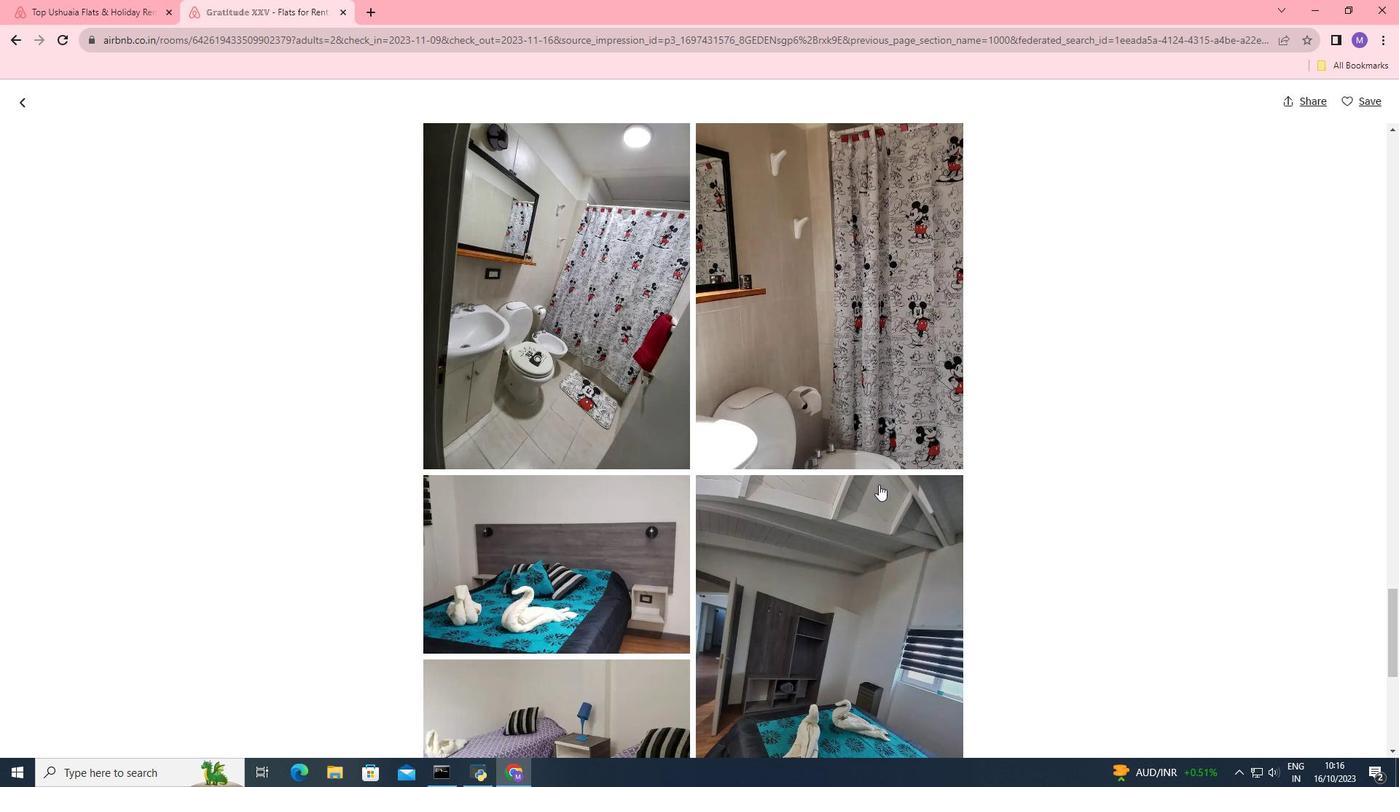 
Action: Mouse scrolled (879, 484) with delta (0, 0)
Screenshot: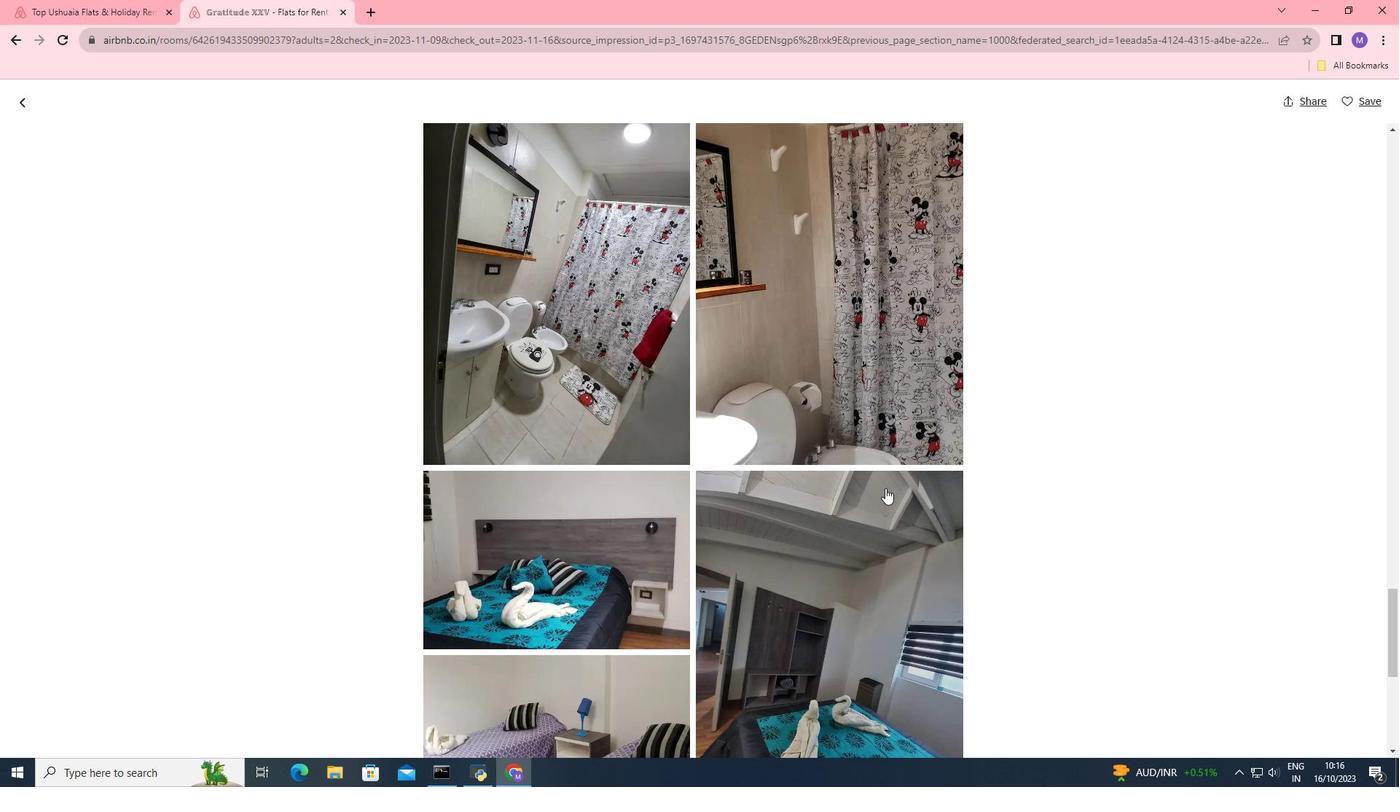 
Action: Mouse scrolled (879, 483) with delta (0, -1)
Screenshot: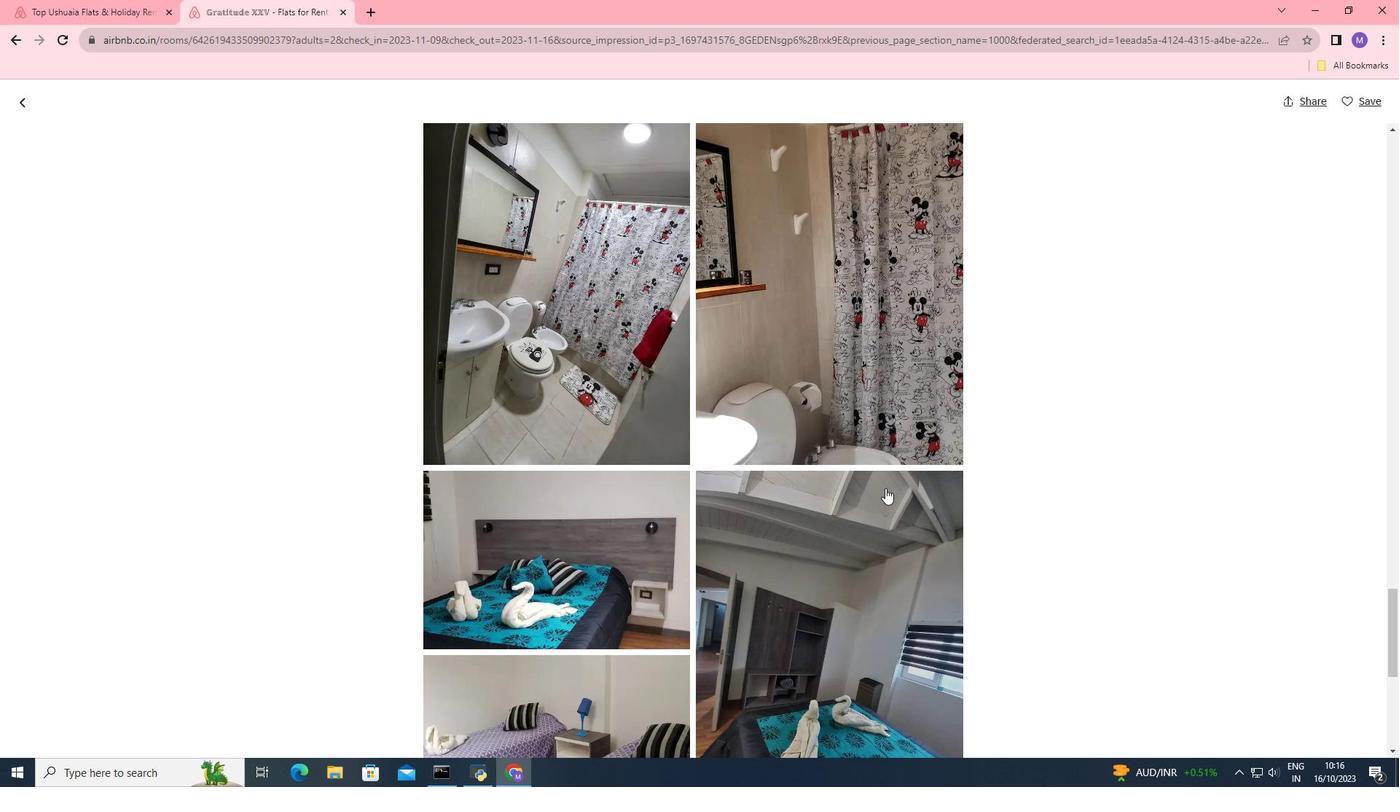 
Action: Mouse scrolled (879, 484) with delta (0, 0)
Screenshot: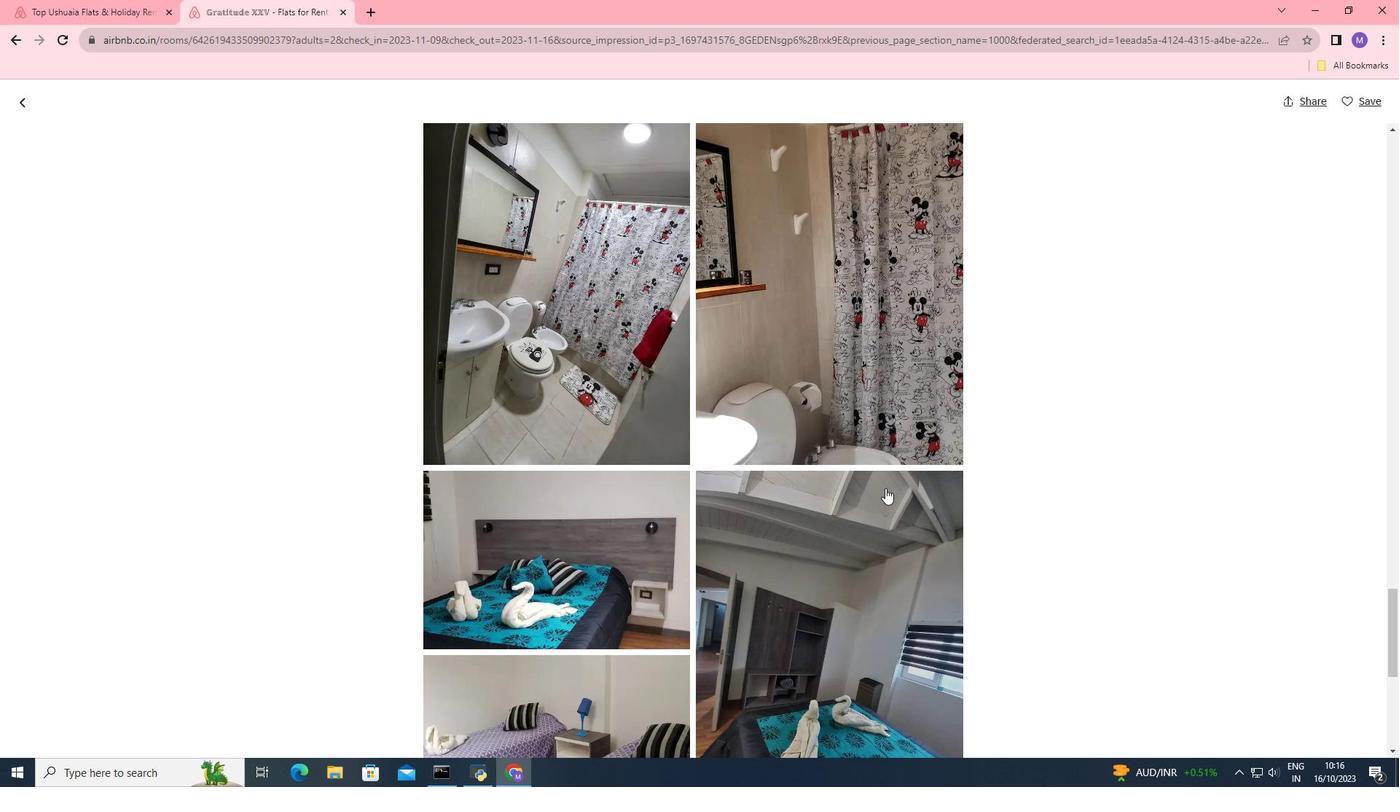 
Action: Mouse scrolled (879, 484) with delta (0, 0)
Screenshot: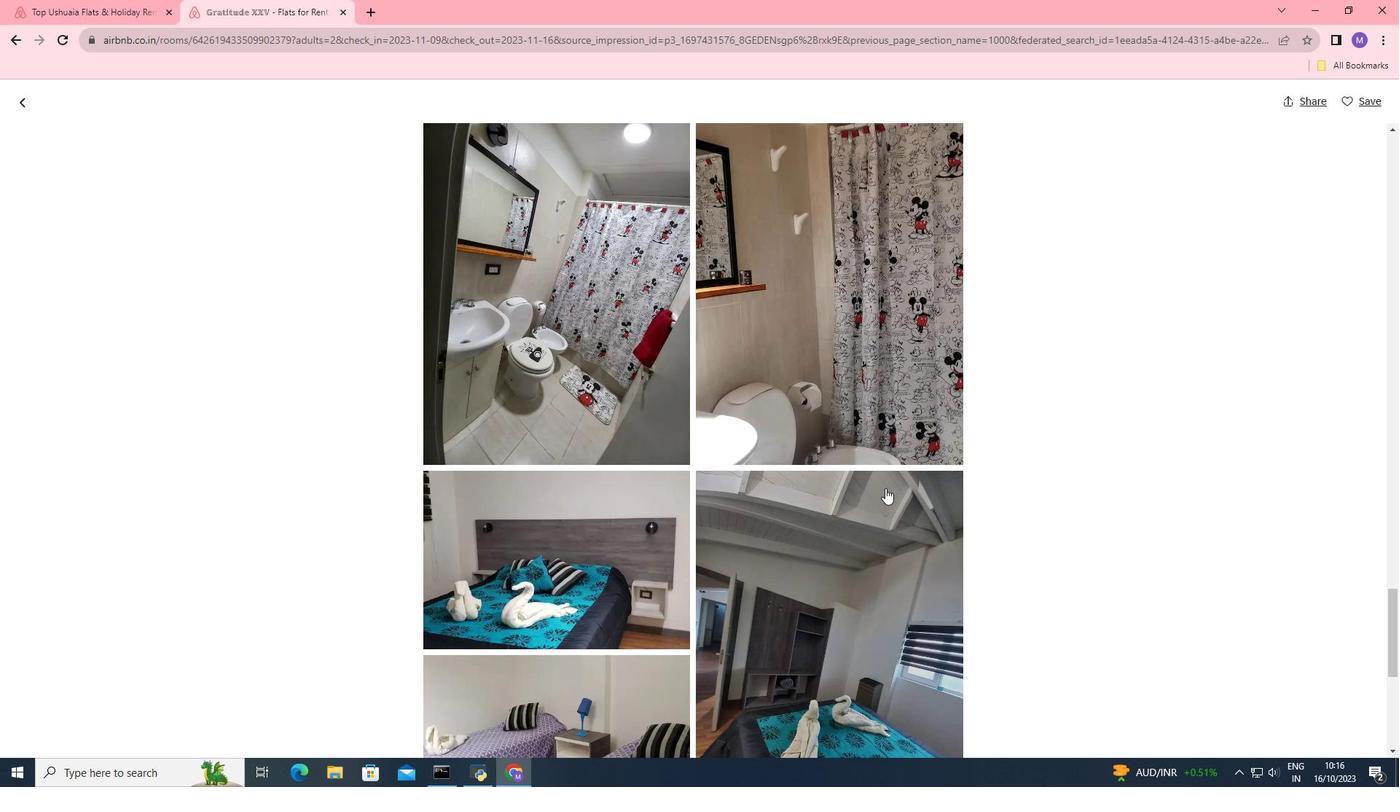
Action: Mouse scrolled (879, 484) with delta (0, 0)
Screenshot: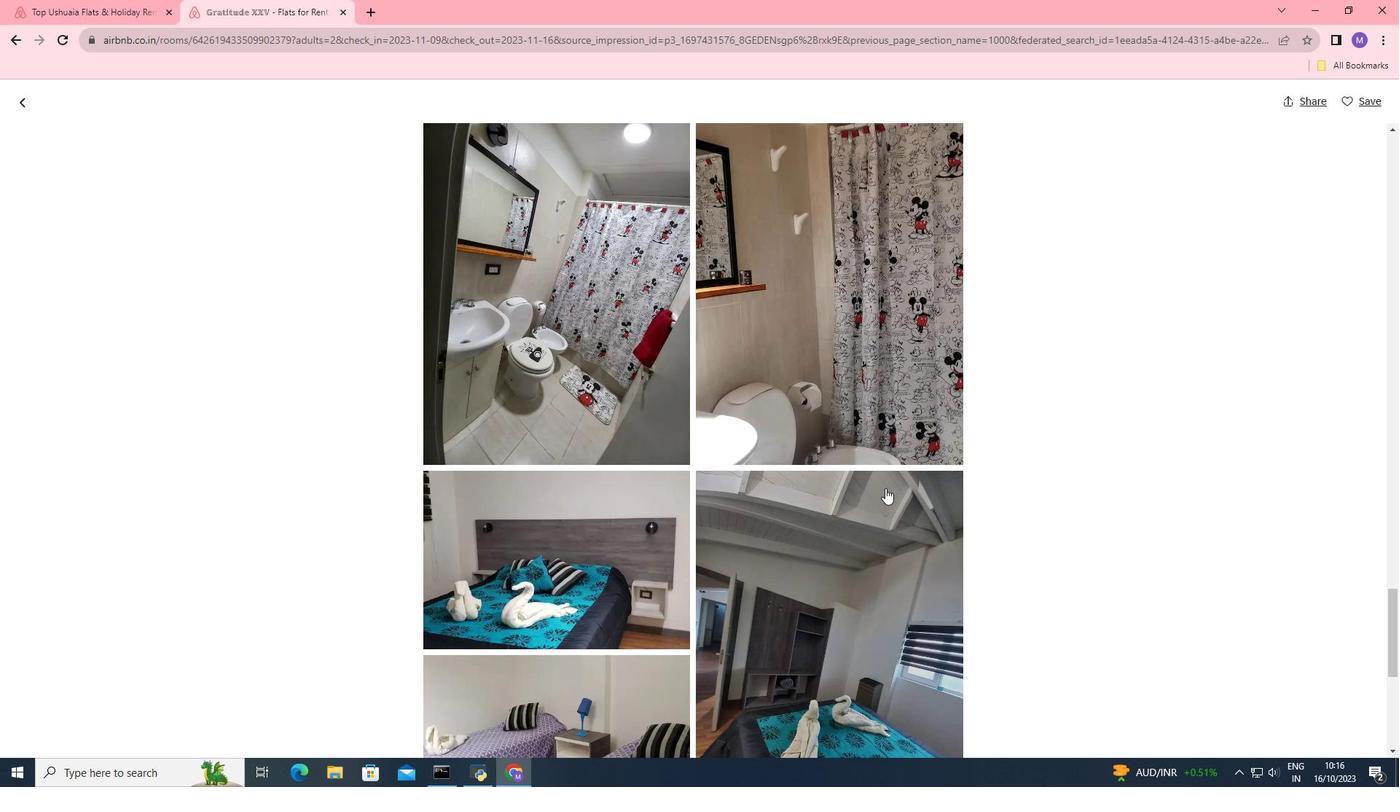 
Action: Mouse scrolled (879, 484) with delta (0, 0)
Screenshot: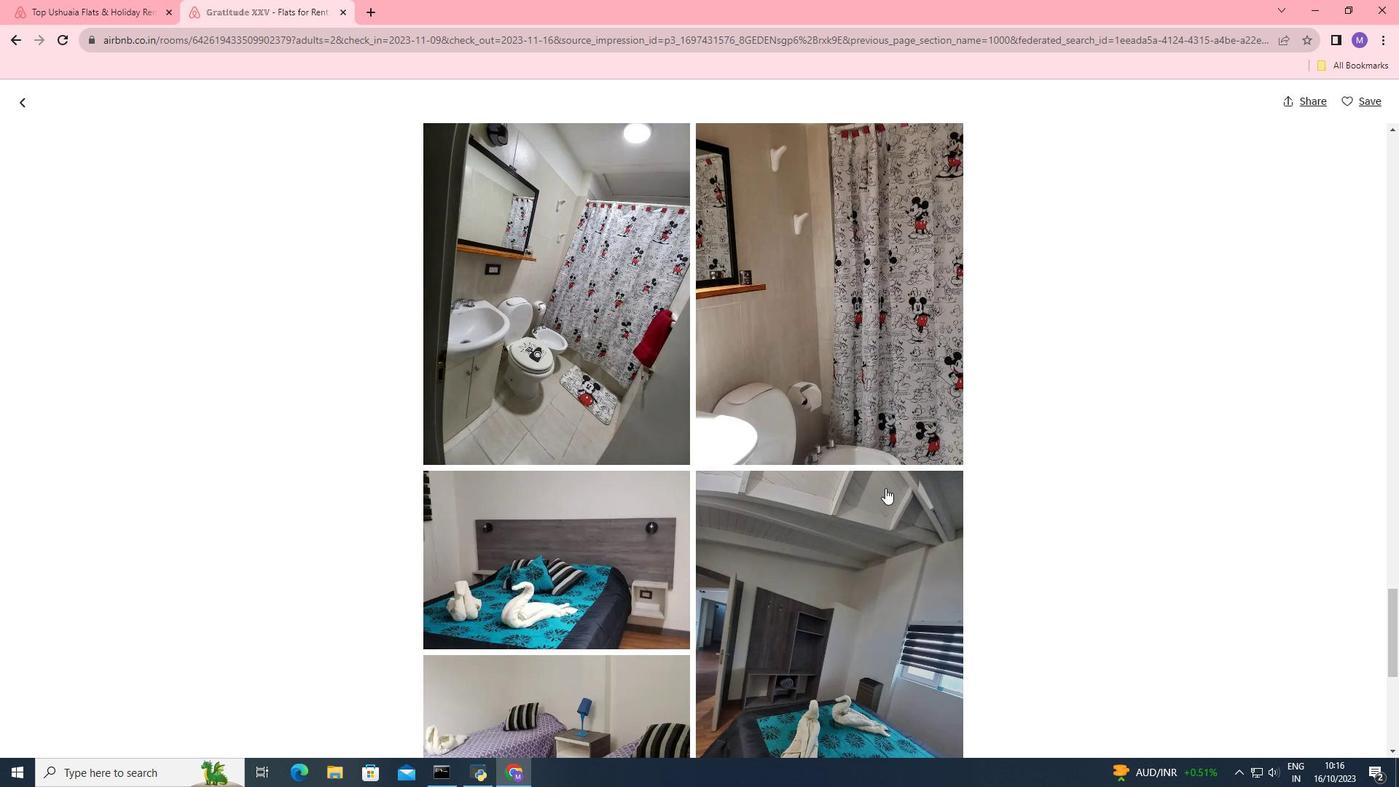 
Action: Mouse moved to (883, 487)
Screenshot: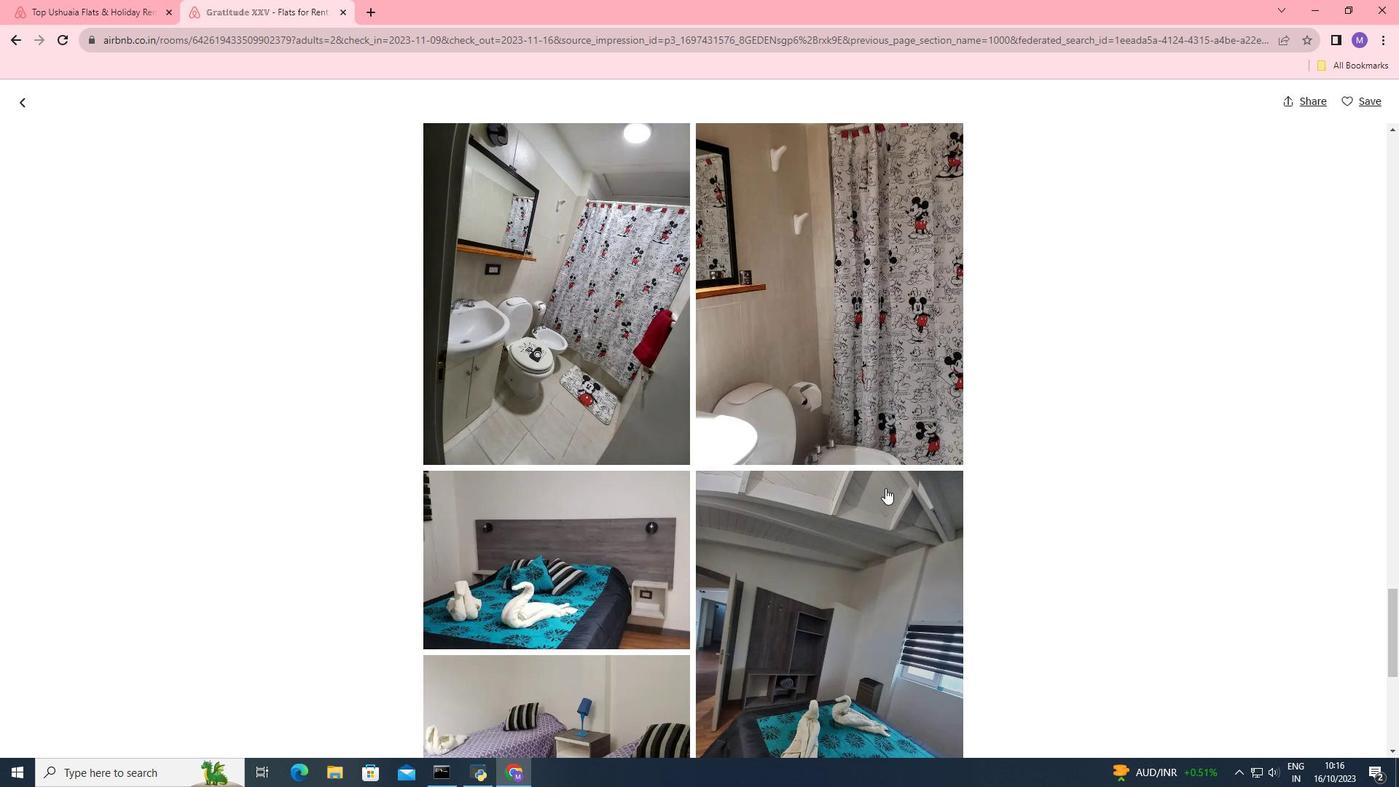 
Action: Mouse scrolled (883, 486) with delta (0, 0)
Screenshot: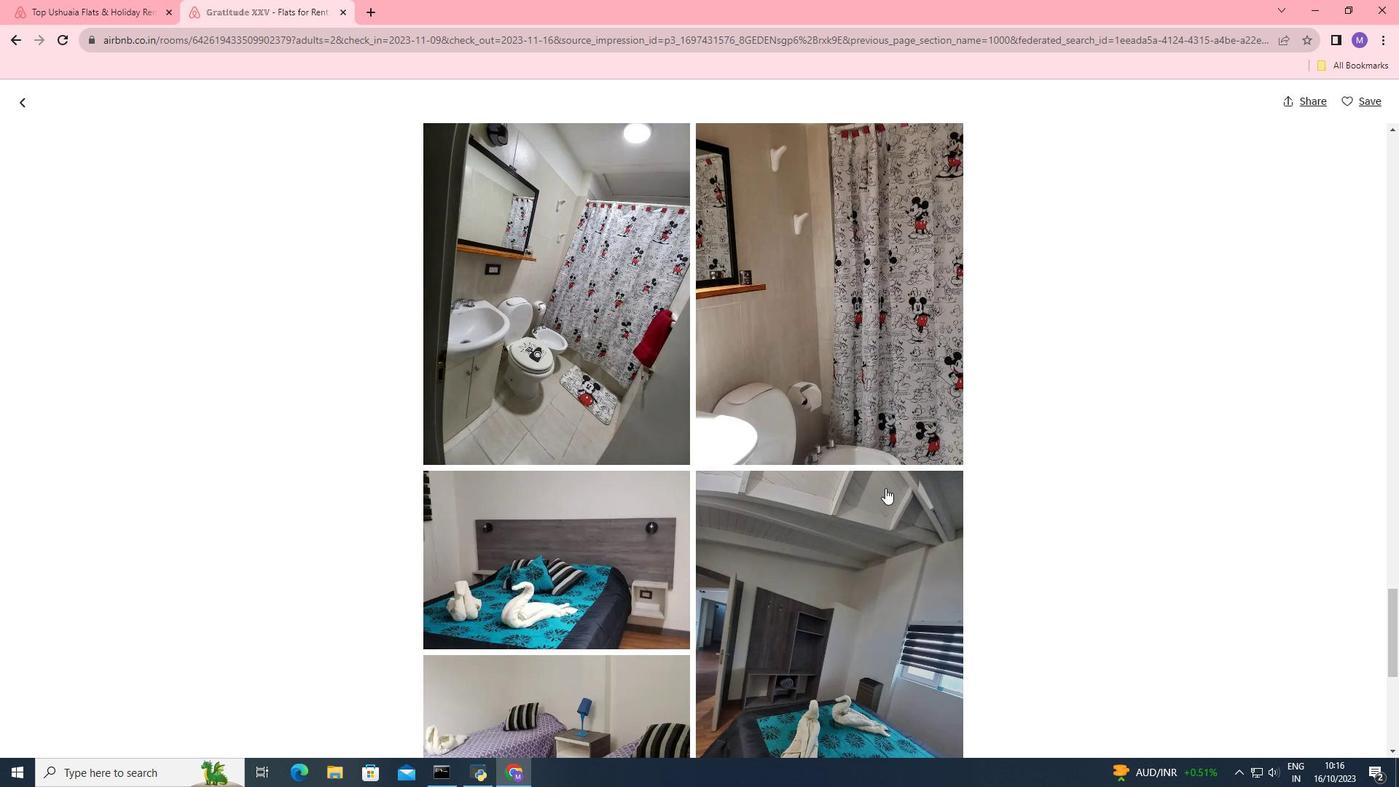 
Action: Mouse moved to (887, 489)
Screenshot: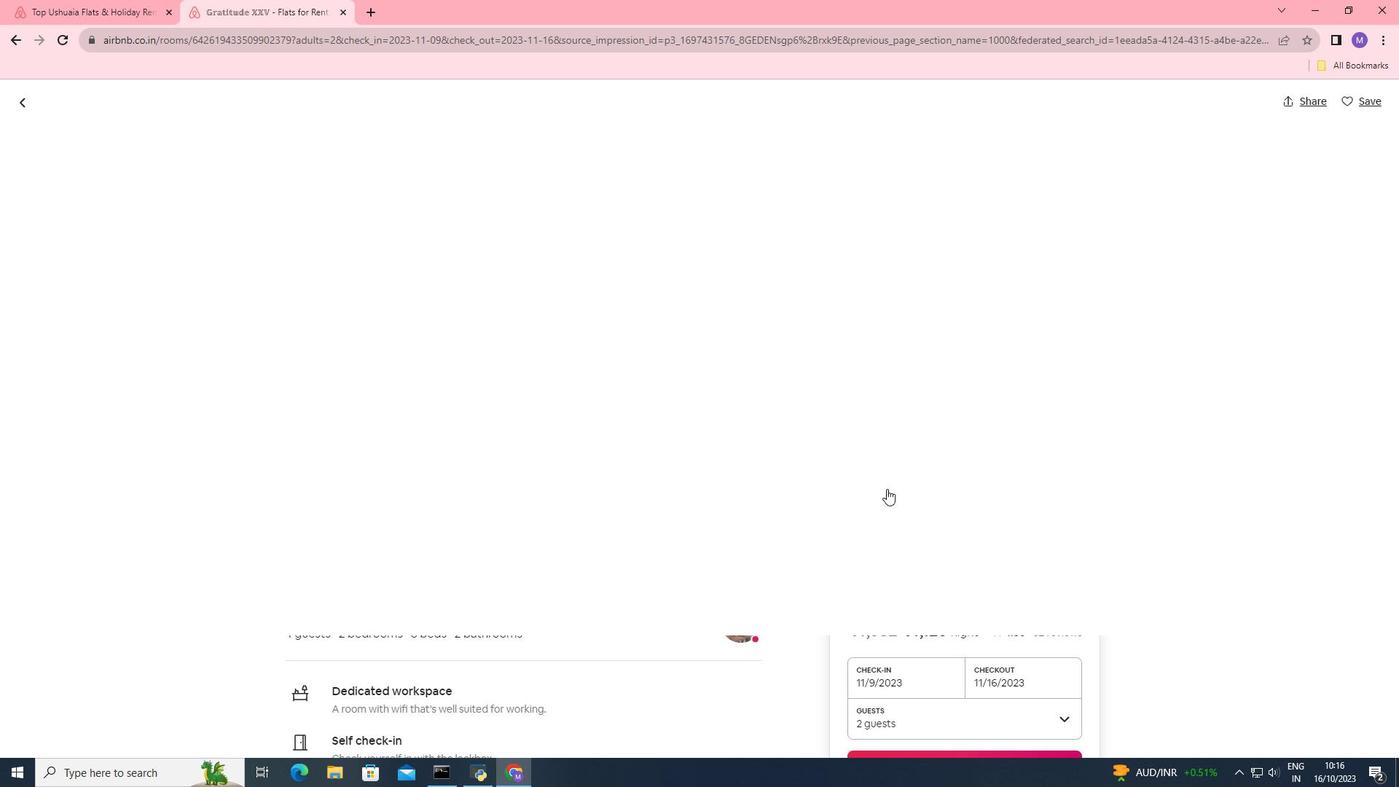 
Action: Mouse scrolled (887, 488) with delta (0, 0)
Screenshot: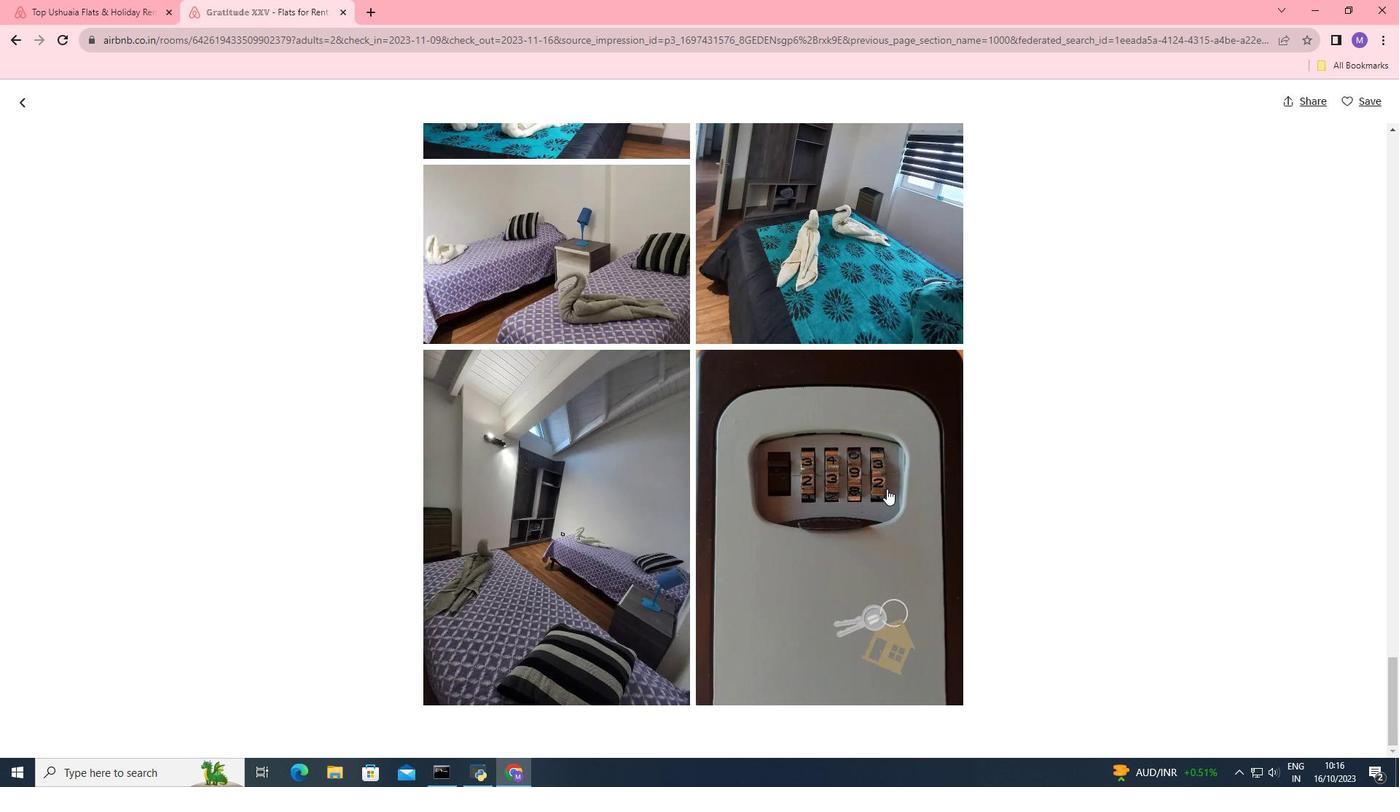 
Action: Mouse scrolled (887, 488) with delta (0, 0)
Screenshot: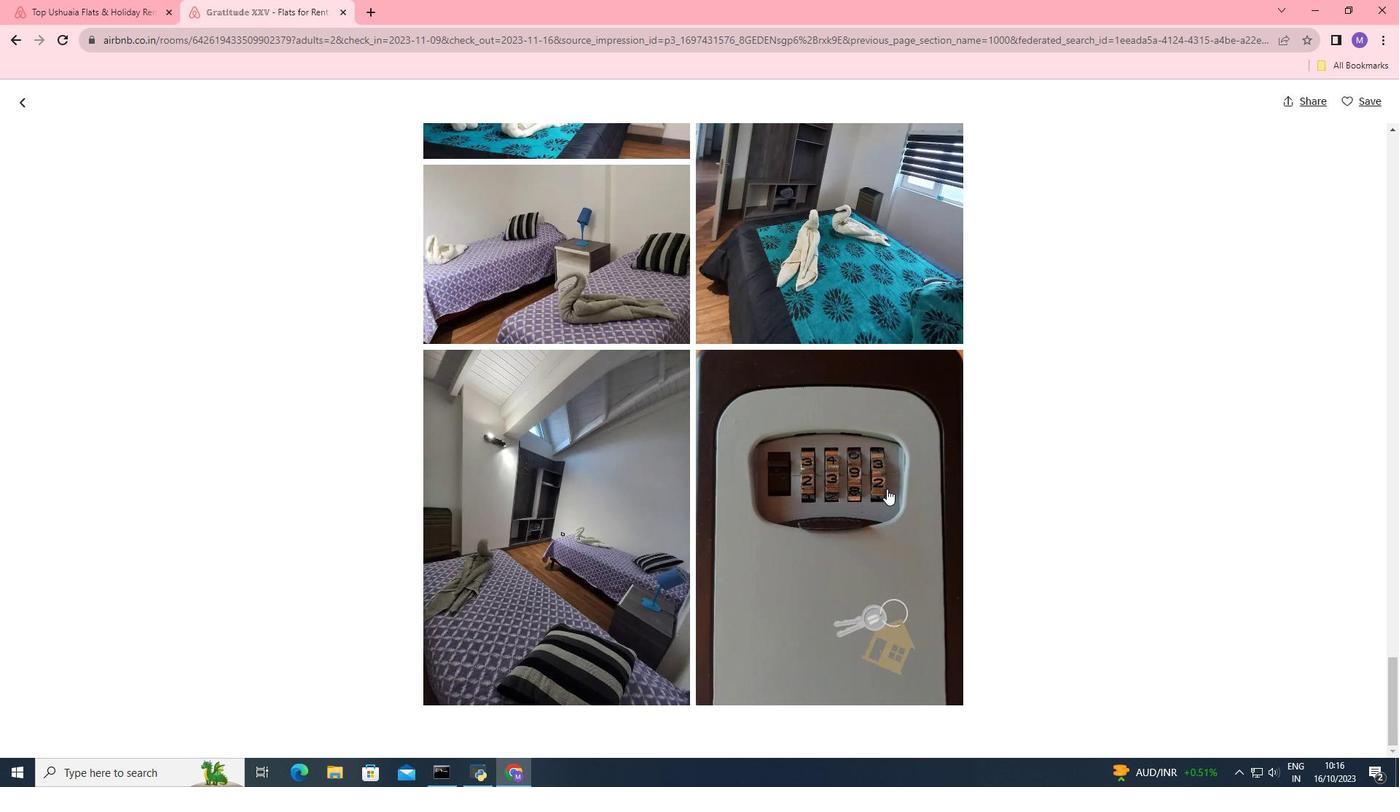 
Action: Mouse scrolled (887, 488) with delta (0, 0)
Screenshot: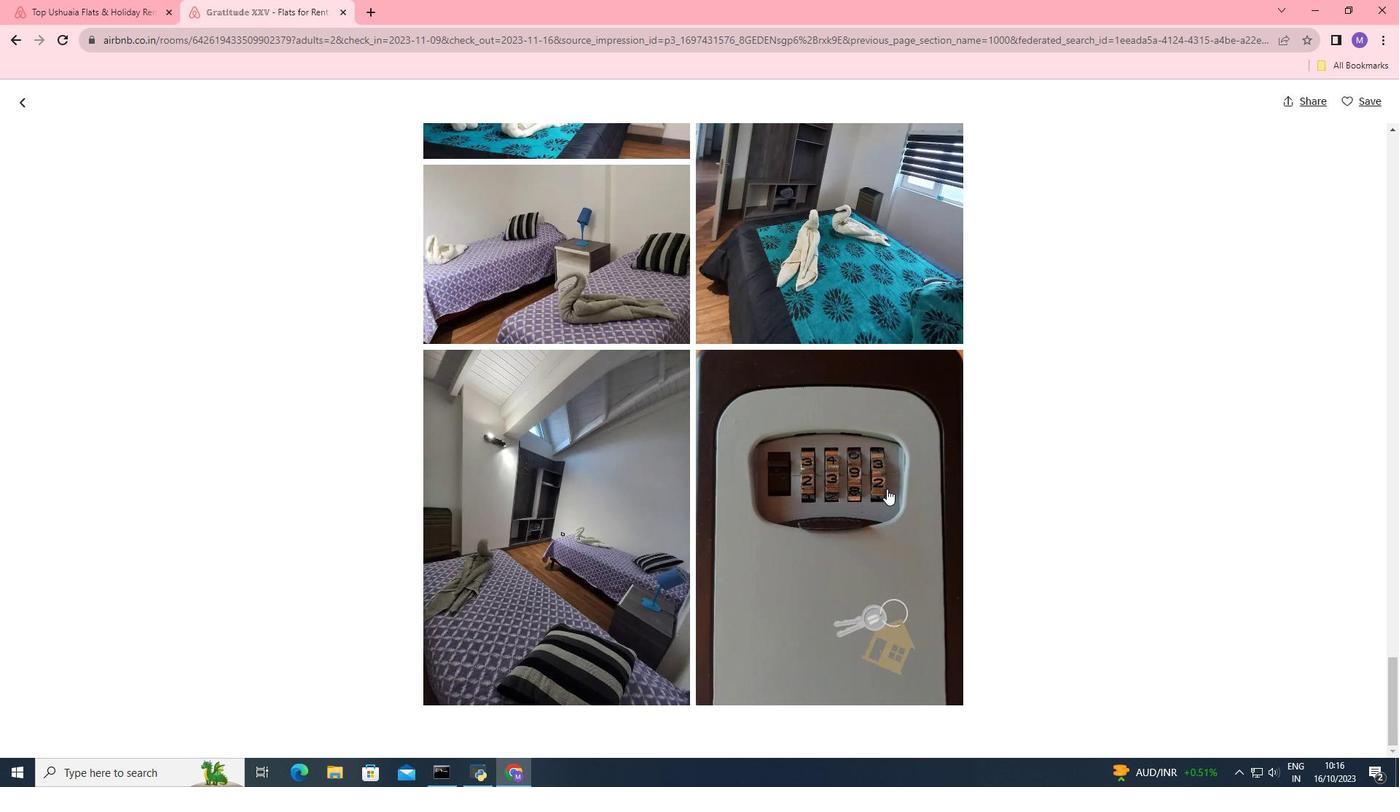 
Action: Mouse scrolled (887, 488) with delta (0, 0)
Screenshot: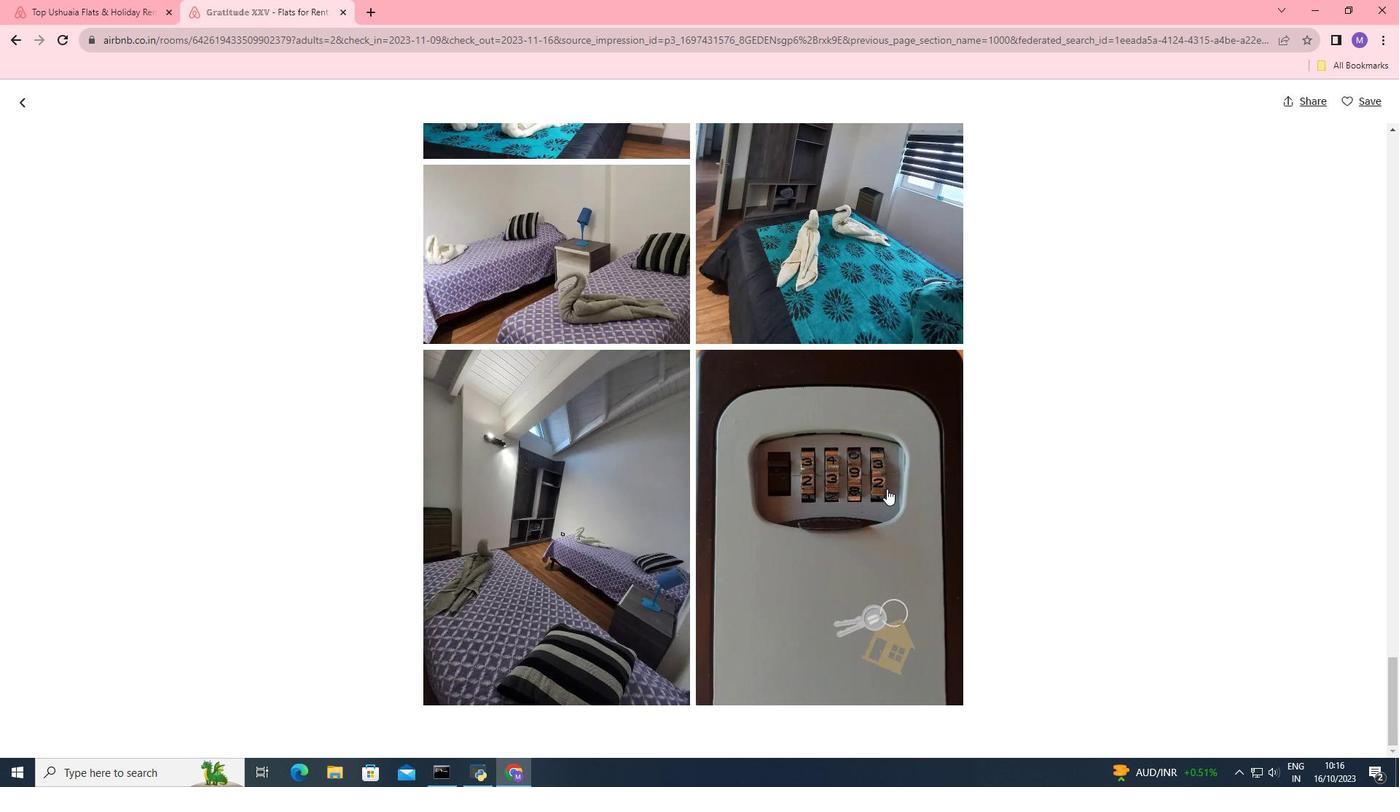 
Action: Mouse scrolled (887, 488) with delta (0, 0)
Screenshot: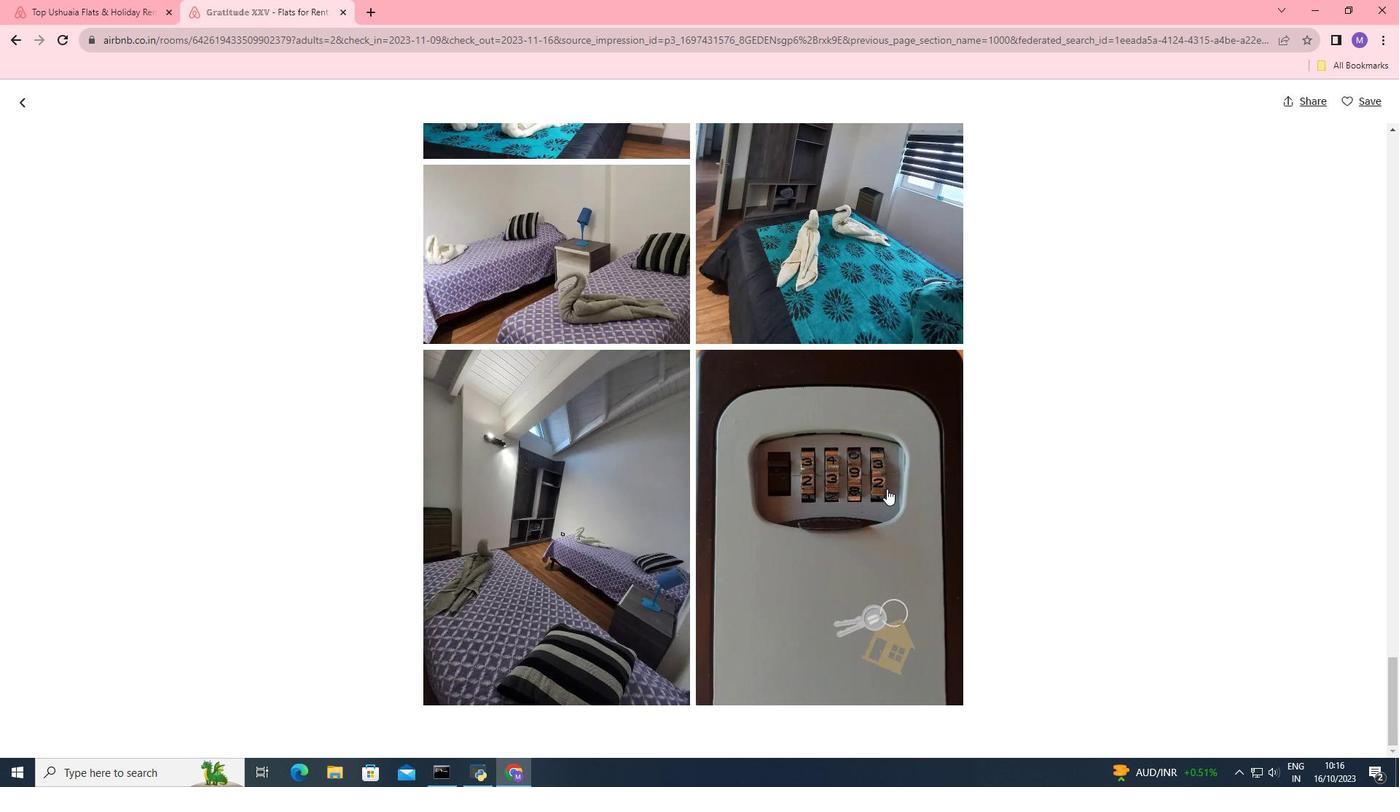 
Action: Mouse scrolled (887, 488) with delta (0, 0)
Screenshot: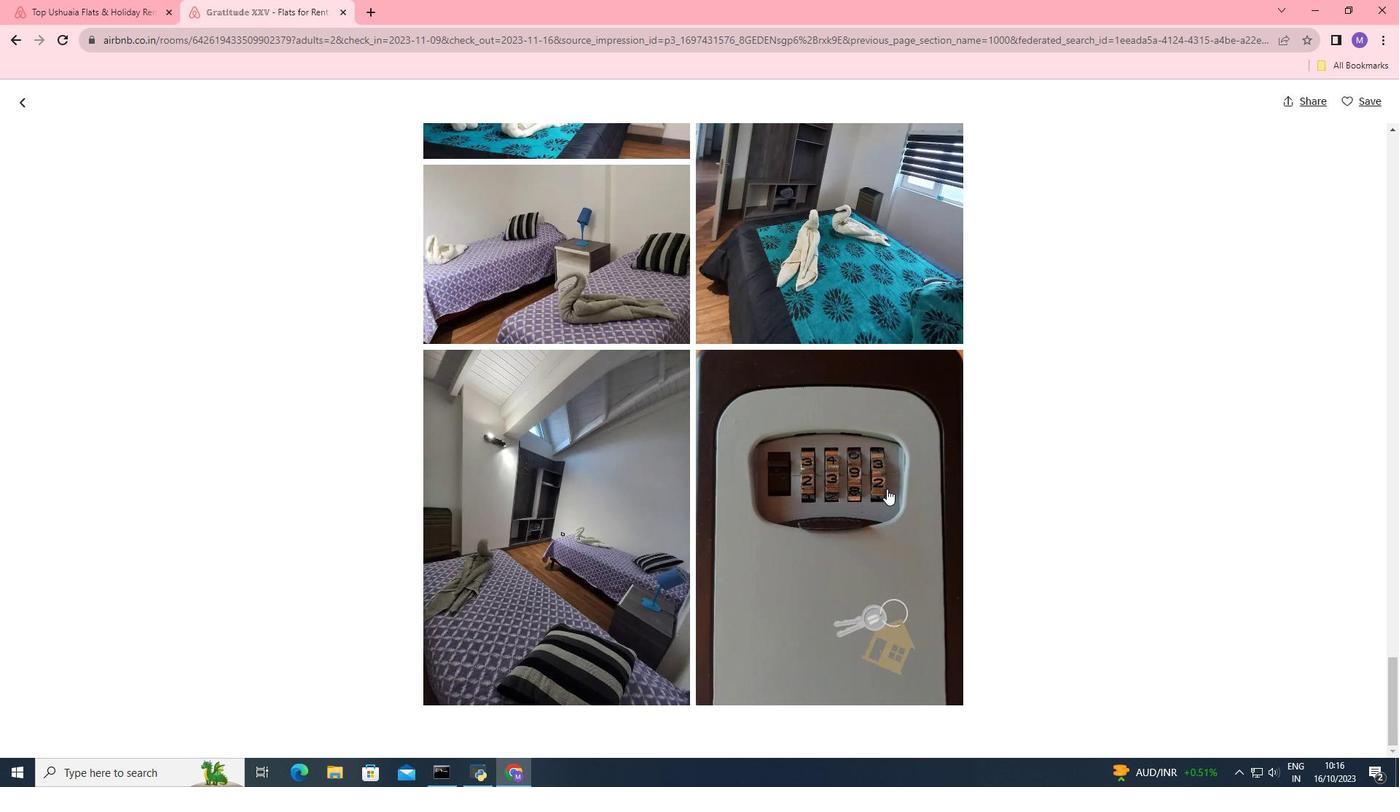 
Action: Mouse scrolled (887, 488) with delta (0, 0)
Screenshot: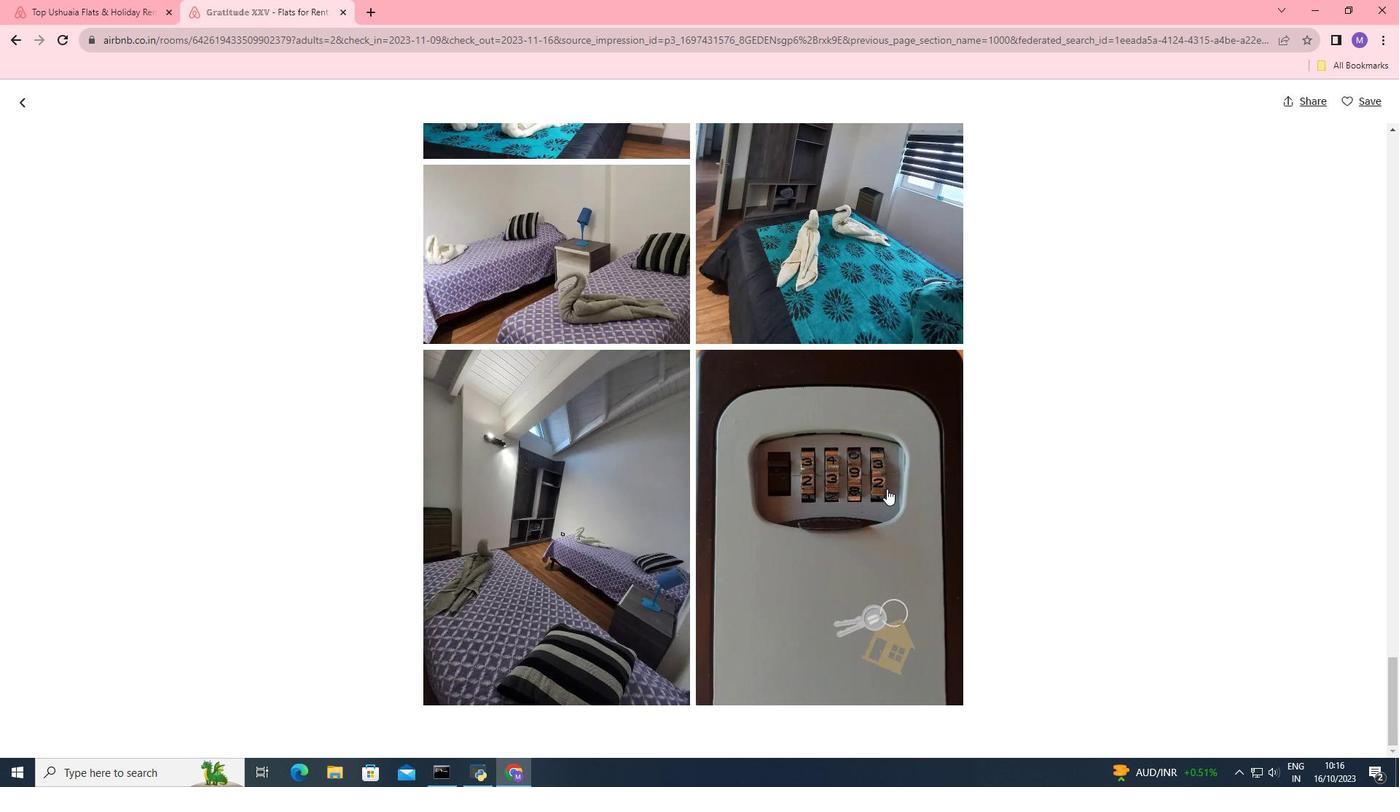
Action: Mouse scrolled (887, 488) with delta (0, 0)
Screenshot: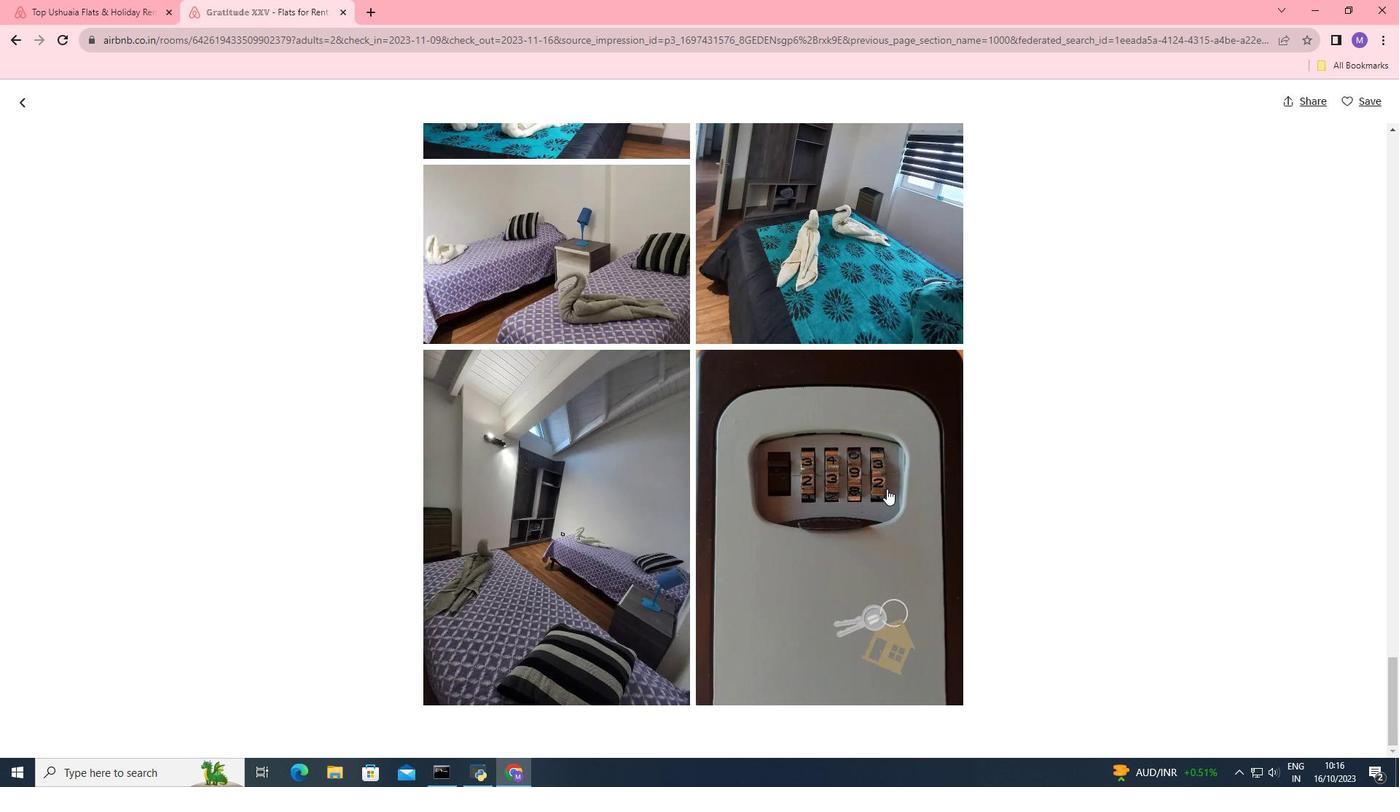 
Action: Mouse scrolled (887, 488) with delta (0, 0)
Screenshot: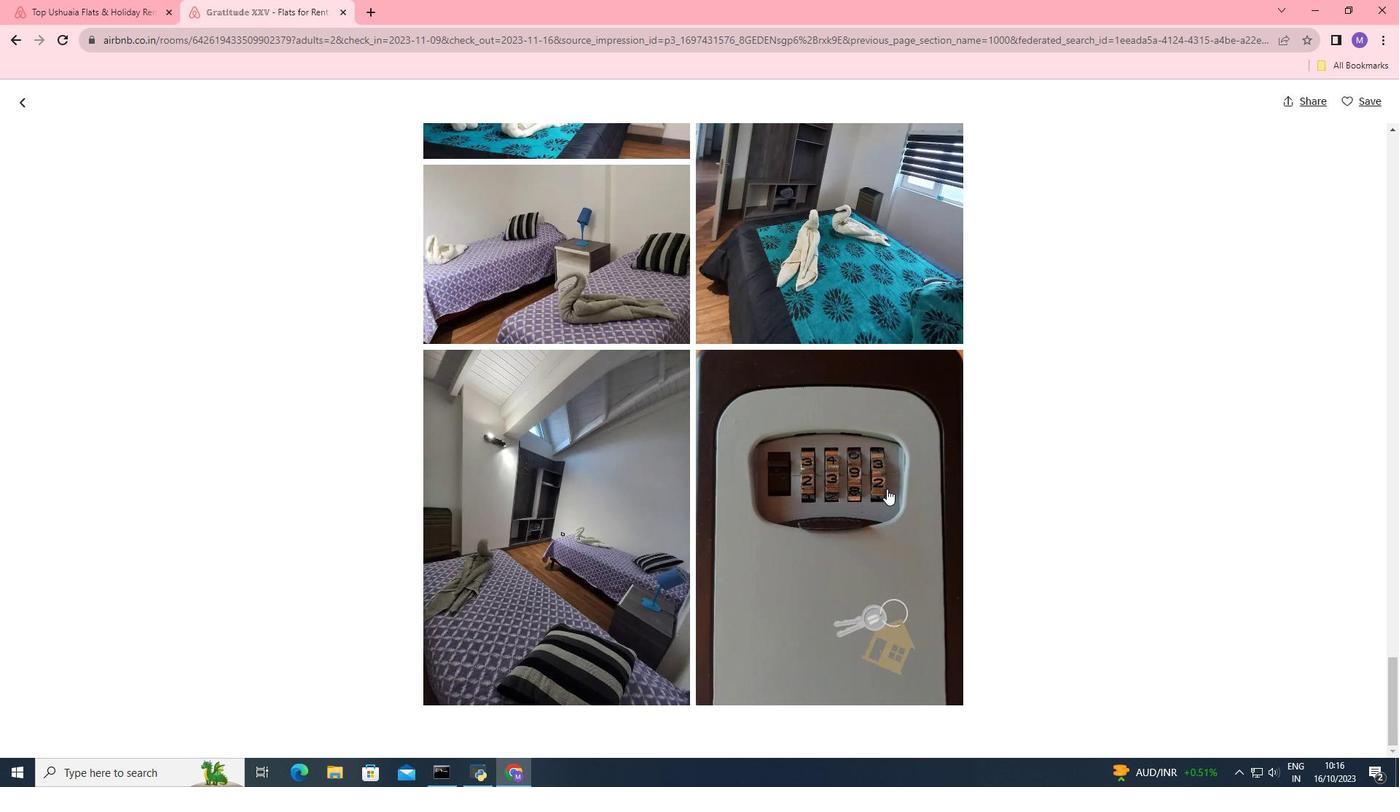 
Action: Mouse moved to (18, 100)
Screenshot: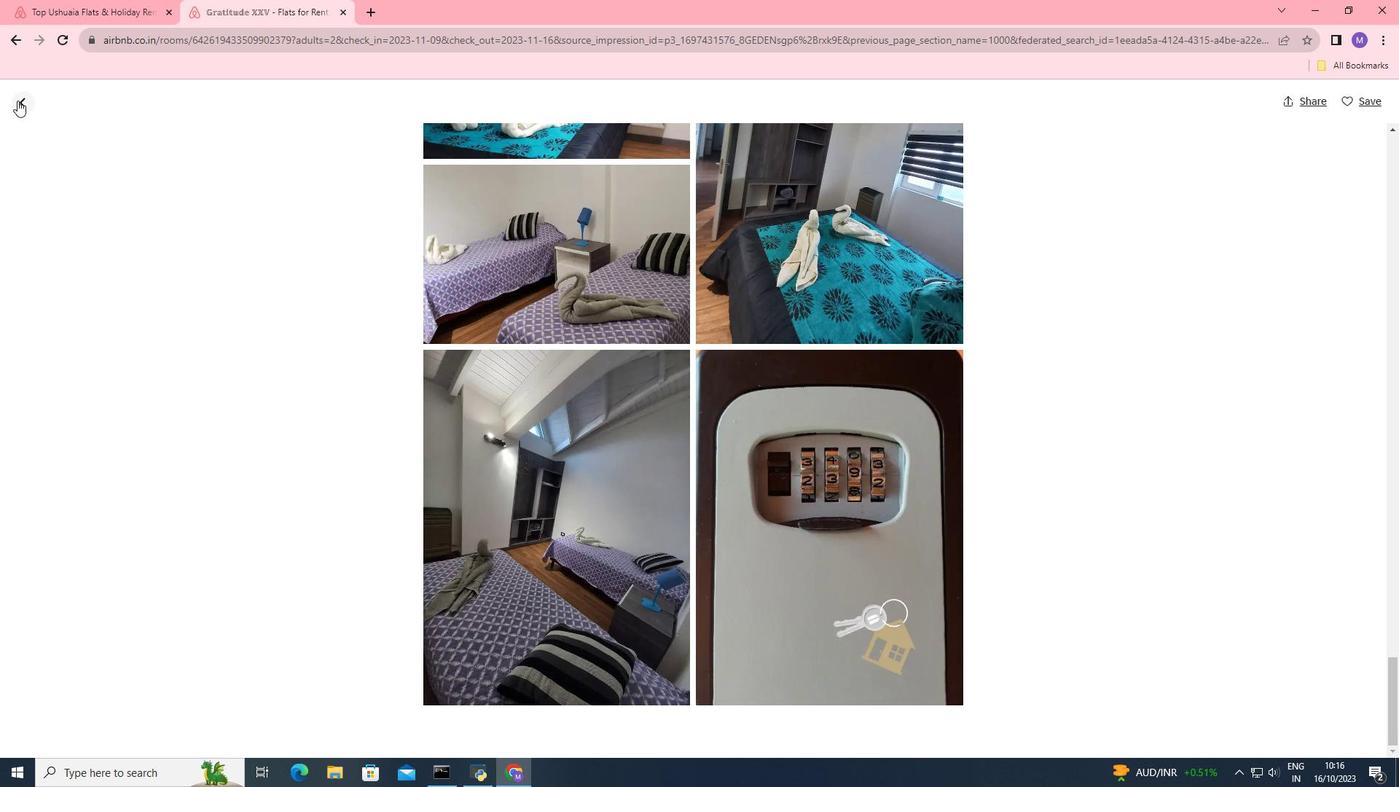 
Action: Mouse pressed left at (18, 100)
Screenshot: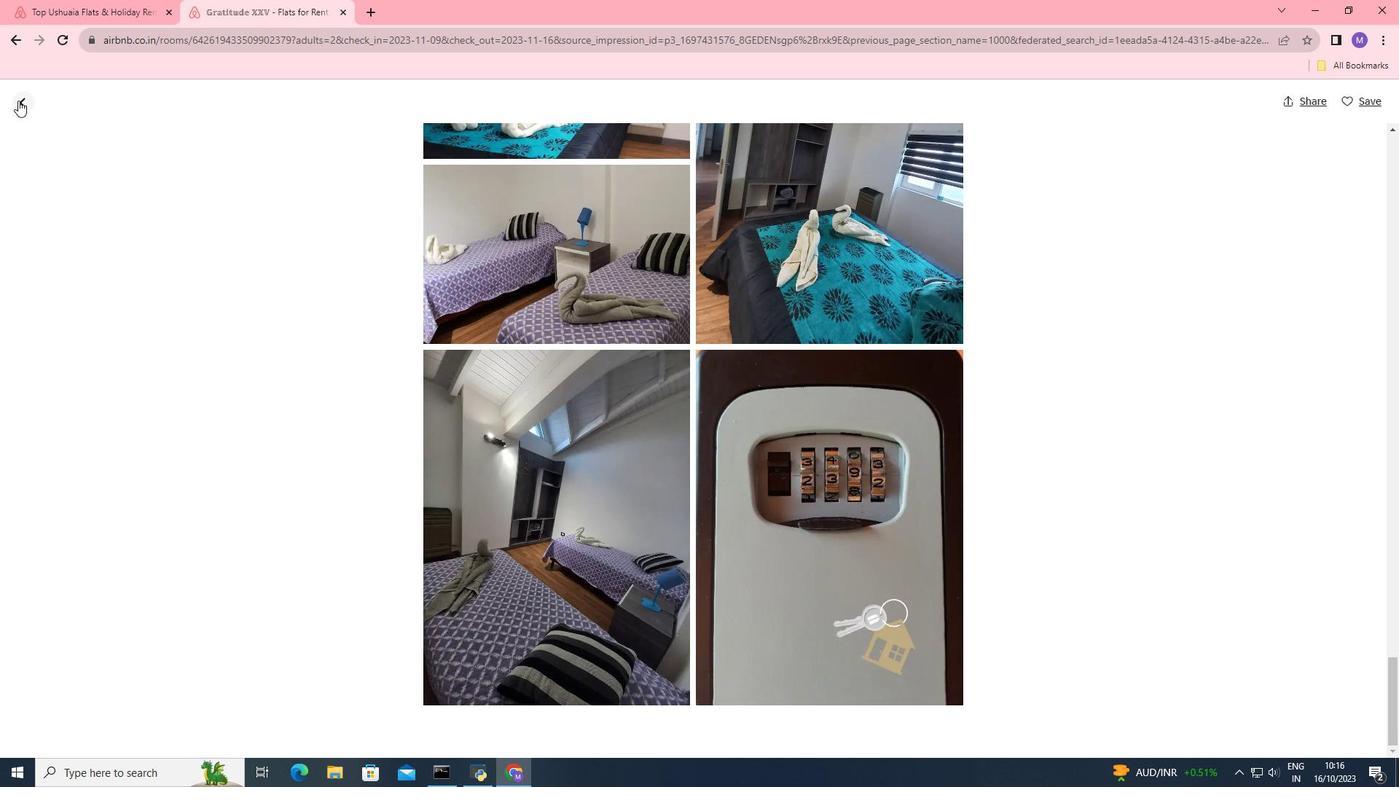 
Action: Mouse moved to (612, 379)
Screenshot: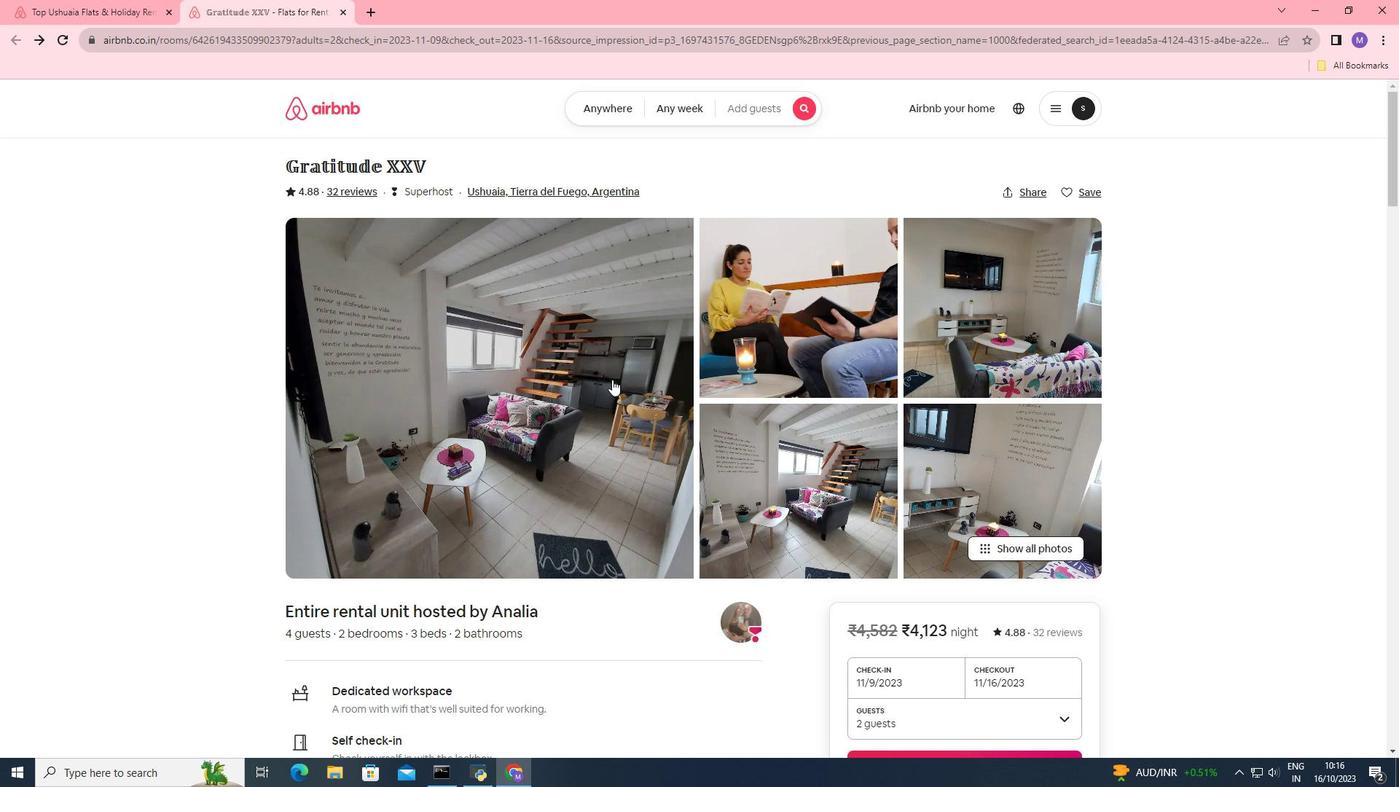 
Action: Mouse scrolled (612, 379) with delta (0, 0)
Screenshot: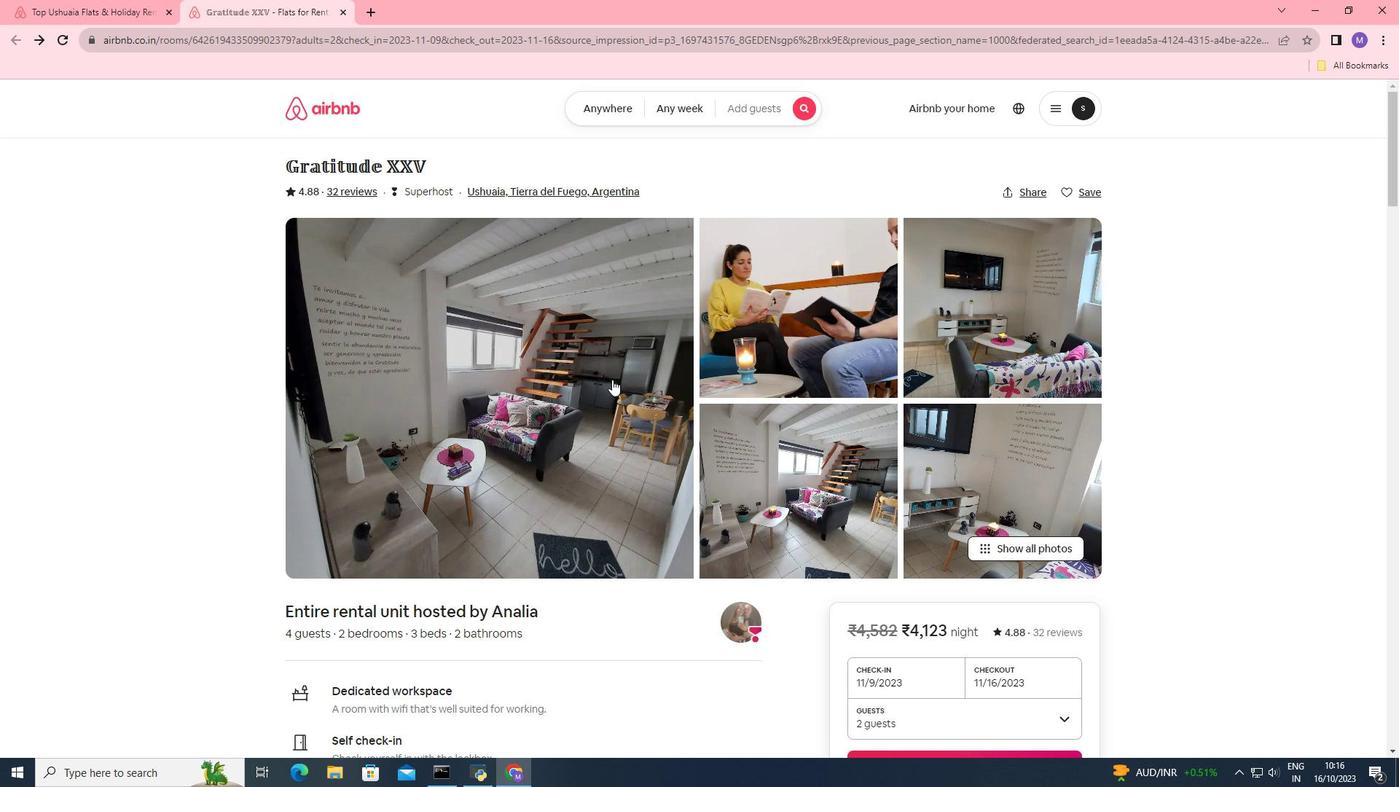 
Action: Mouse scrolled (612, 379) with delta (0, 0)
Screenshot: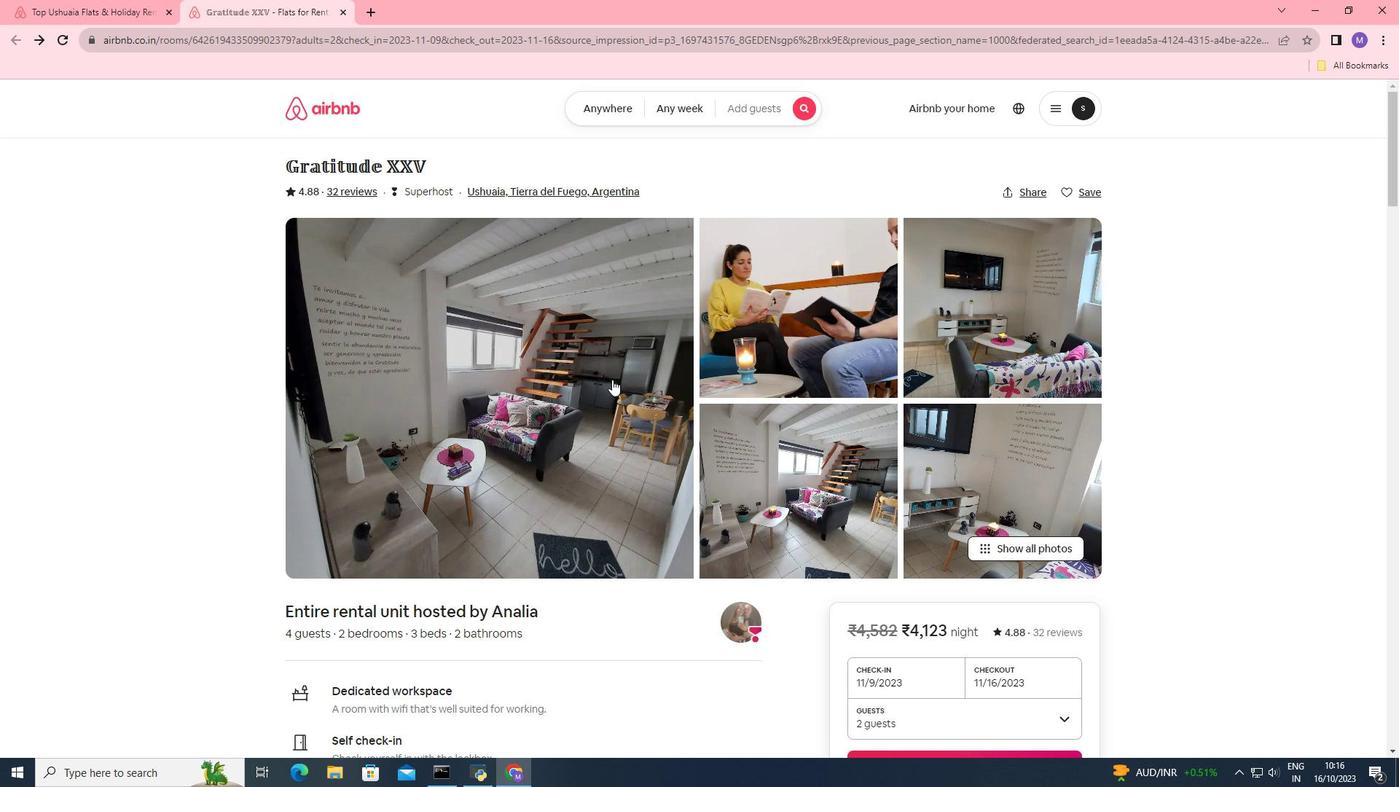 
Action: Mouse scrolled (612, 379) with delta (0, 0)
Screenshot: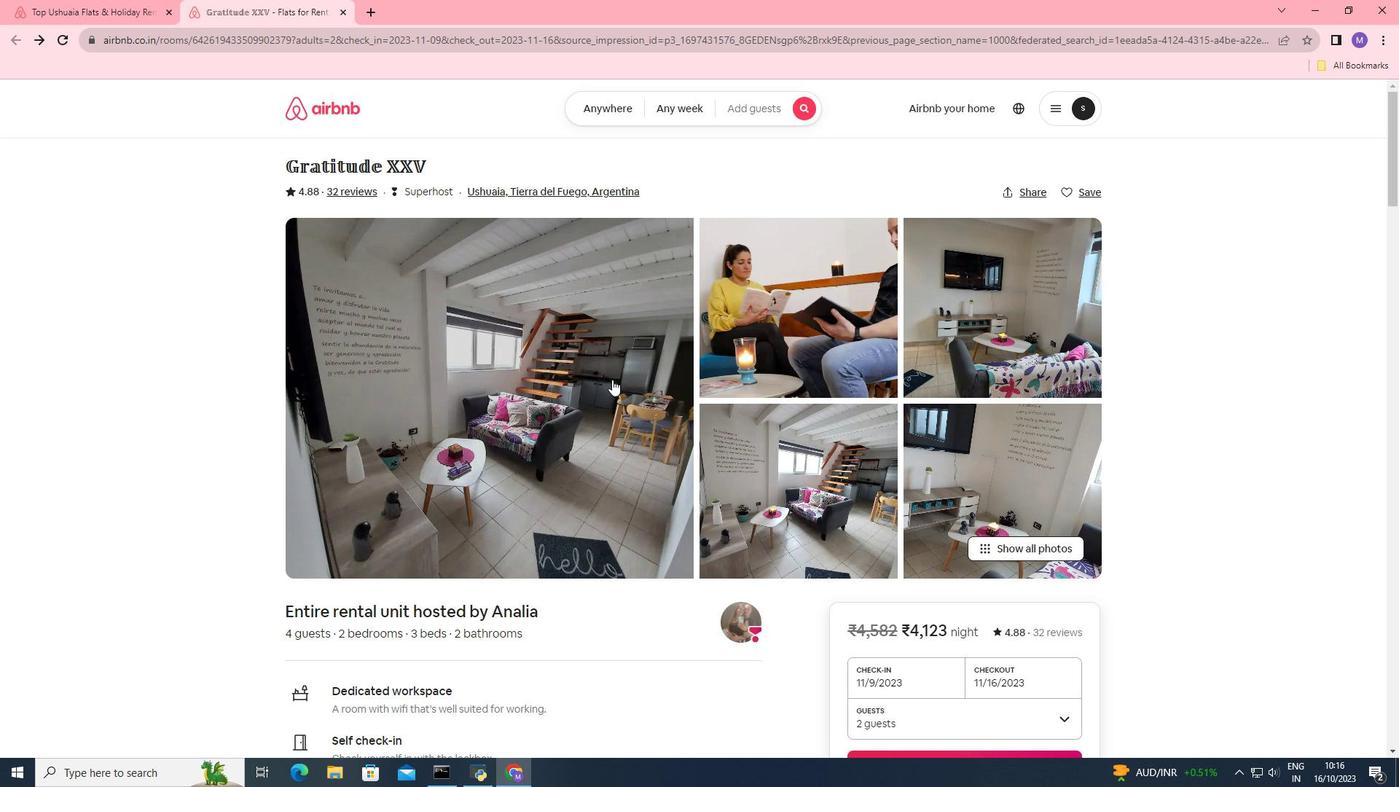 
Action: Mouse scrolled (612, 379) with delta (0, 0)
Screenshot: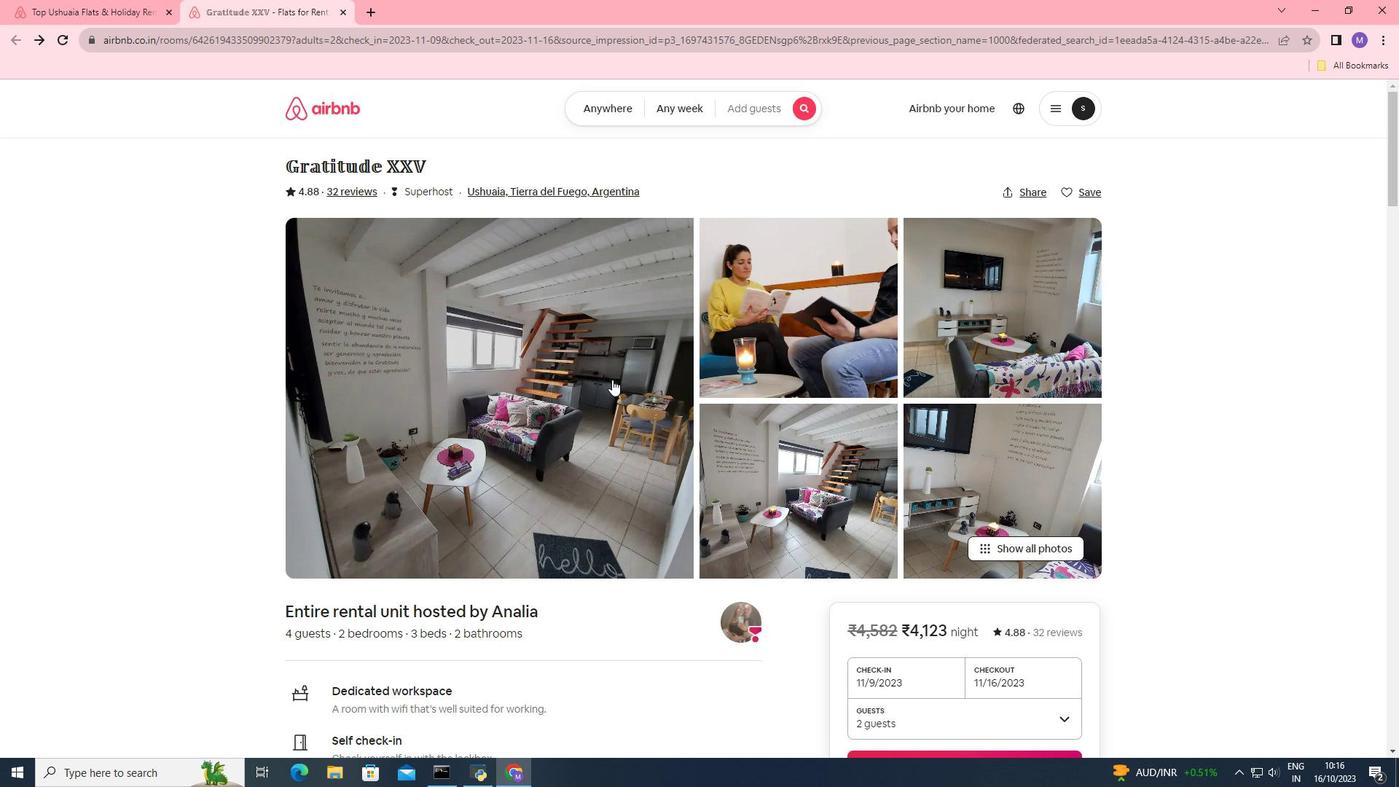 
Action: Mouse scrolled (612, 379) with delta (0, 0)
Screenshot: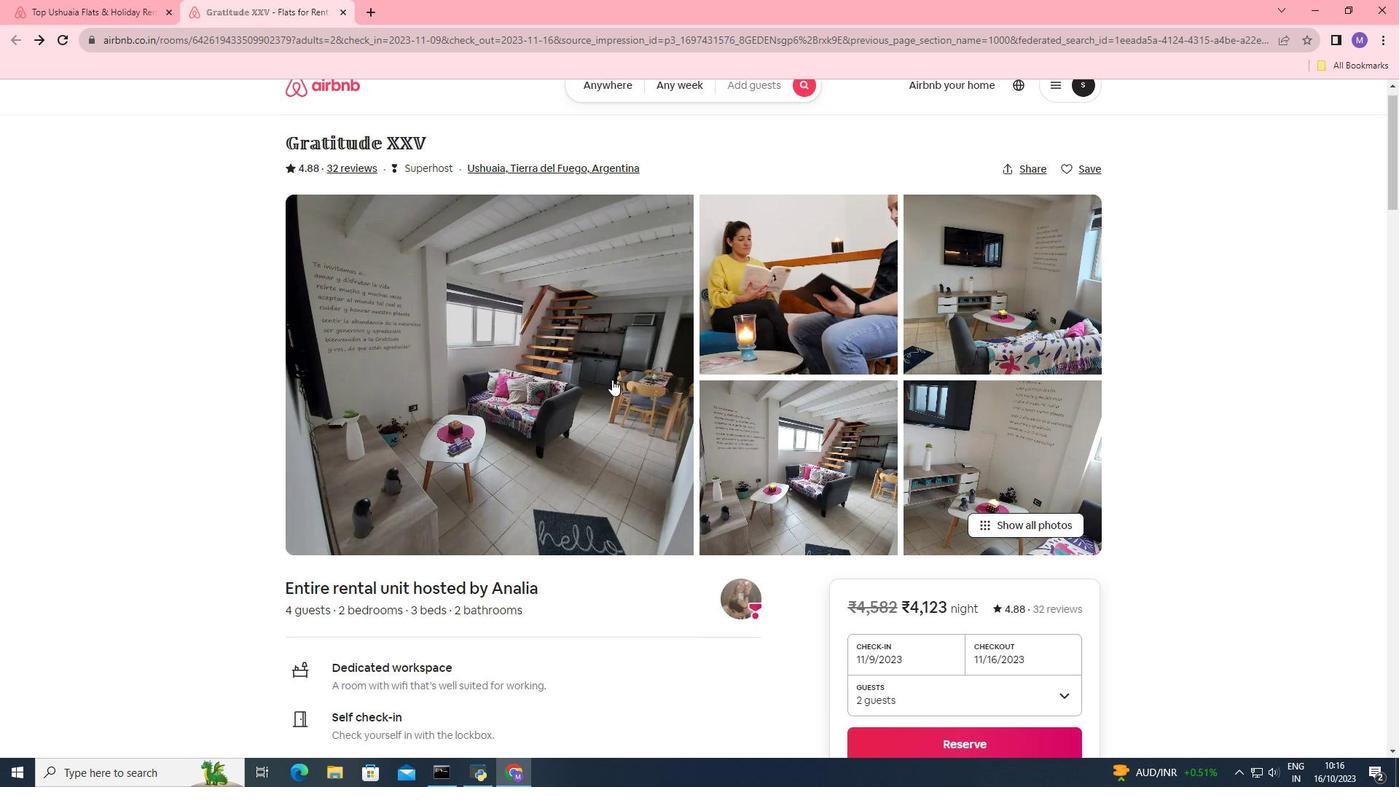 
Action: Mouse scrolled (612, 379) with delta (0, 0)
Screenshot: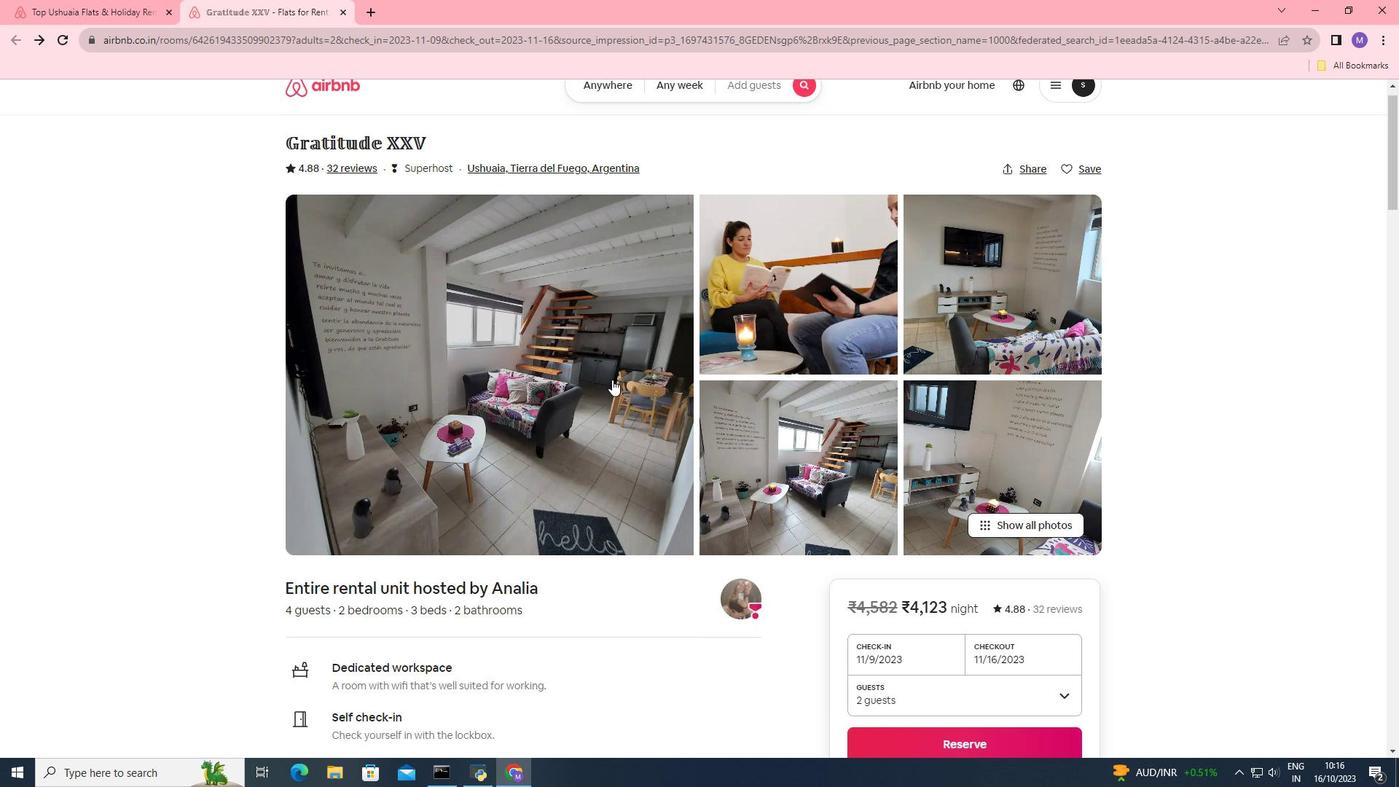 
Action: Mouse scrolled (612, 379) with delta (0, 0)
Screenshot: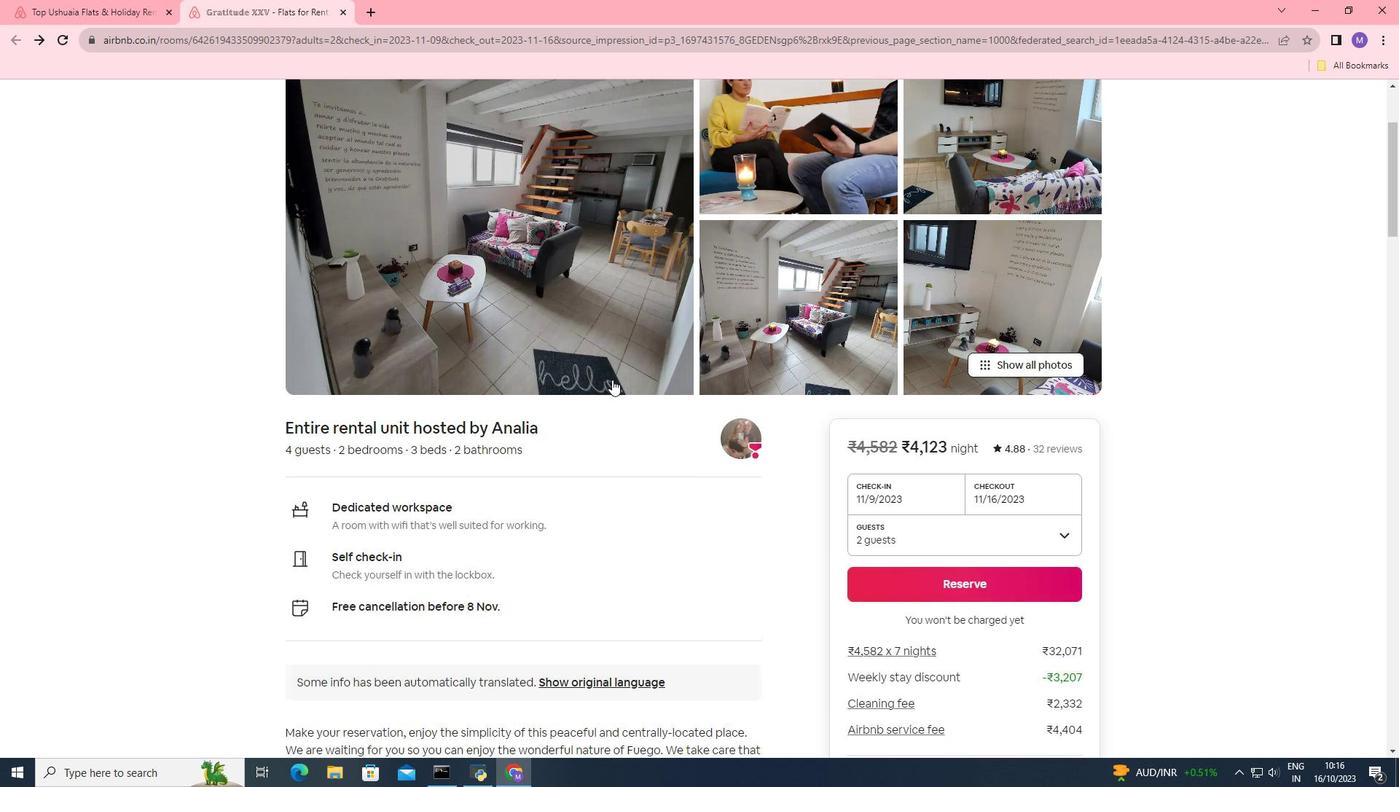 
Action: Mouse moved to (327, 517)
Screenshot: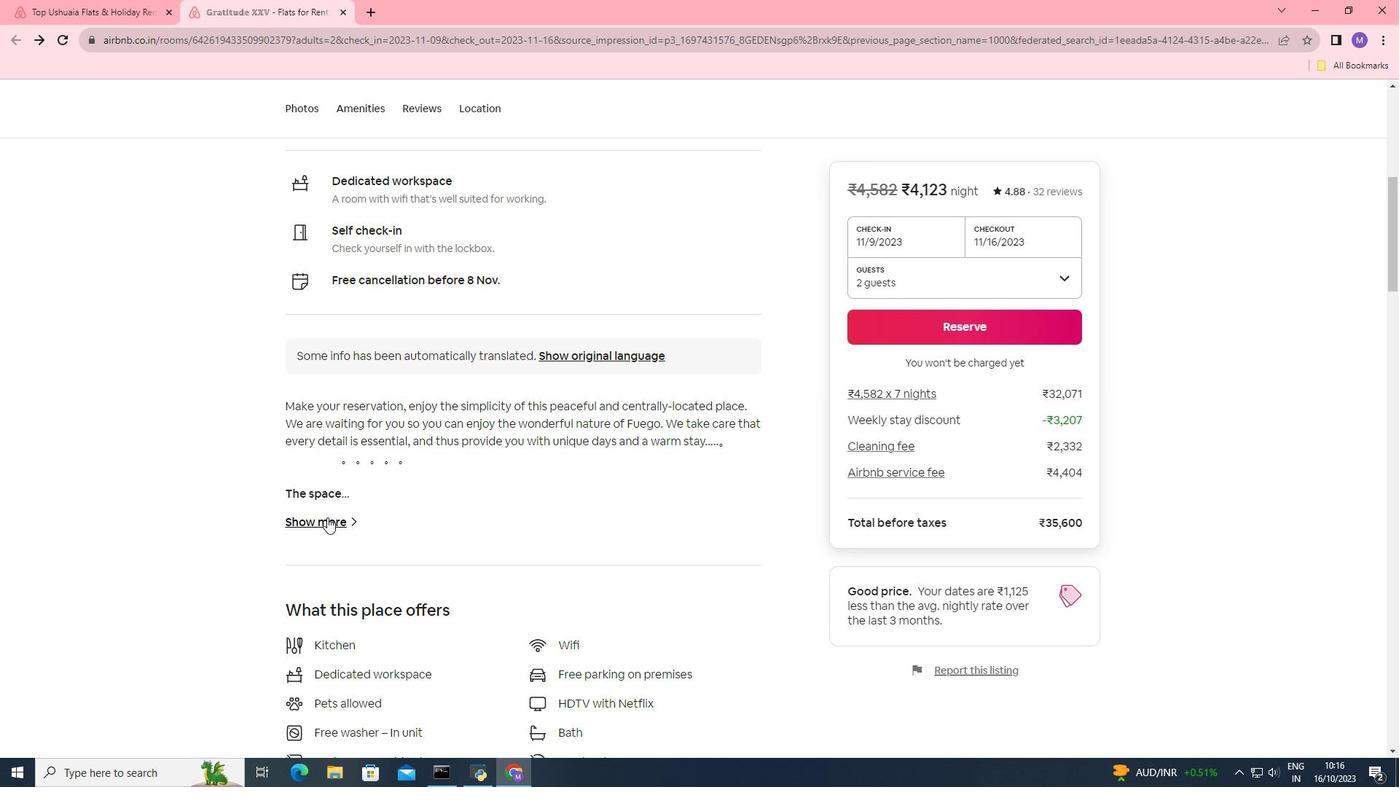 
Action: Mouse pressed left at (327, 517)
Screenshot: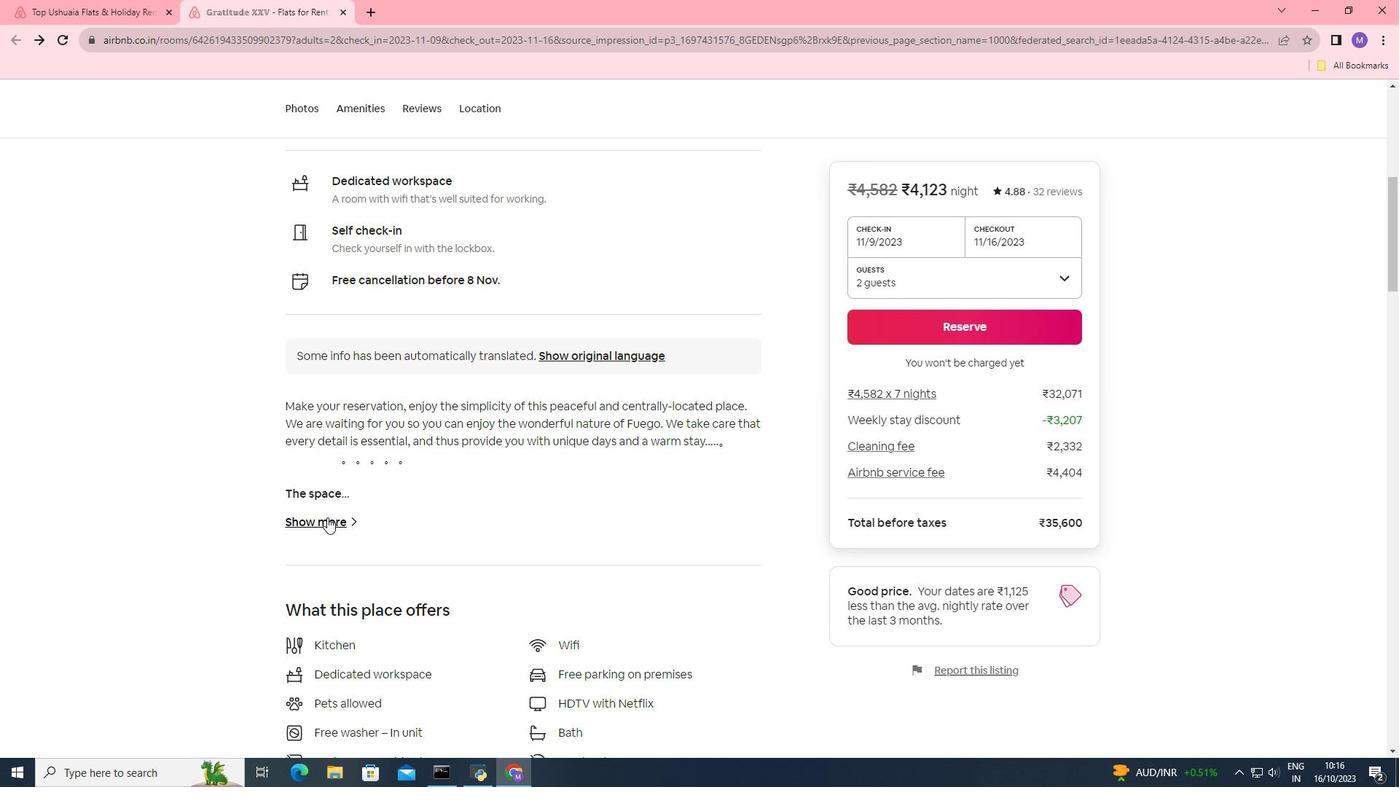 
Action: Mouse moved to (438, 221)
Screenshot: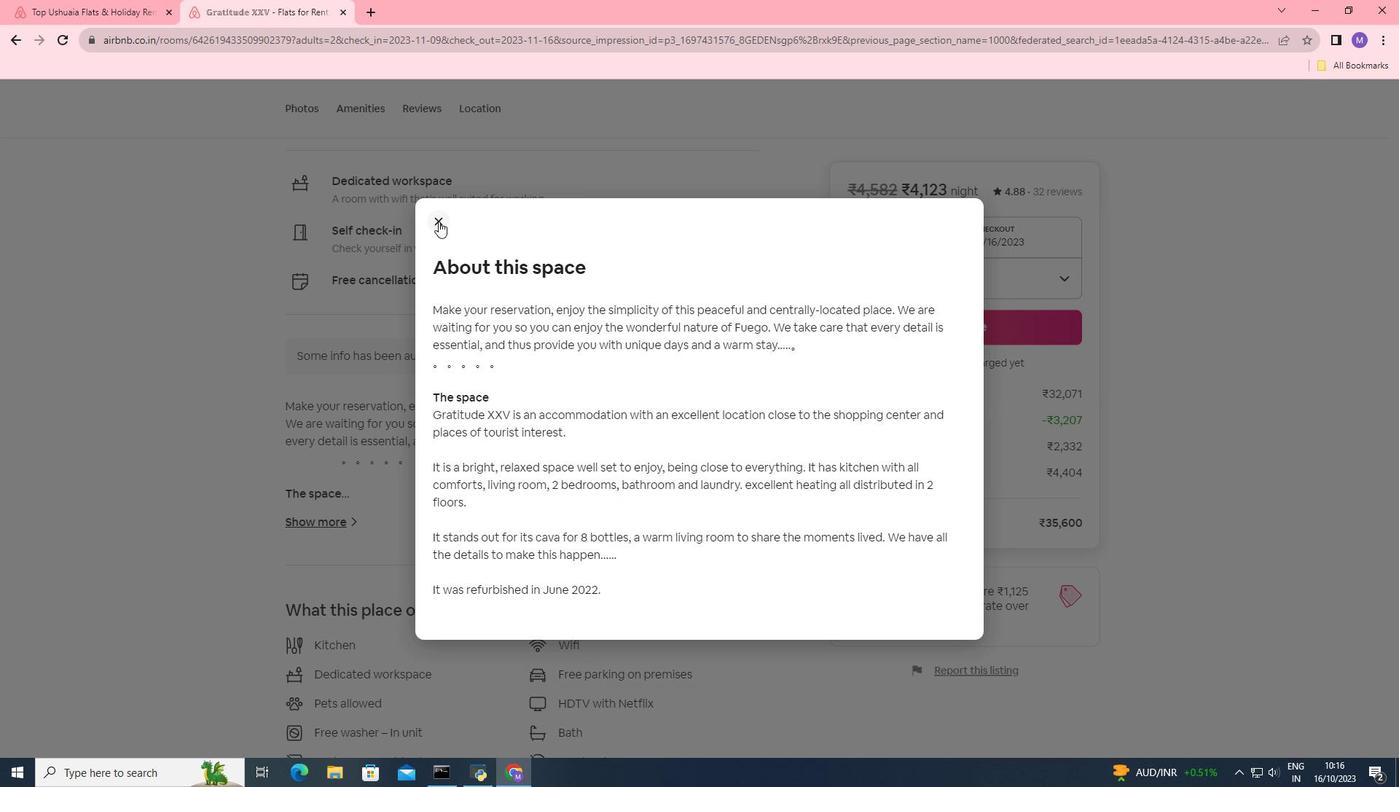 
Action: Mouse pressed left at (438, 221)
Screenshot: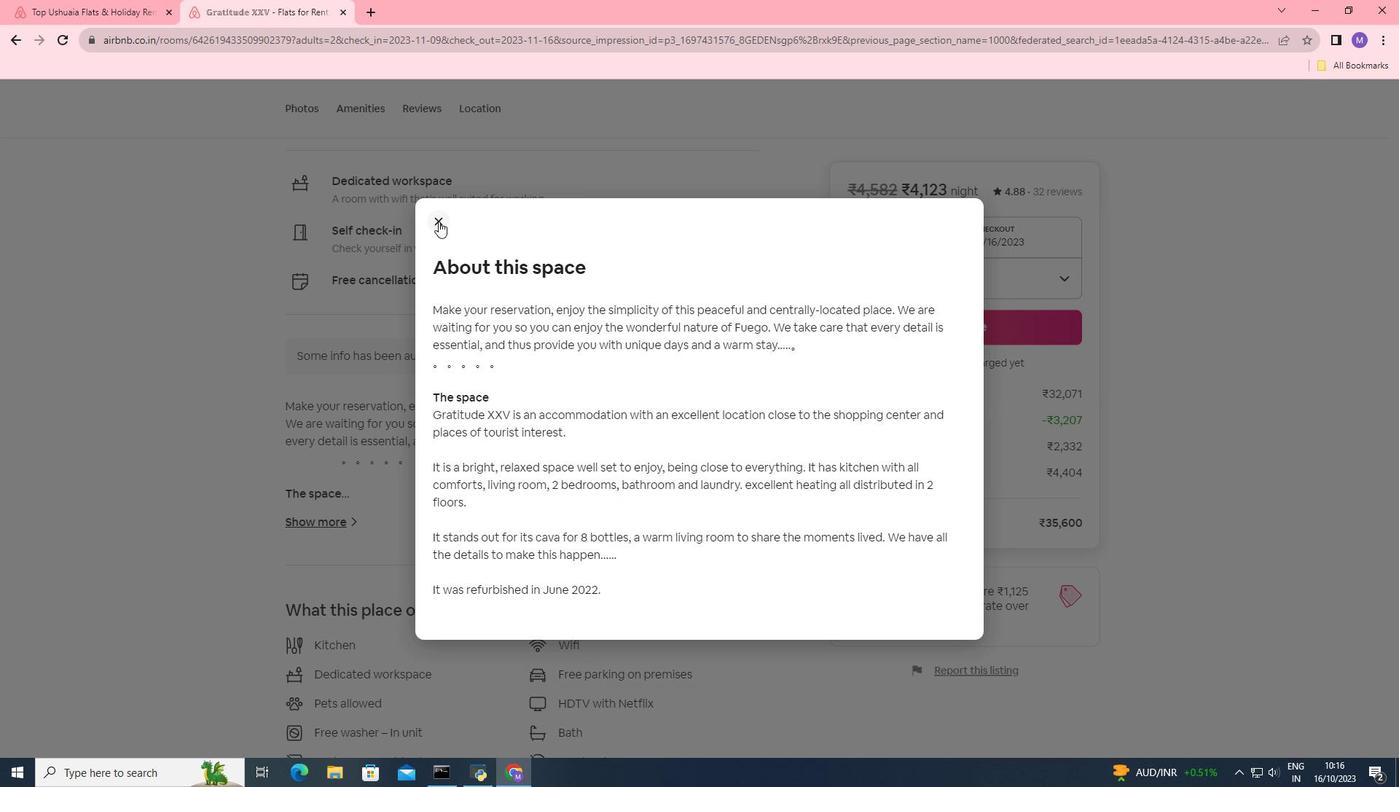 
Action: Mouse moved to (546, 422)
Screenshot: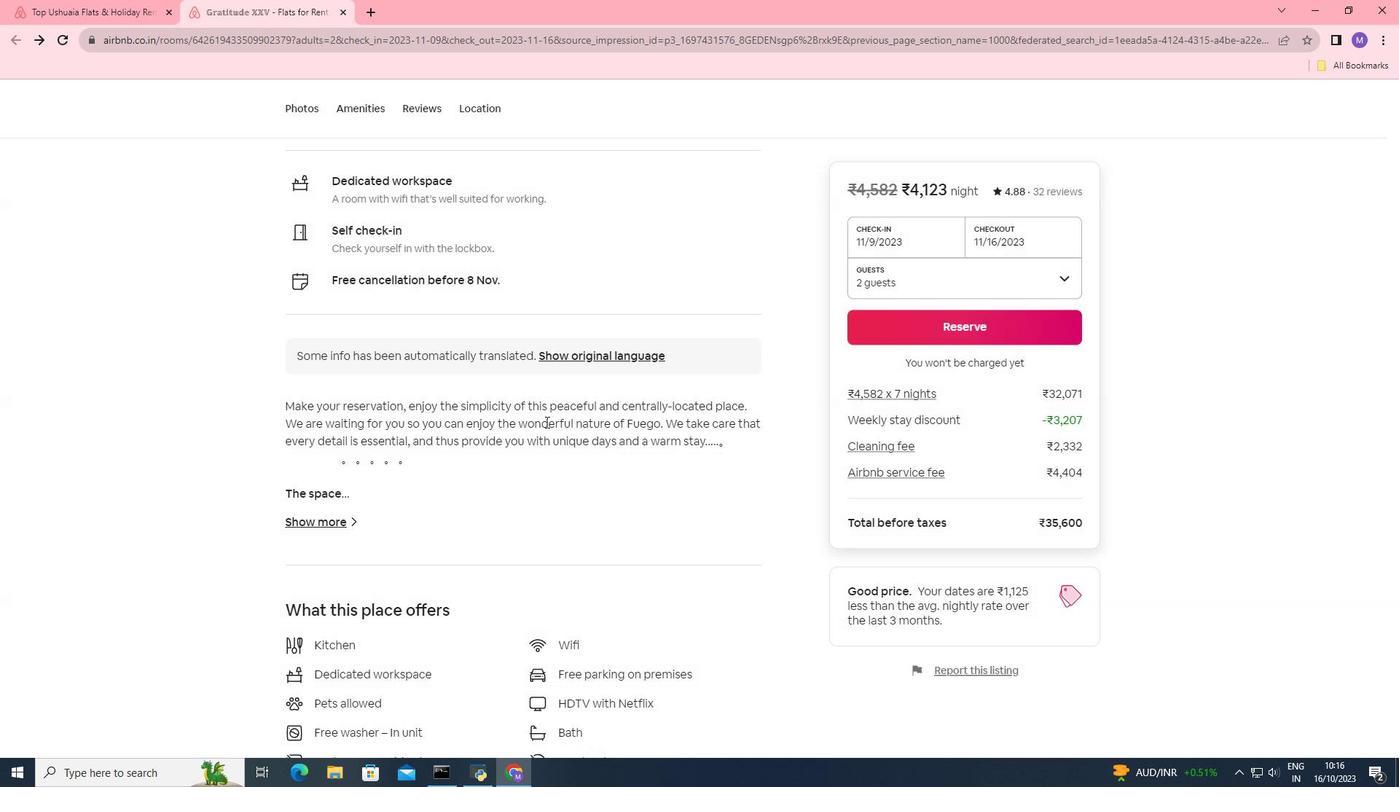 
Action: Mouse scrolled (546, 422) with delta (0, 0)
Screenshot: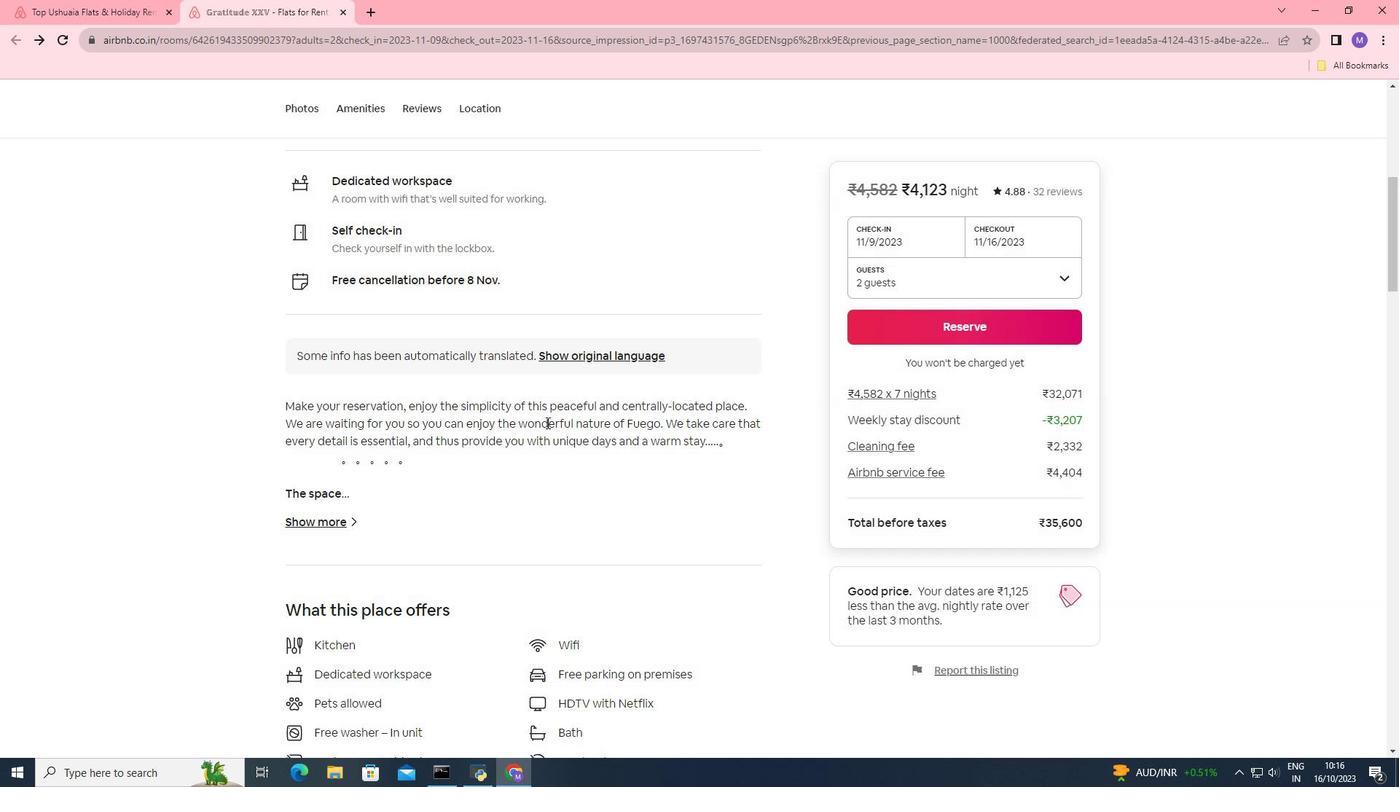 
Action: Mouse scrolled (546, 422) with delta (0, 0)
Screenshot: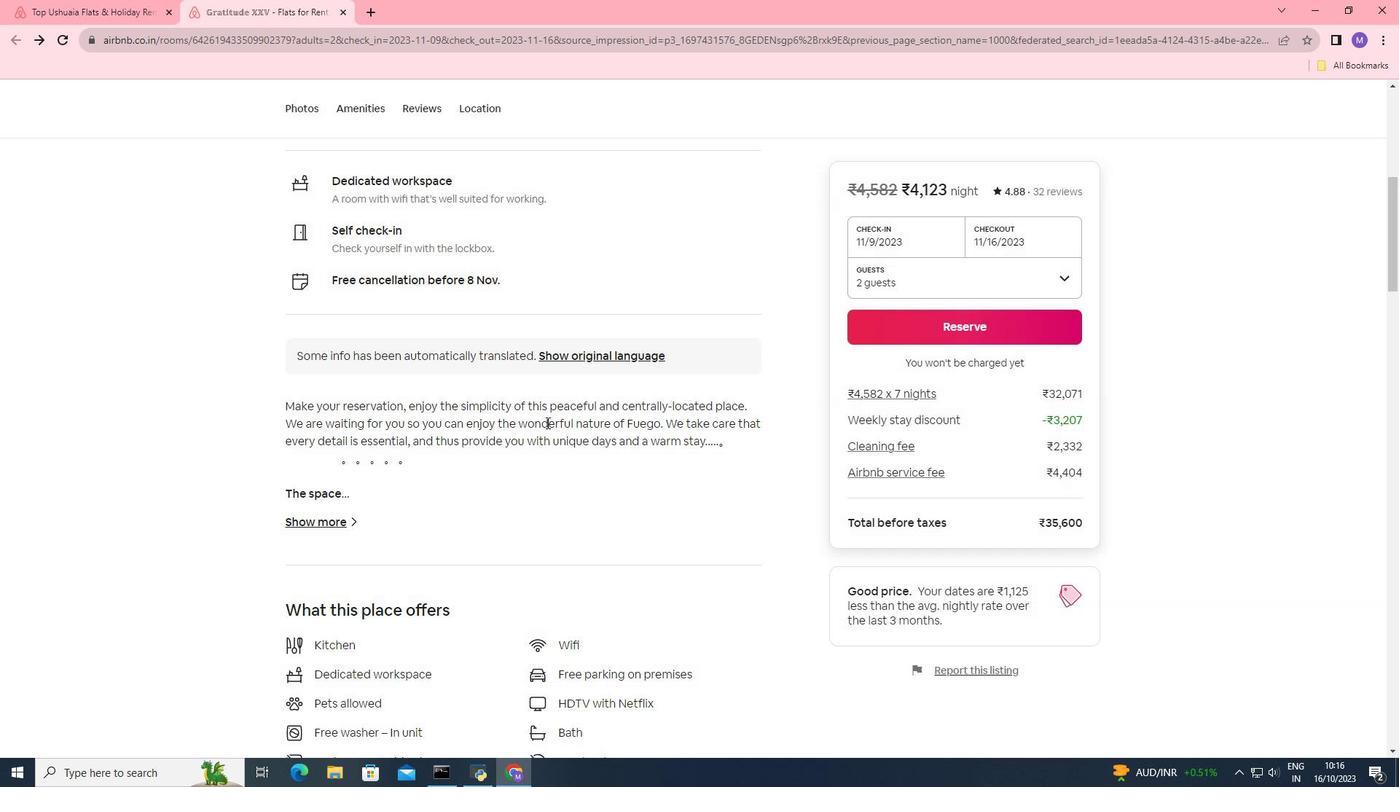 
Action: Mouse scrolled (546, 422) with delta (0, 0)
Screenshot: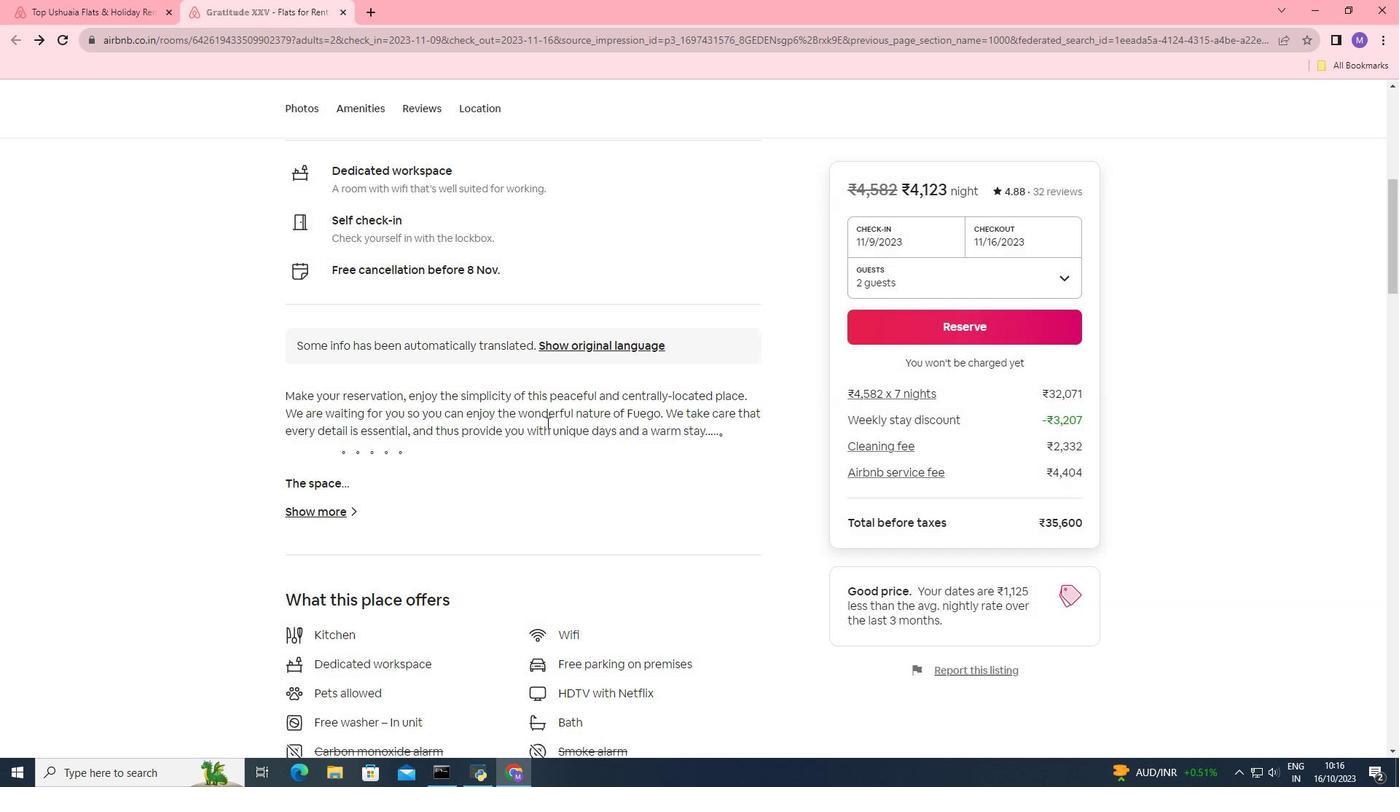 
Action: Mouse scrolled (546, 422) with delta (0, 0)
Screenshot: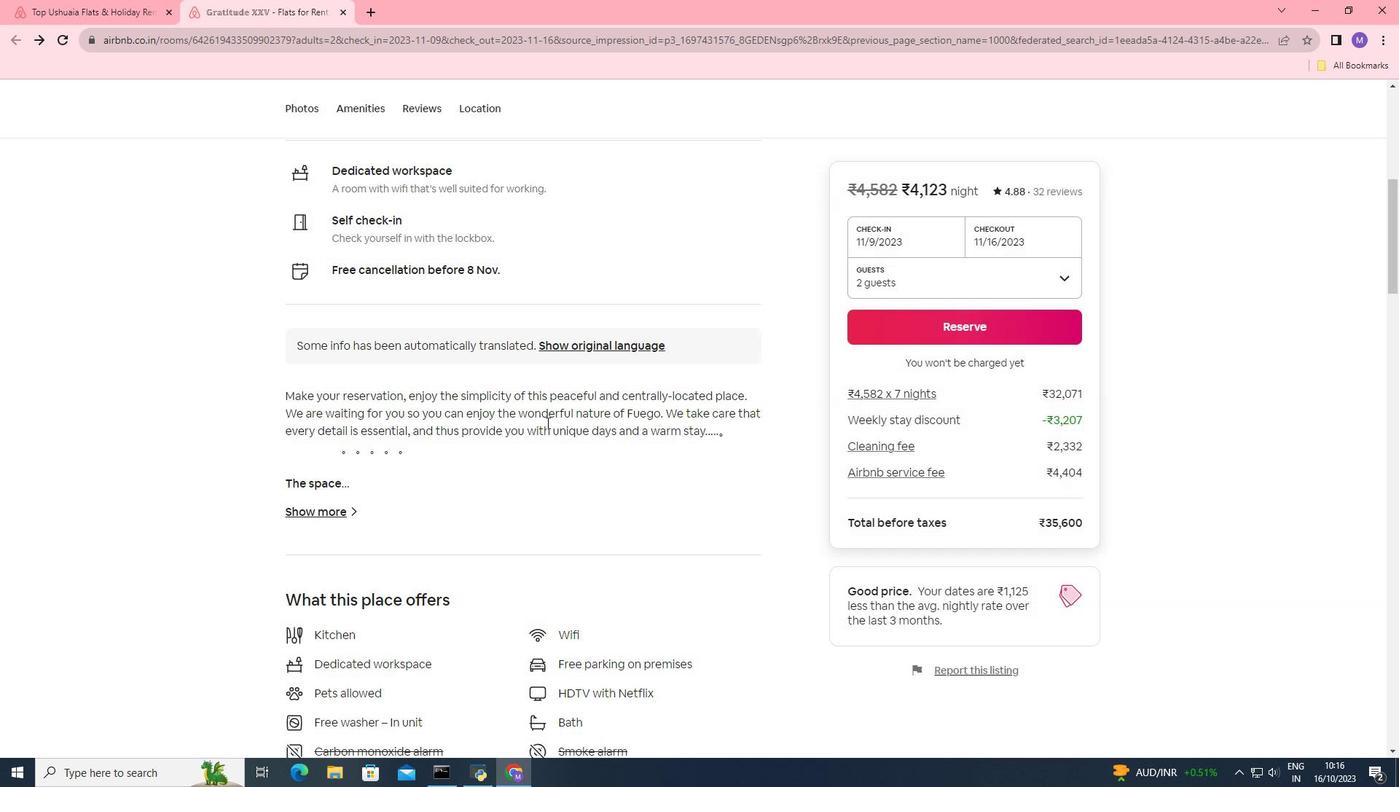 
Action: Mouse moved to (376, 543)
Screenshot: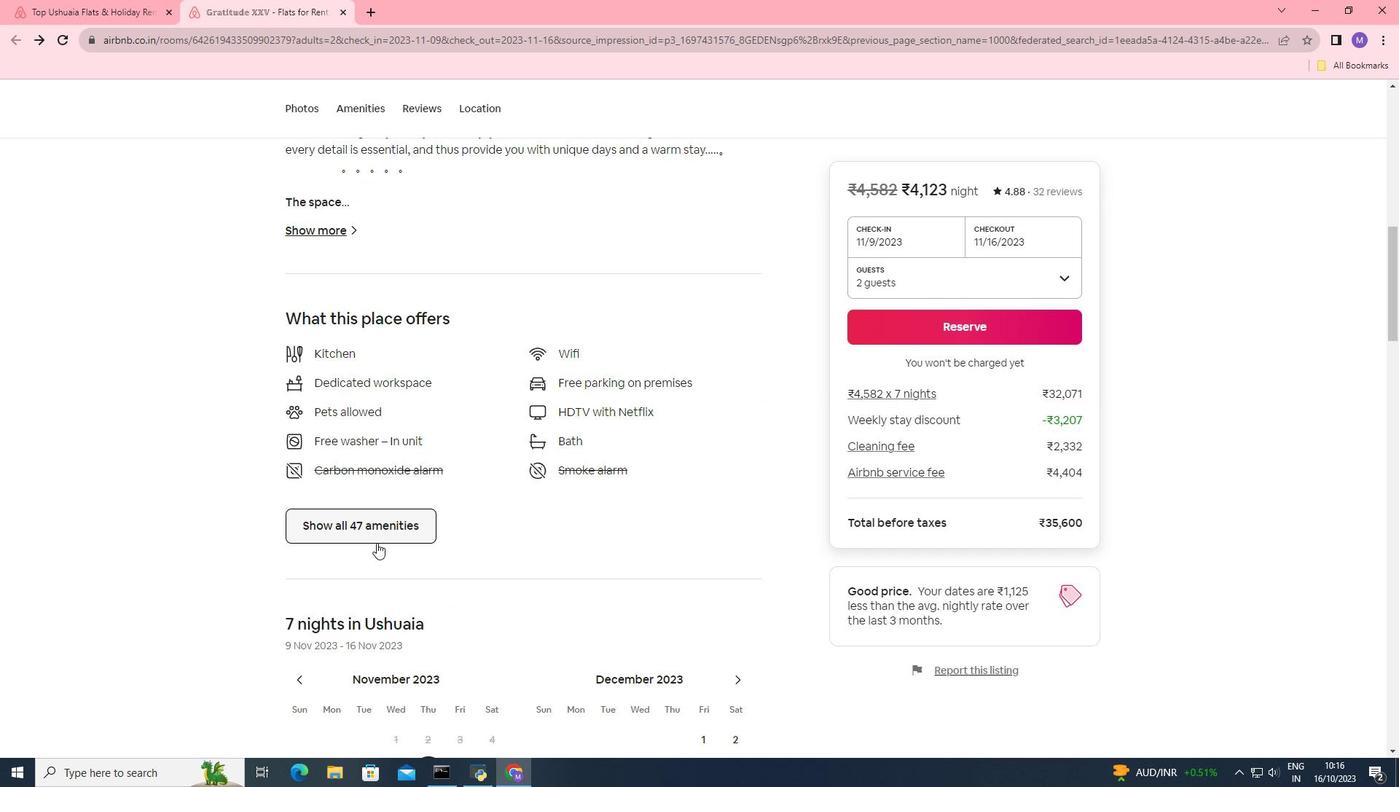 
Action: Mouse pressed left at (376, 543)
Screenshot: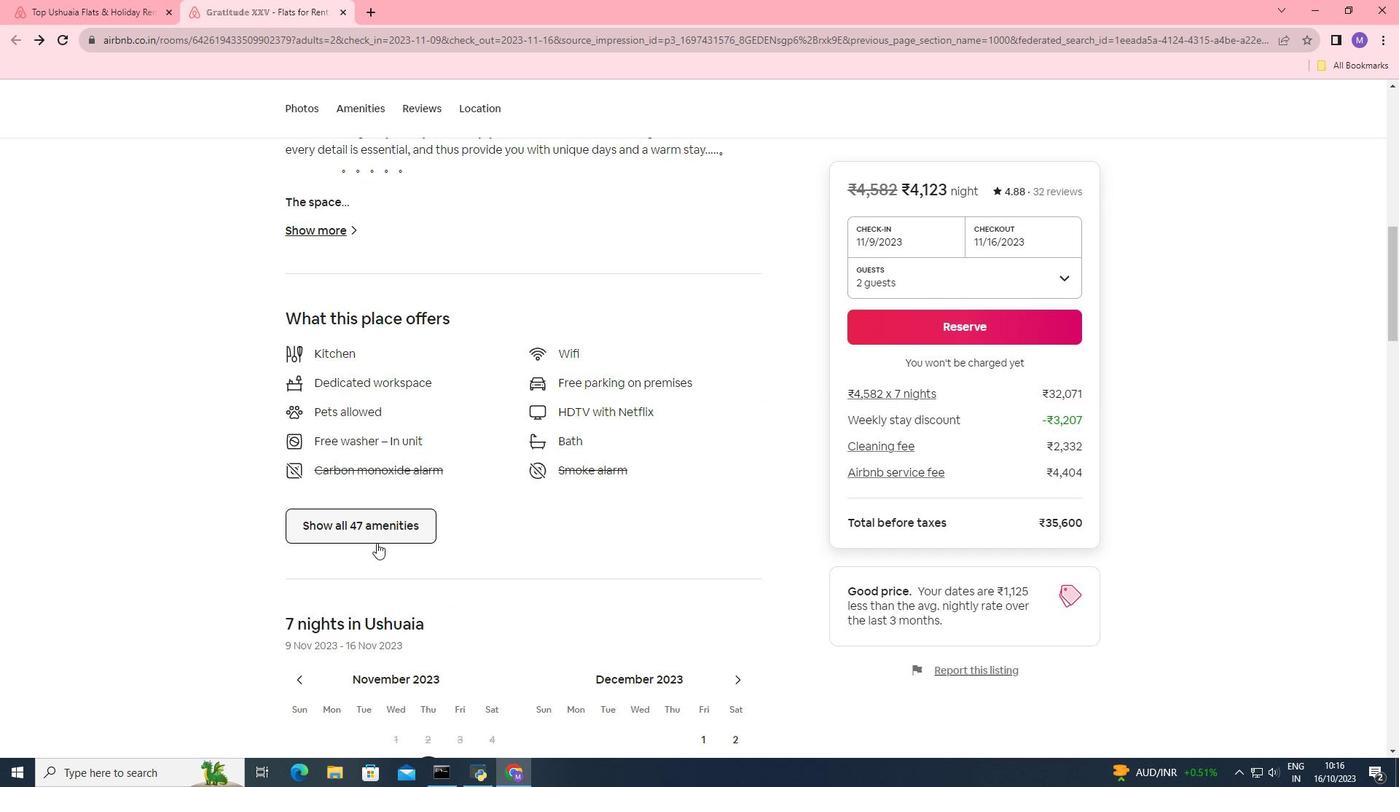 
Action: Mouse moved to (521, 480)
Screenshot: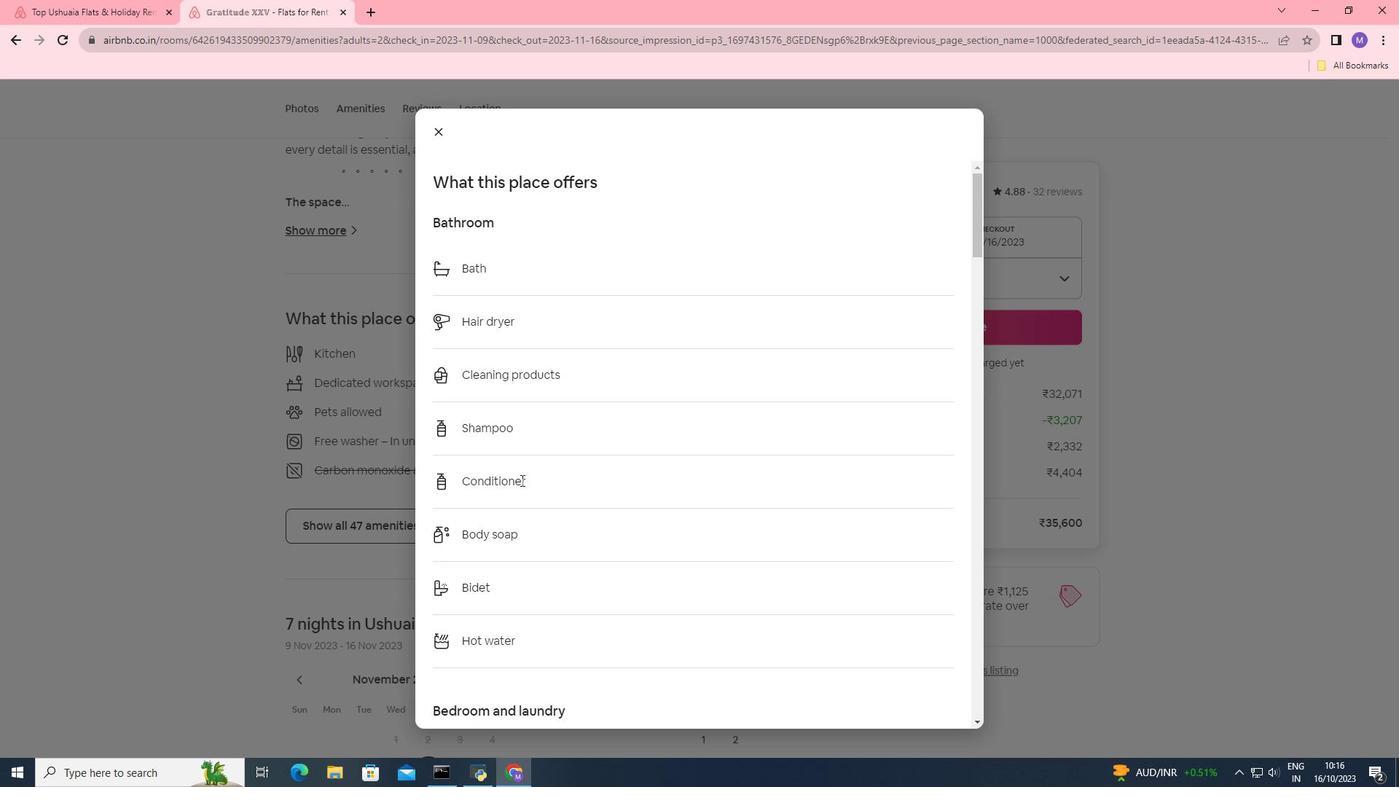
Action: Mouse scrolled (521, 479) with delta (0, 0)
Screenshot: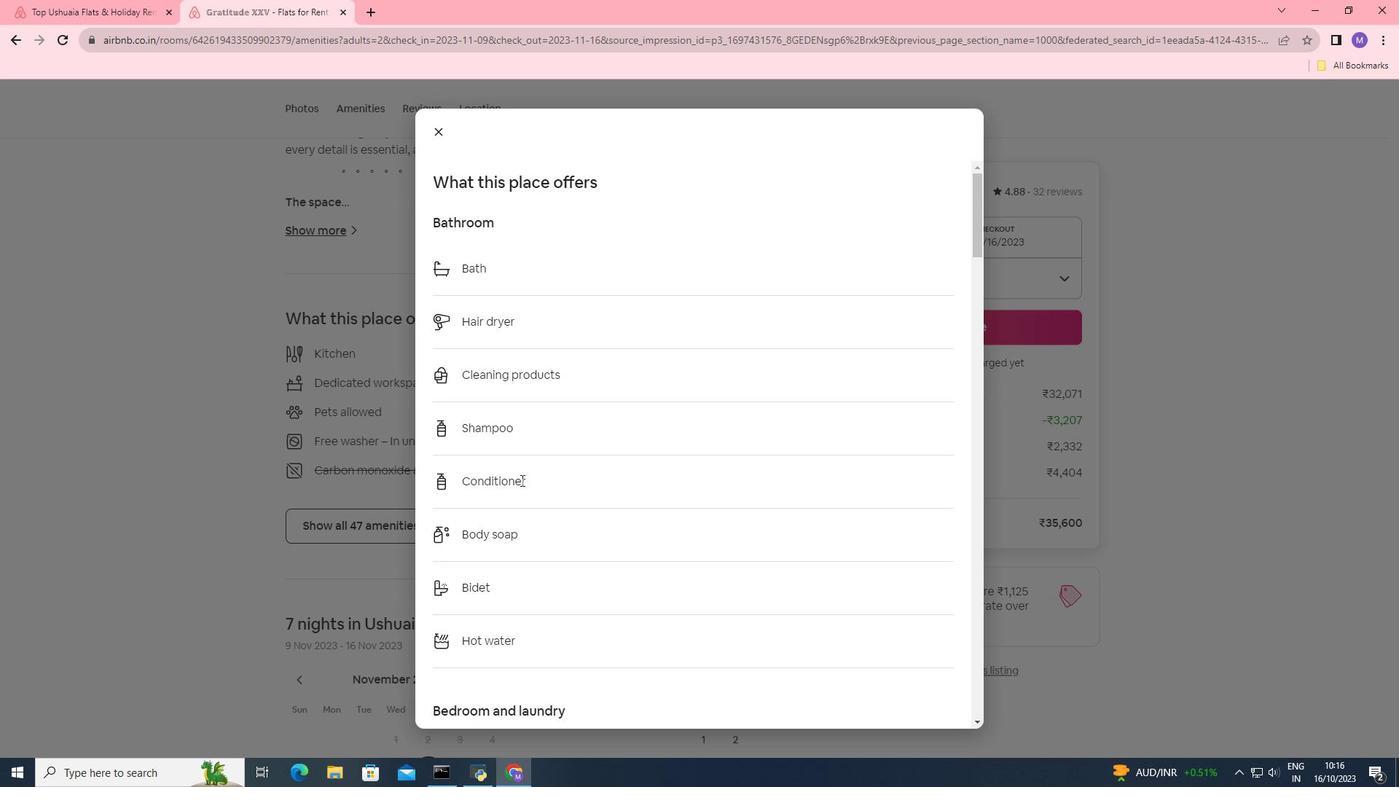 
Action: Mouse scrolled (521, 479) with delta (0, 0)
Screenshot: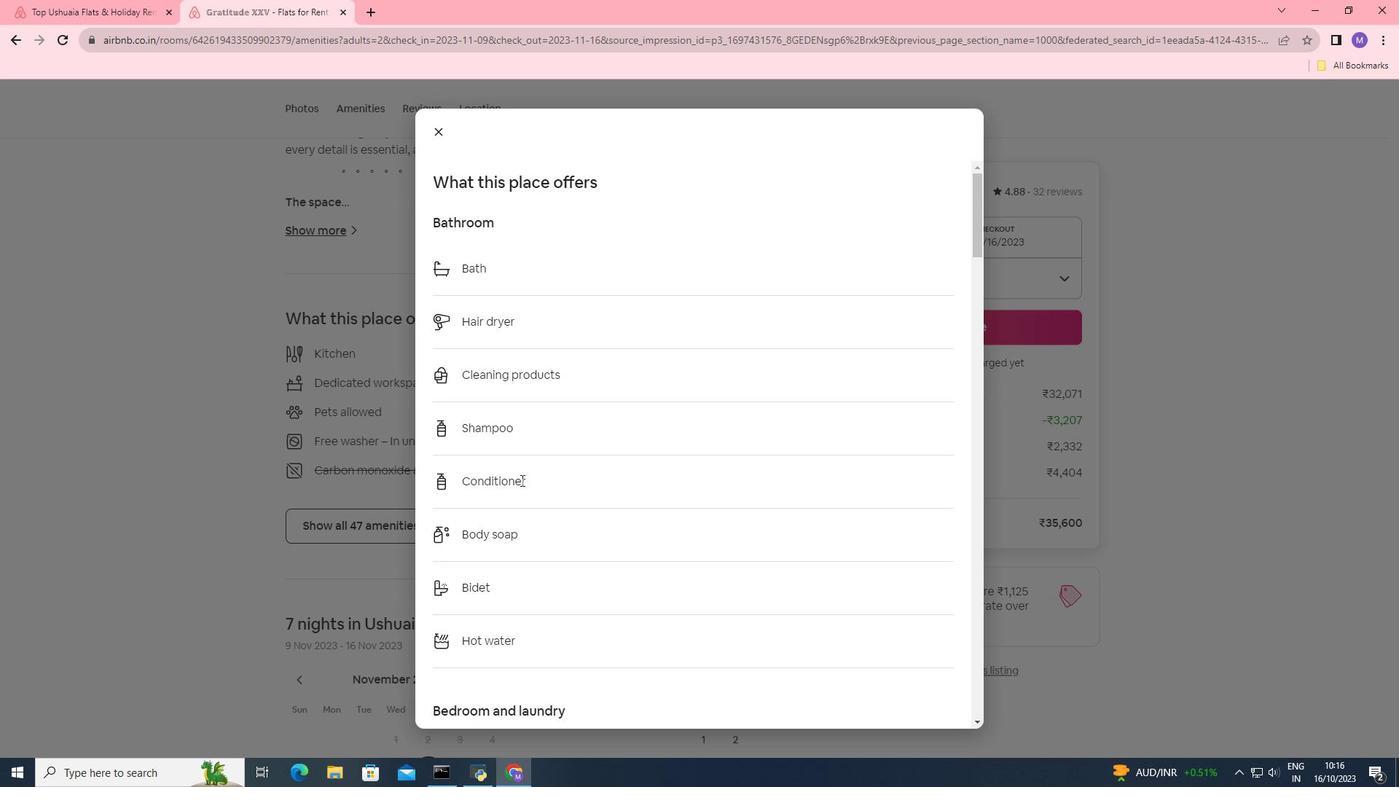 
Action: Mouse scrolled (521, 479) with delta (0, 0)
Screenshot: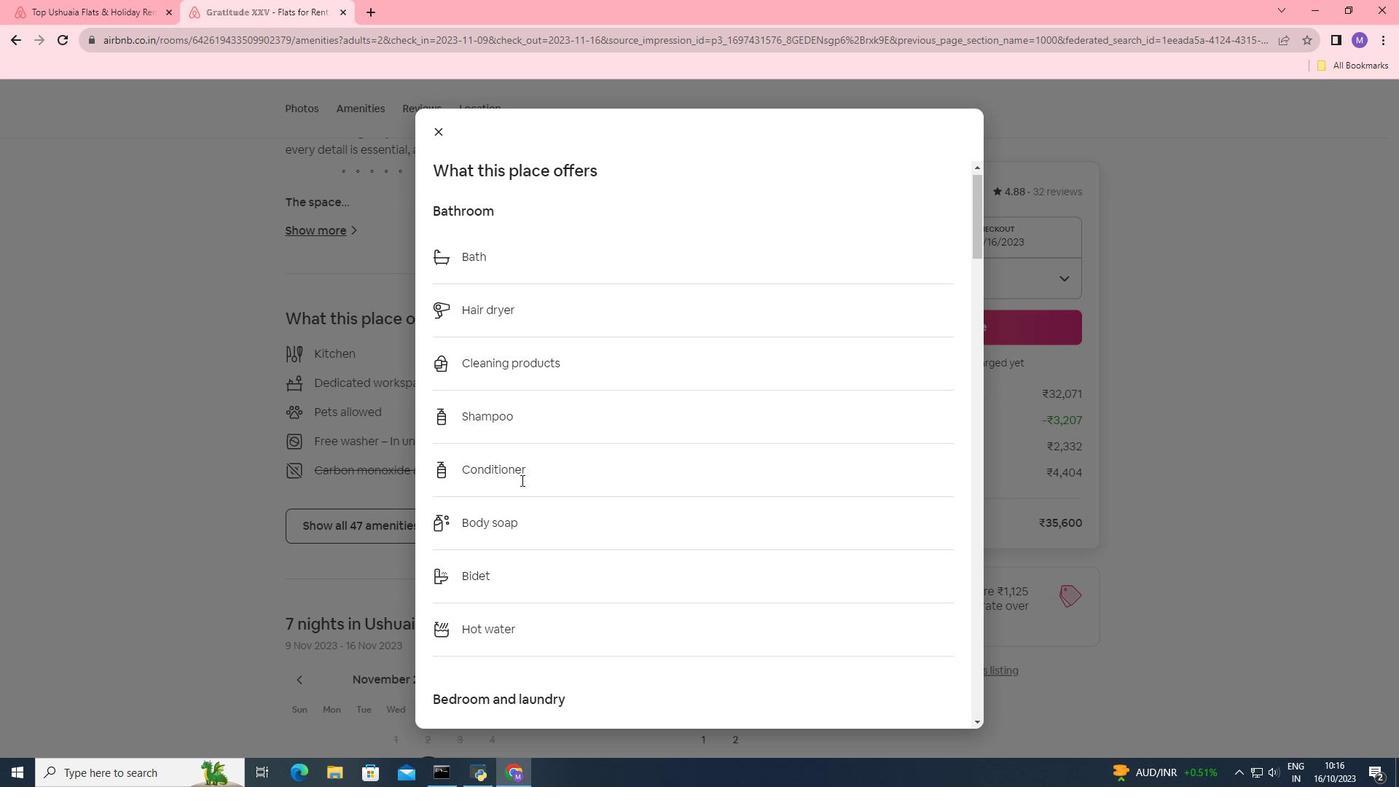 
Action: Mouse scrolled (521, 479) with delta (0, 0)
Screenshot: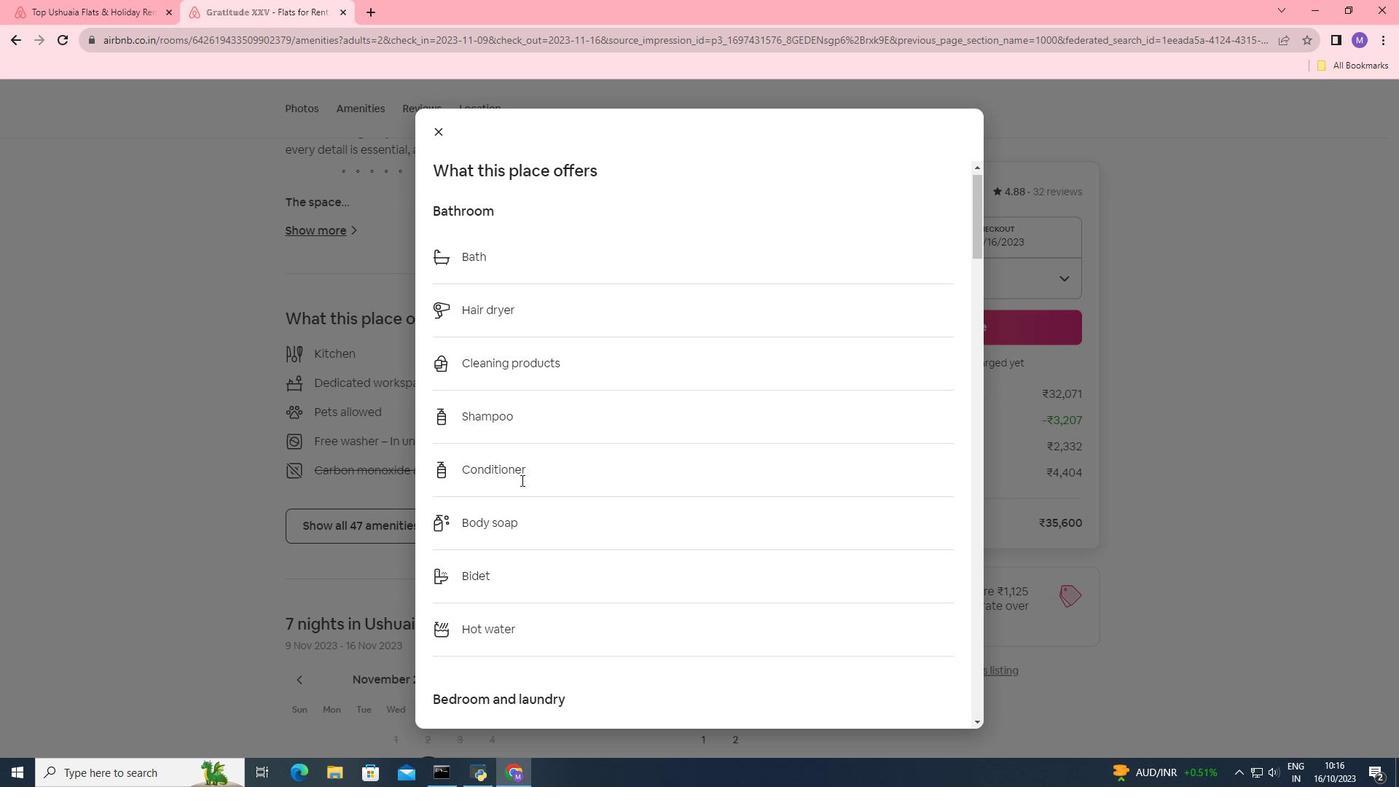 
Action: Mouse scrolled (521, 479) with delta (0, 0)
Screenshot: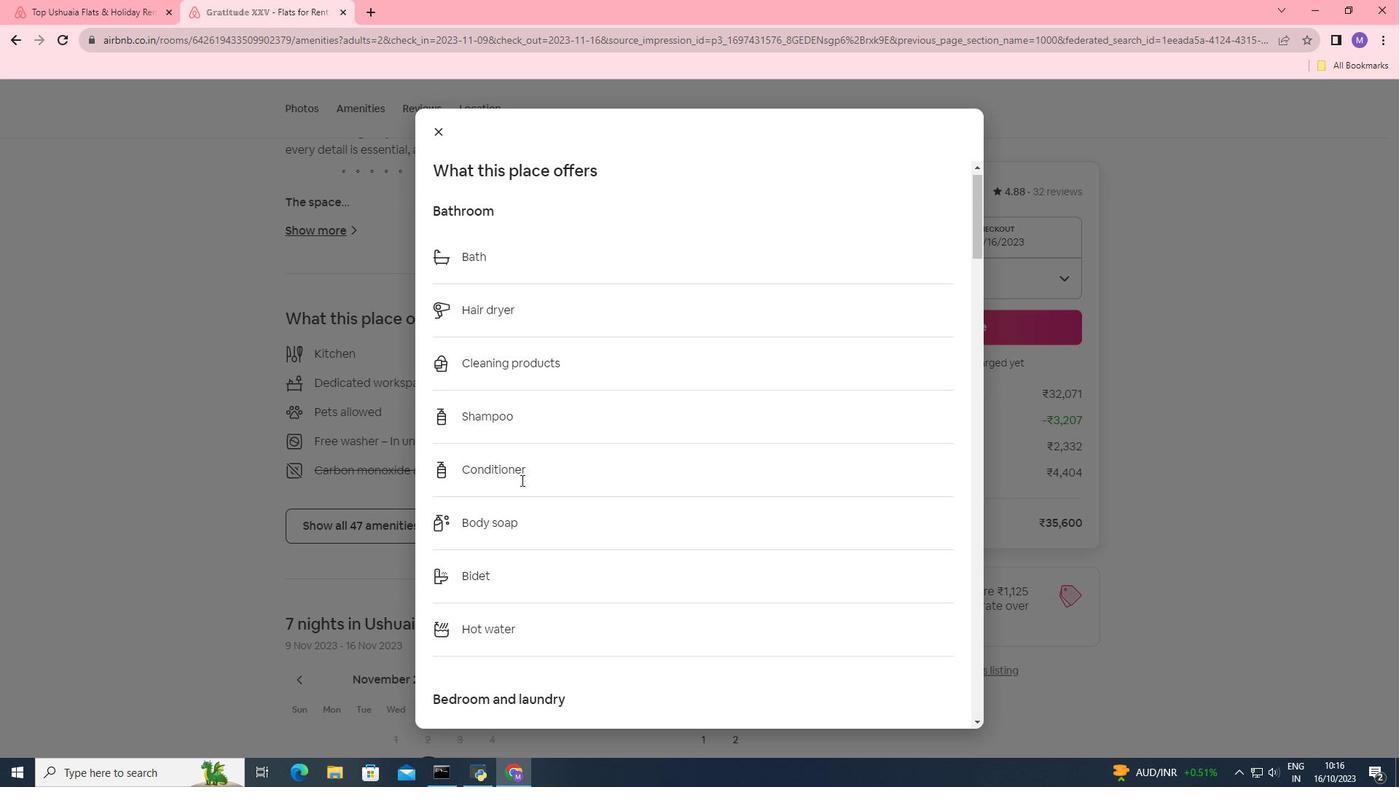 
Action: Mouse moved to (521, 479)
Screenshot: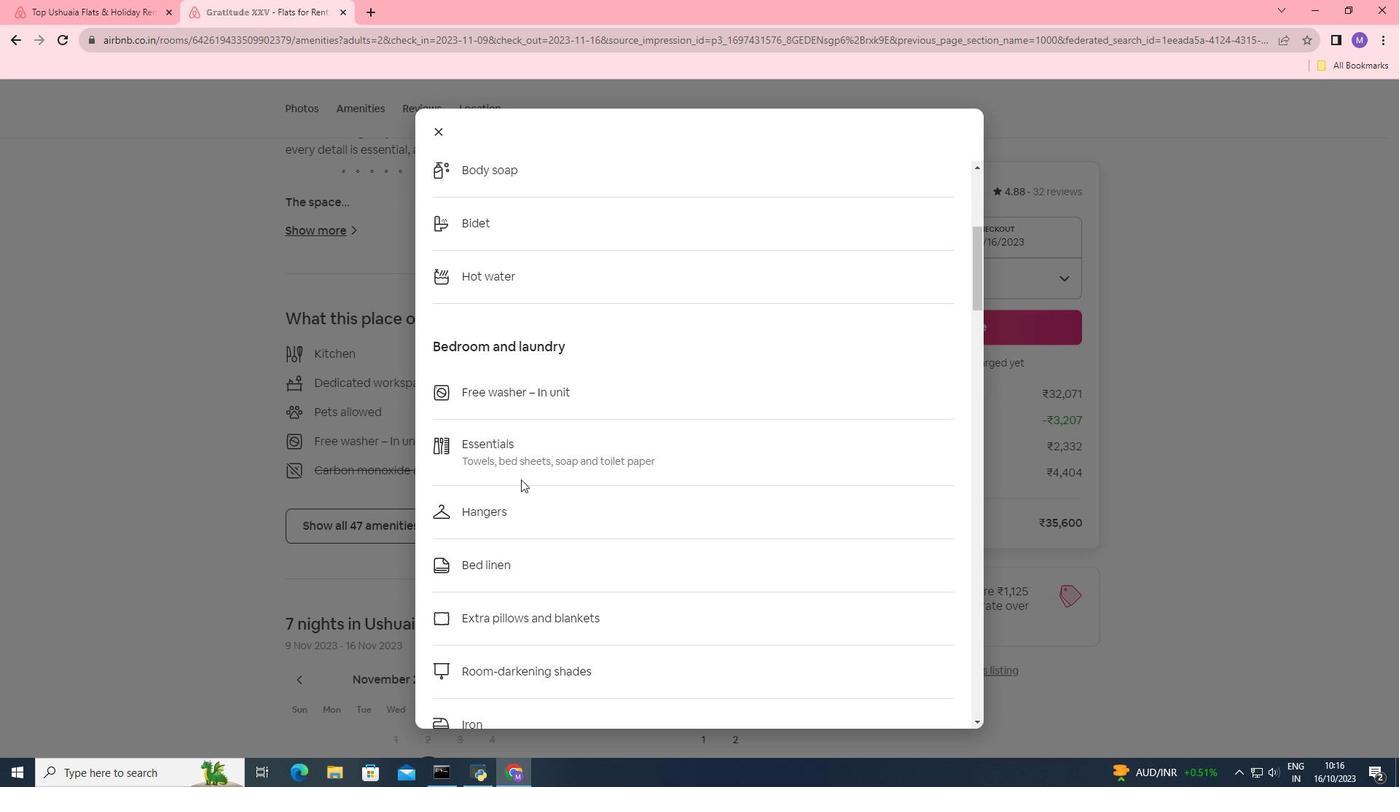 
Action: Mouse scrolled (521, 479) with delta (0, 0)
Screenshot: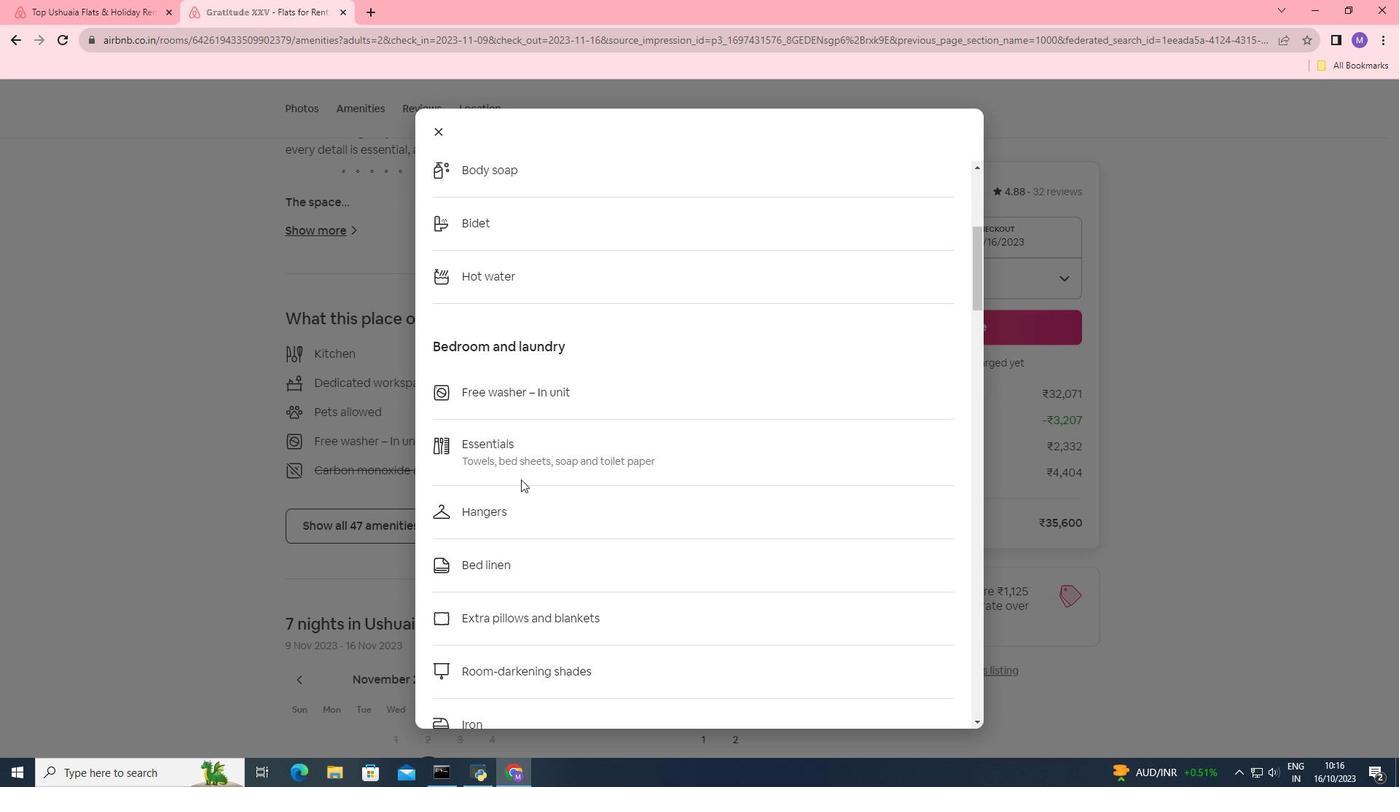 
Action: Mouse scrolled (521, 479) with delta (0, 0)
Screenshot: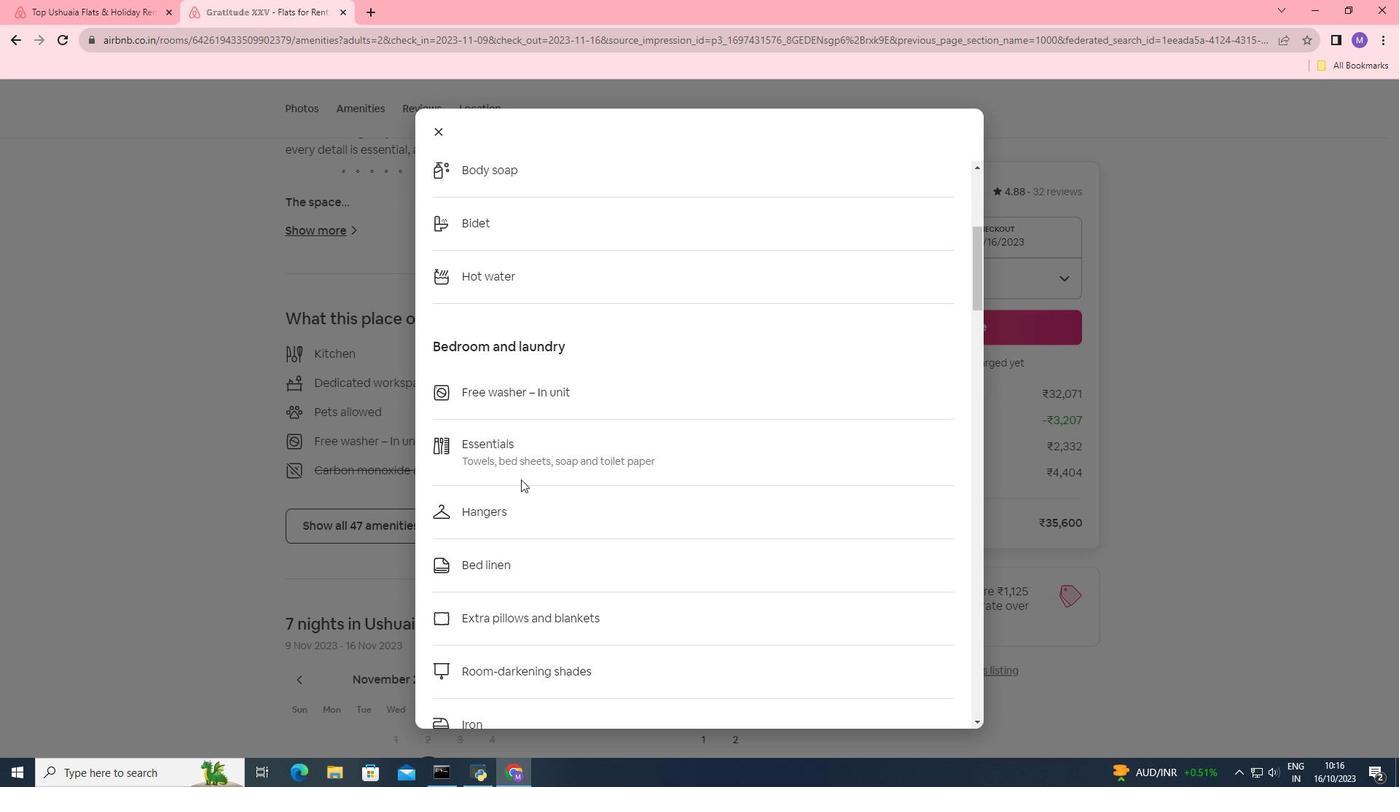 
Action: Mouse scrolled (521, 479) with delta (0, 0)
Screenshot: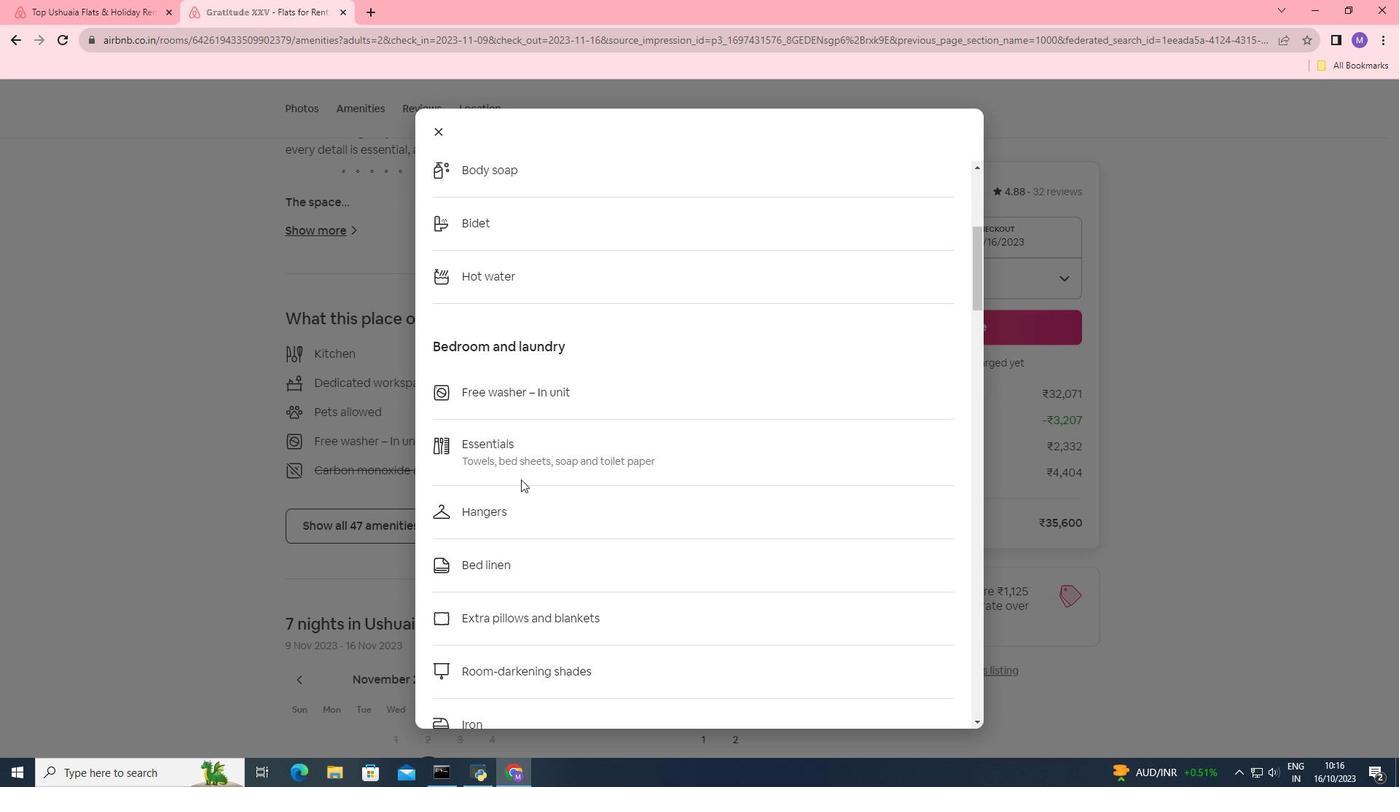 
Action: Mouse scrolled (521, 479) with delta (0, 0)
Screenshot: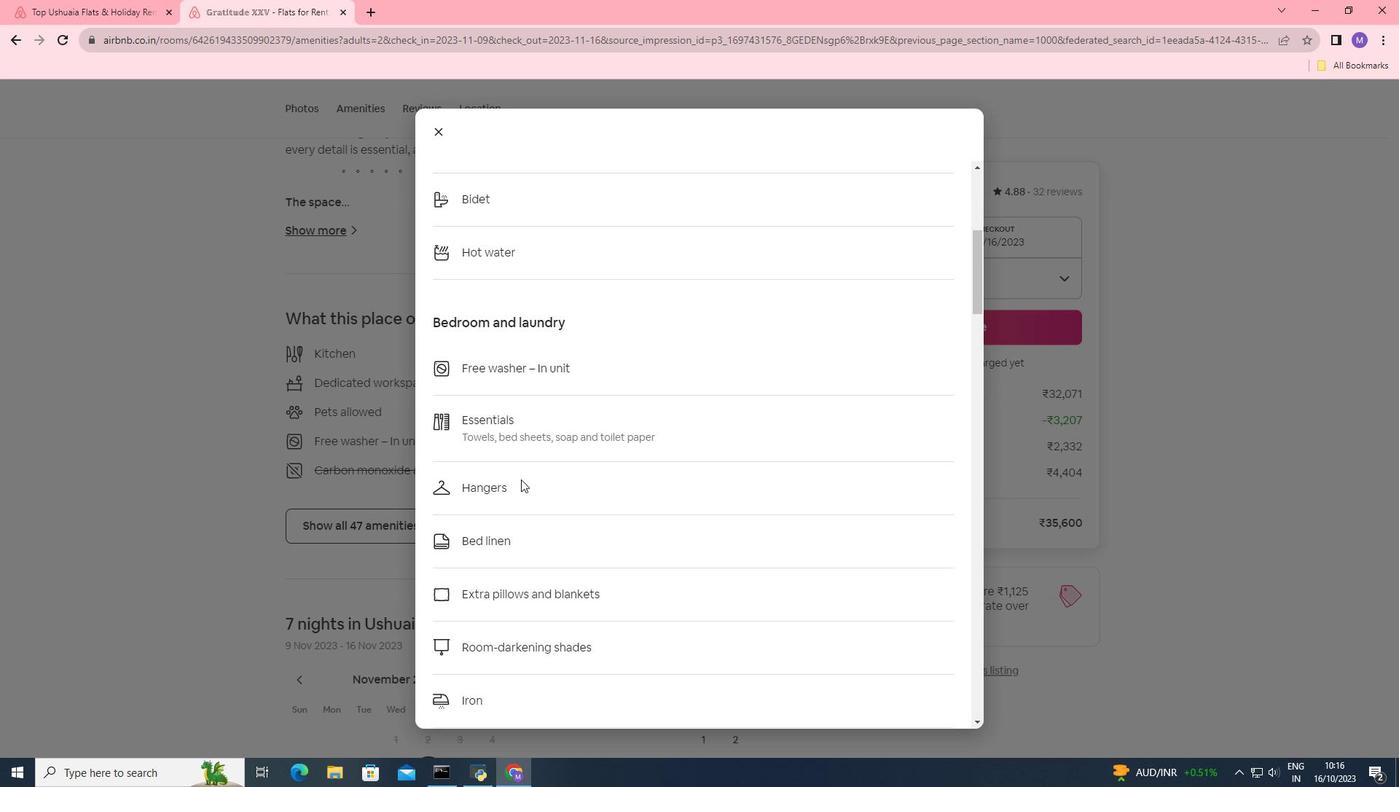 
Action: Mouse scrolled (521, 479) with delta (0, 0)
Screenshot: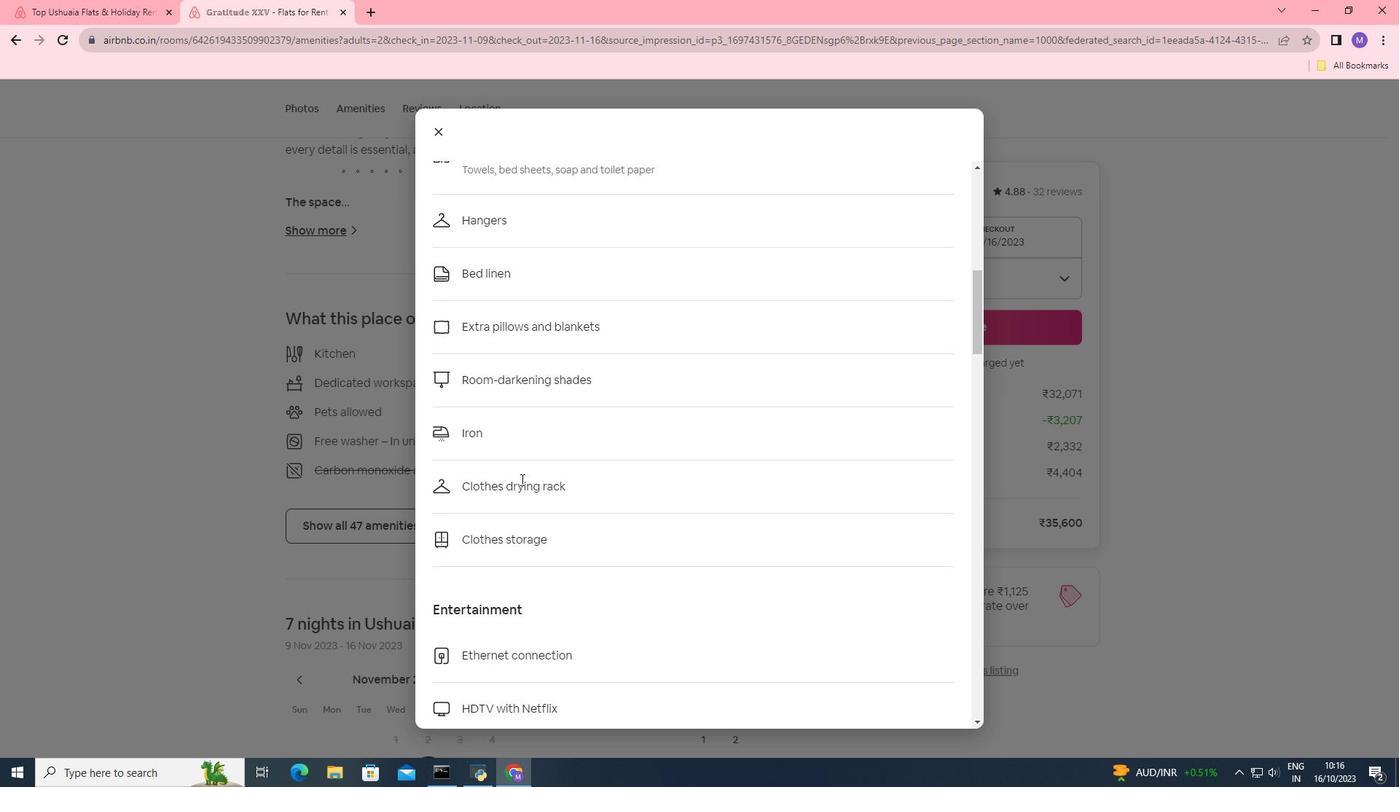 
Action: Mouse scrolled (521, 479) with delta (0, 0)
Screenshot: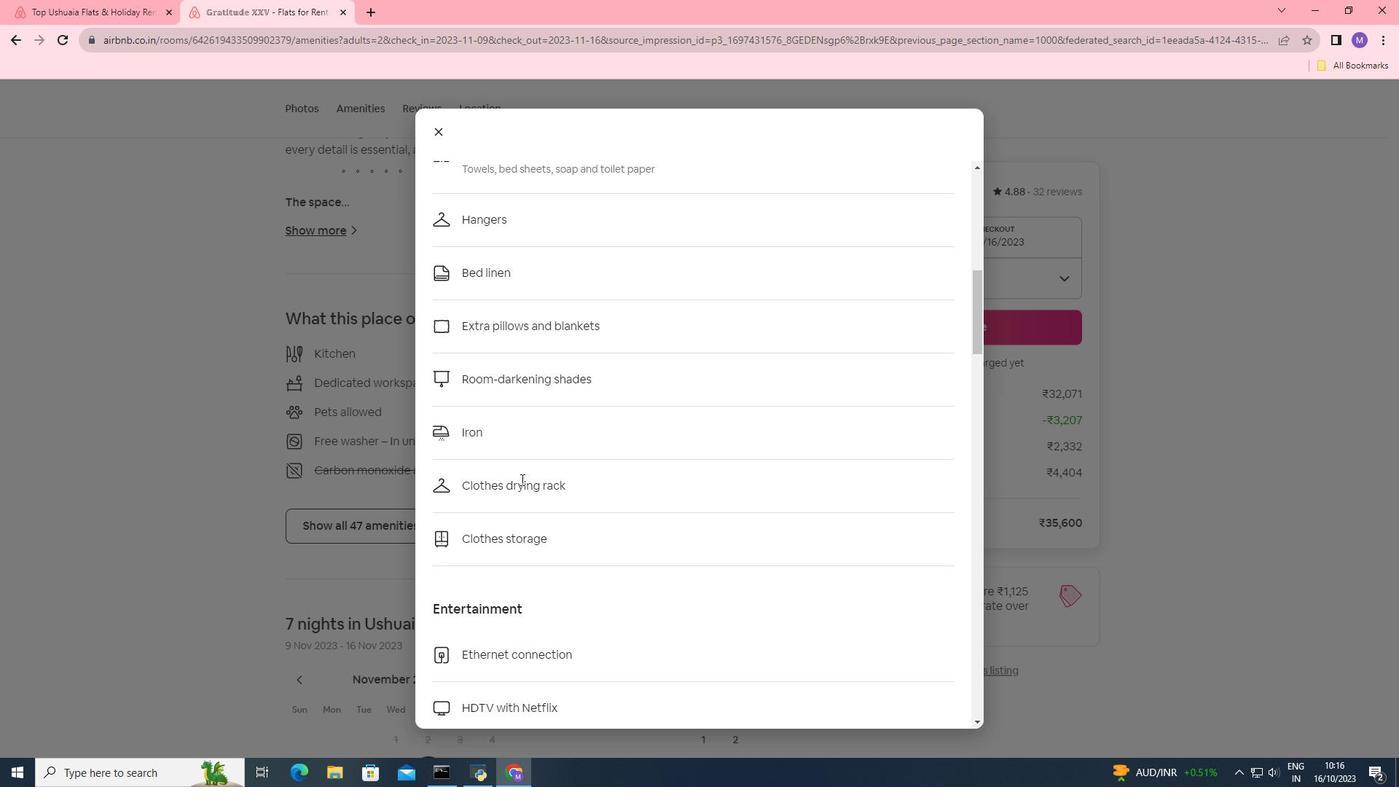 
Action: Mouse scrolled (521, 479) with delta (0, 0)
Screenshot: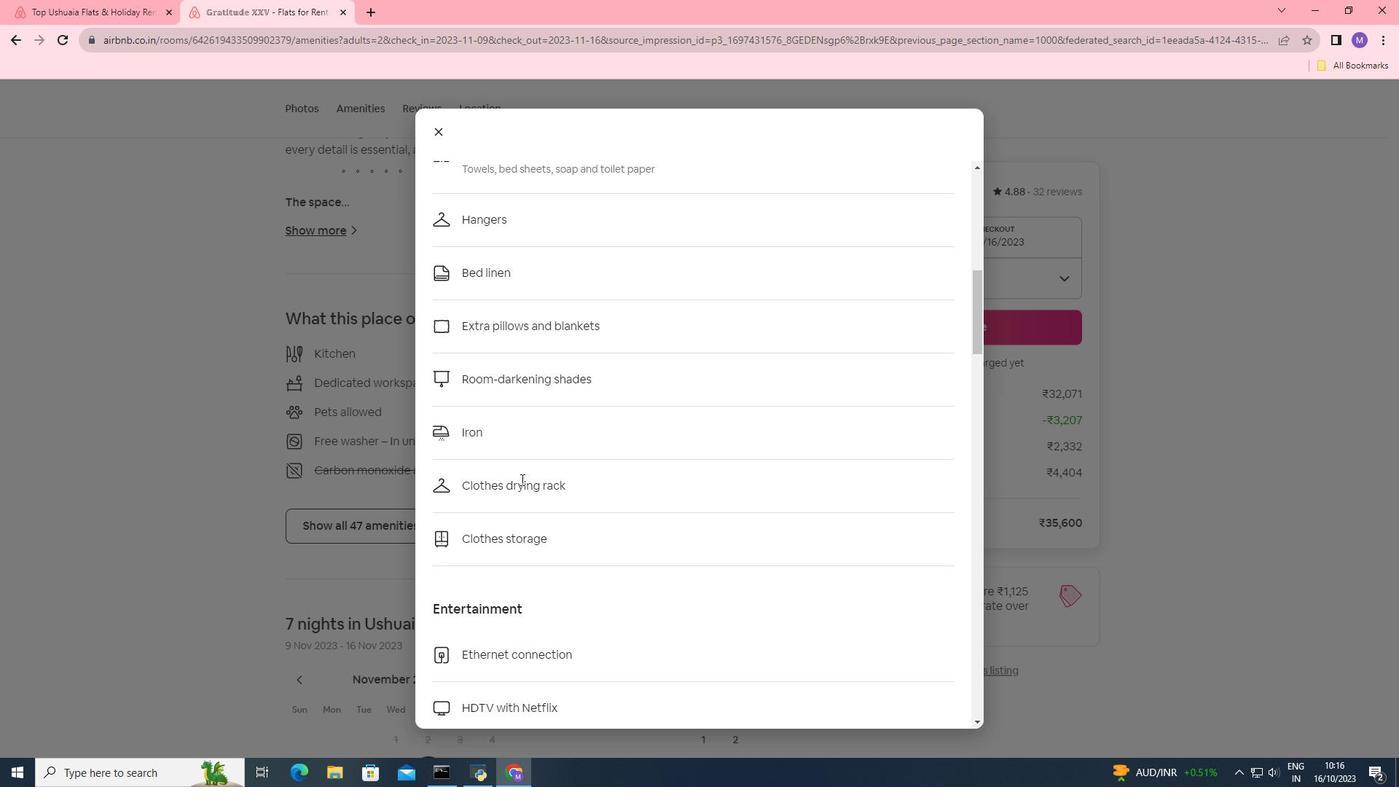 
Action: Mouse scrolled (521, 479) with delta (0, 0)
Screenshot: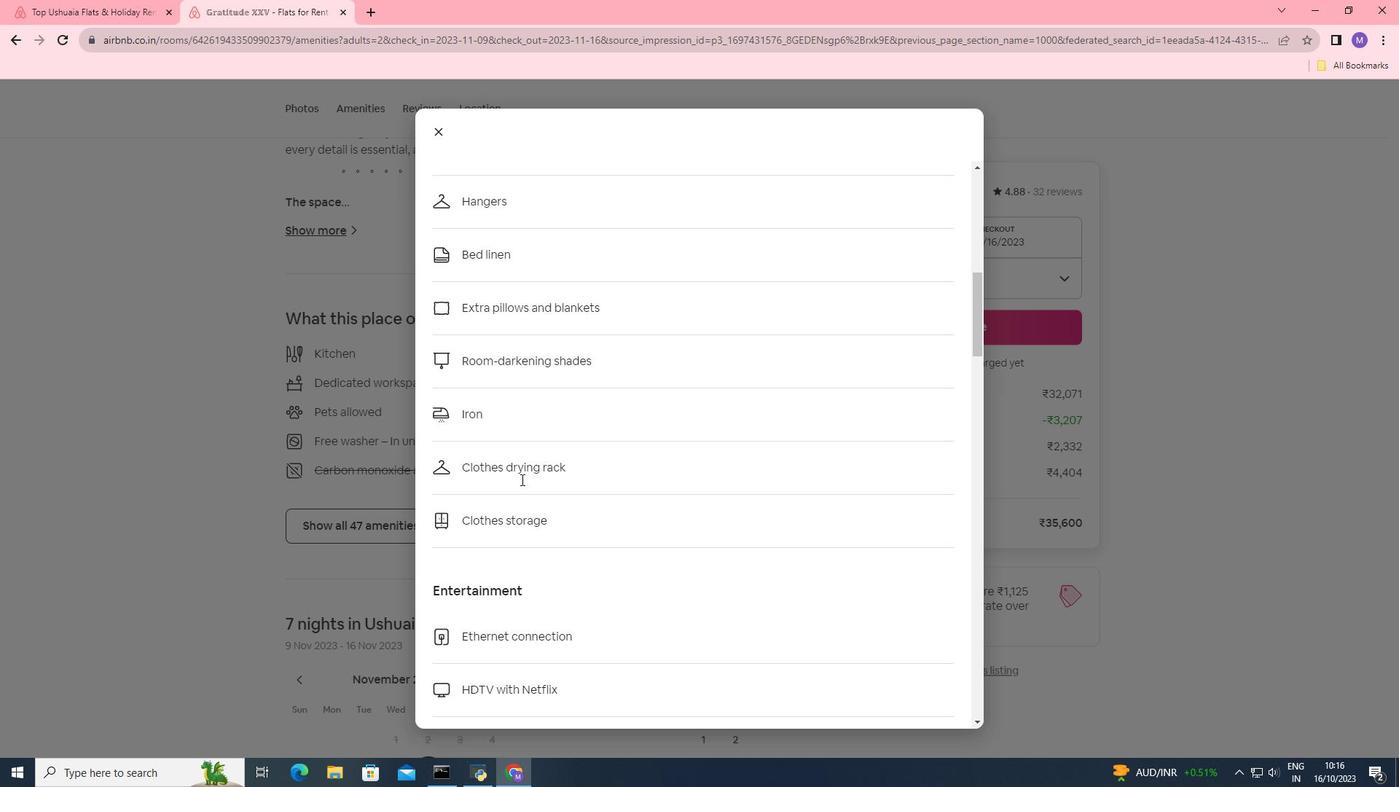 
Action: Mouse scrolled (521, 479) with delta (0, 0)
Screenshot: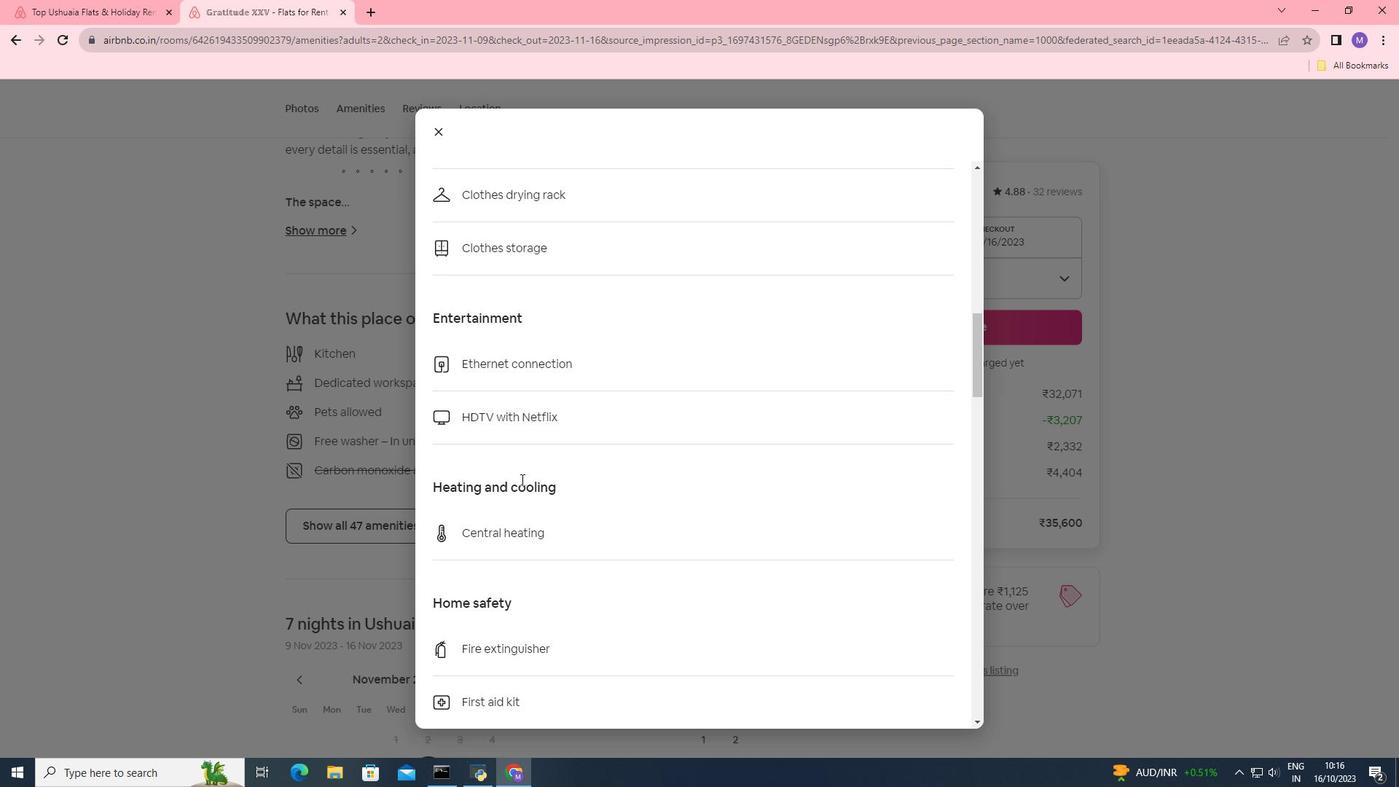 
Action: Mouse scrolled (521, 479) with delta (0, 0)
Screenshot: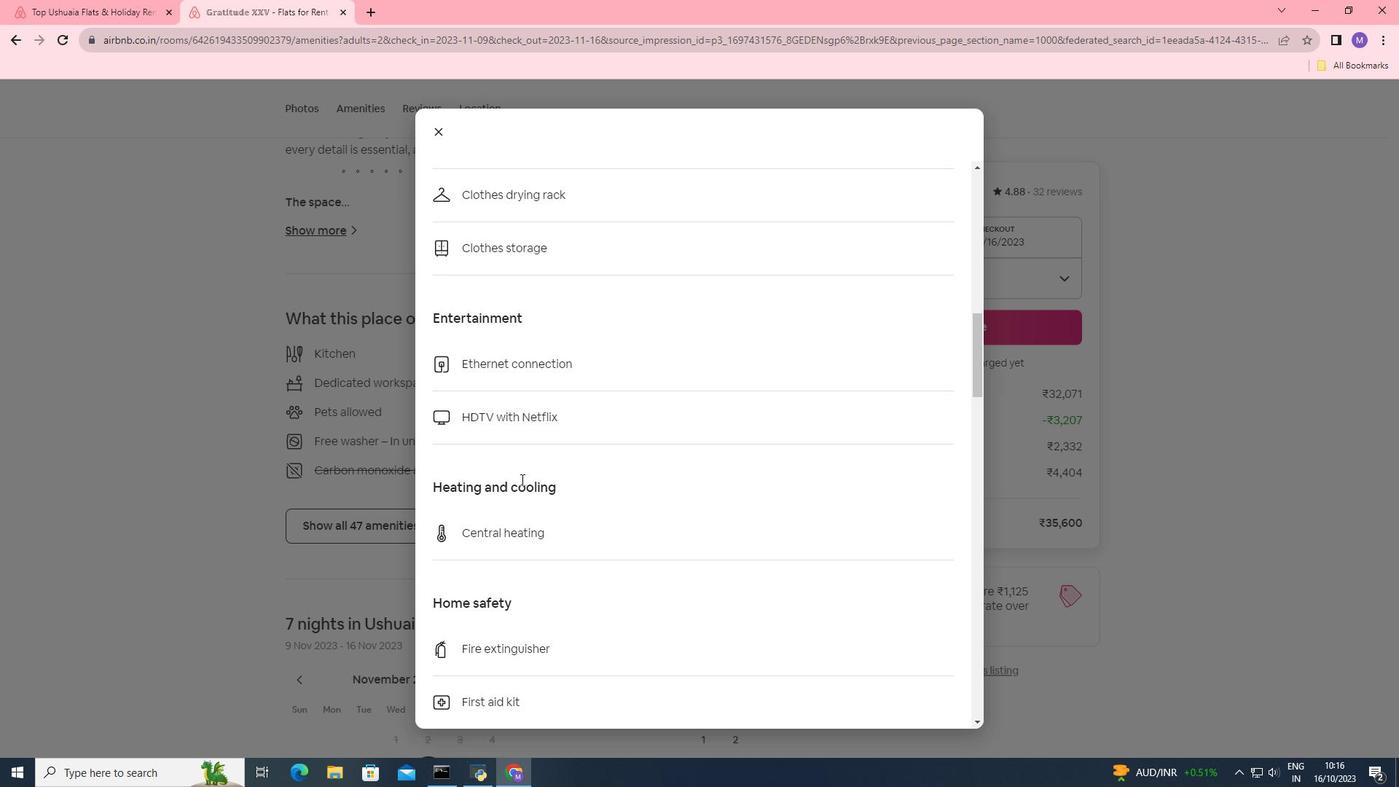 
Action: Mouse scrolled (521, 479) with delta (0, 0)
Screenshot: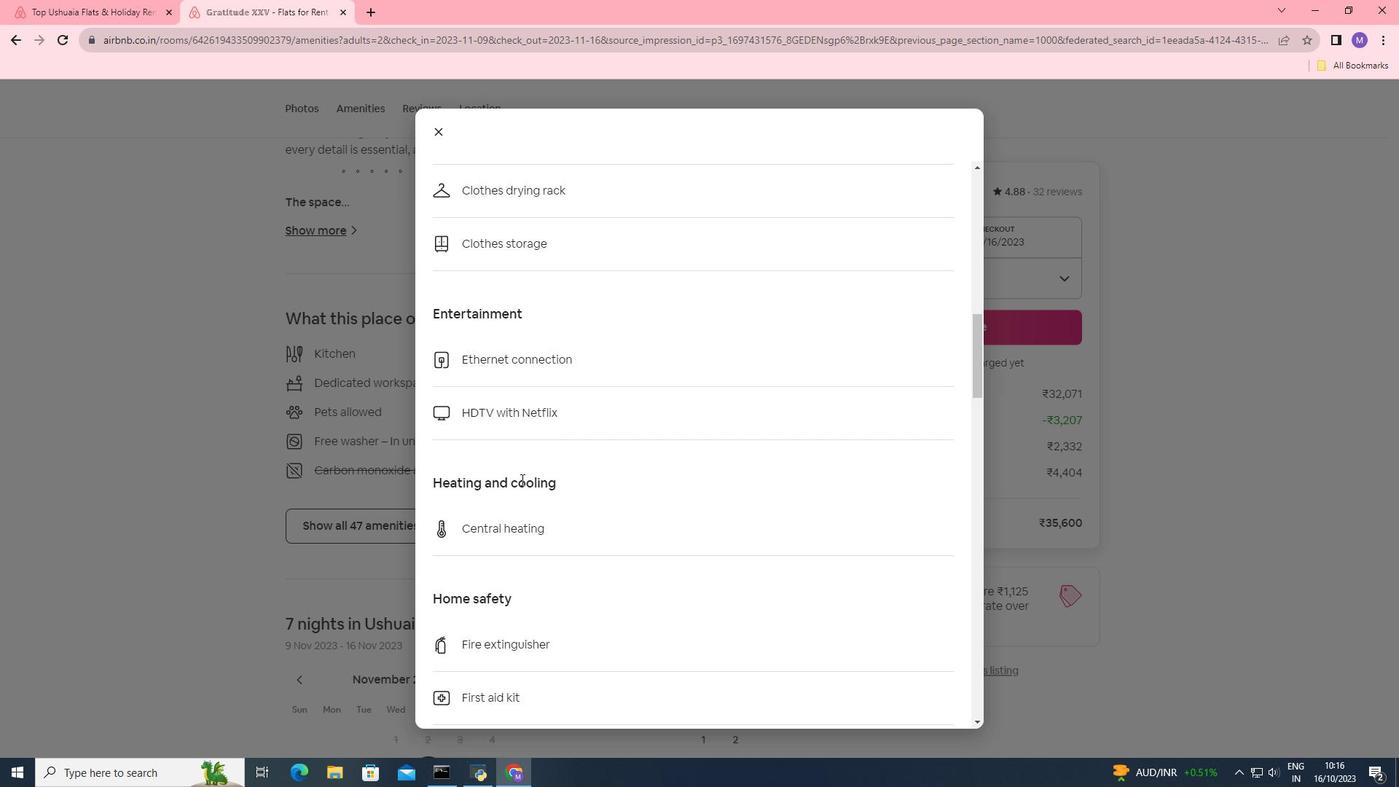 
Action: Mouse scrolled (521, 479) with delta (0, 0)
Screenshot: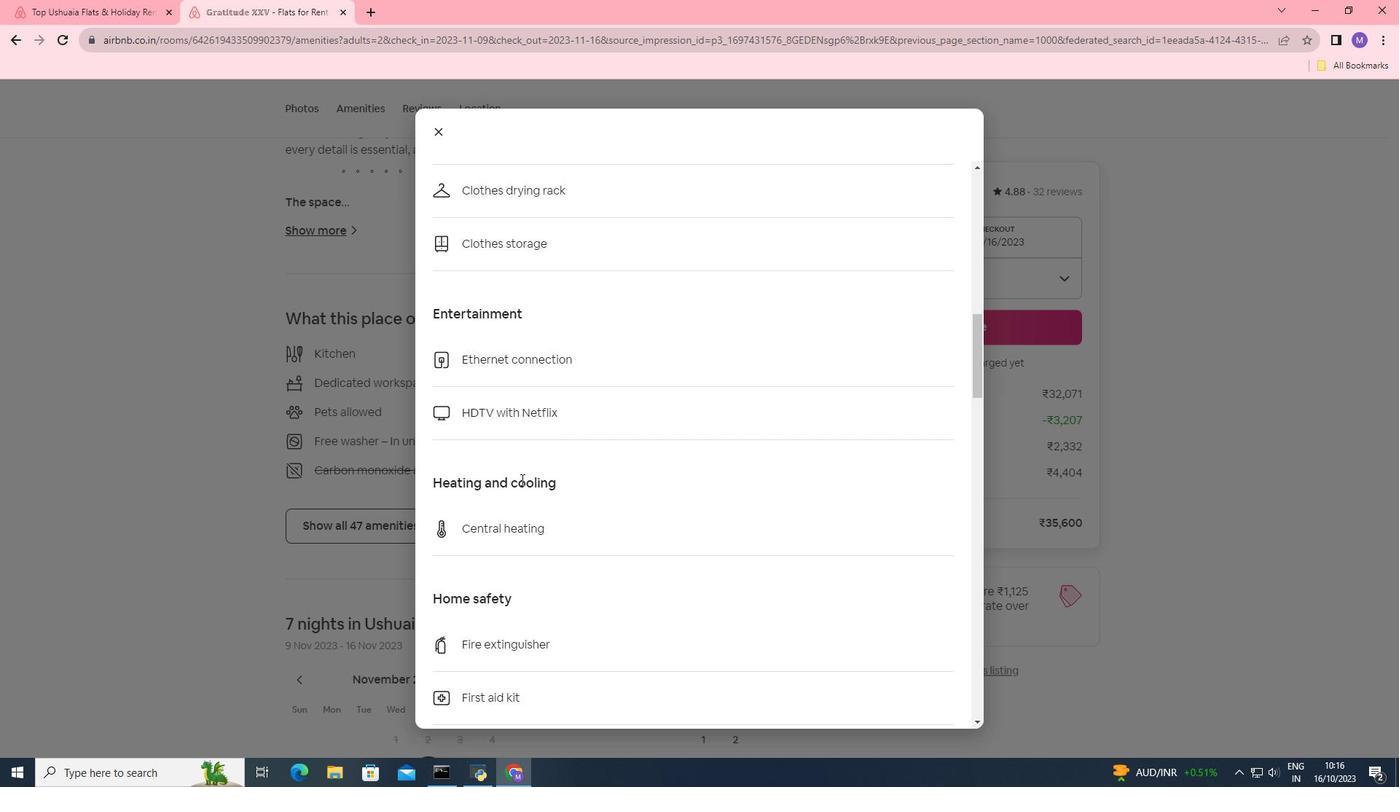 
Action: Mouse scrolled (521, 479) with delta (0, 0)
Screenshot: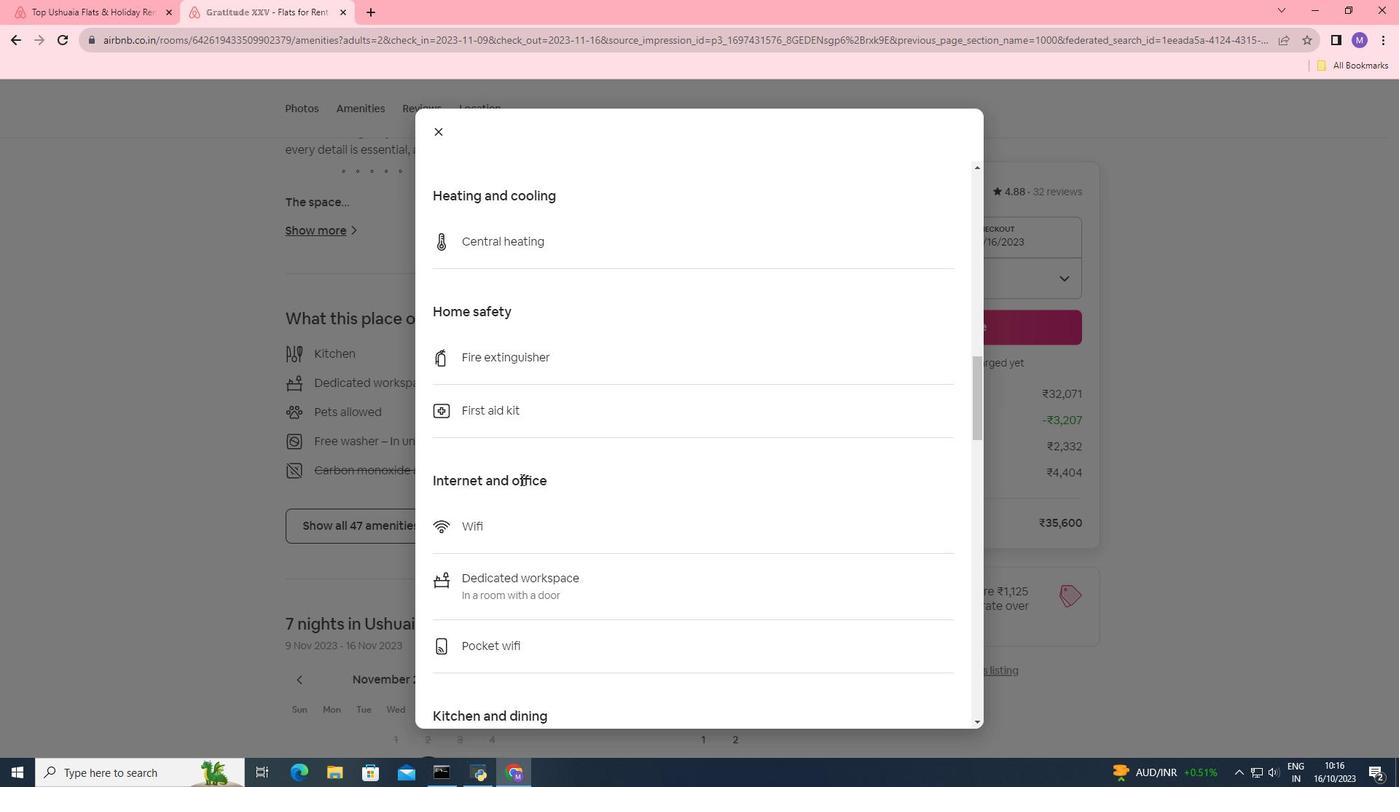 
Action: Mouse scrolled (521, 479) with delta (0, 0)
Screenshot: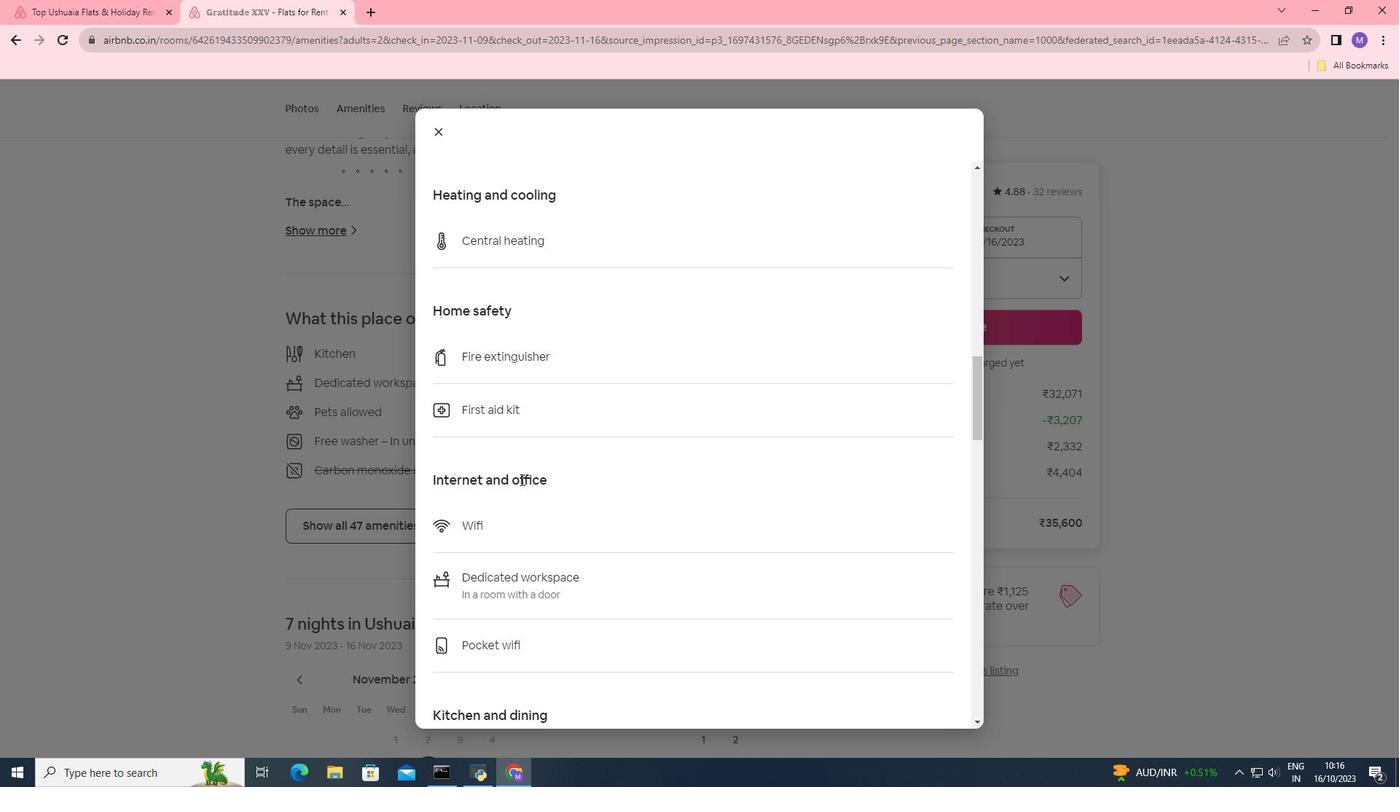 
Action: Mouse scrolled (521, 479) with delta (0, 0)
Screenshot: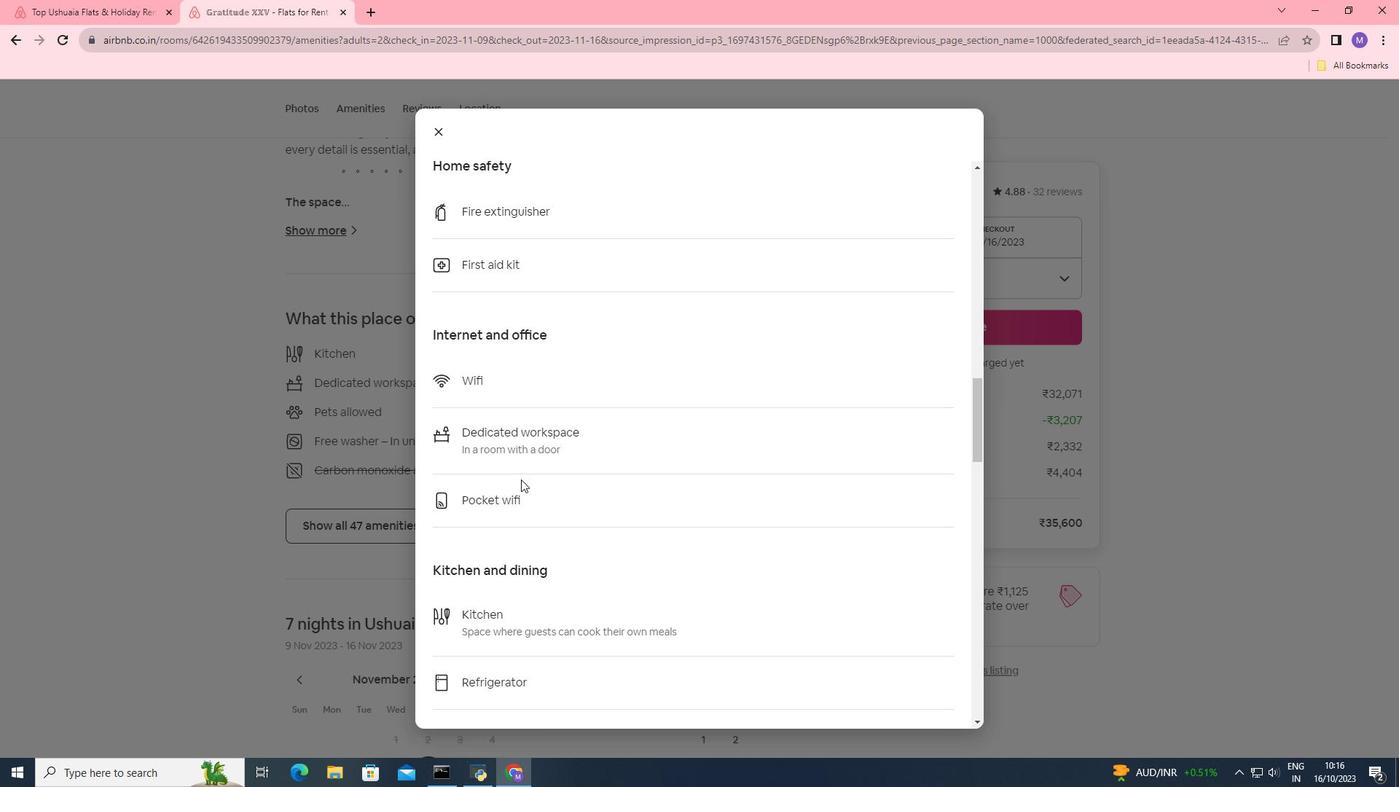 
Action: Mouse scrolled (521, 479) with delta (0, 0)
Screenshot: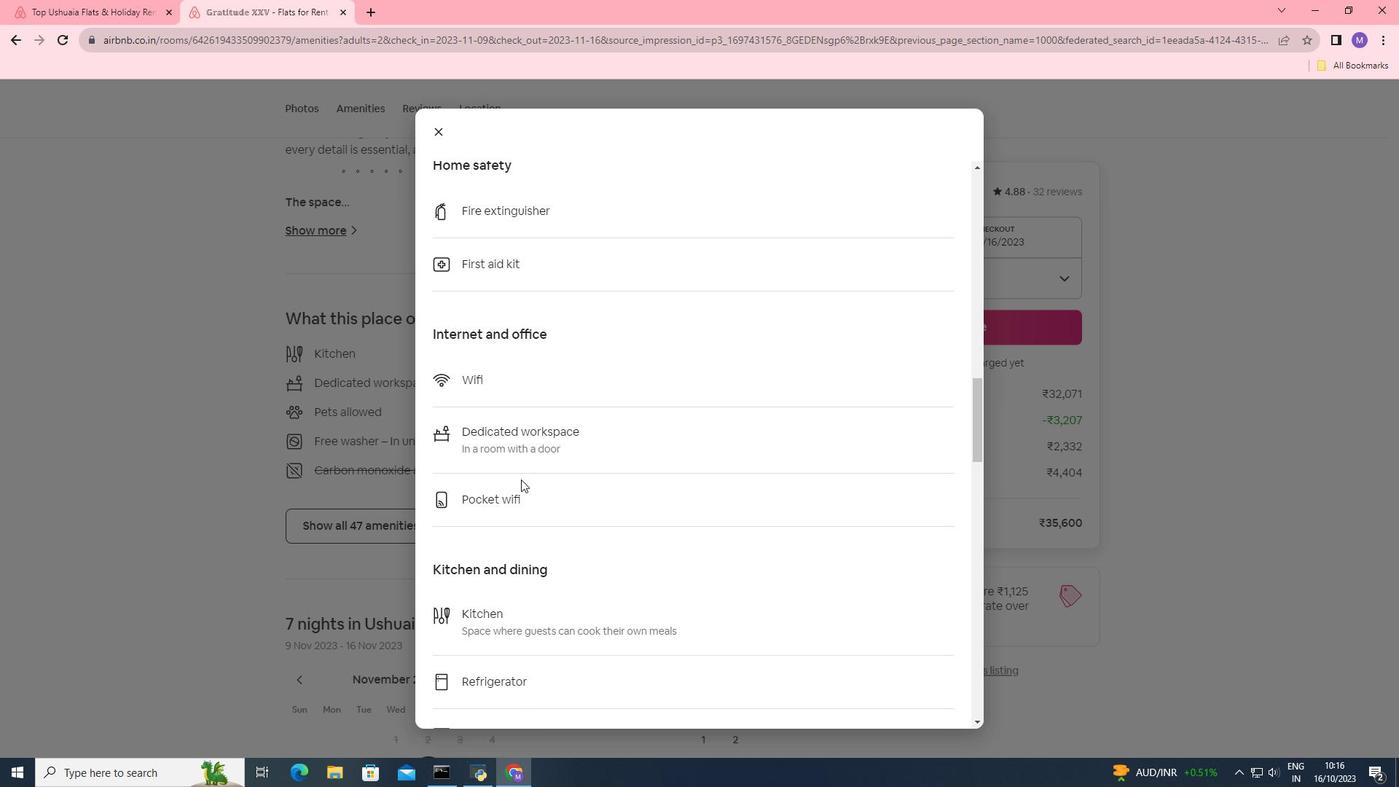 
Action: Mouse scrolled (521, 479) with delta (0, 0)
Screenshot: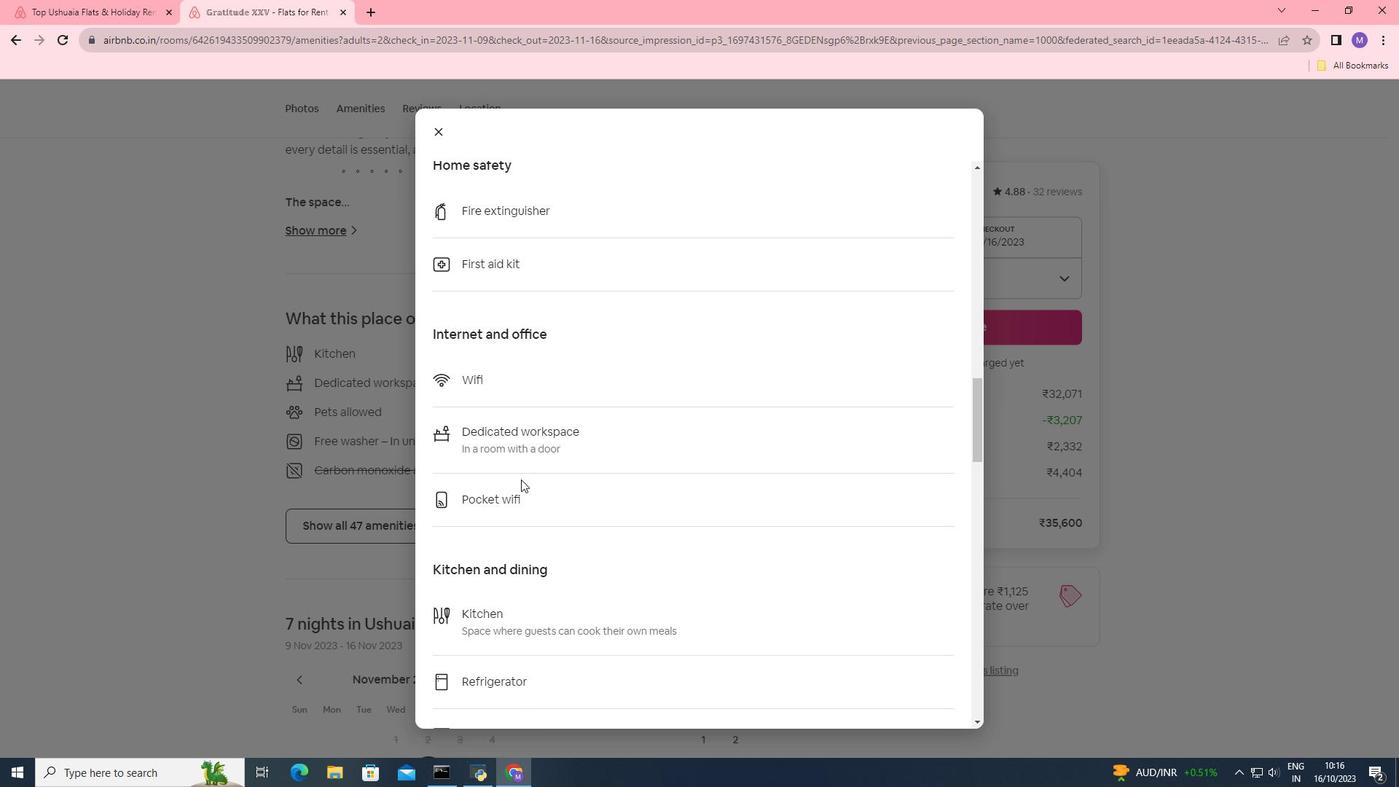 
Action: Mouse scrolled (521, 479) with delta (0, 0)
Screenshot: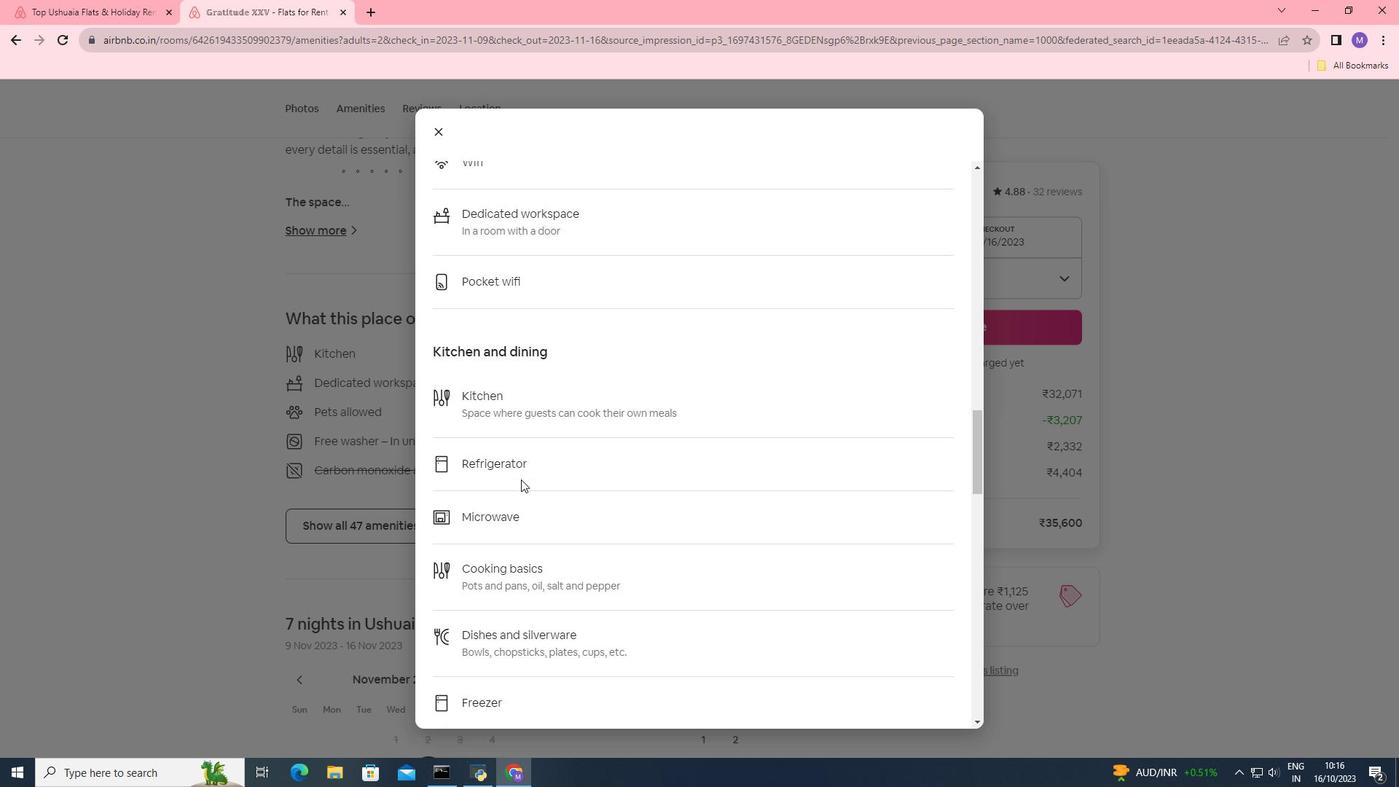 
Action: Mouse scrolled (521, 479) with delta (0, 0)
Screenshot: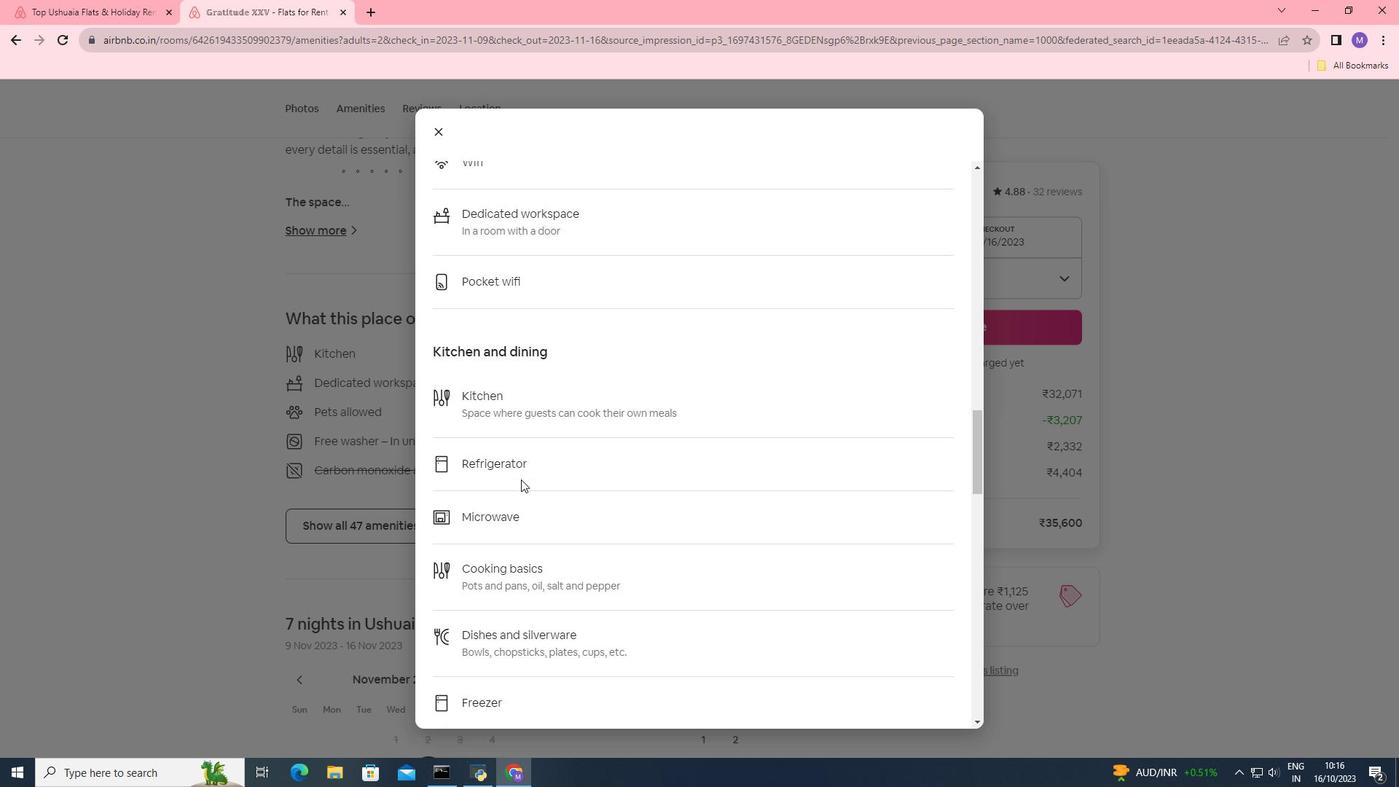 
Action: Mouse scrolled (521, 479) with delta (0, 0)
Screenshot: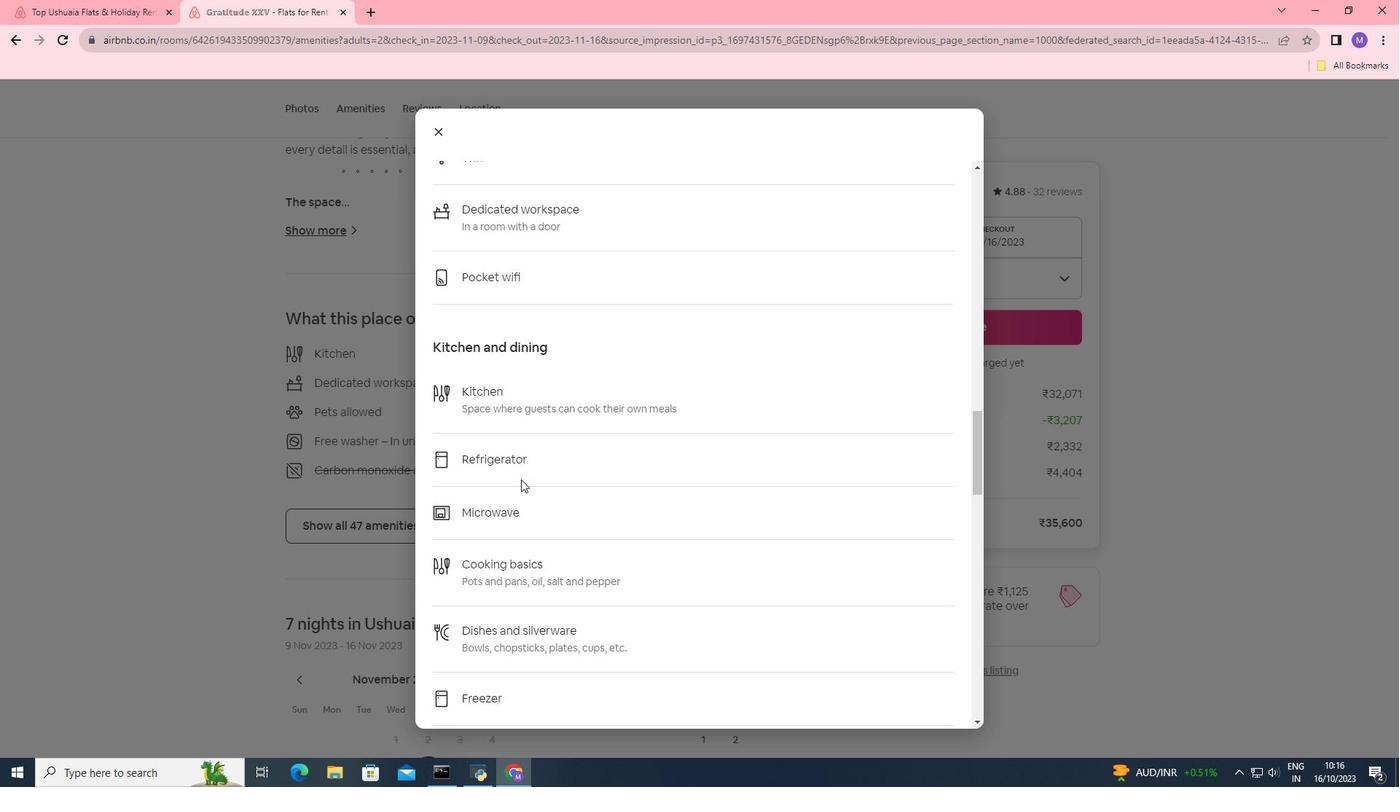 
Action: Mouse scrolled (521, 479) with delta (0, 0)
Screenshot: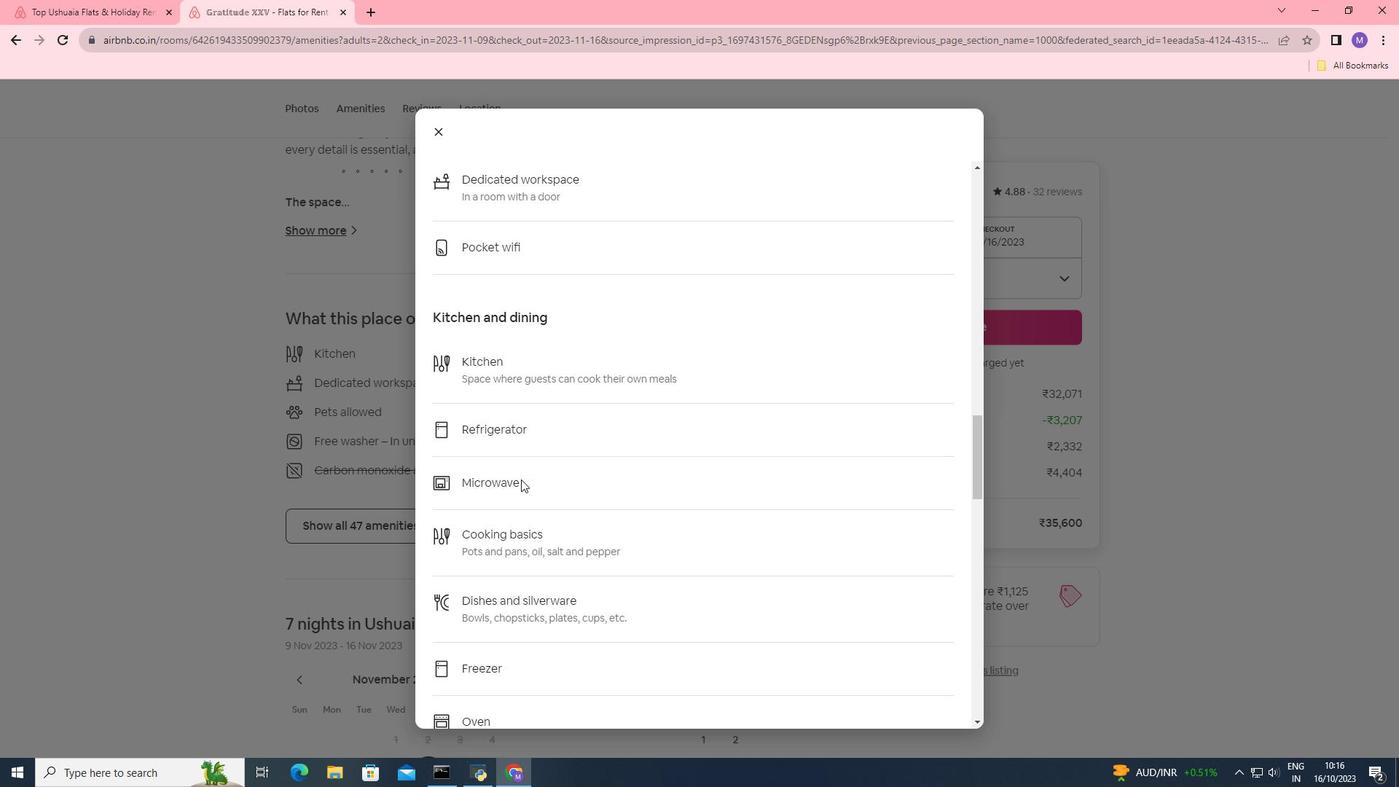 
Action: Mouse moved to (521, 477)
Screenshot: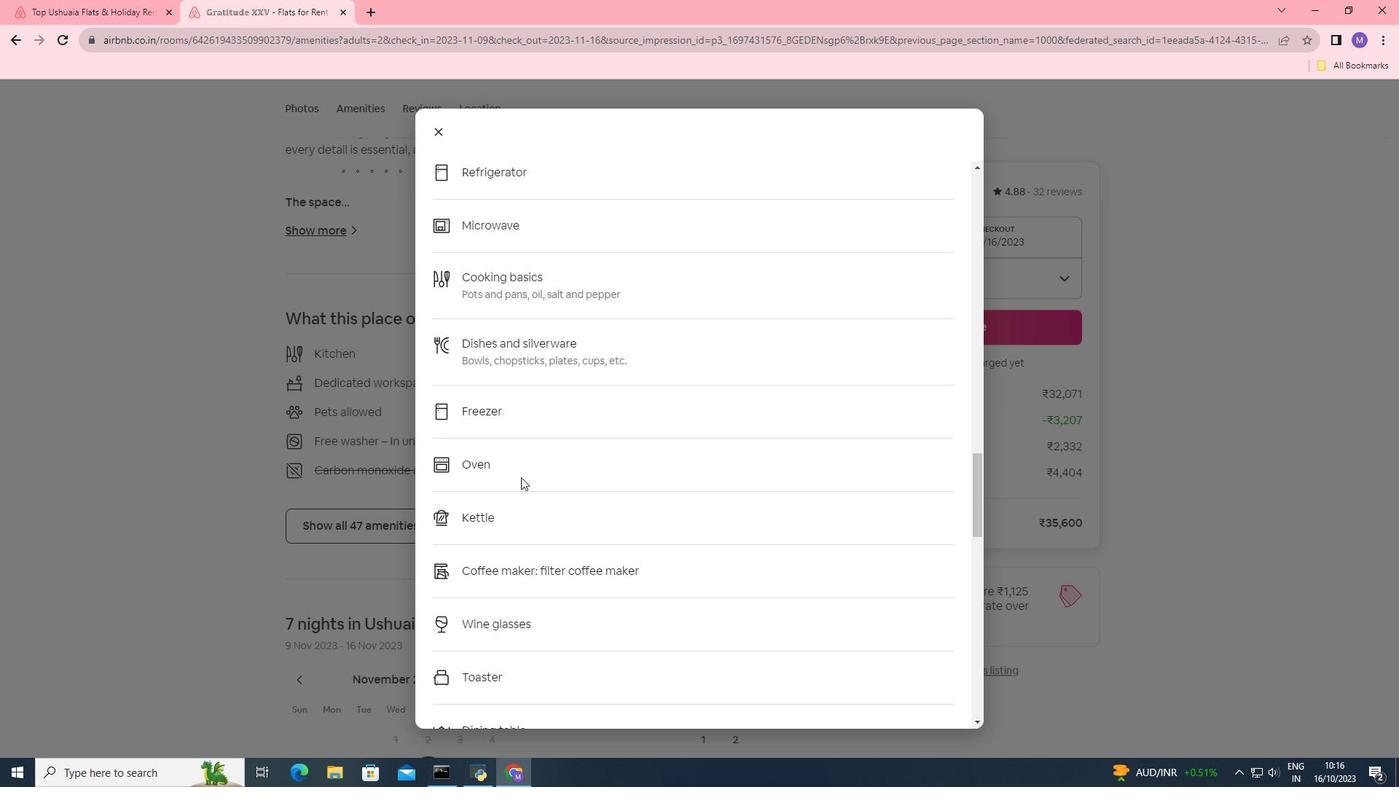 
Action: Mouse scrolled (521, 476) with delta (0, 0)
Screenshot: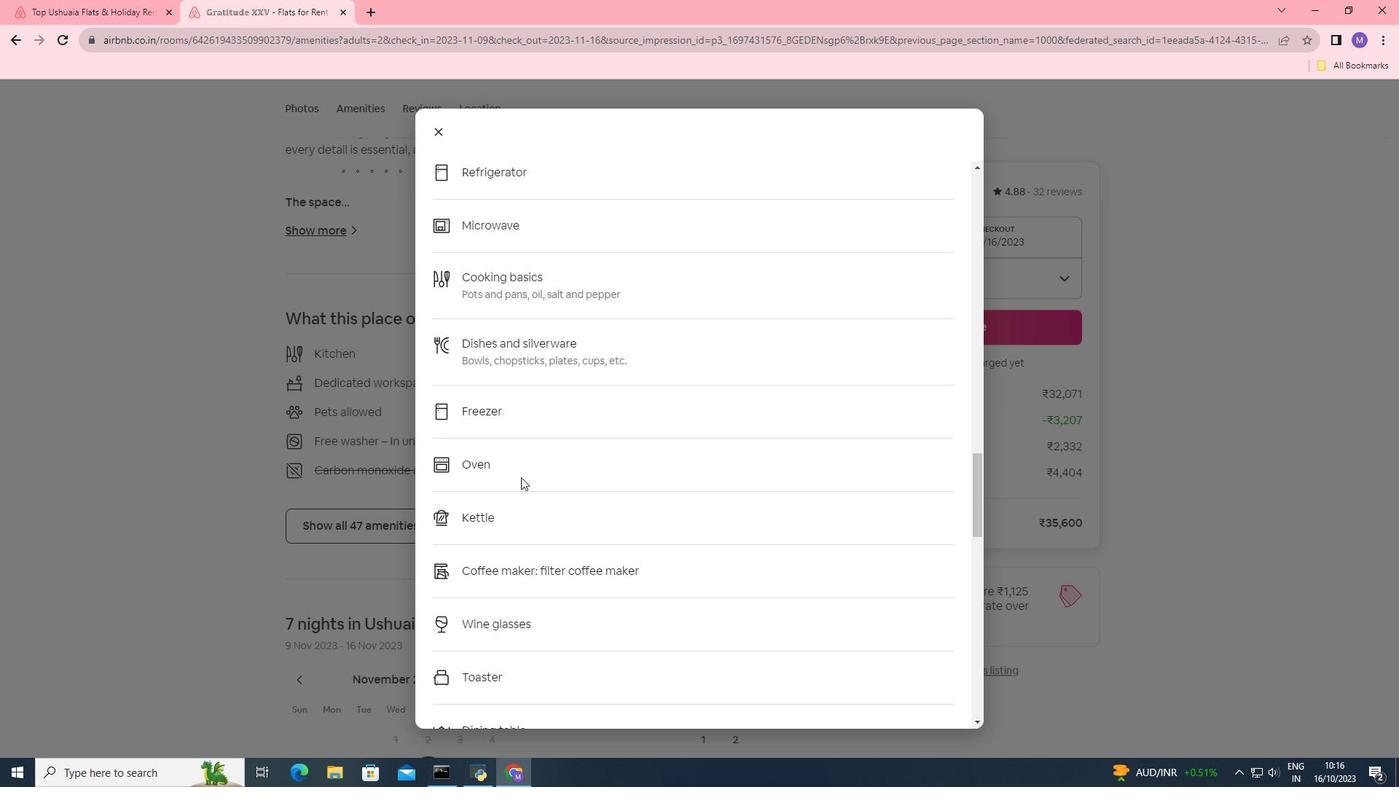 
Action: Mouse scrolled (521, 476) with delta (0, 0)
Screenshot: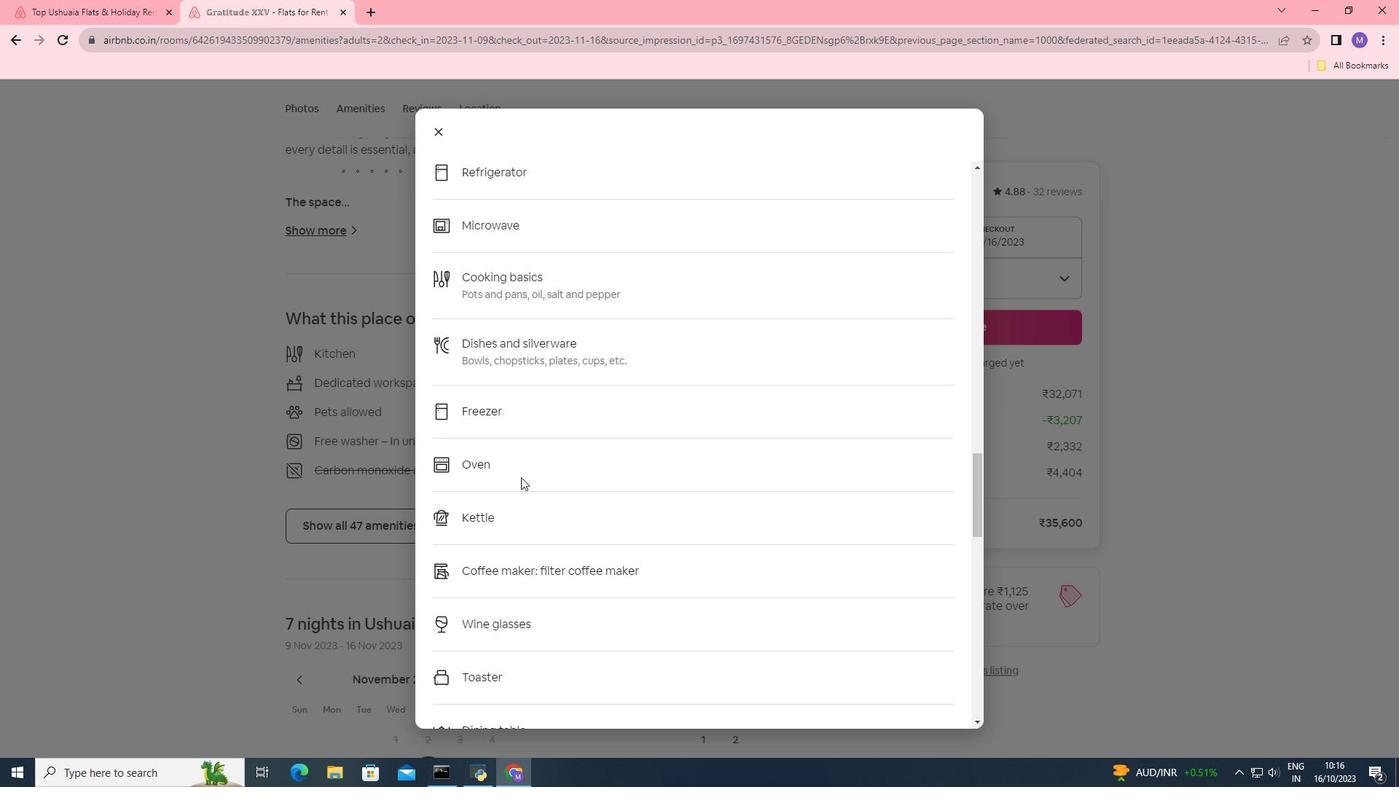 
Action: Mouse scrolled (521, 476) with delta (0, 0)
Screenshot: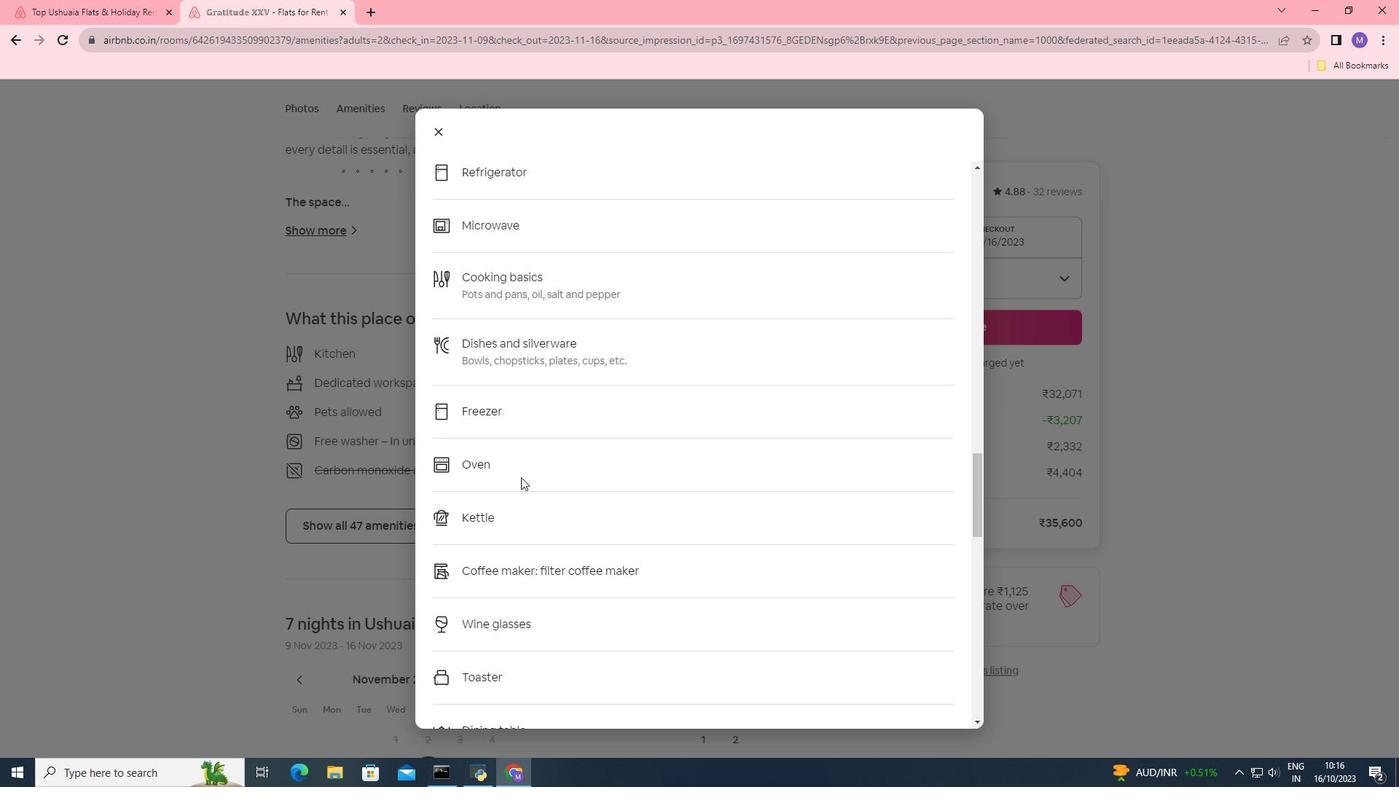 
Action: Mouse scrolled (521, 476) with delta (0, 0)
Screenshot: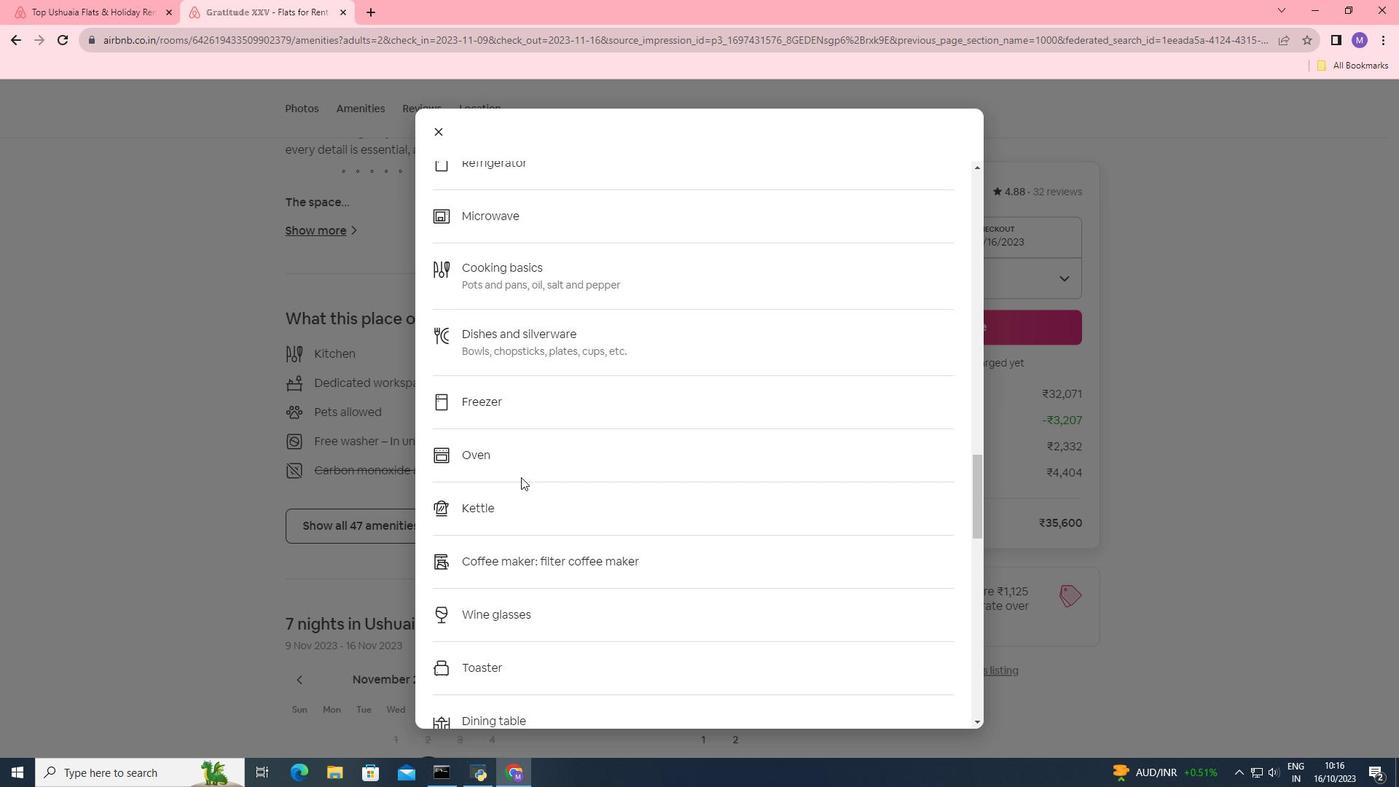 
Action: Mouse scrolled (521, 476) with delta (0, 0)
Screenshot: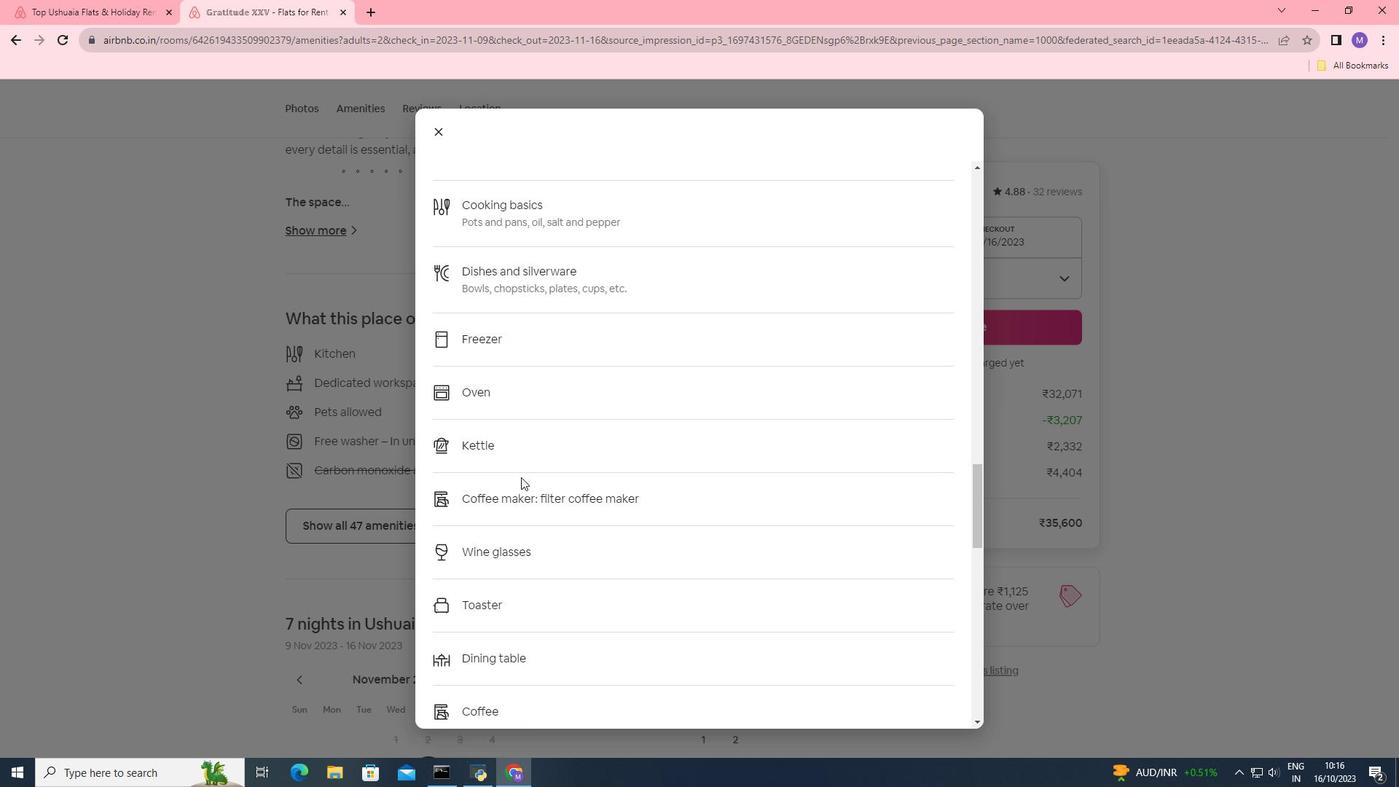 
Action: Mouse scrolled (521, 476) with delta (0, 0)
Screenshot: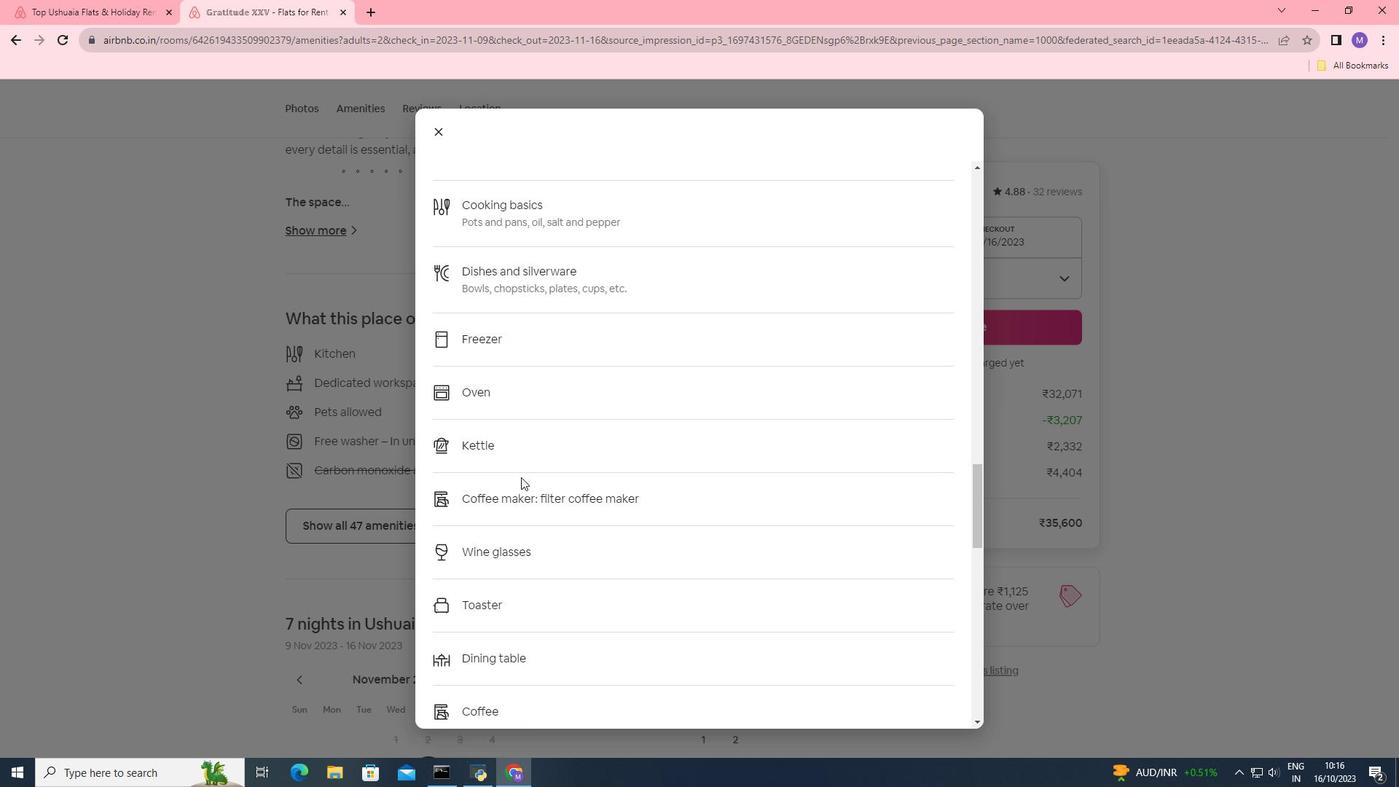 
Action: Mouse moved to (516, 438)
Screenshot: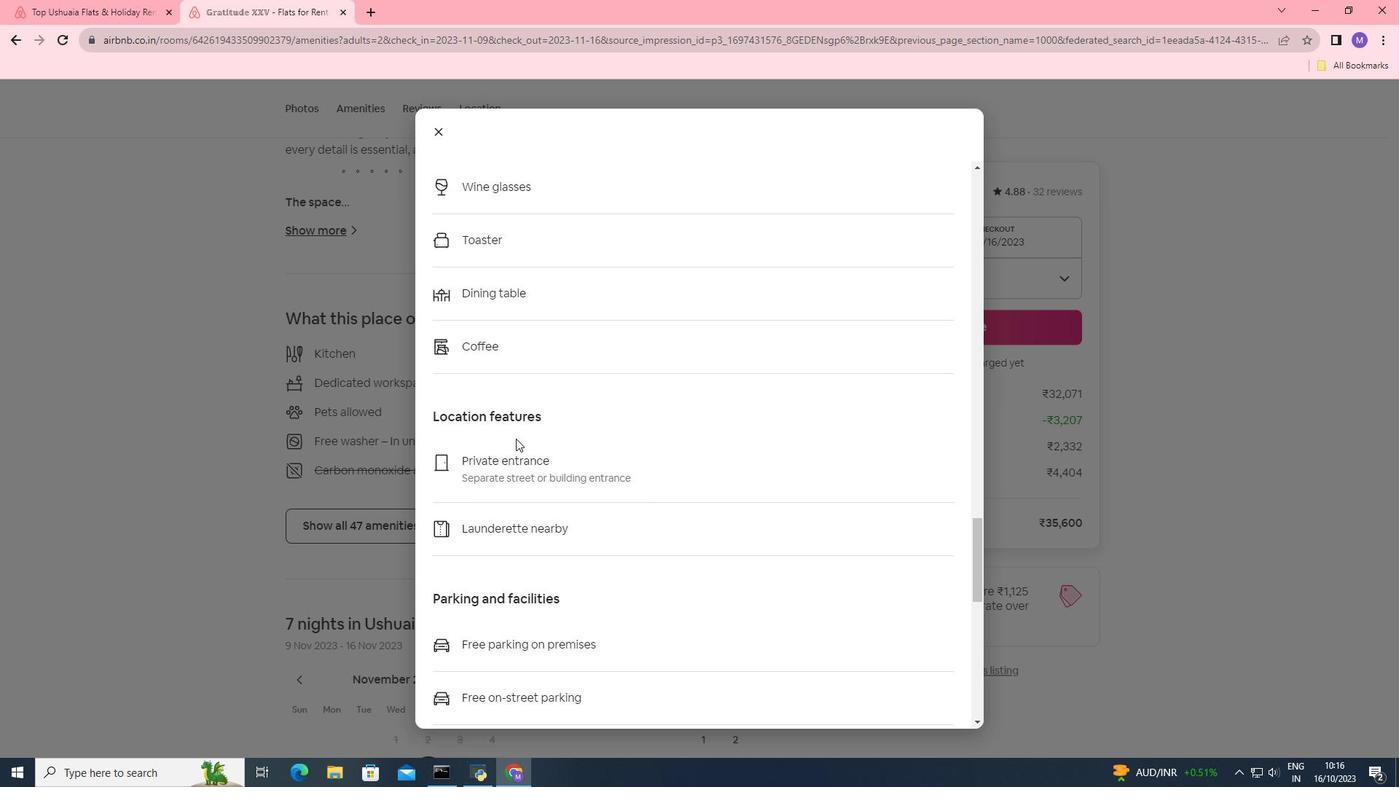 
Action: Mouse scrolled (516, 438) with delta (0, 0)
Screenshot: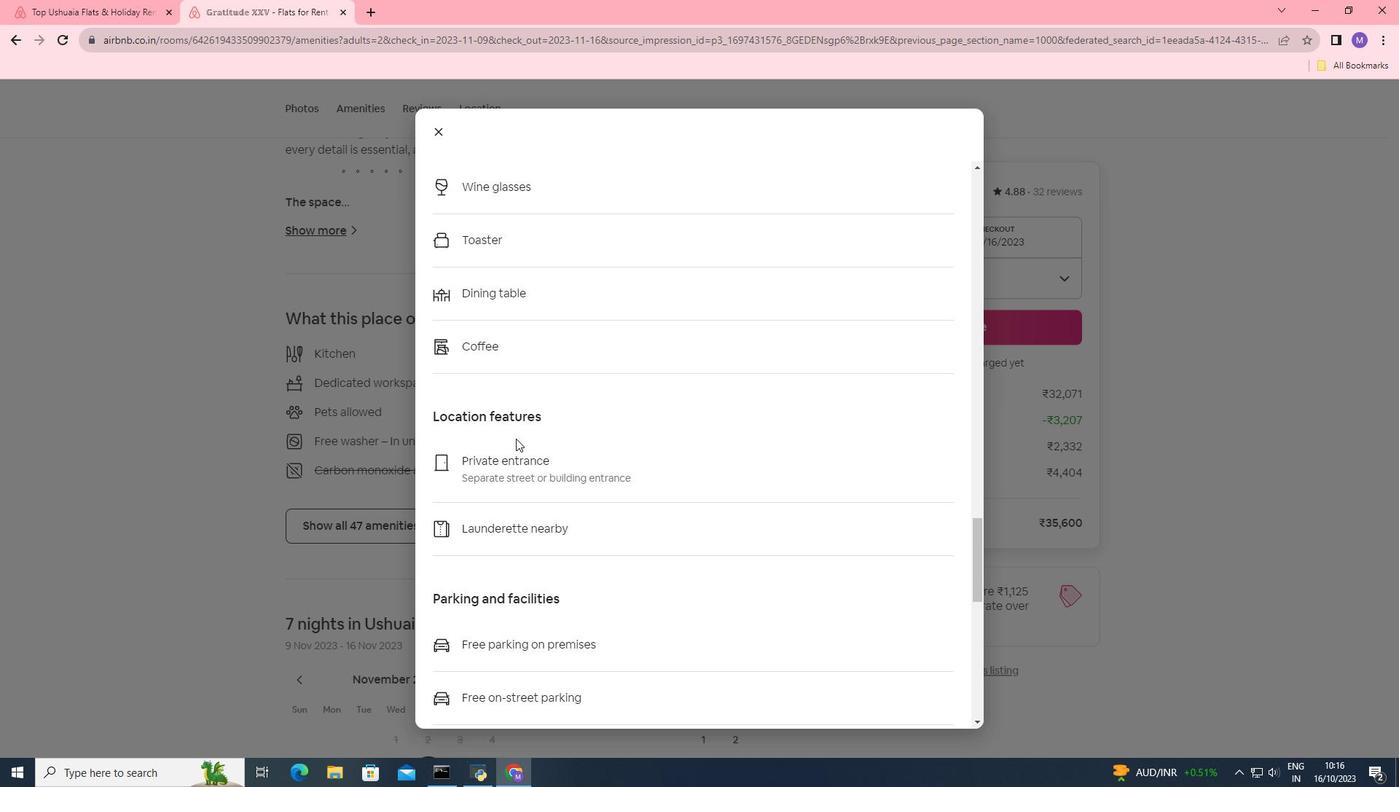 
Action: Mouse scrolled (516, 438) with delta (0, 0)
Screenshot: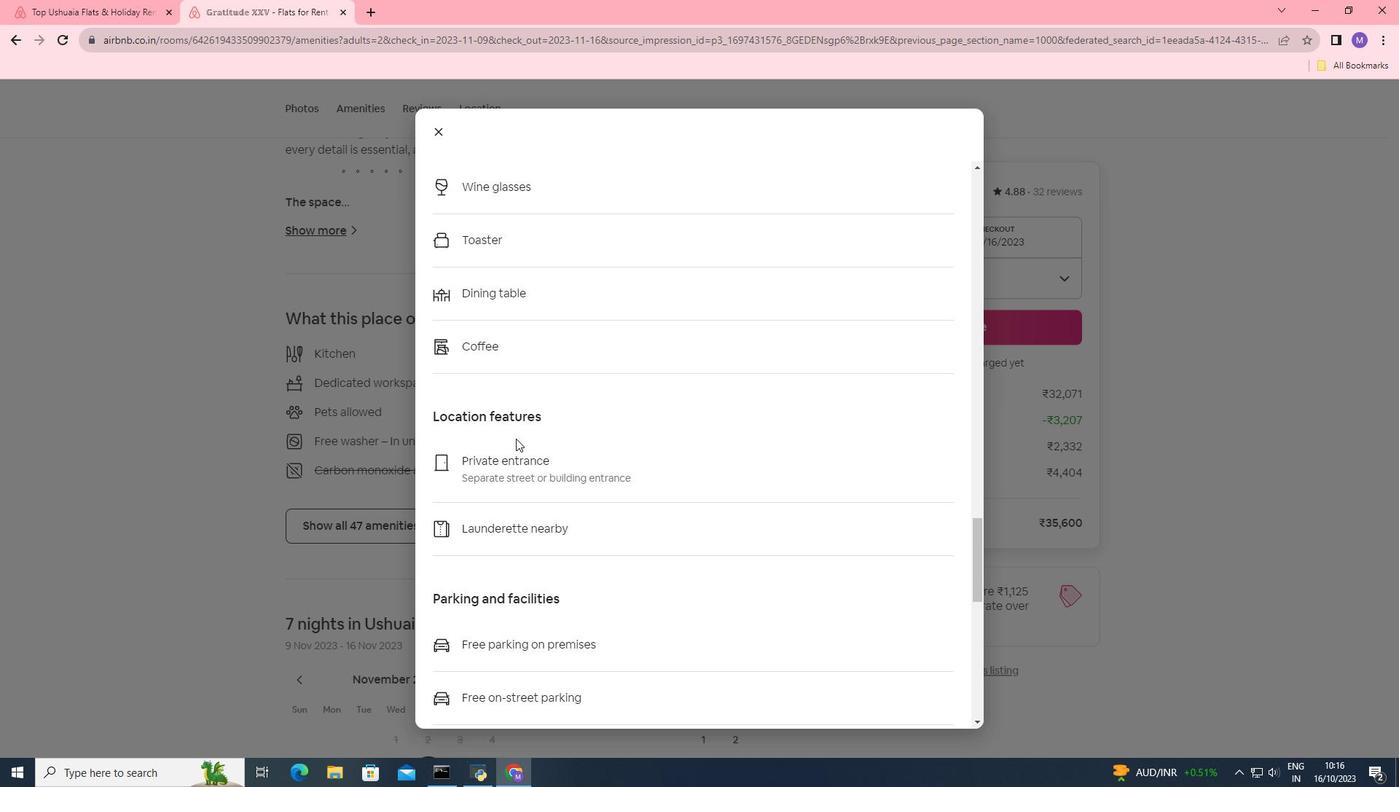 
Action: Mouse scrolled (516, 438) with delta (0, 0)
Screenshot: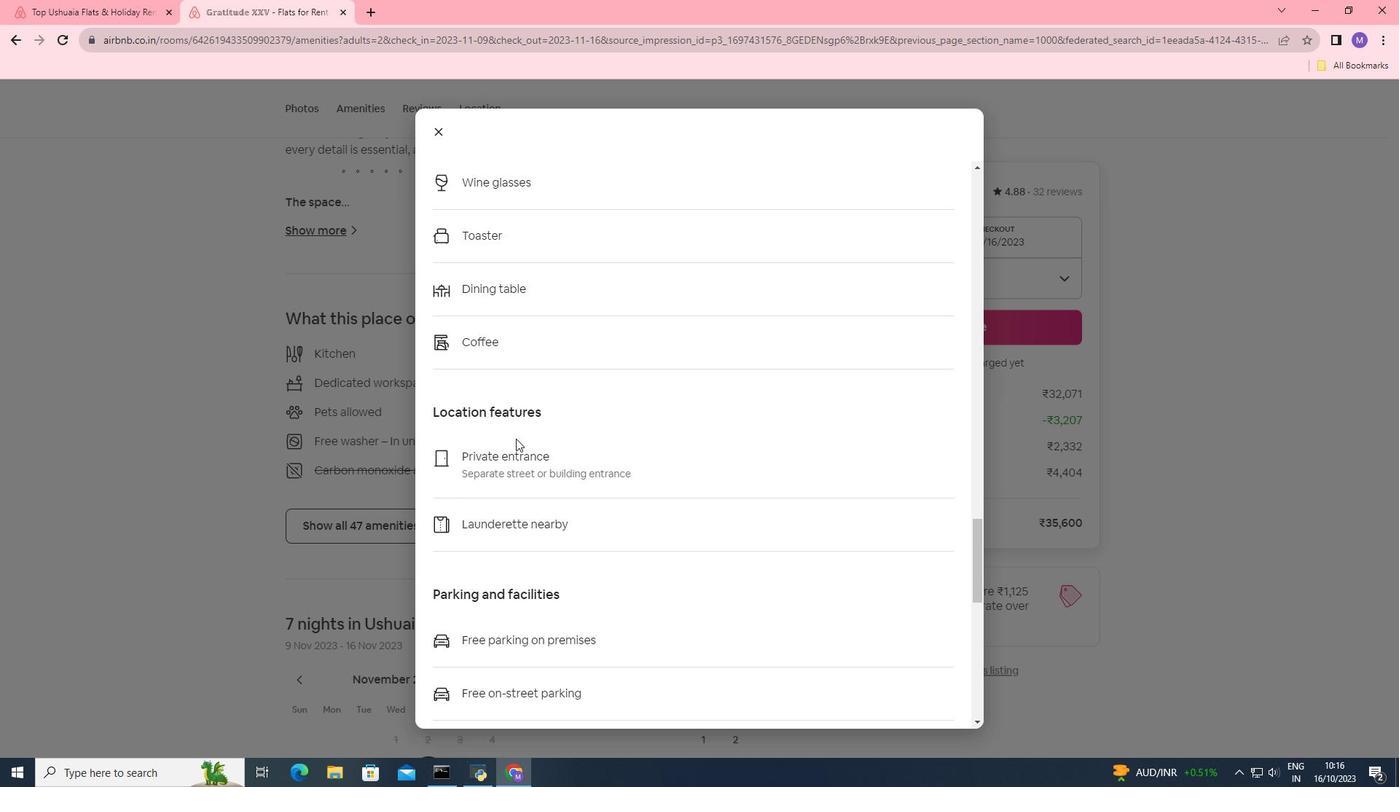 
Action: Mouse scrolled (516, 438) with delta (0, 0)
Screenshot: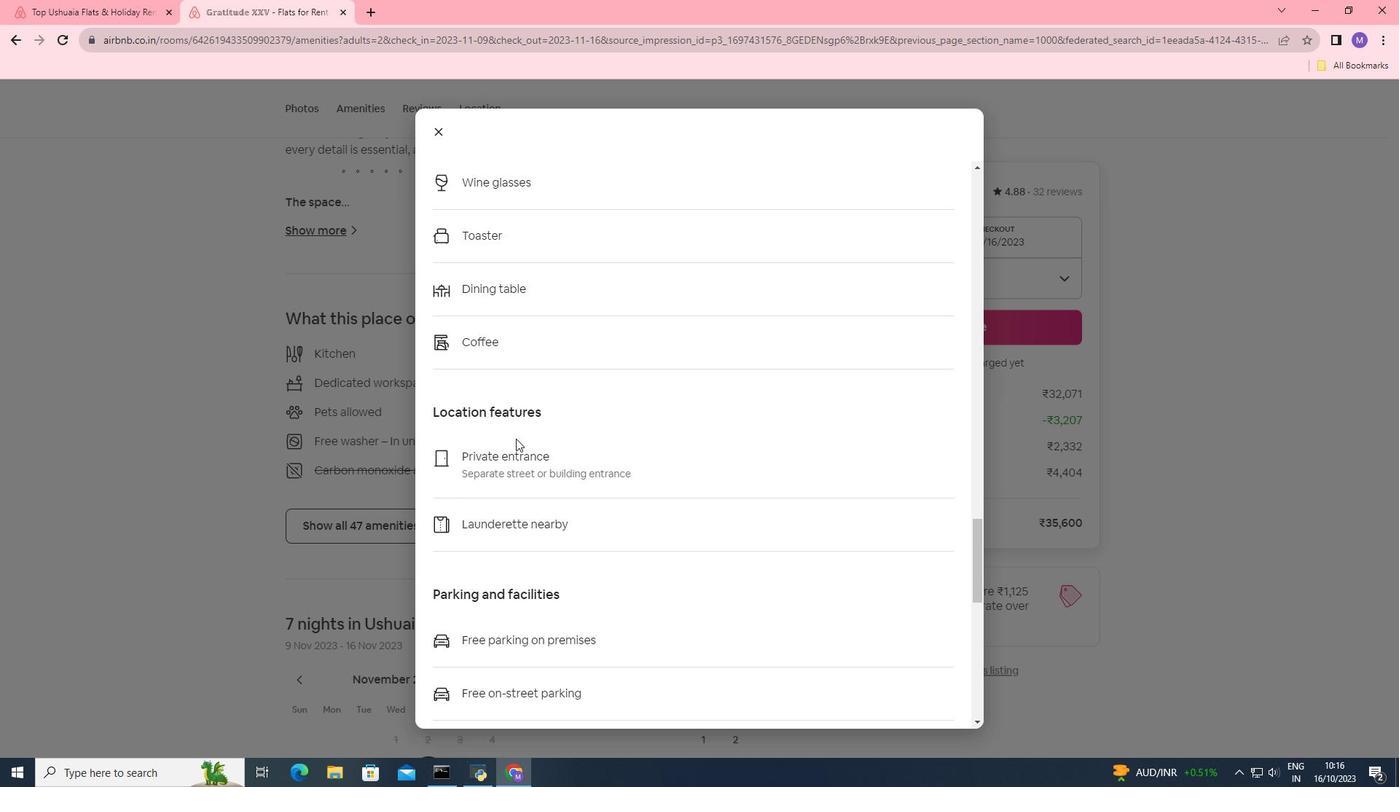 
Action: Mouse scrolled (516, 438) with delta (0, 0)
Screenshot: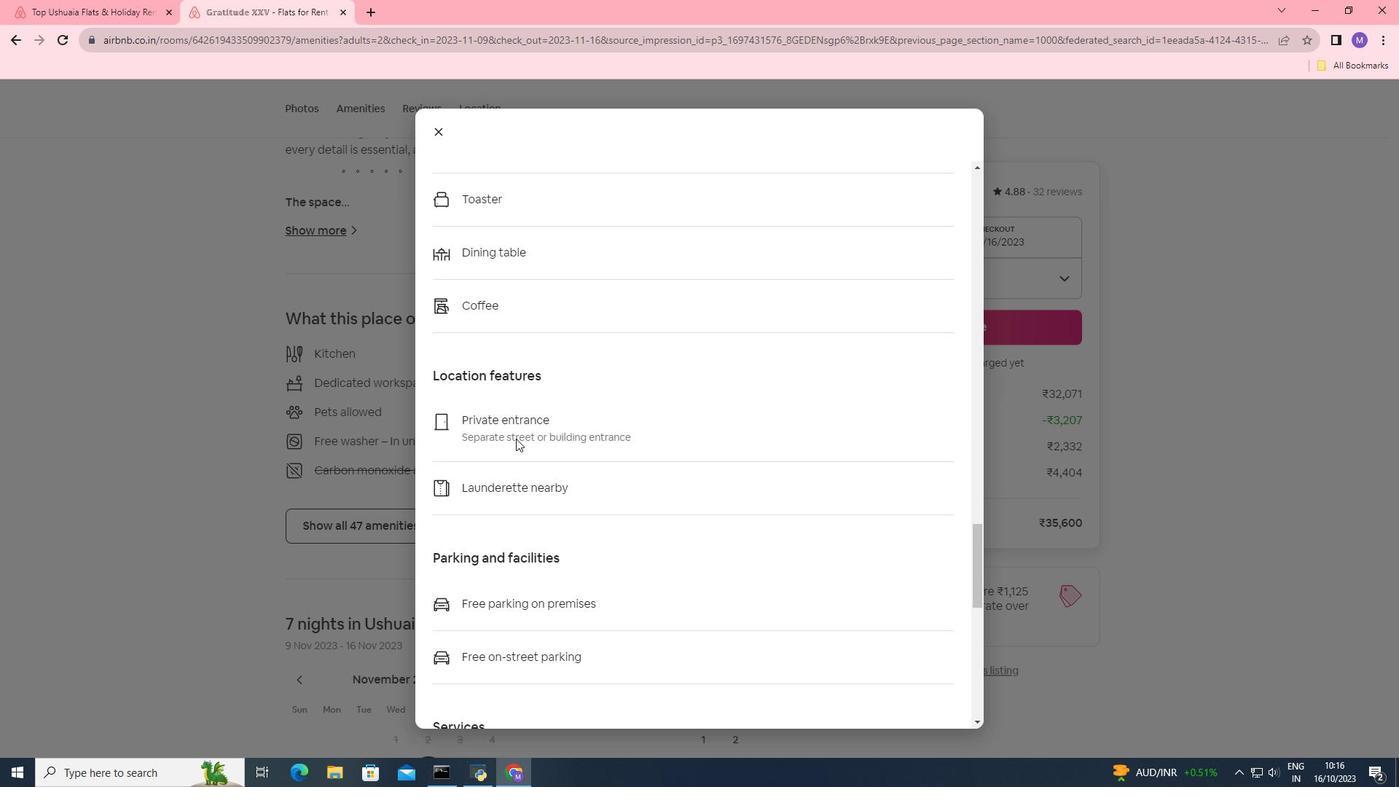 
Action: Mouse moved to (506, 419)
Screenshot: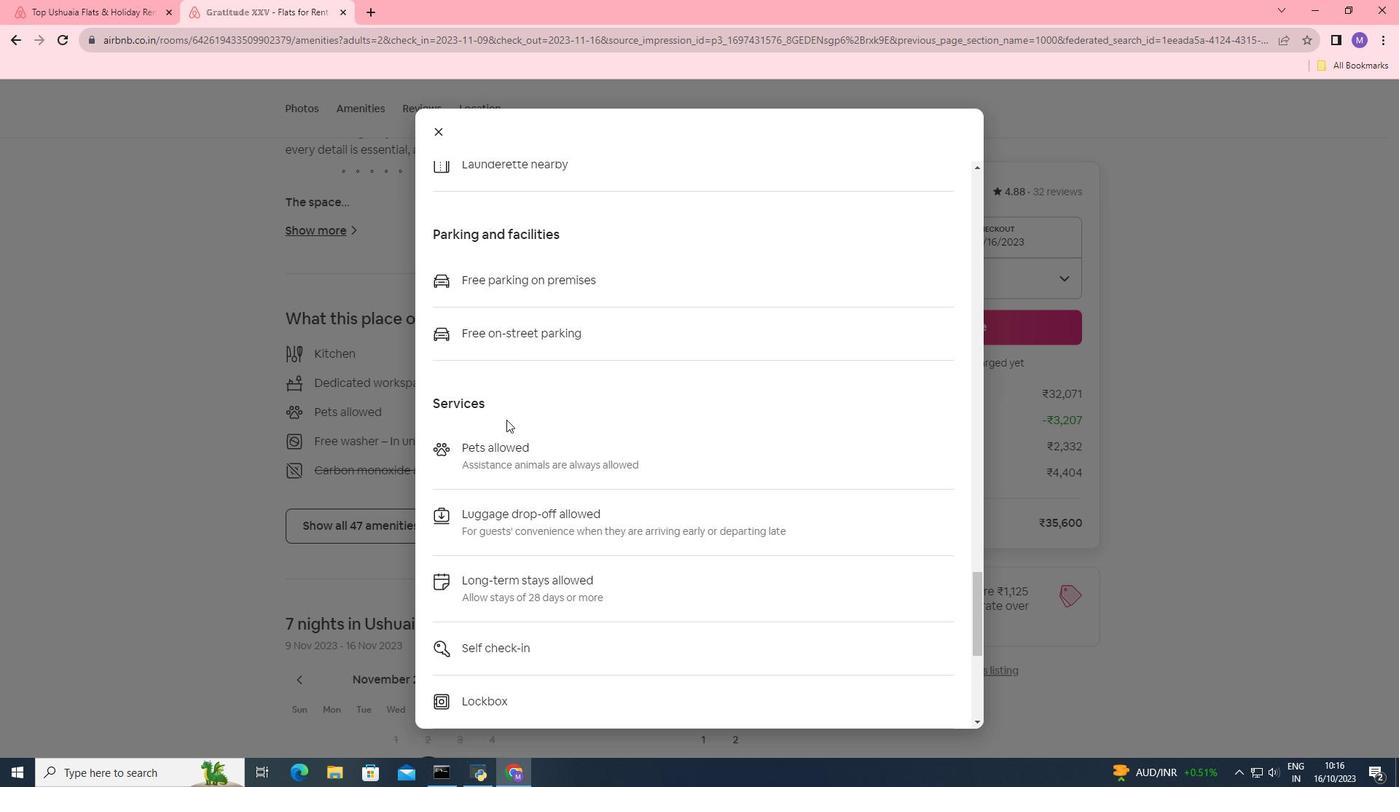 
Action: Mouse scrolled (506, 419) with delta (0, 0)
Screenshot: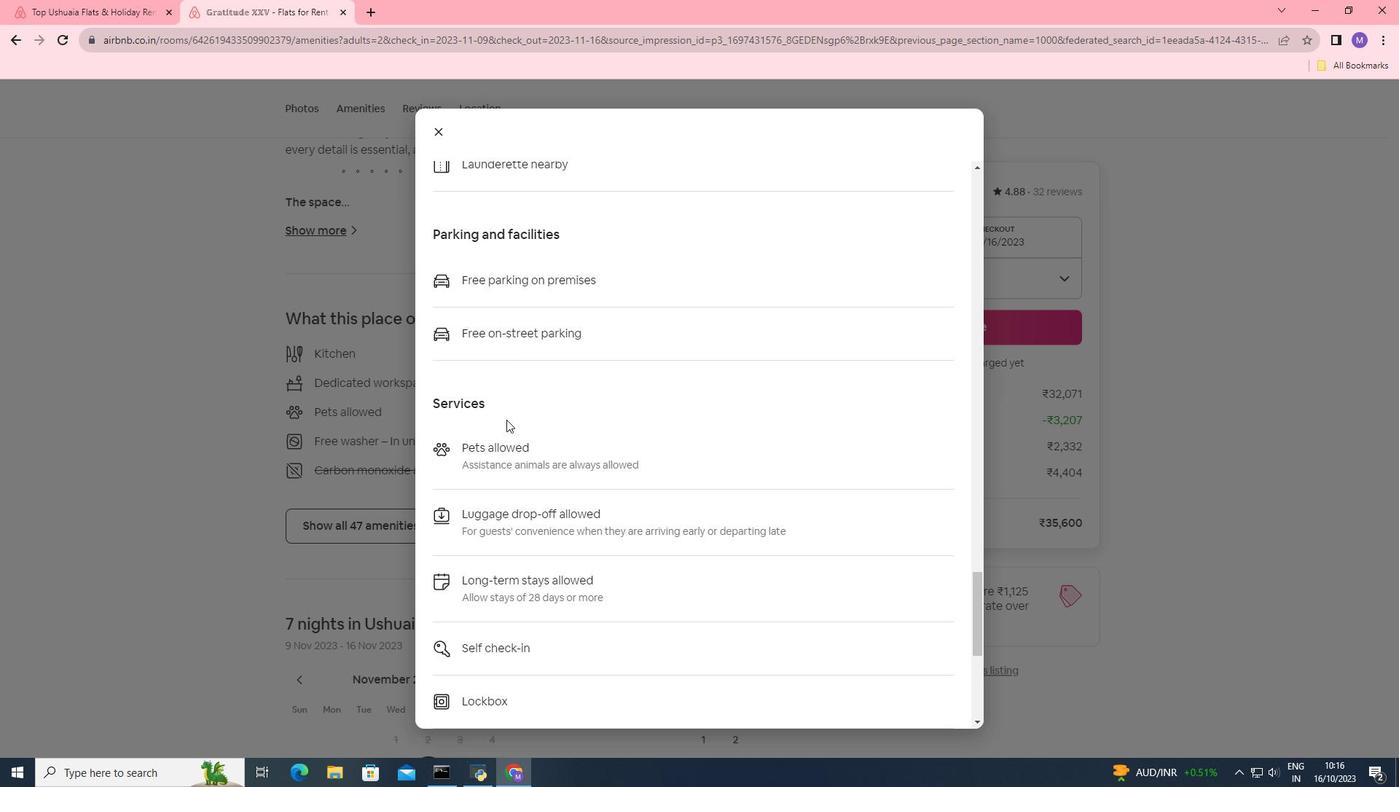 
Action: Mouse scrolled (506, 419) with delta (0, 0)
Screenshot: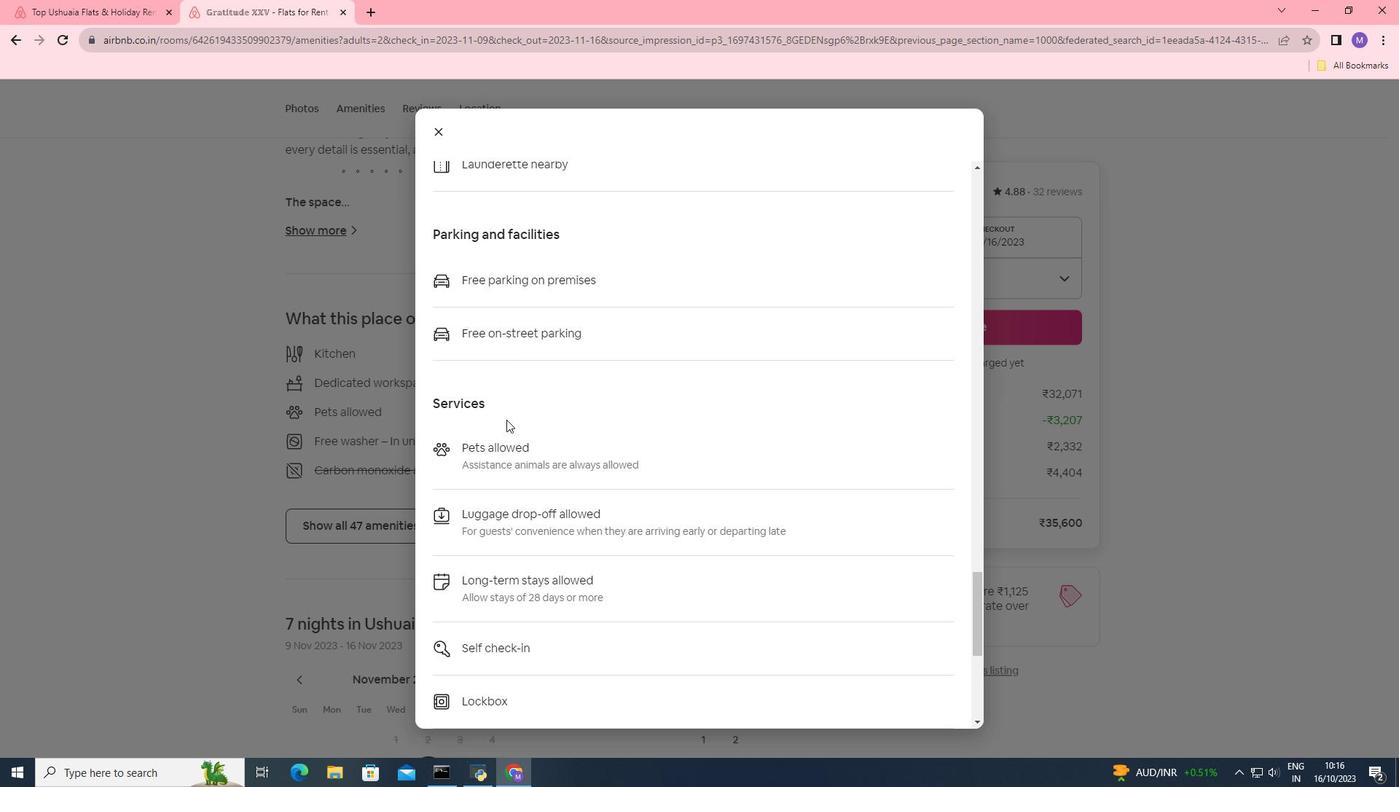
Action: Mouse scrolled (506, 419) with delta (0, 0)
Screenshot: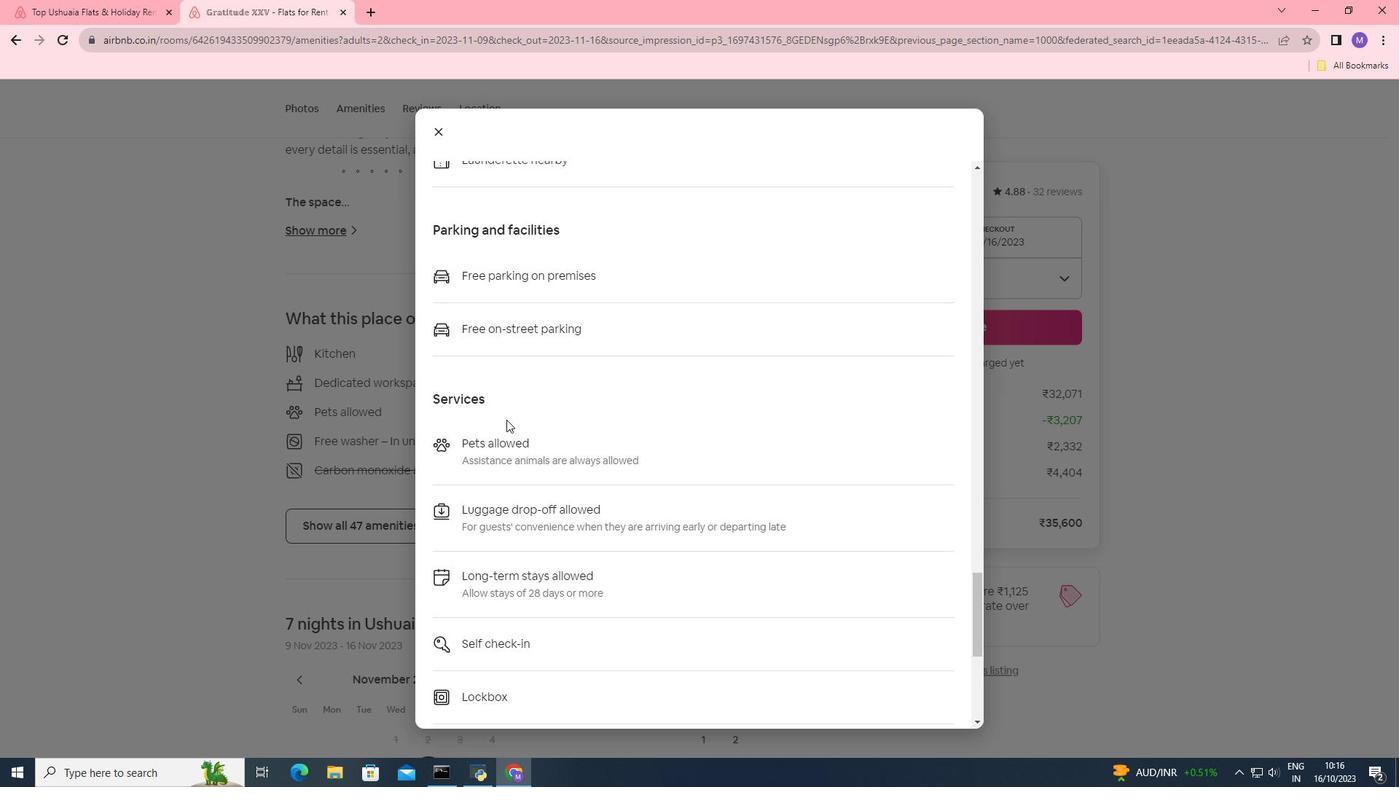 
Action: Mouse scrolled (506, 419) with delta (0, 0)
Screenshot: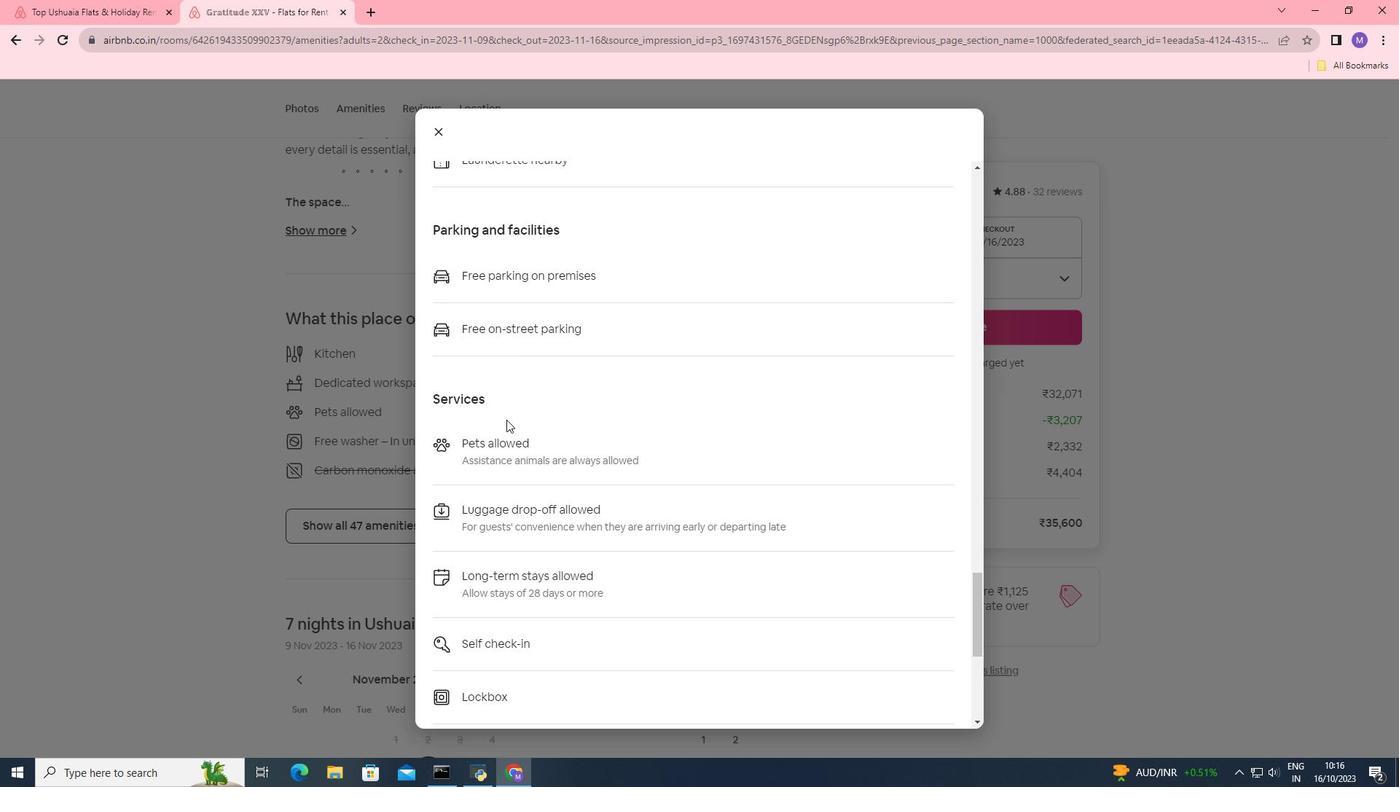 
Action: Mouse scrolled (506, 419) with delta (0, 0)
Screenshot: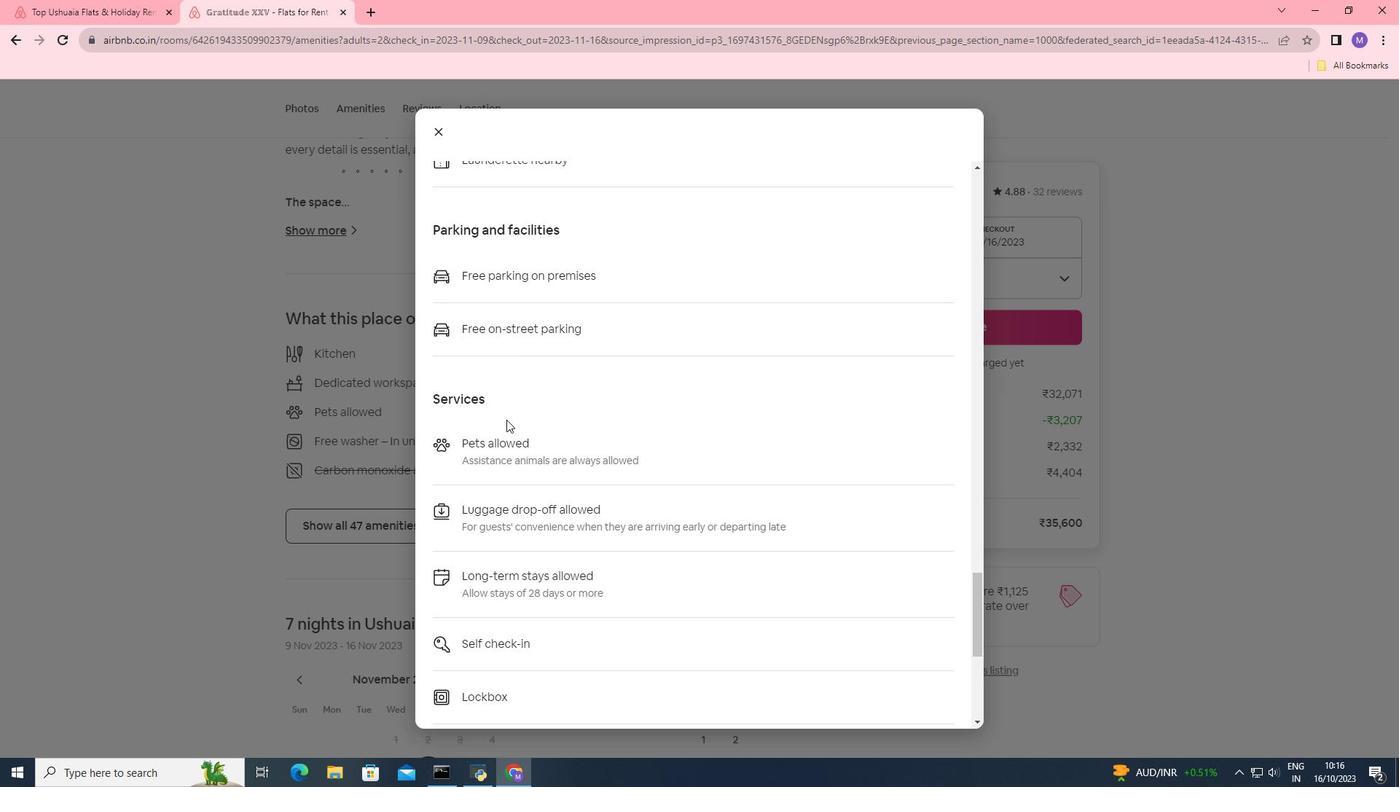 
Action: Mouse scrolled (506, 419) with delta (0, 0)
Screenshot: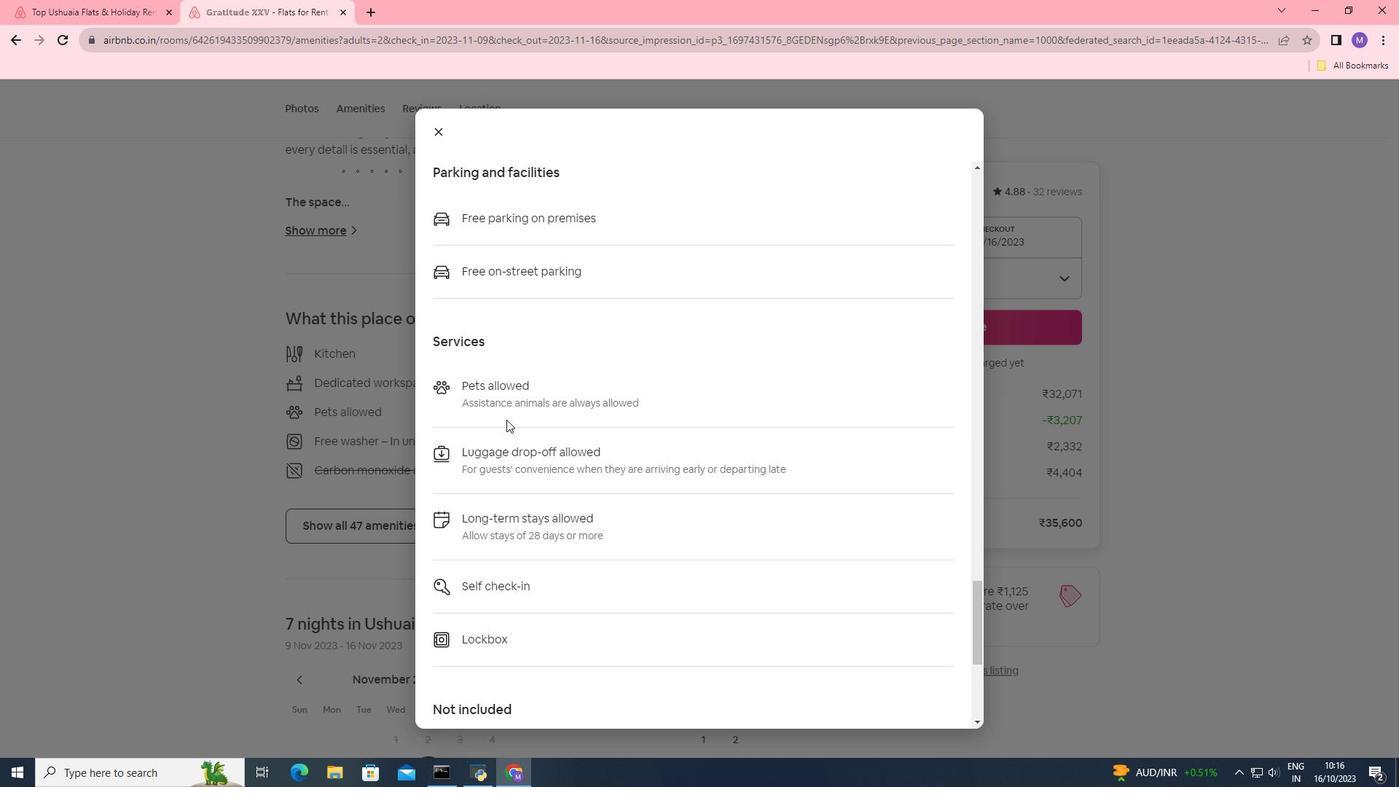 
Action: Mouse moved to (445, 123)
Screenshot: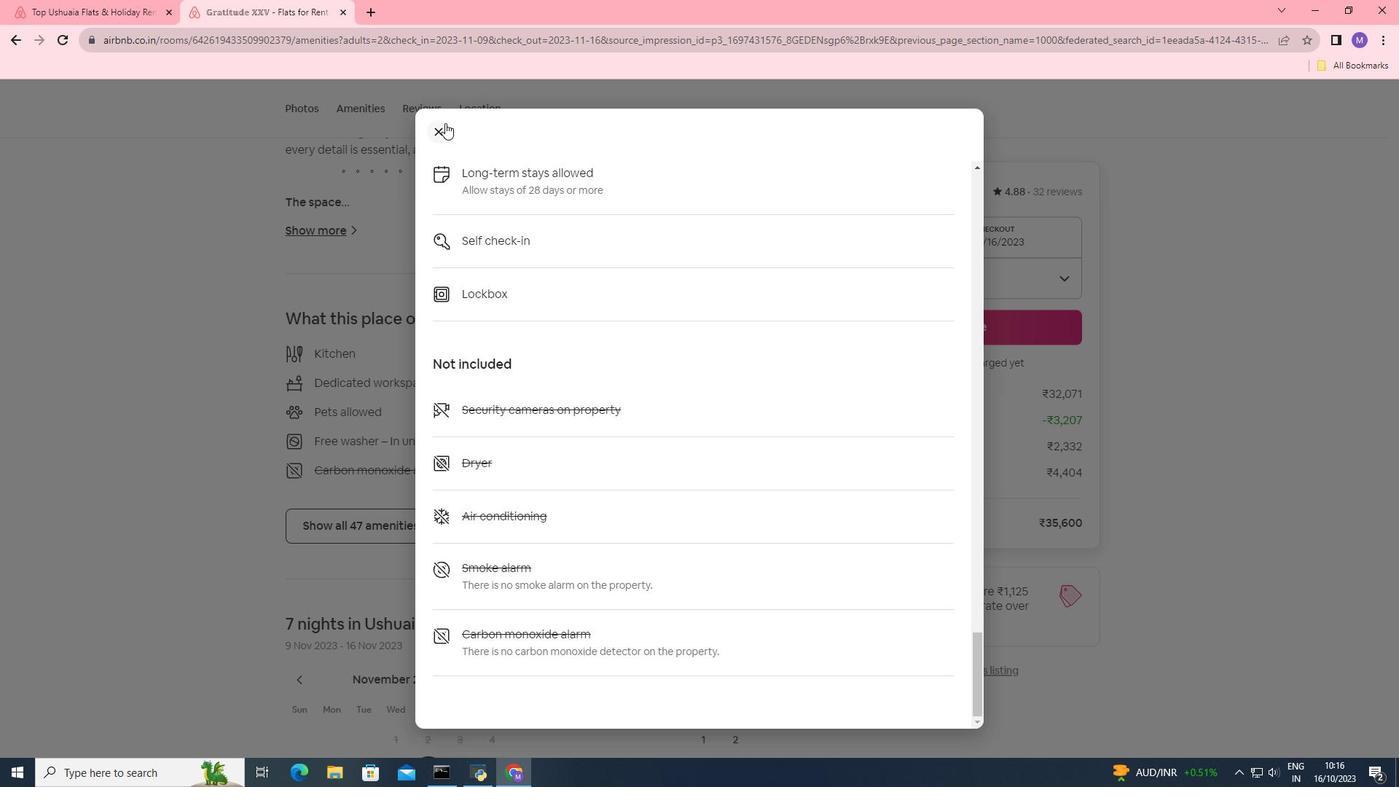 
Action: Mouse pressed left at (445, 123)
Screenshot: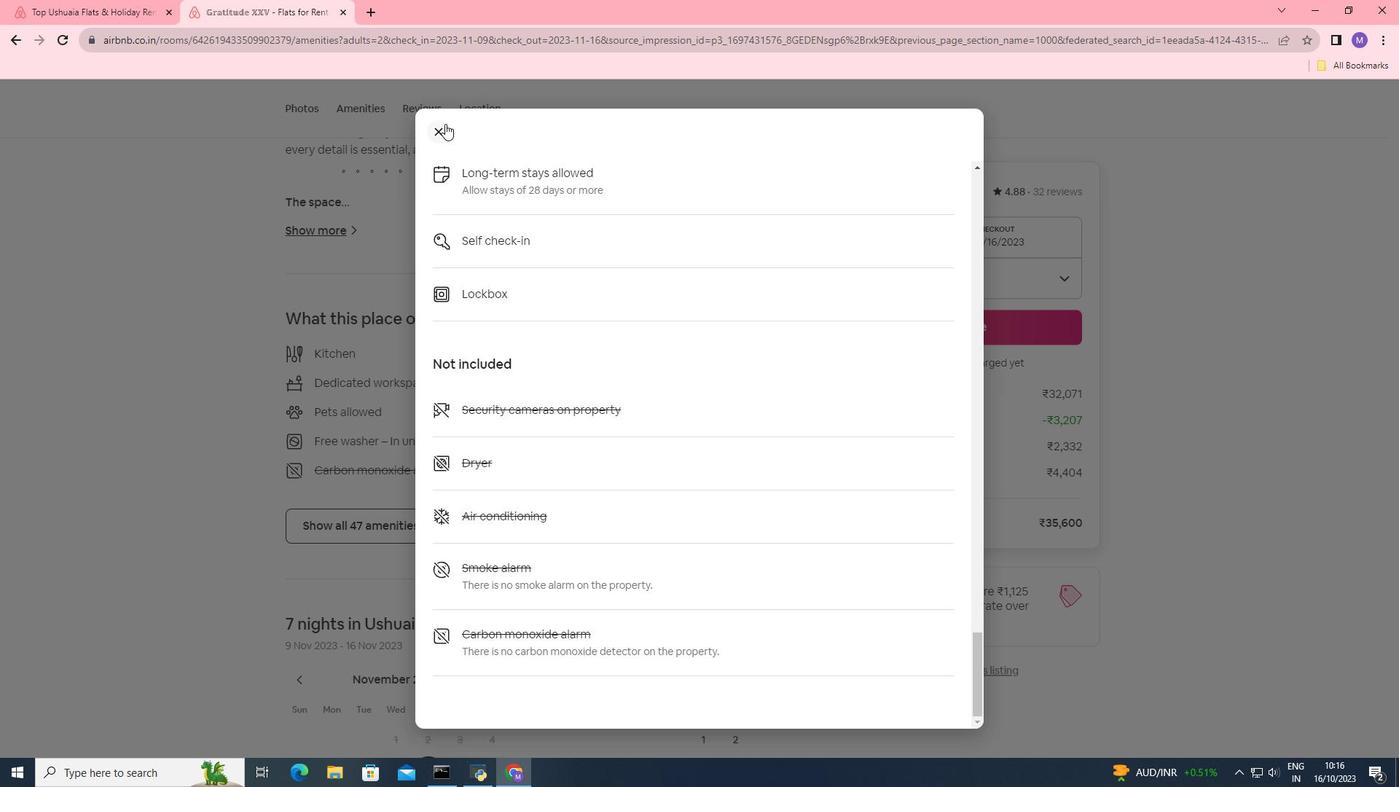 
Action: Mouse moved to (521, 423)
Screenshot: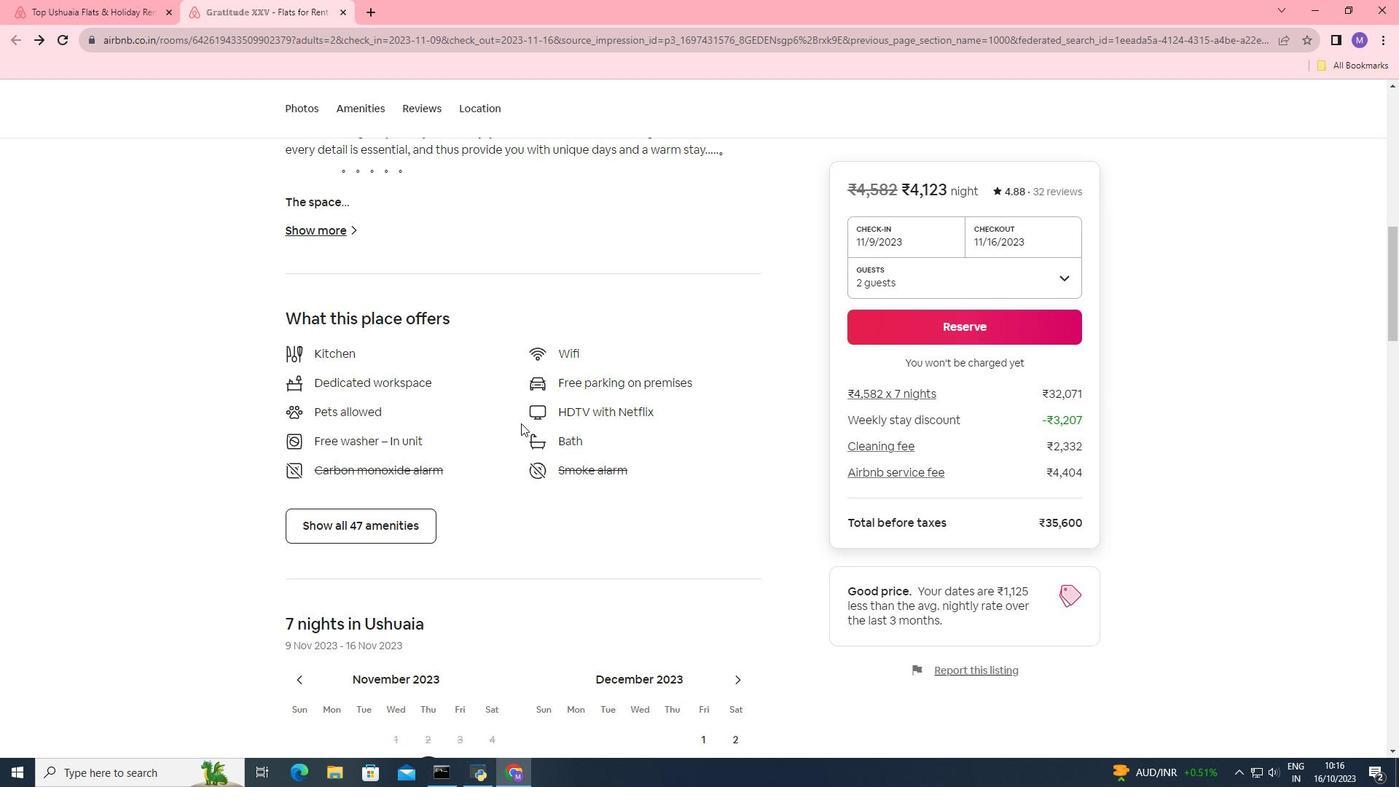 
Action: Mouse scrolled (521, 422) with delta (0, 0)
Screenshot: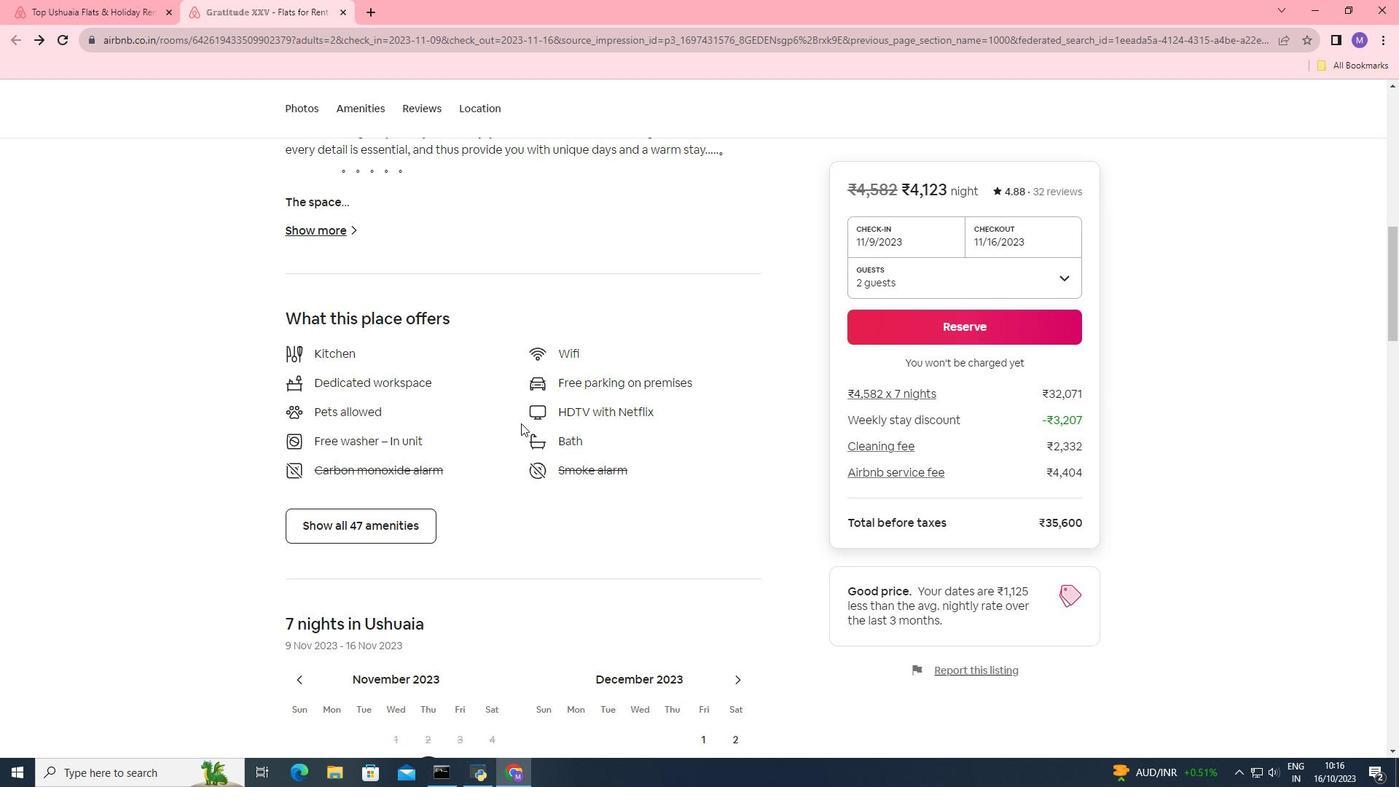 
Action: Mouse scrolled (521, 422) with delta (0, 0)
Screenshot: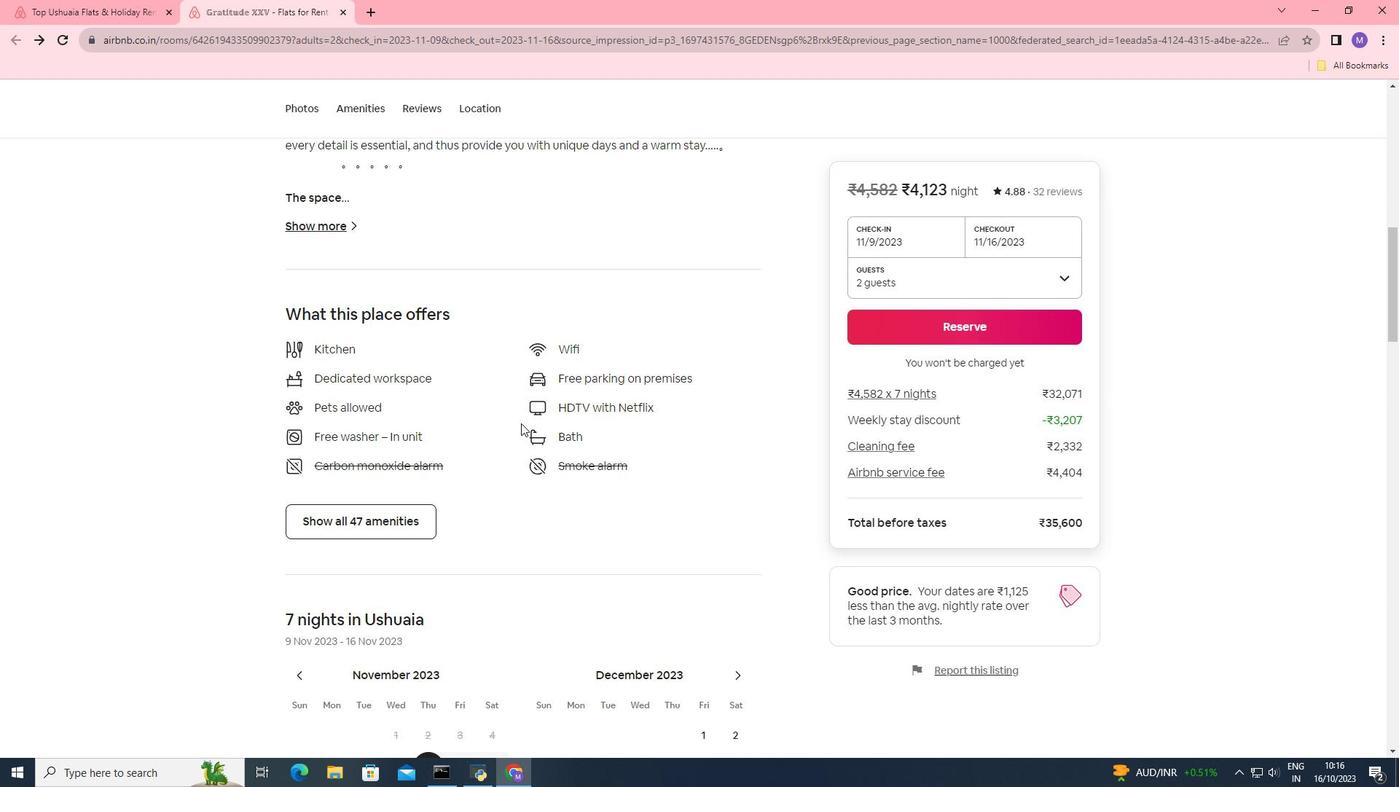 
Action: Mouse scrolled (521, 422) with delta (0, 0)
Screenshot: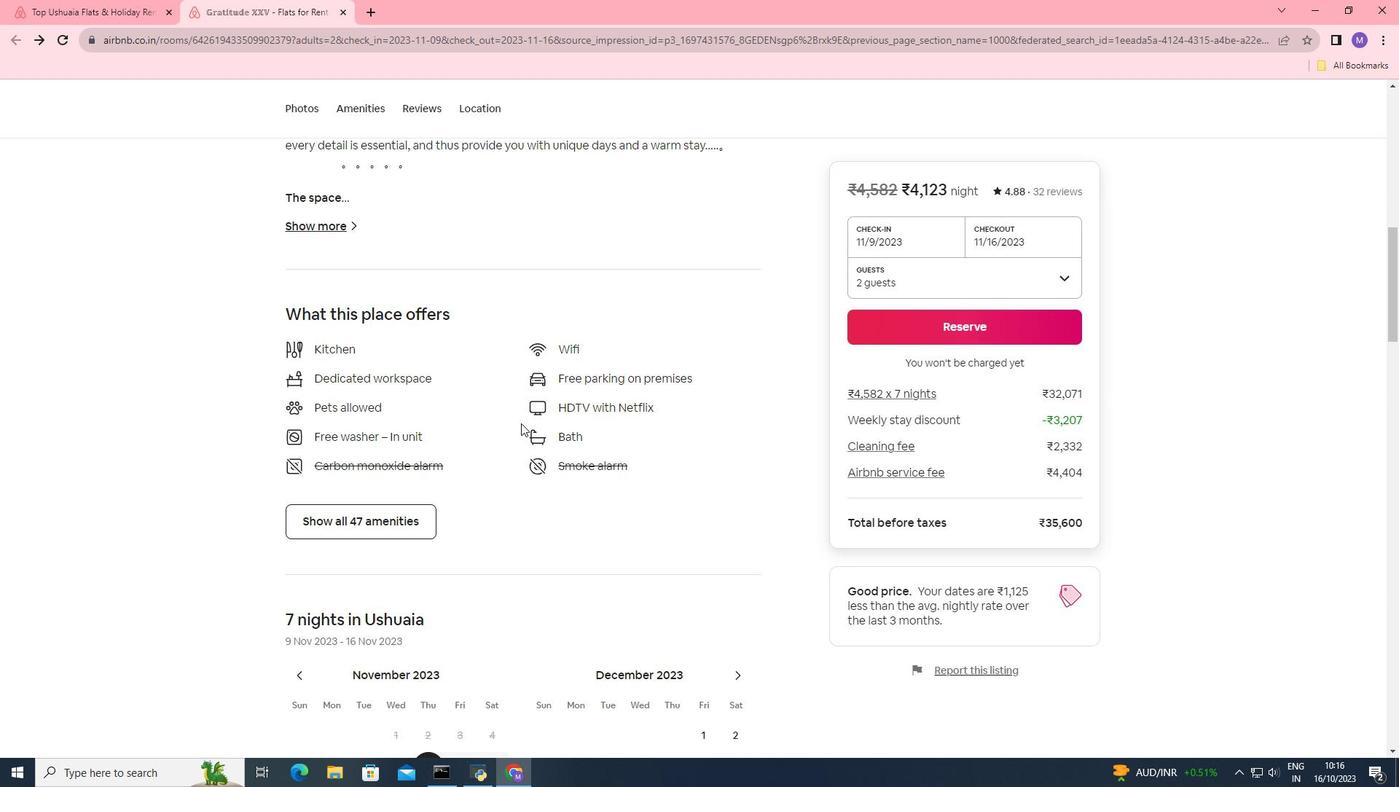 
Action: Mouse scrolled (521, 422) with delta (0, 0)
Screenshot: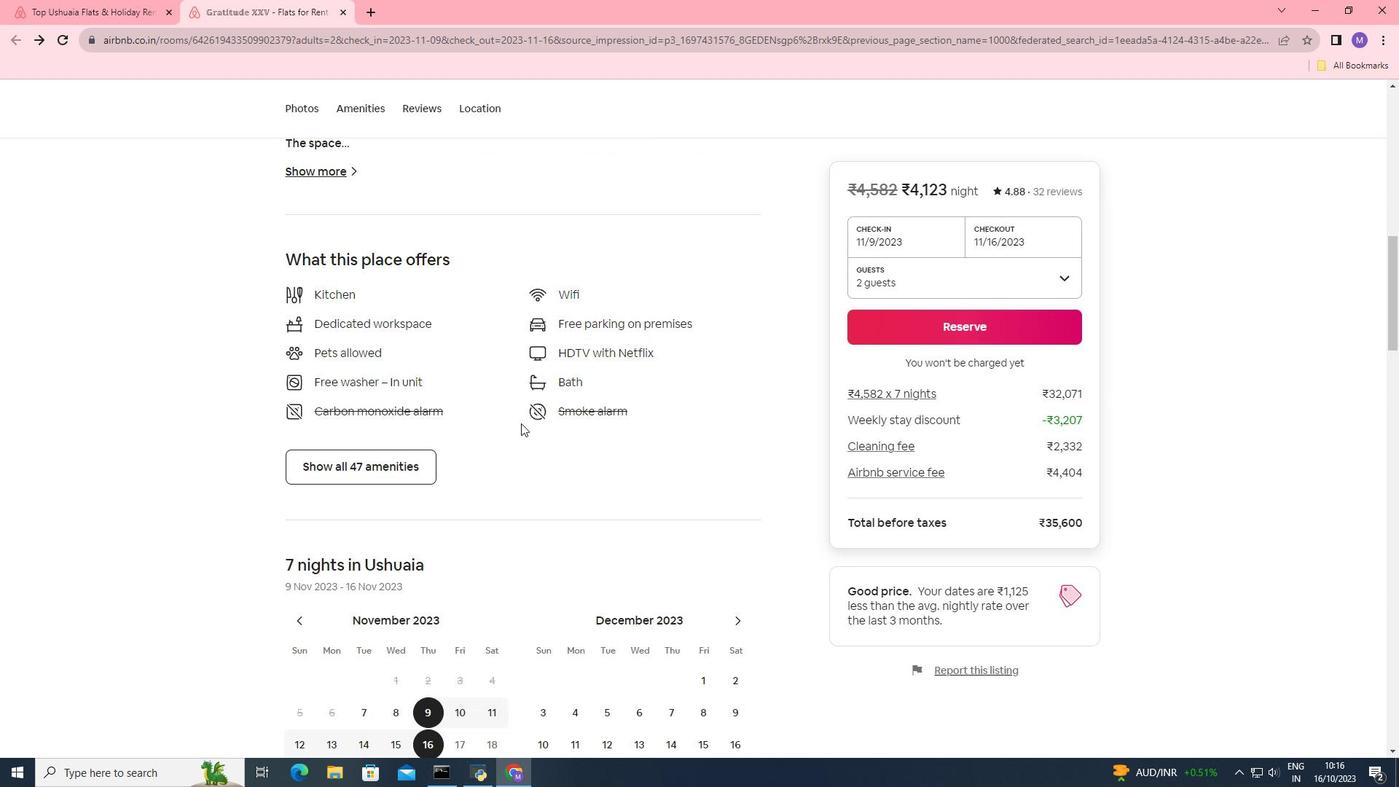 
Action: Mouse scrolled (521, 422) with delta (0, 0)
Screenshot: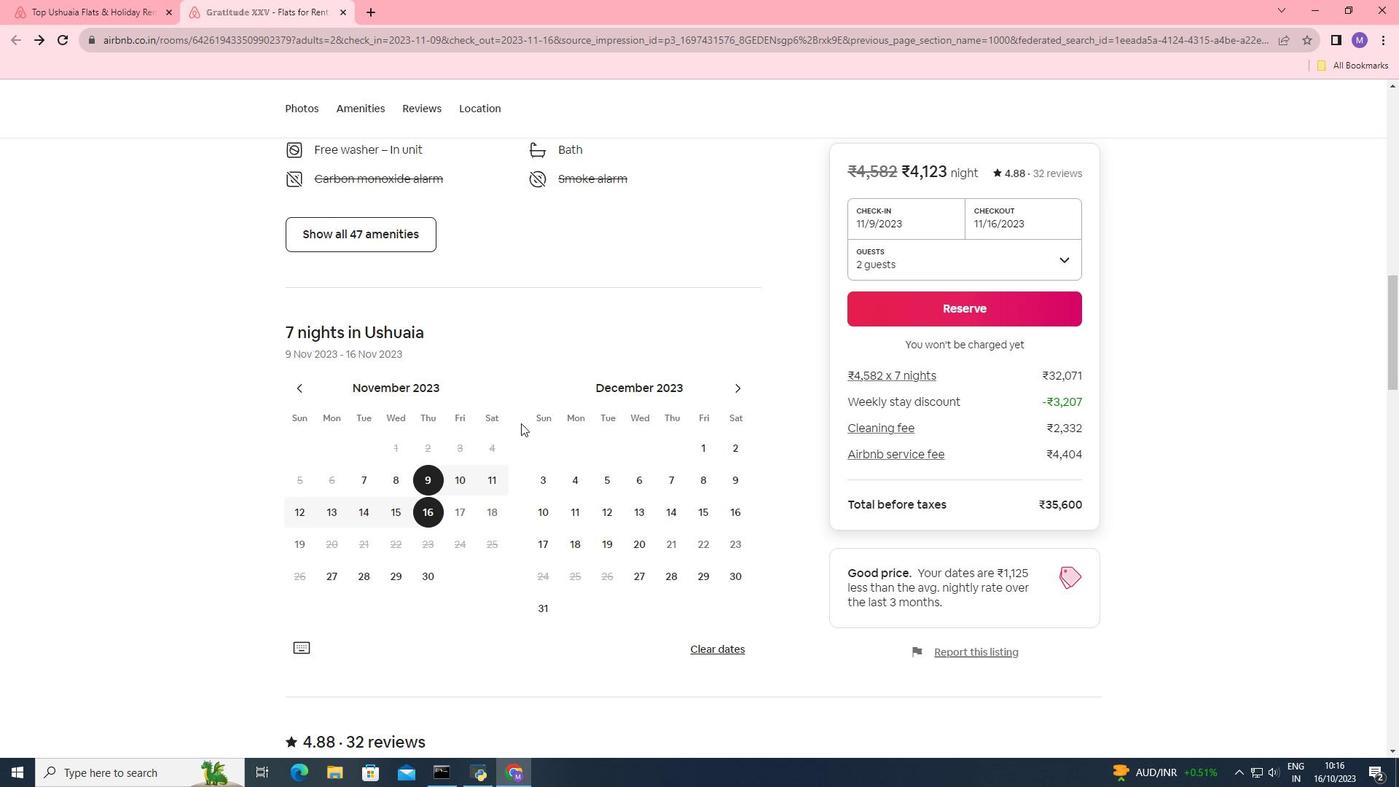 
Action: Mouse scrolled (521, 422) with delta (0, 0)
Screenshot: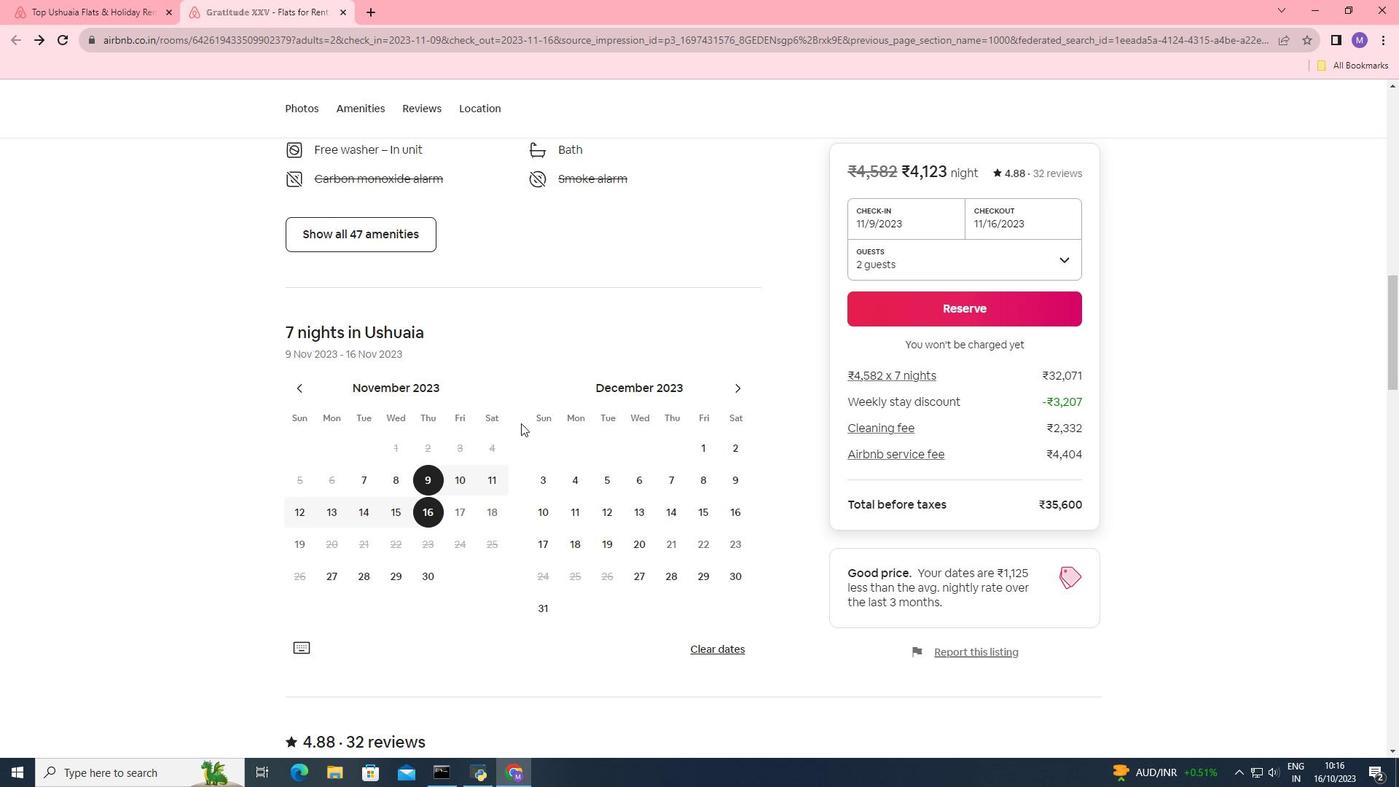 
Action: Mouse scrolled (521, 422) with delta (0, 0)
Screenshot: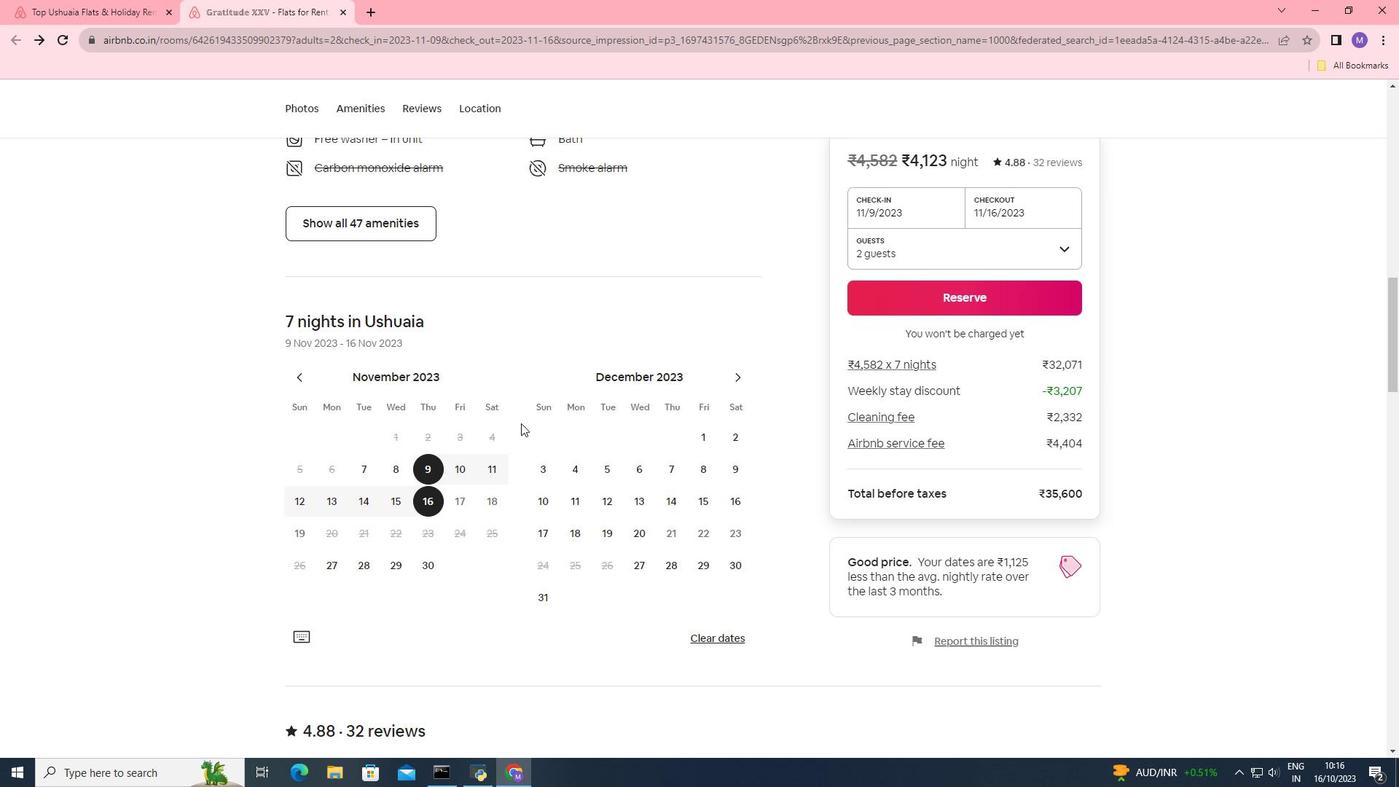 
Action: Mouse scrolled (521, 422) with delta (0, 0)
Screenshot: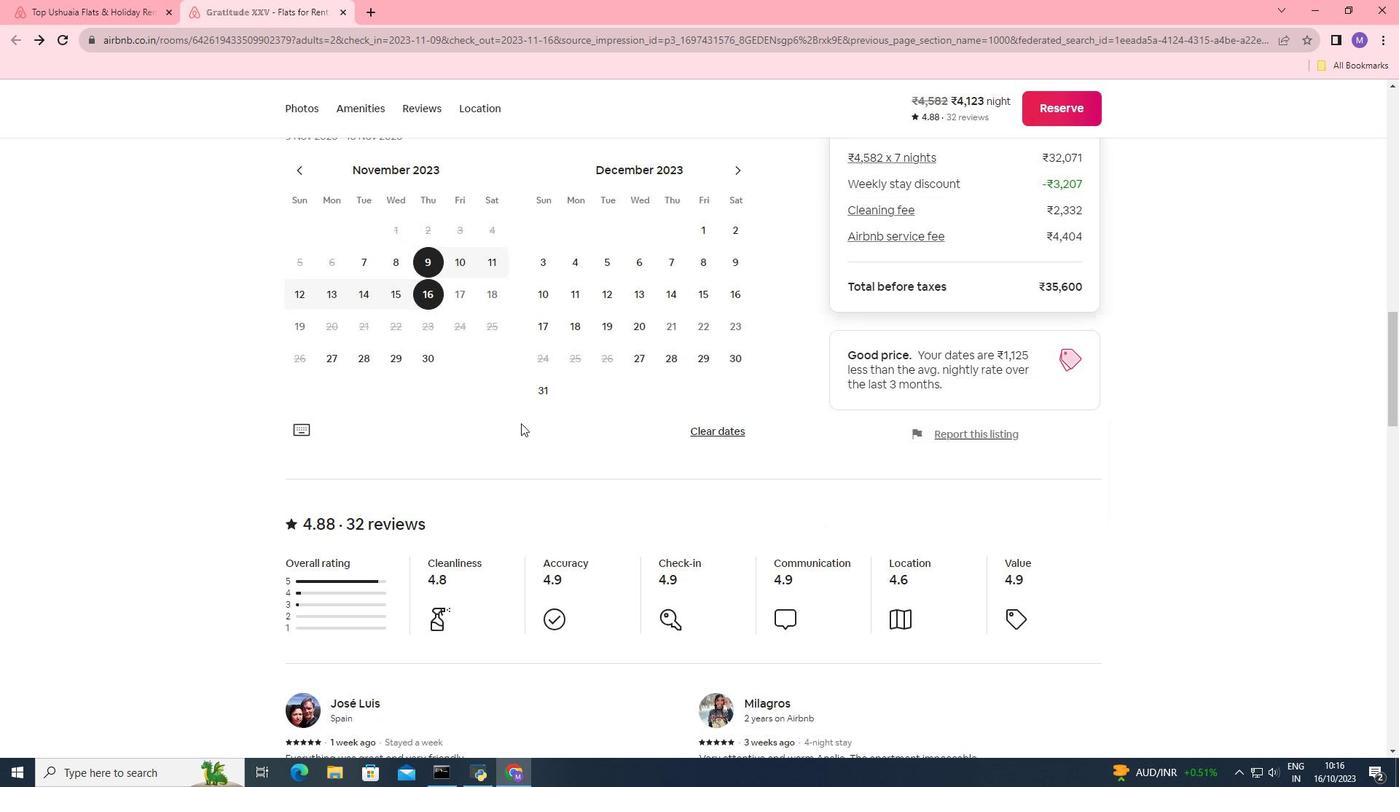 
Action: Mouse moved to (514, 430)
Screenshot: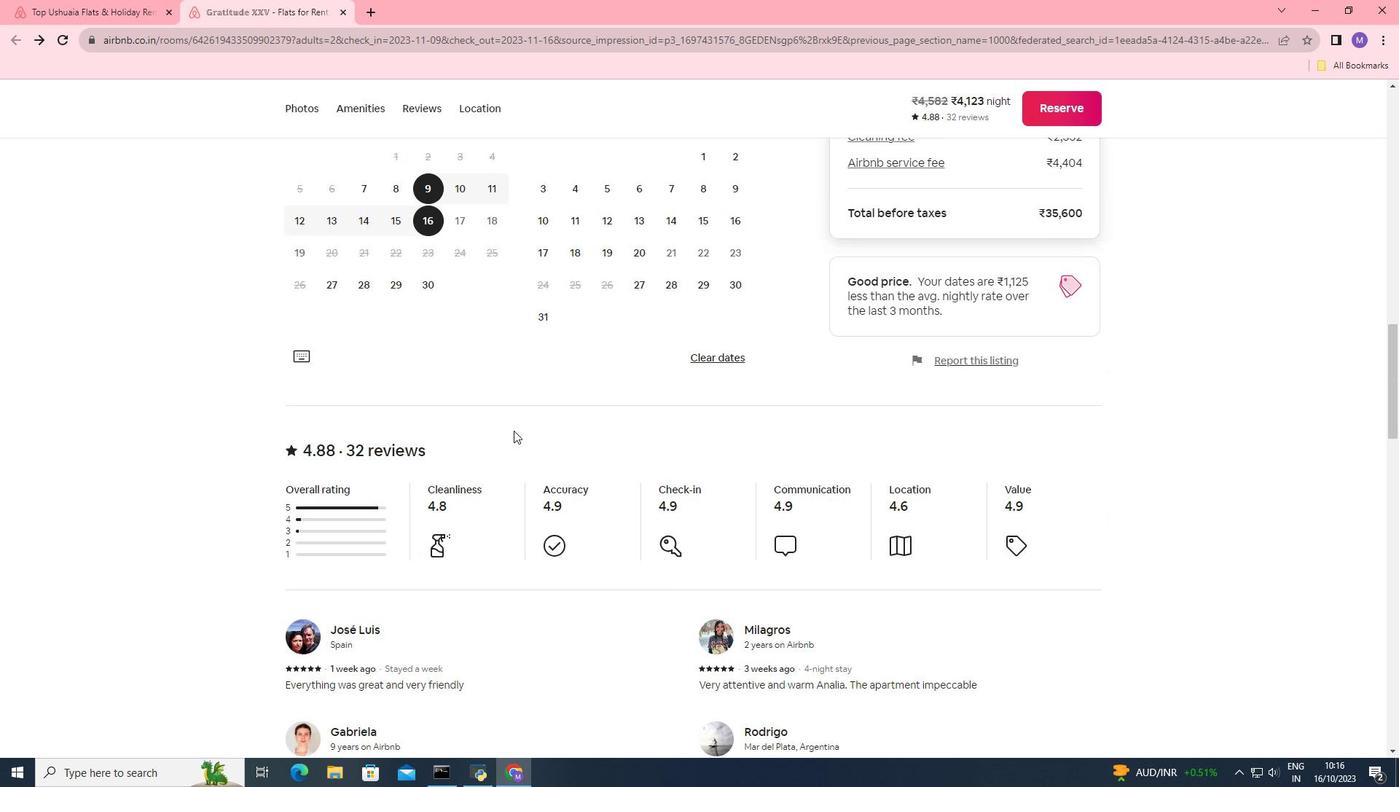 
Action: Mouse scrolled (514, 430) with delta (0, 0)
Screenshot: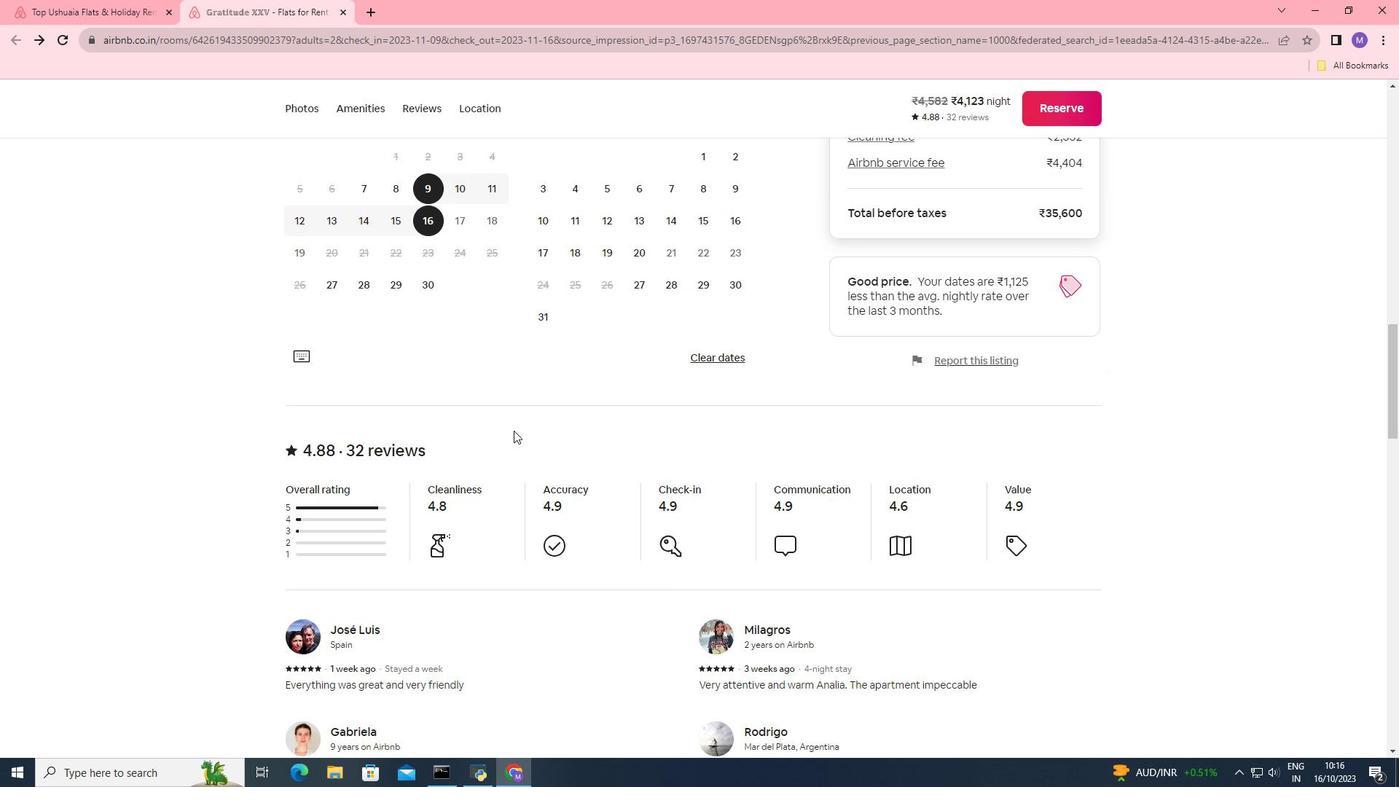 
Action: Mouse scrolled (514, 430) with delta (0, 0)
Screenshot: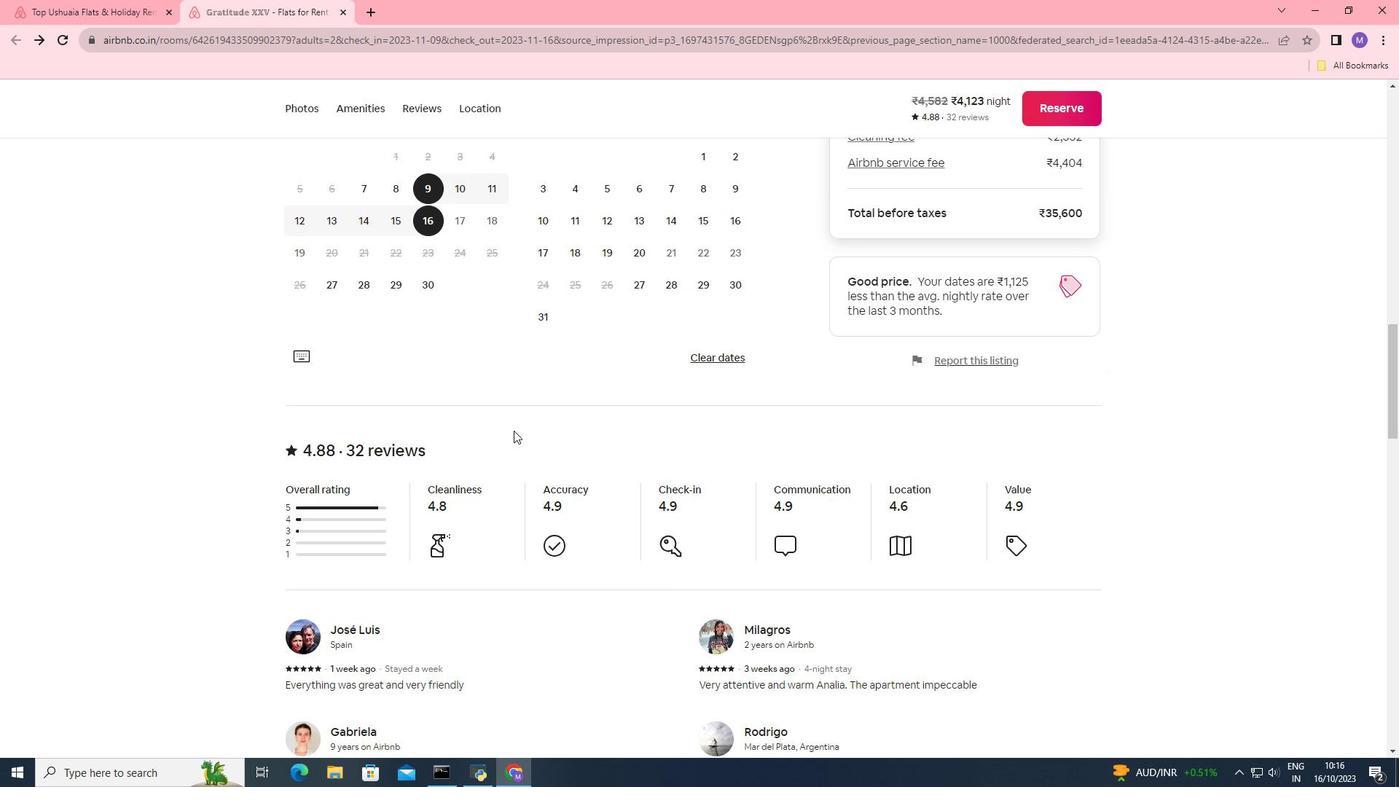 
Action: Mouse scrolled (514, 430) with delta (0, 0)
Screenshot: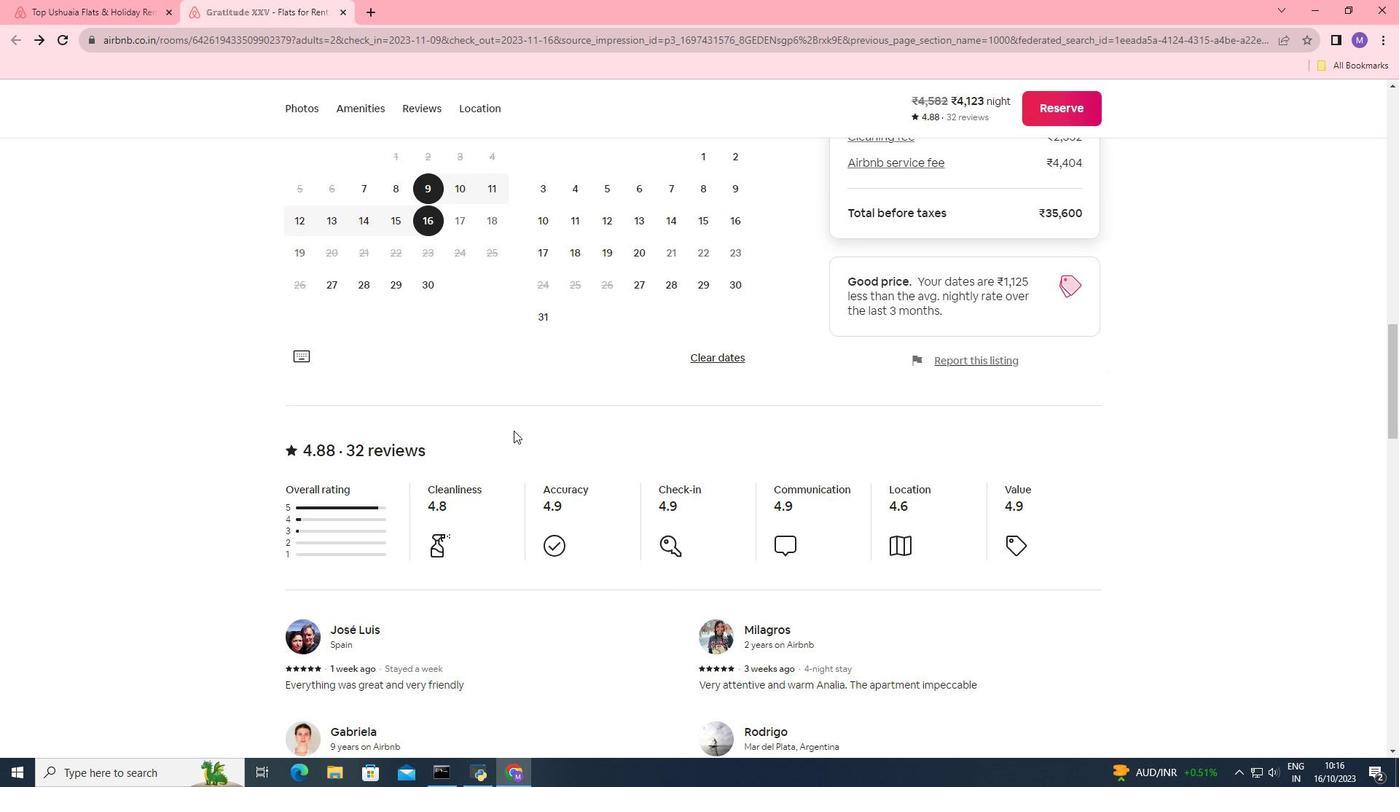 
Action: Mouse scrolled (514, 430) with delta (0, 0)
Screenshot: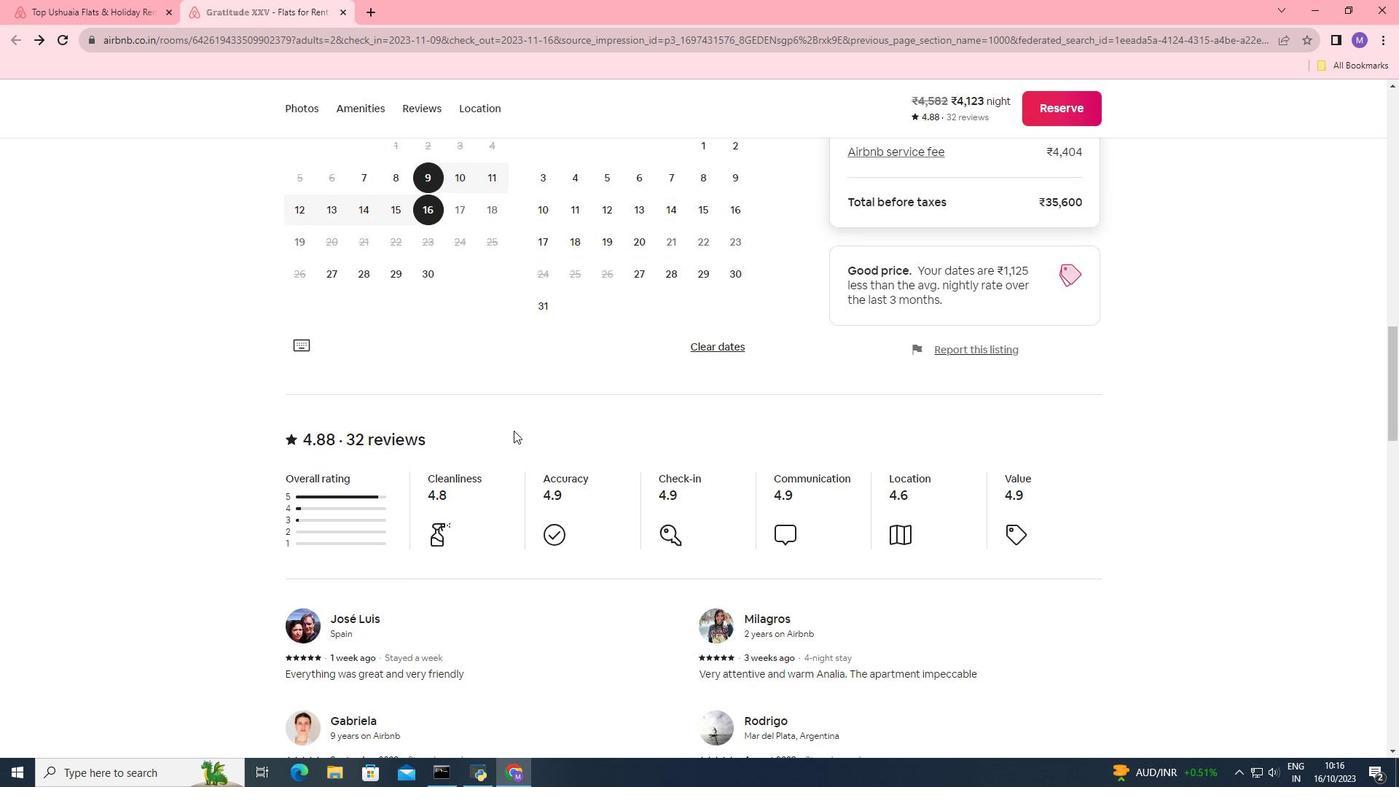 
Action: Mouse moved to (365, 519)
Screenshot: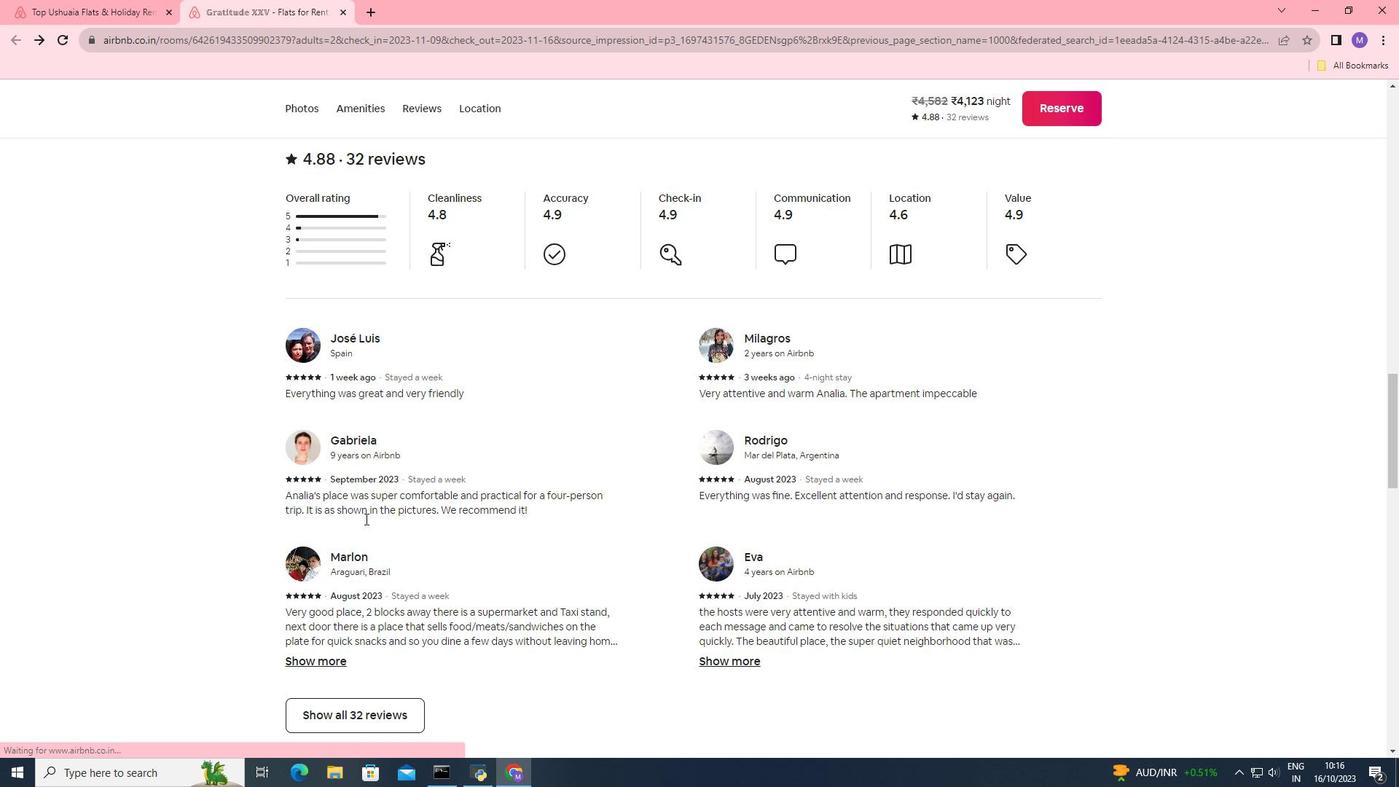 
Action: Mouse scrolled (365, 518) with delta (0, 0)
Screenshot: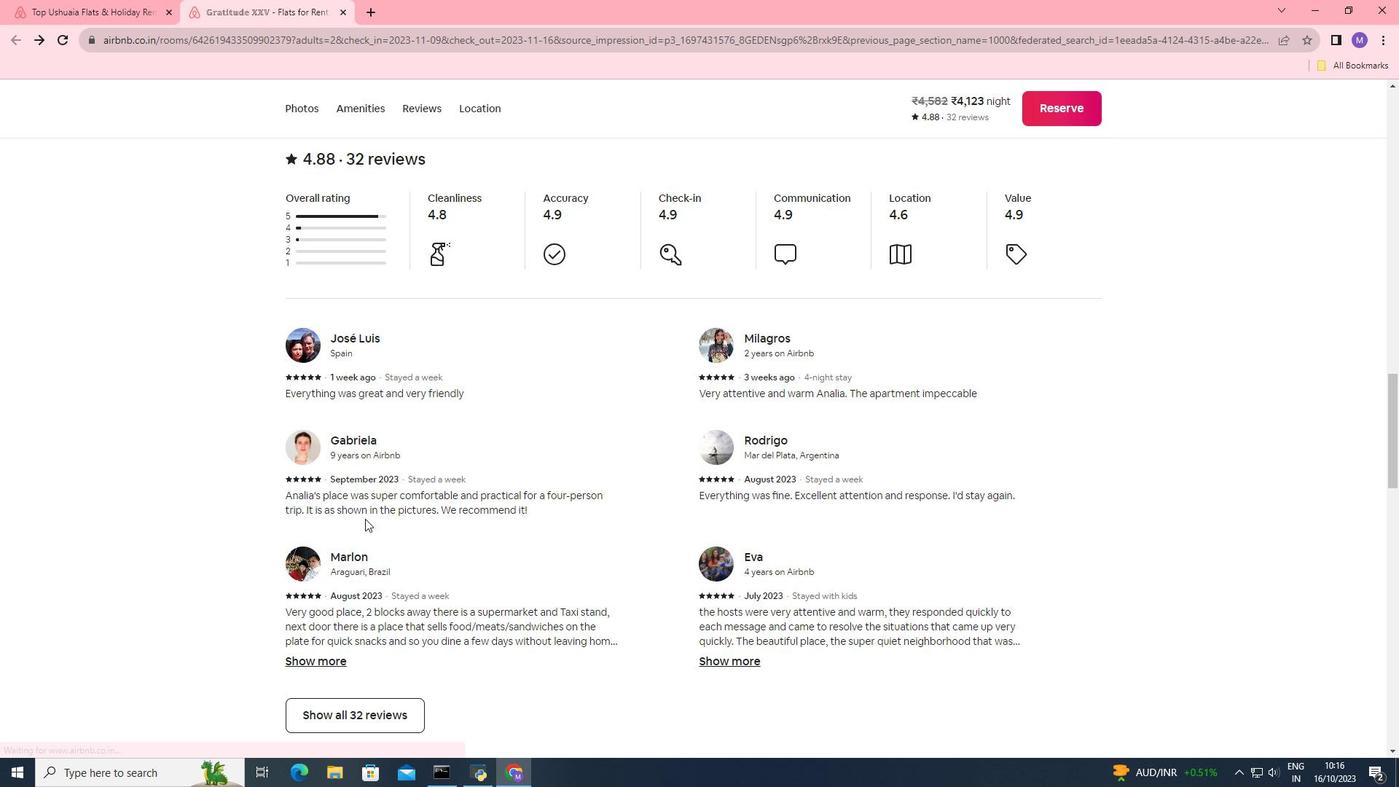 
Action: Mouse scrolled (365, 518) with delta (0, 0)
Screenshot: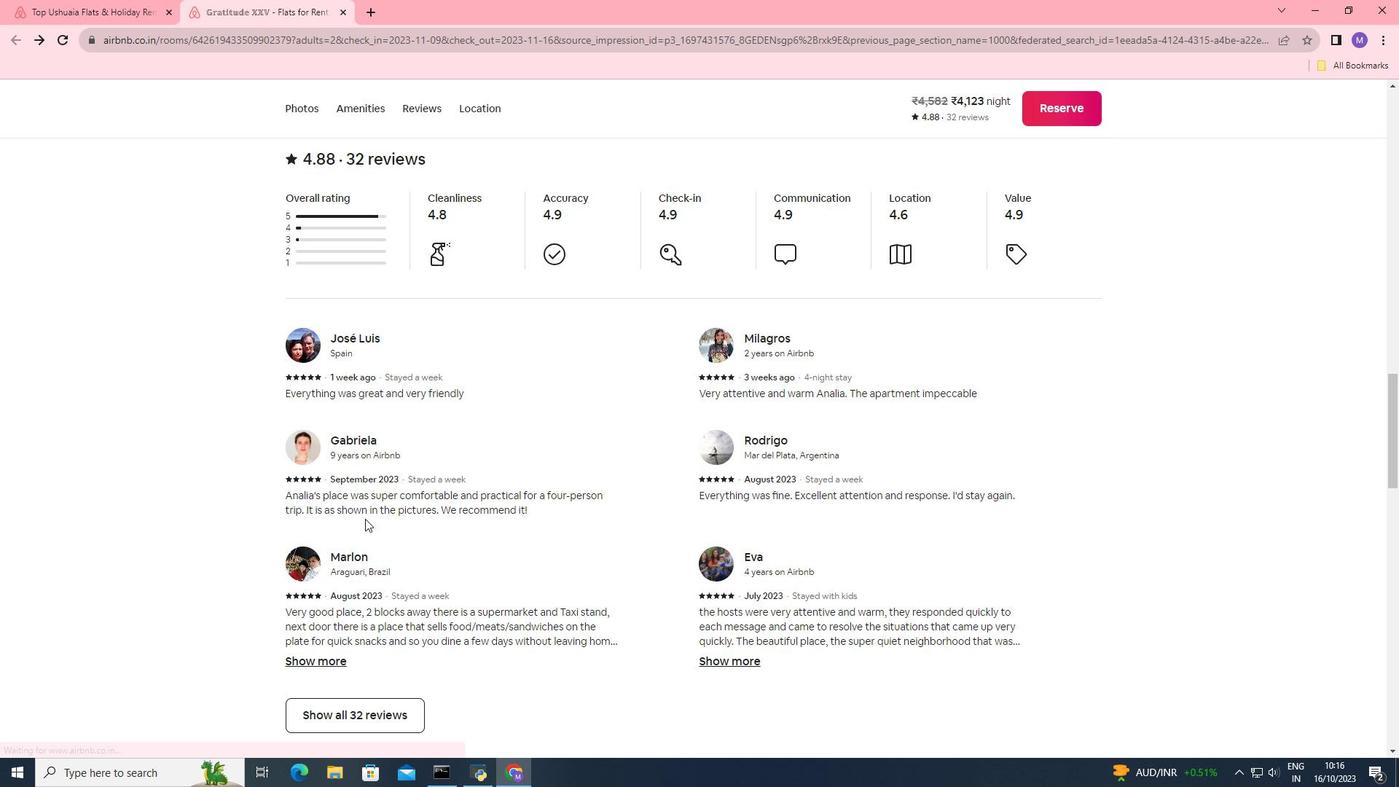 
Action: Mouse scrolled (365, 518) with delta (0, 0)
Screenshot: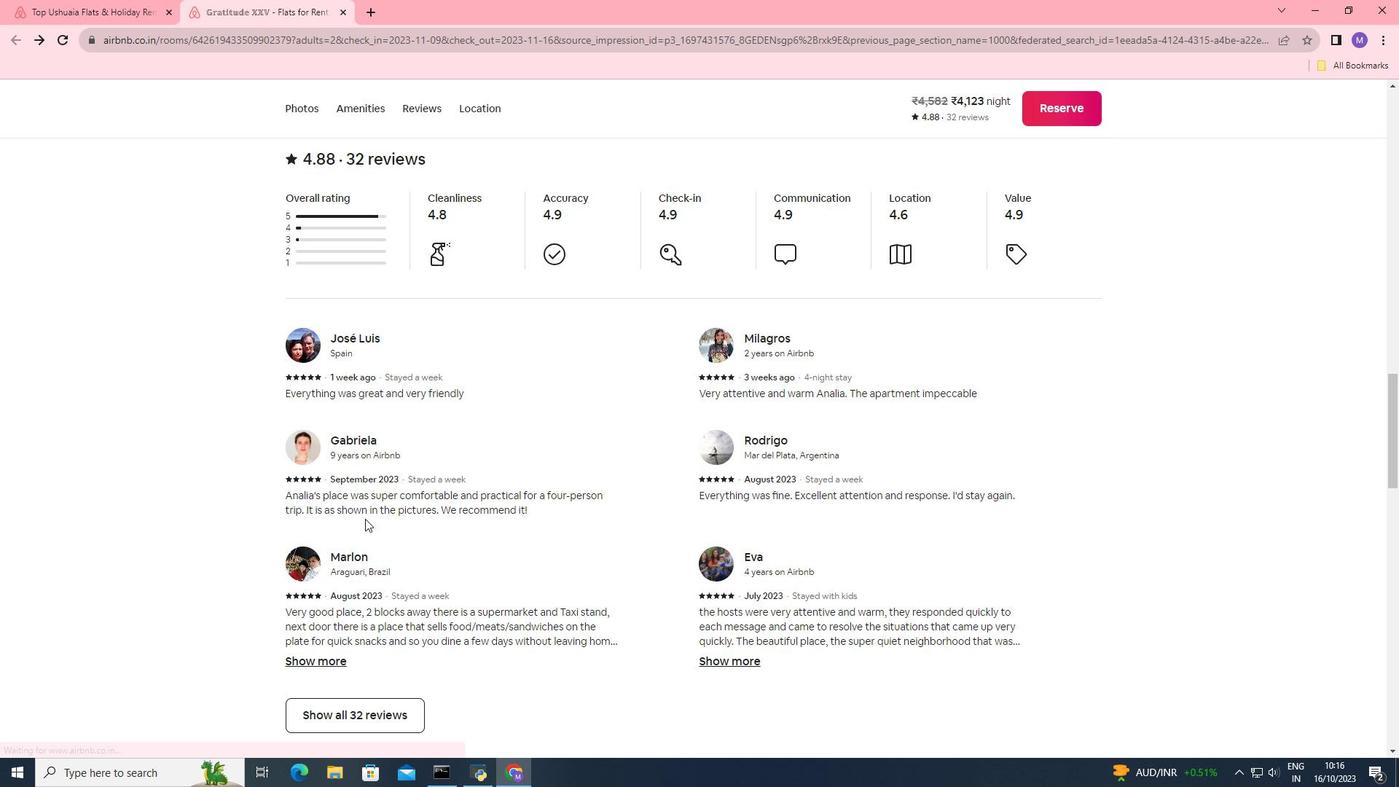 
Action: Mouse moved to (379, 491)
Screenshot: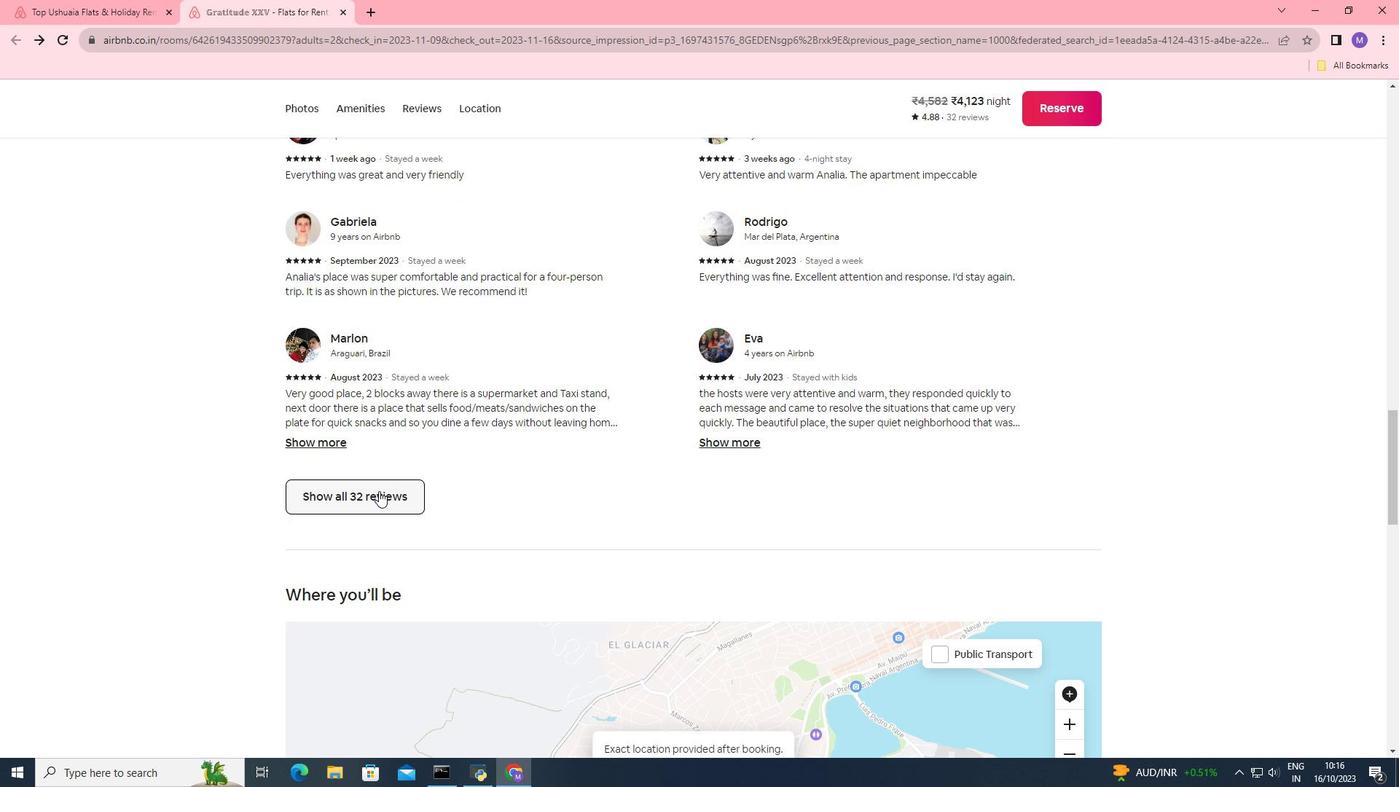 
Action: Mouse pressed left at (379, 491)
Screenshot: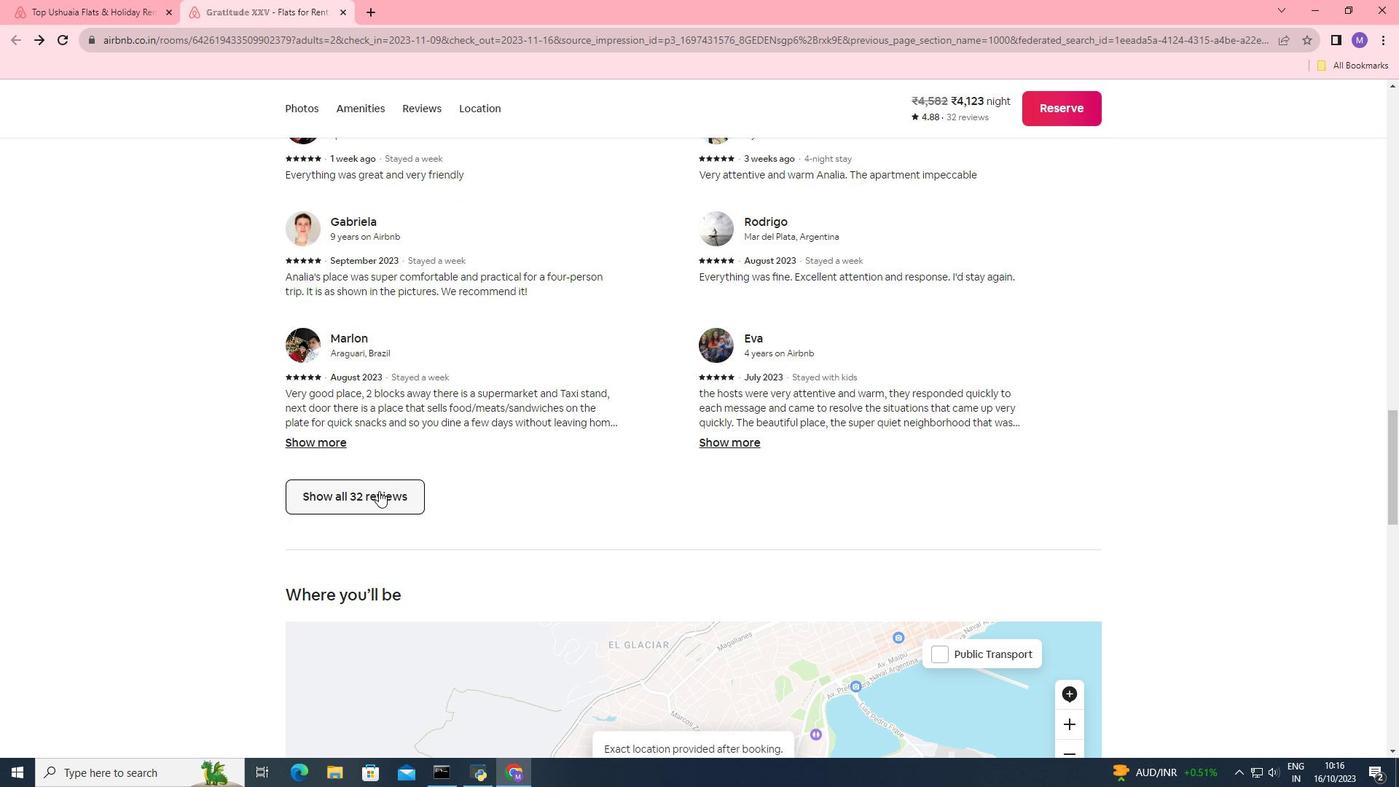 
Action: Mouse moved to (836, 406)
Screenshot: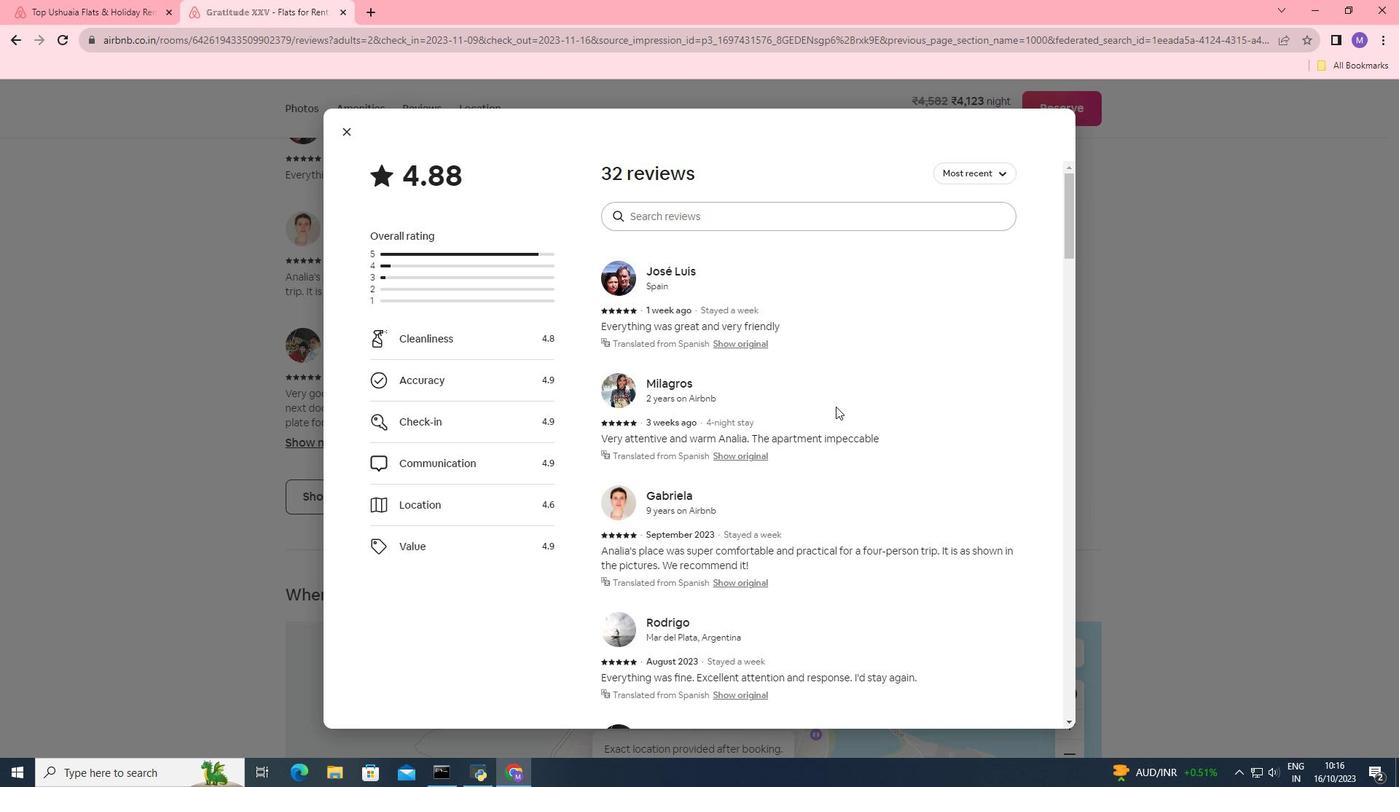 
Action: Mouse scrolled (836, 406) with delta (0, 0)
Screenshot: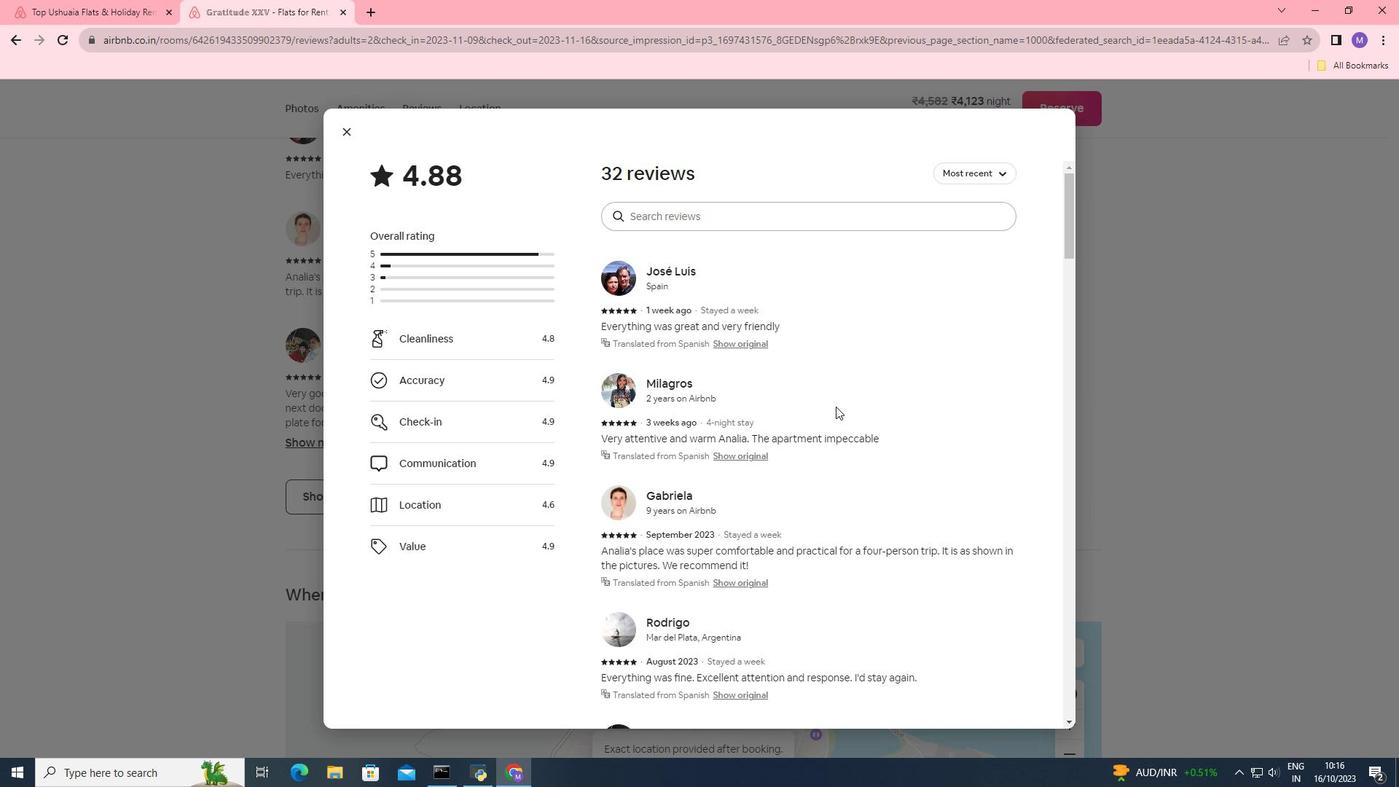 
Action: Mouse scrolled (836, 406) with delta (0, 0)
Screenshot: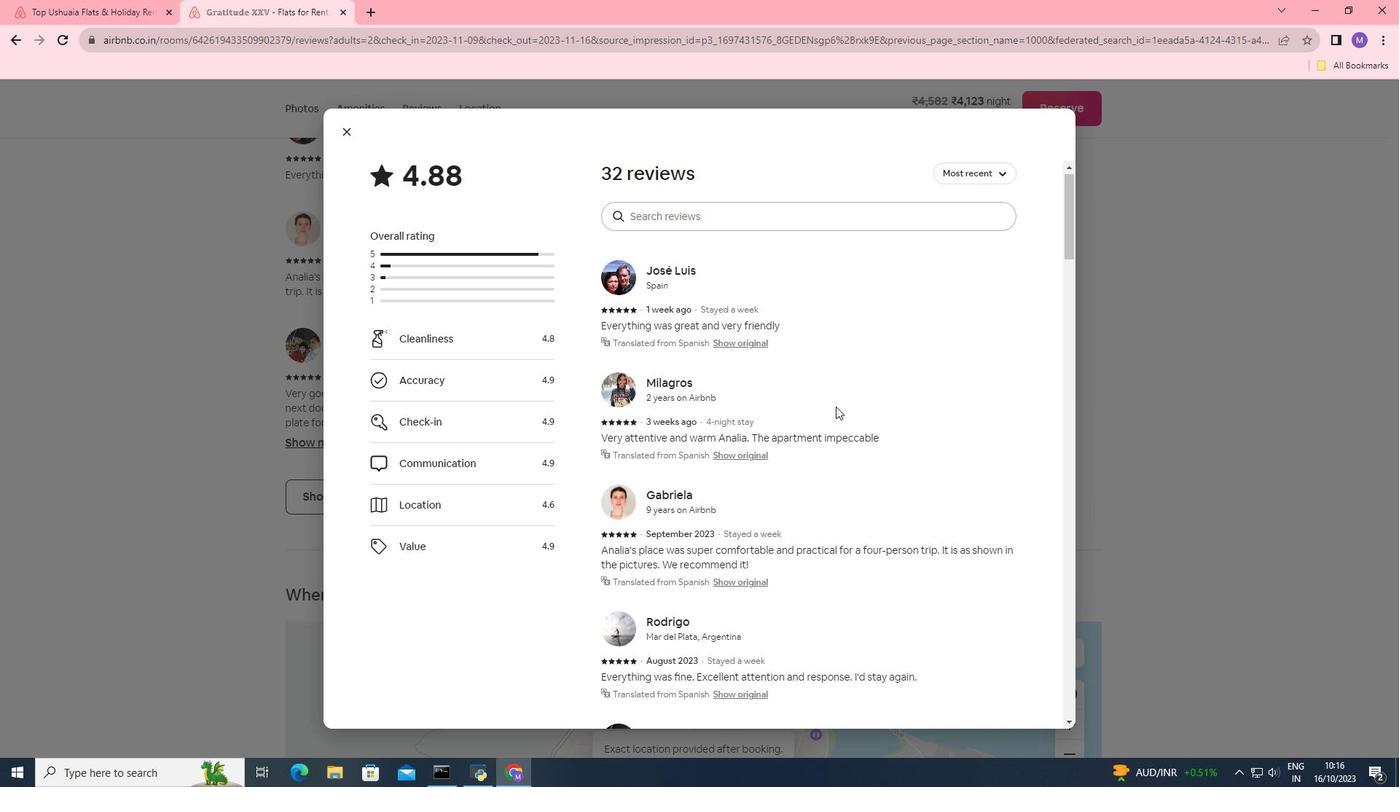 
Action: Mouse scrolled (836, 406) with delta (0, 0)
Screenshot: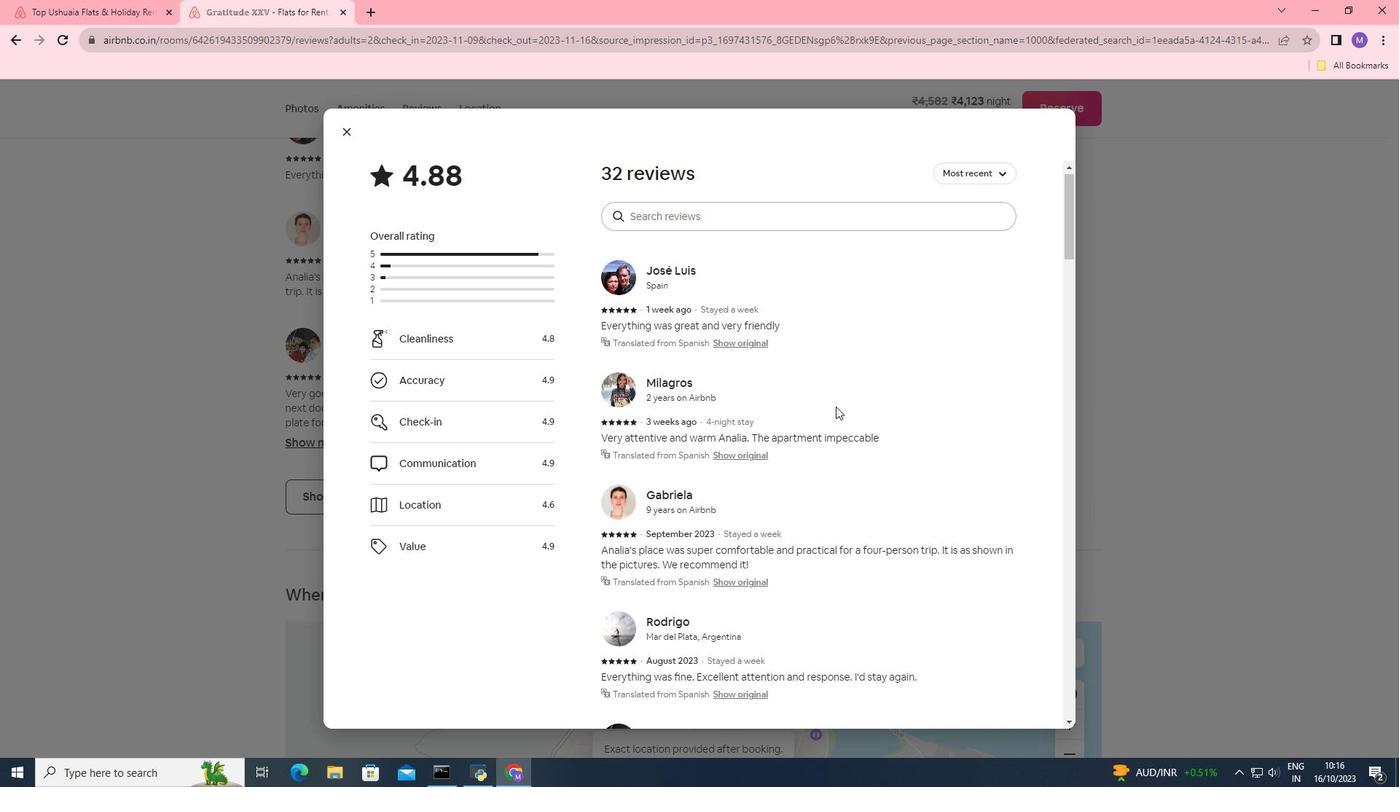 
Action: Mouse scrolled (836, 406) with delta (0, 0)
Screenshot: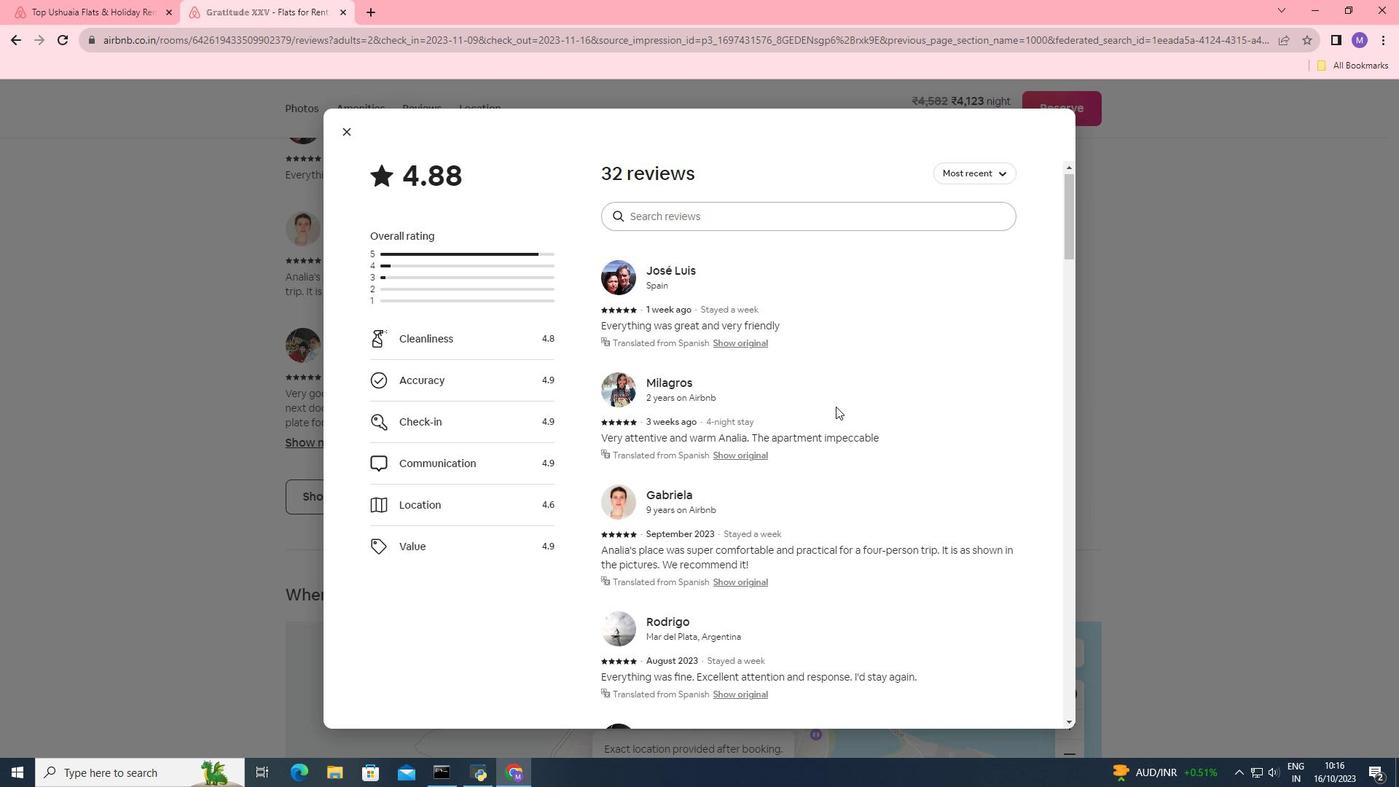 
Action: Mouse moved to (837, 406)
Screenshot: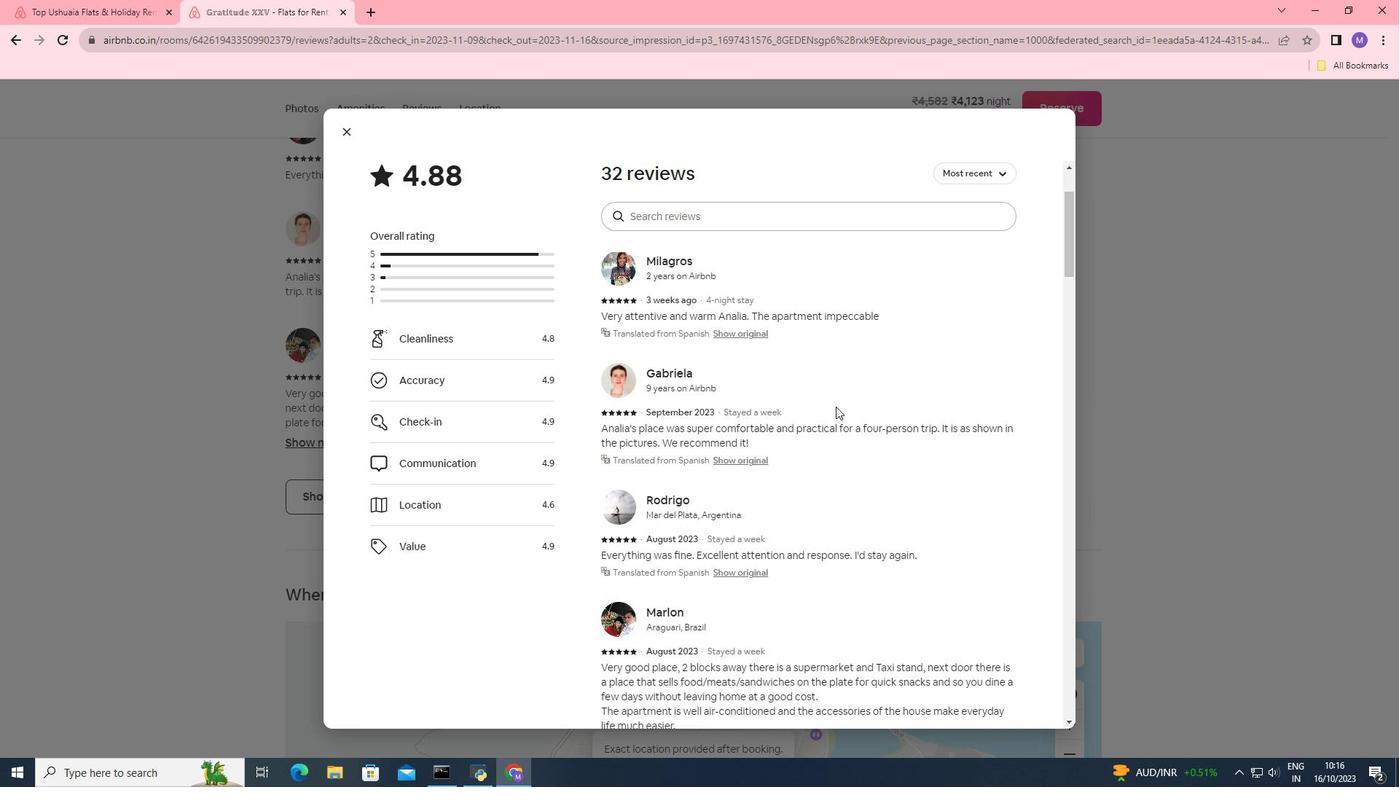 
Action: Mouse scrolled (837, 406) with delta (0, 0)
Screenshot: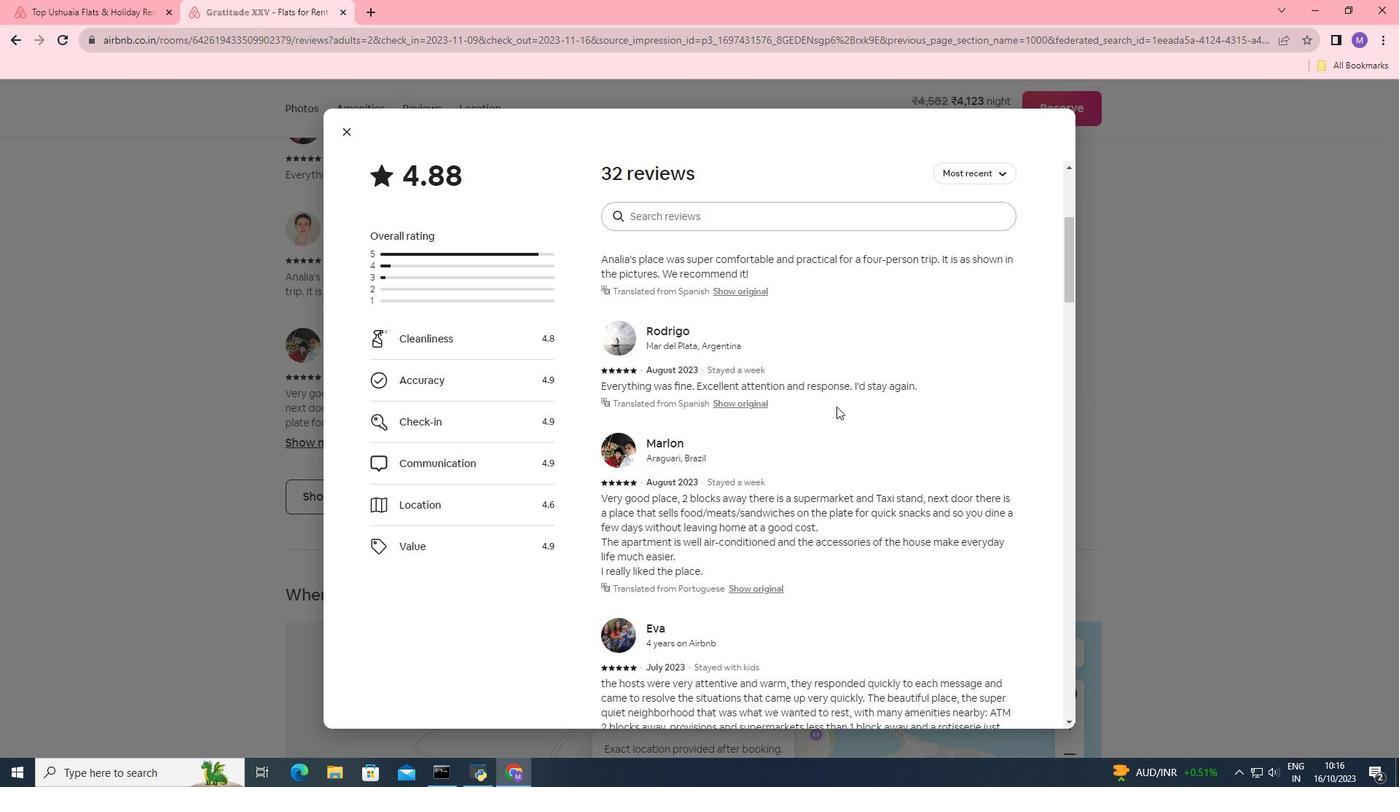 
Action: Mouse scrolled (837, 406) with delta (0, 0)
Screenshot: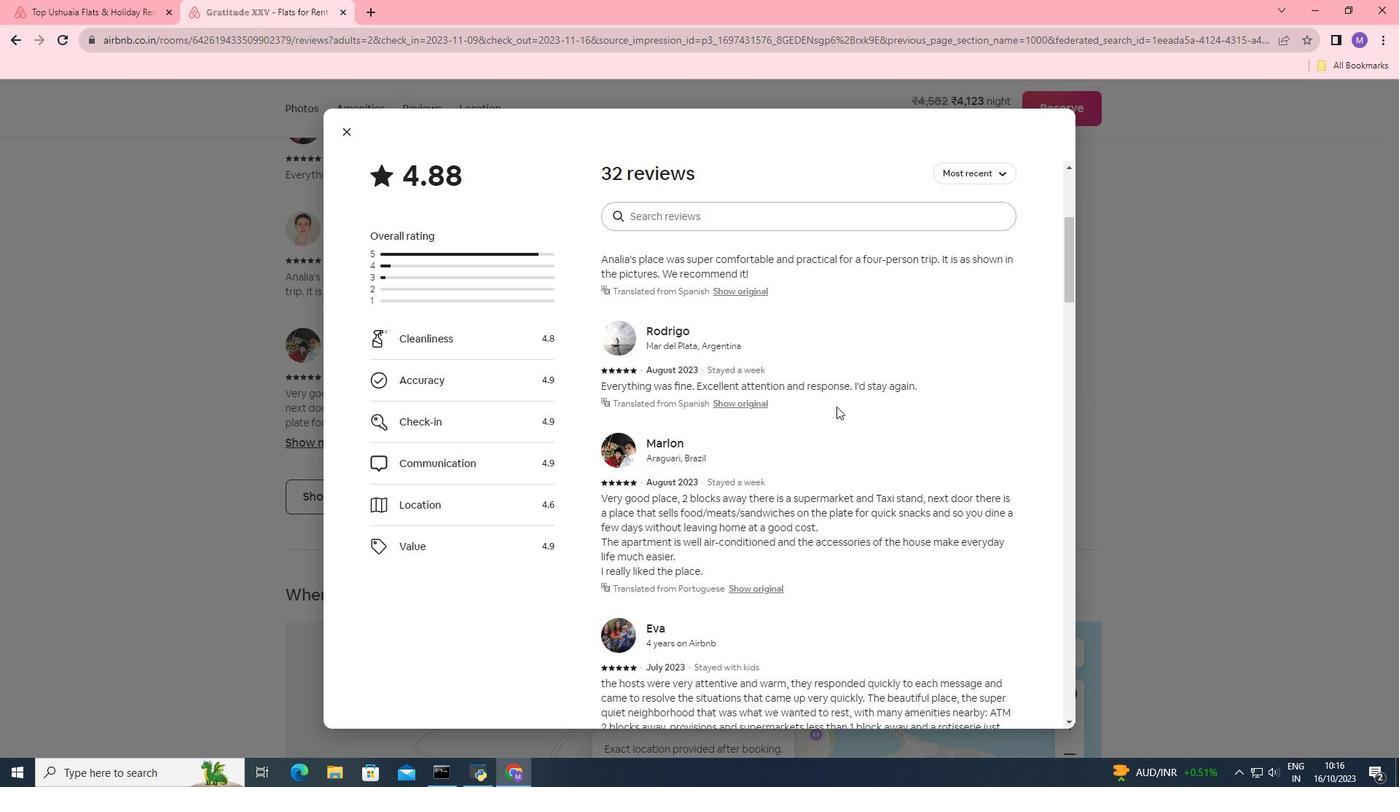
Action: Mouse scrolled (837, 406) with delta (0, 0)
Screenshot: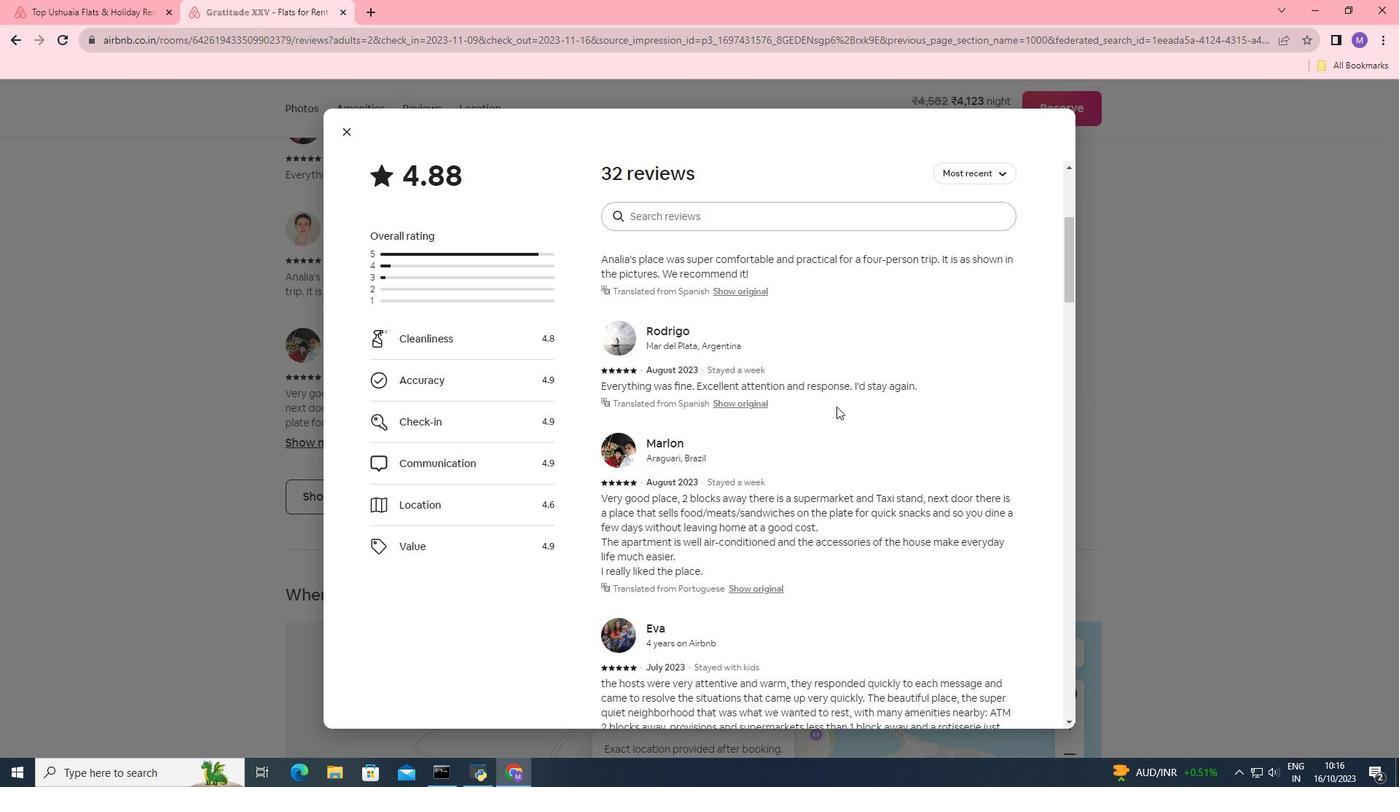 
Action: Mouse scrolled (837, 406) with delta (0, 0)
Screenshot: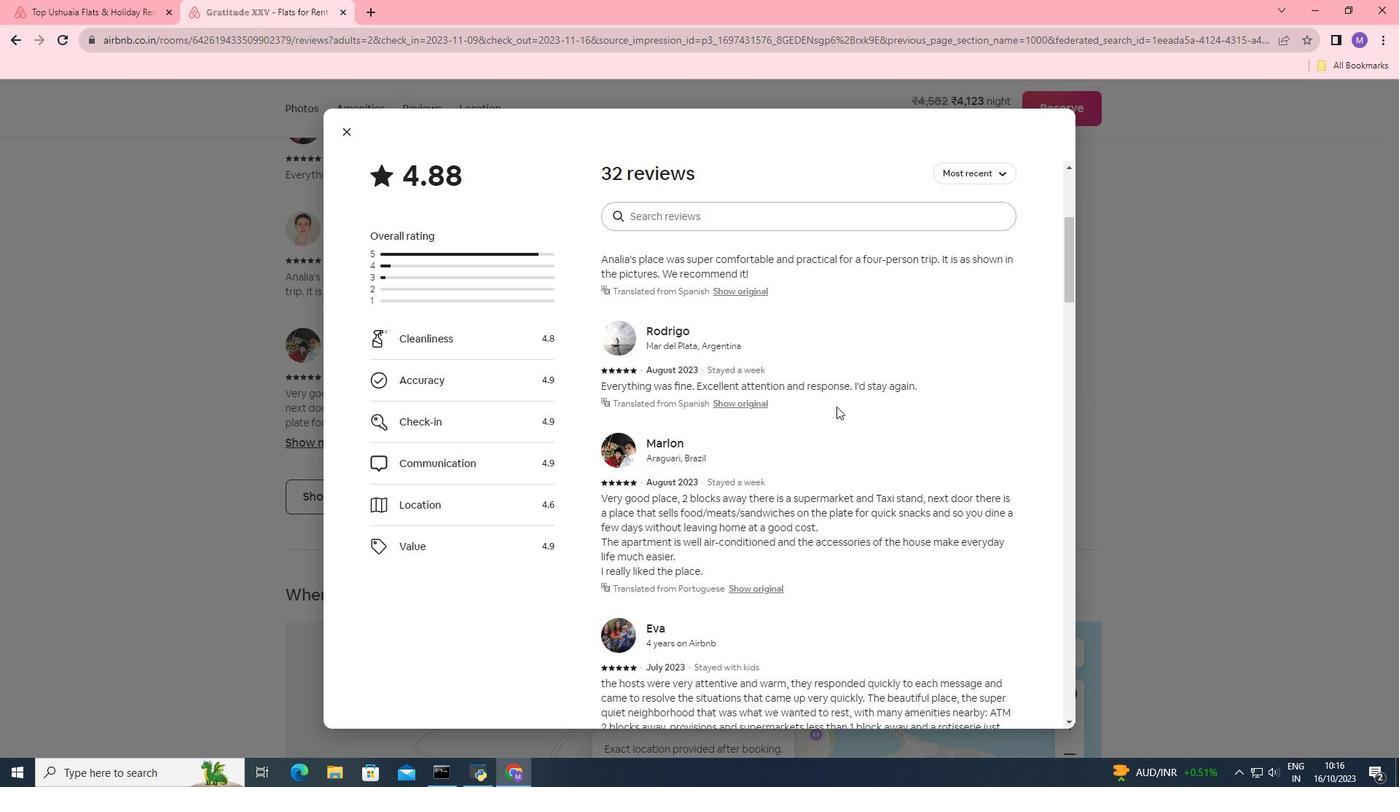 
Action: Mouse scrolled (837, 407) with delta (0, 0)
